 Task: Paycheck Budget Template.
Action: Mouse moved to (923, 143)
Screenshot: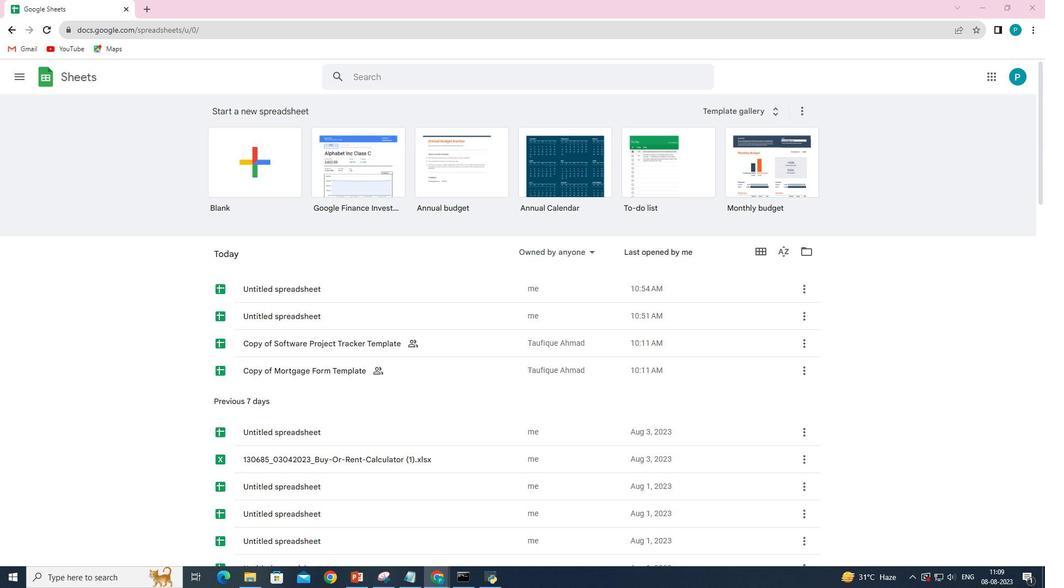 
Action: Mouse pressed left at (923, 143)
Screenshot: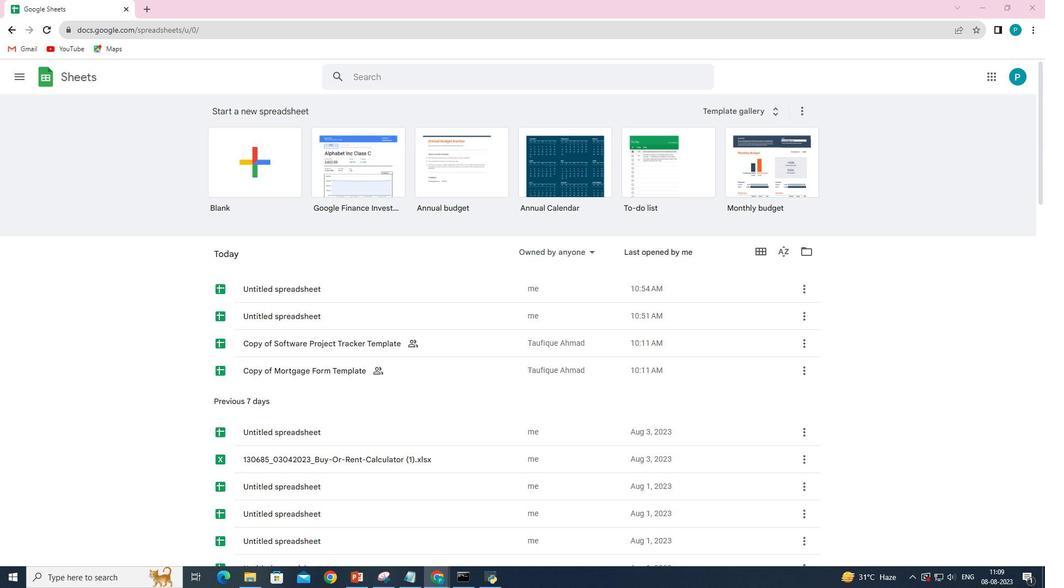 
Action: Mouse moved to (311, 141)
Screenshot: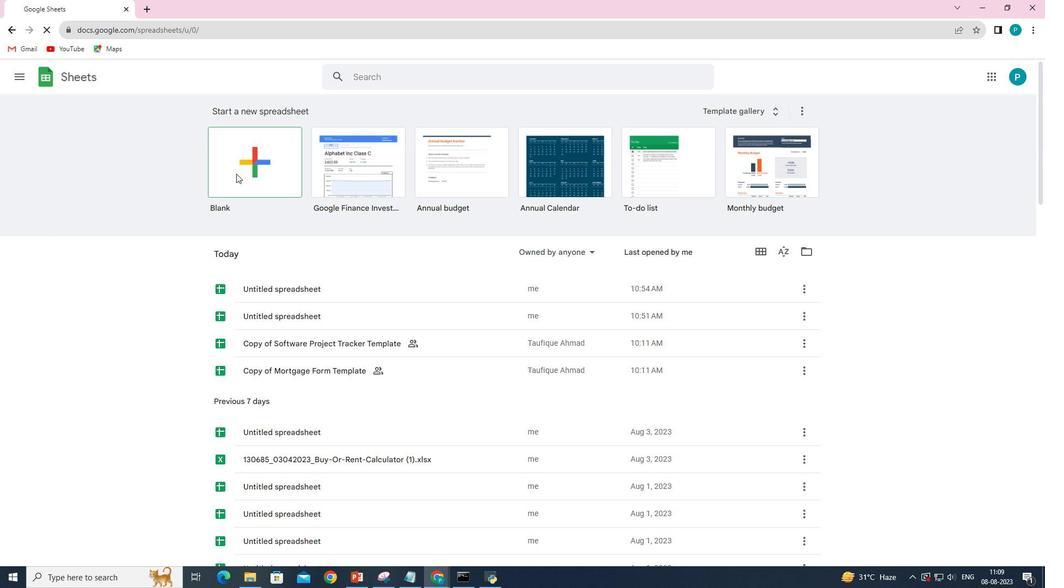 
Action: Mouse pressed left at (311, 141)
Screenshot: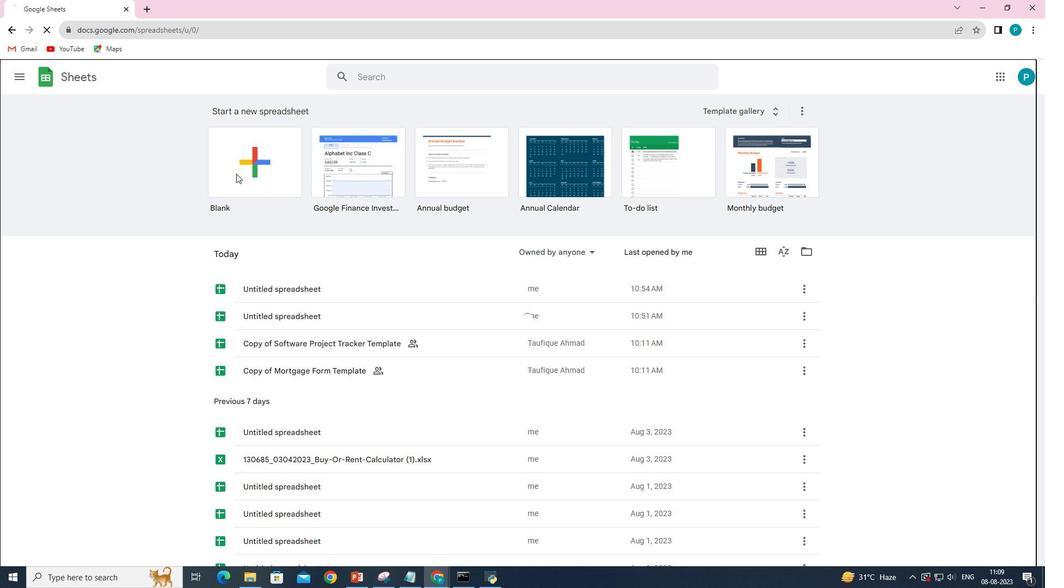 
Action: Mouse moved to (244, 120)
Screenshot: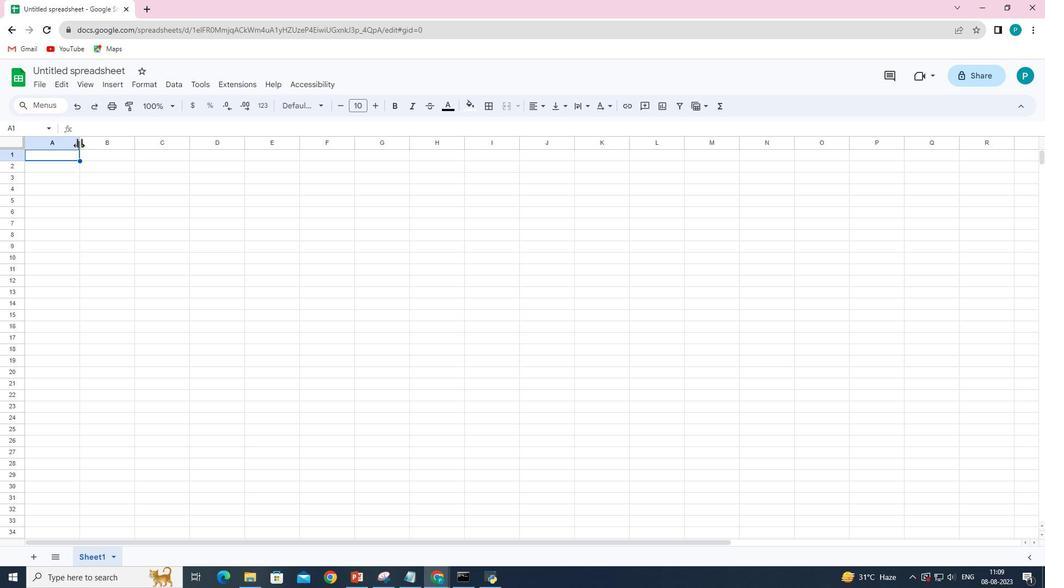 
Action: Mouse pressed left at (244, 120)
Screenshot: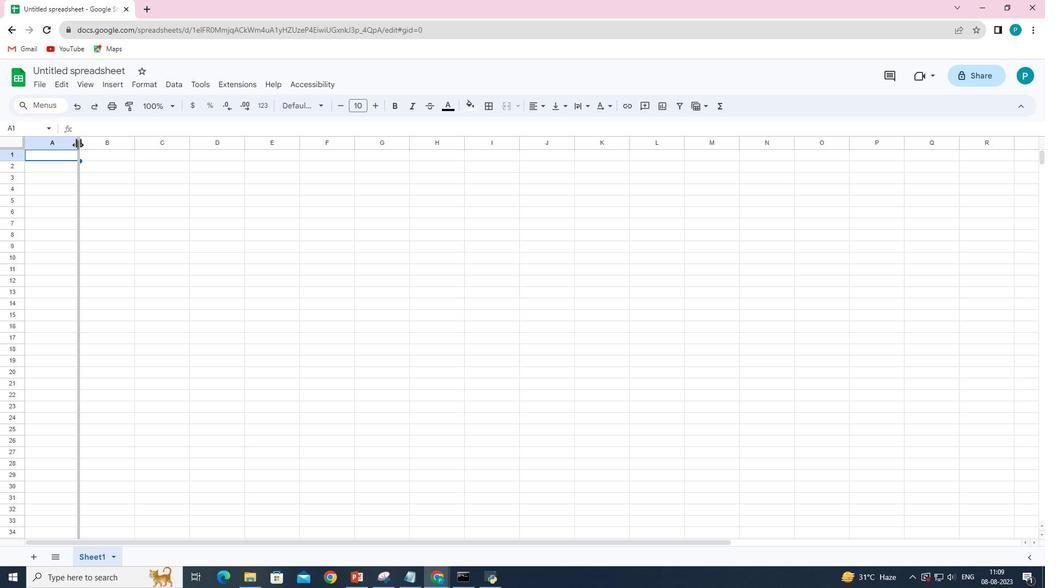 
Action: Mouse moved to (237, 114)
Screenshot: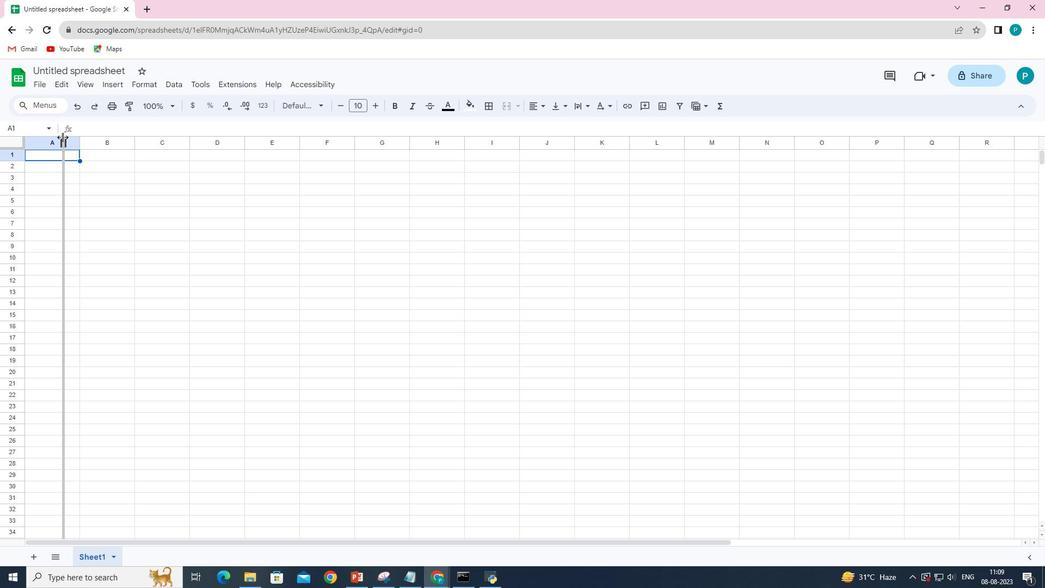 
Action: Mouse pressed left at (237, 114)
Screenshot: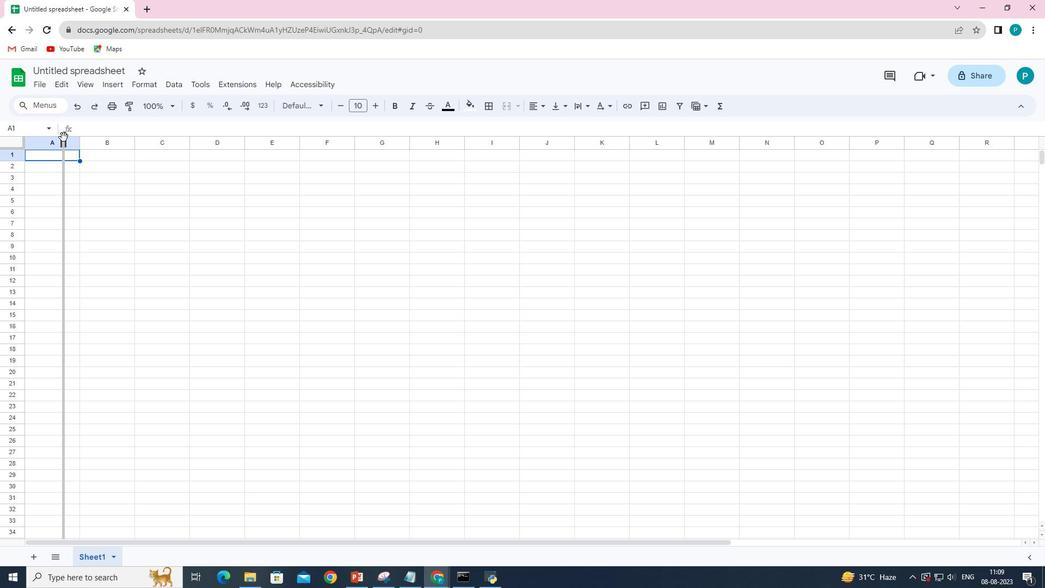 
Action: Mouse moved to (246, 75)
Screenshot: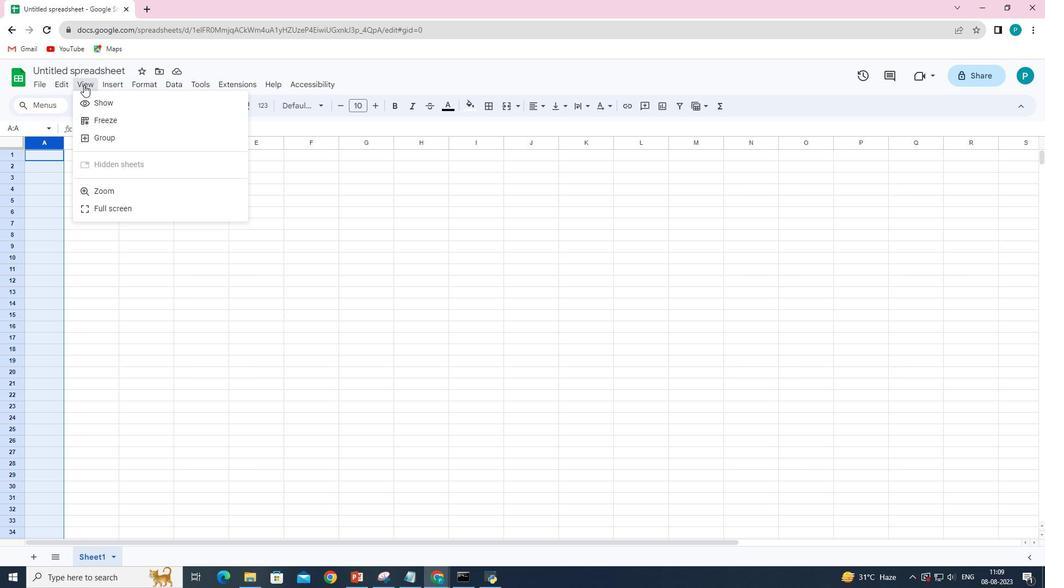 
Action: Mouse pressed left at (246, 75)
Screenshot: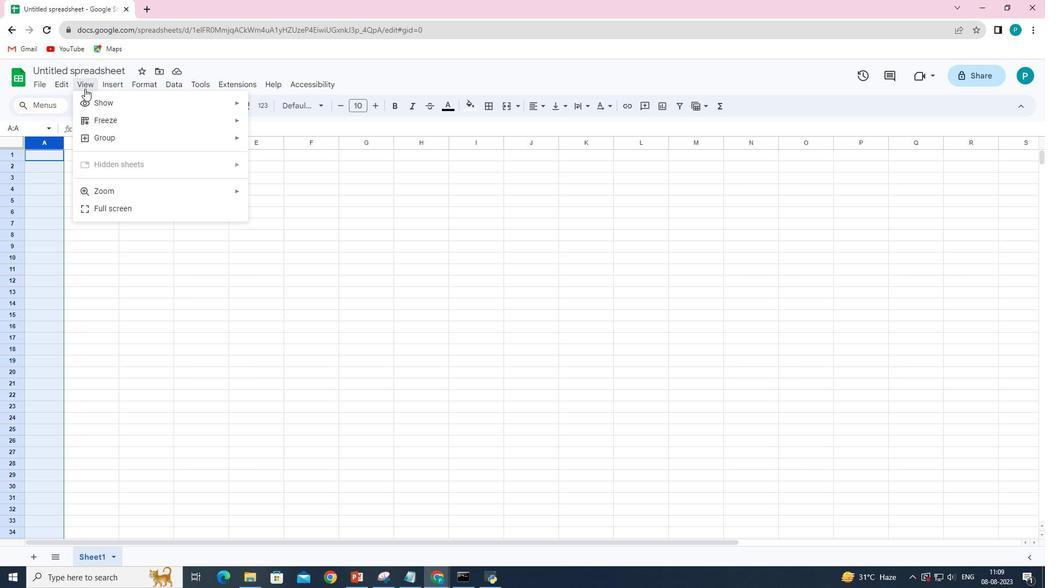 
Action: Mouse moved to (255, 89)
Screenshot: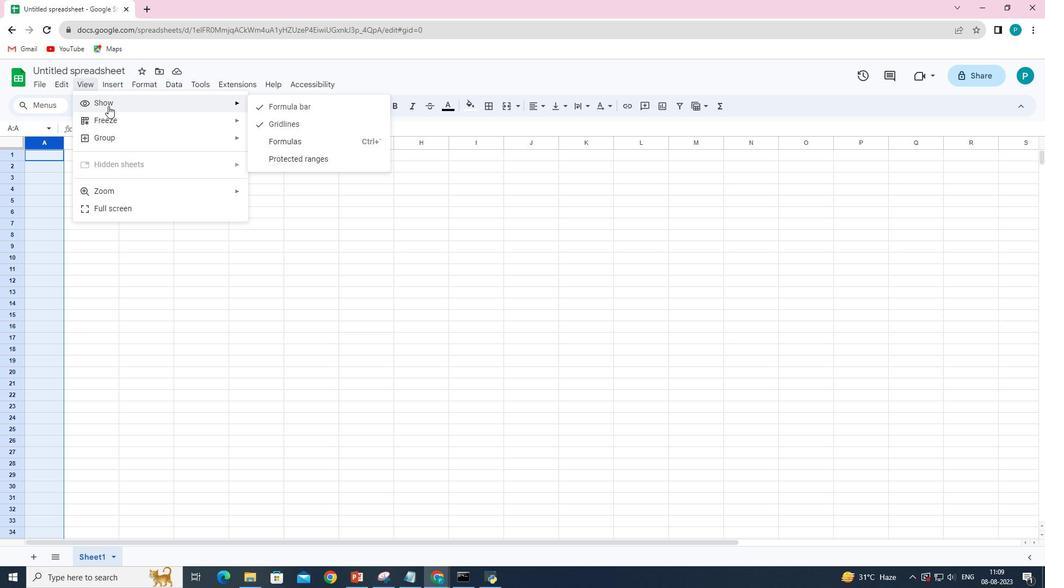 
Action: Mouse pressed left at (255, 89)
Screenshot: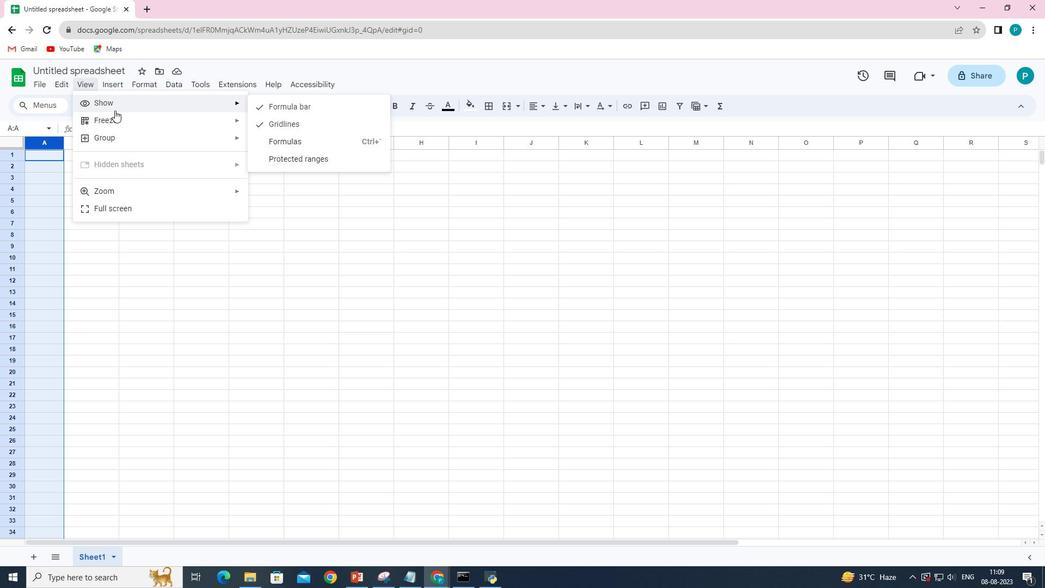 
Action: Mouse moved to (323, 101)
Screenshot: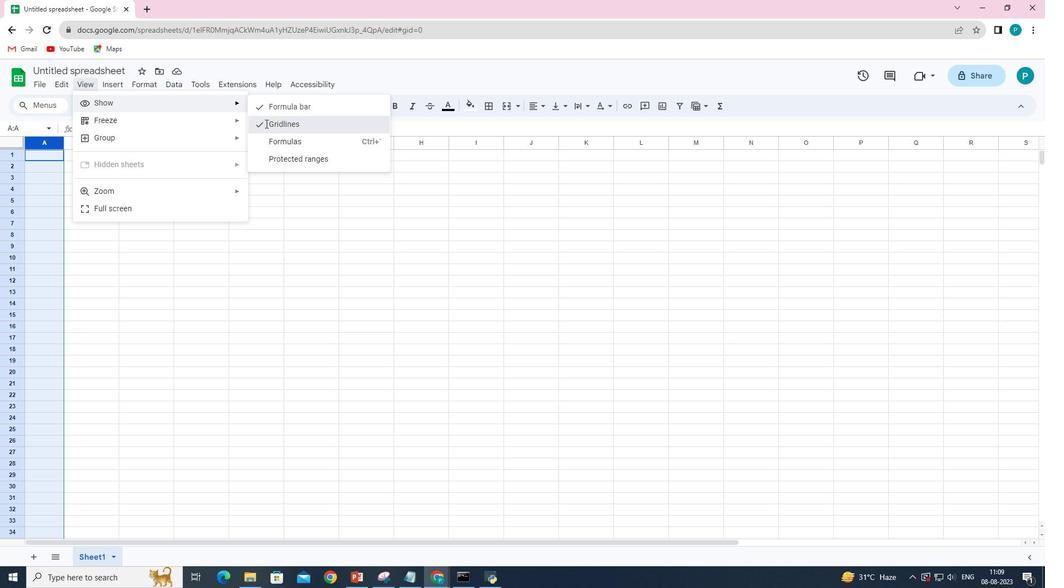 
Action: Mouse pressed left at (323, 101)
Screenshot: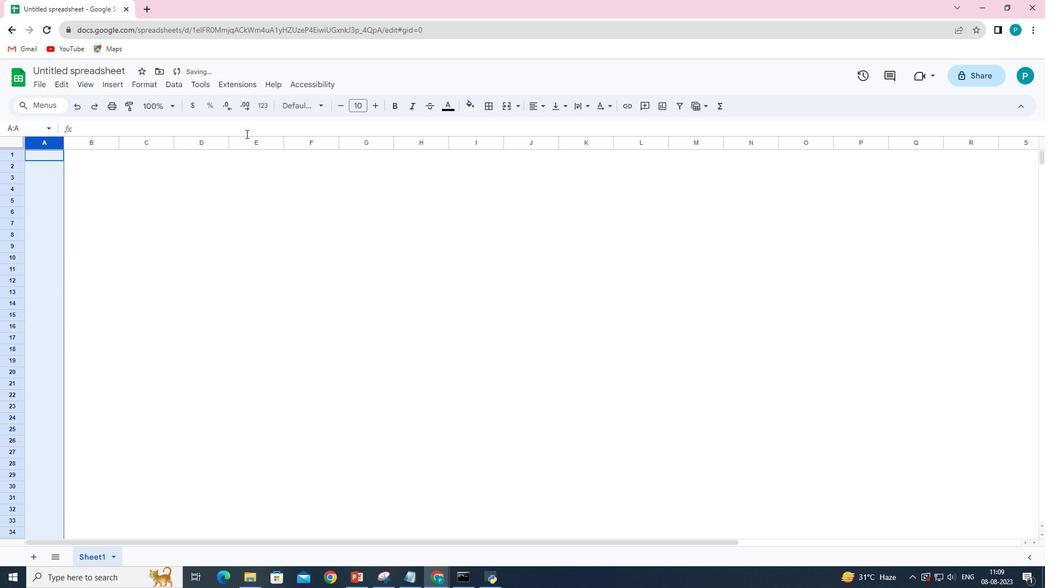 
Action: Mouse moved to (247, 131)
Screenshot: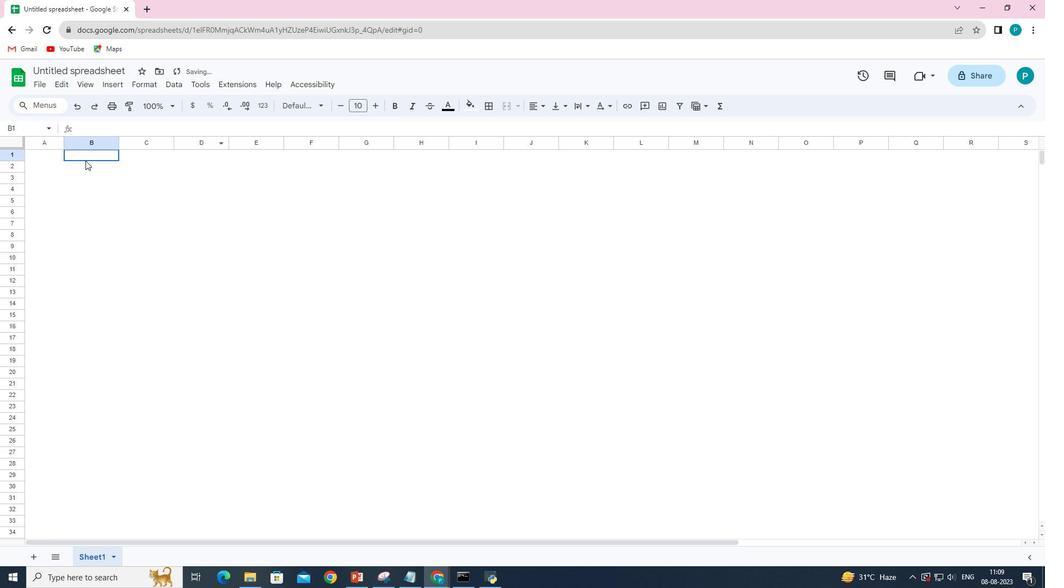 
Action: Mouse pressed left at (247, 131)
Screenshot: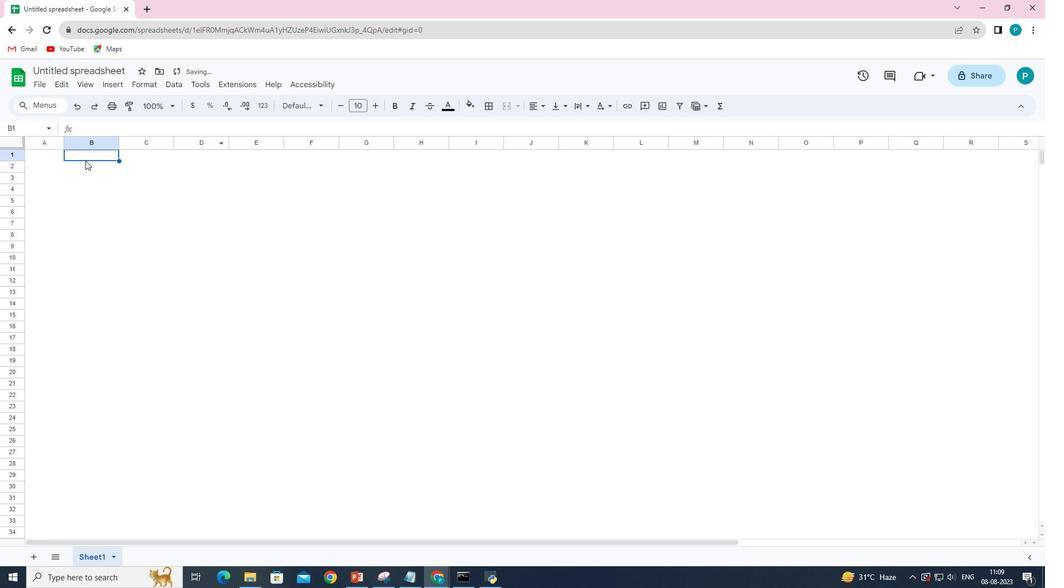 
Action: Mouse moved to (358, 135)
Screenshot: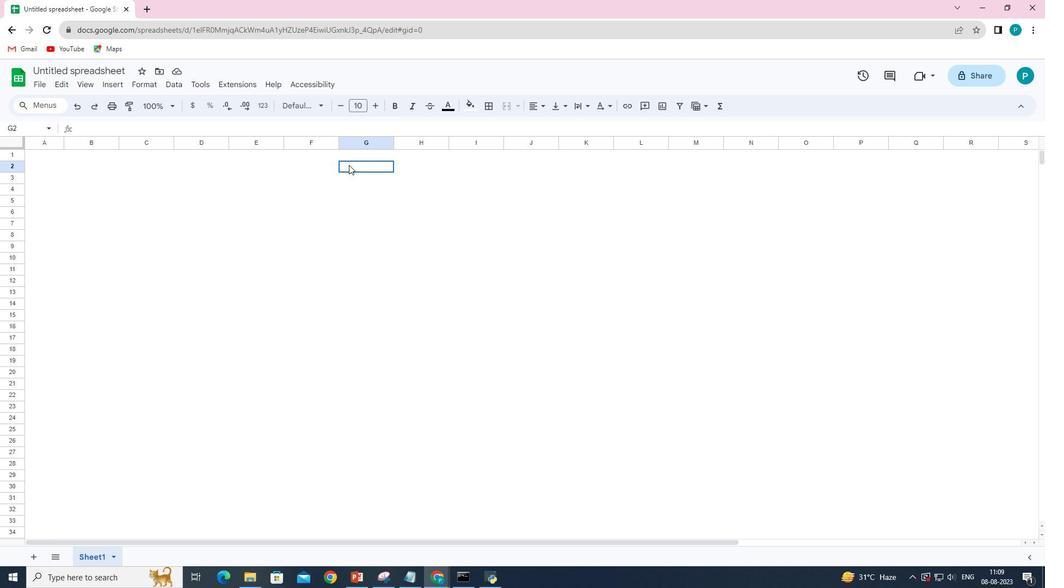 
Action: Mouse pressed left at (358, 135)
Screenshot: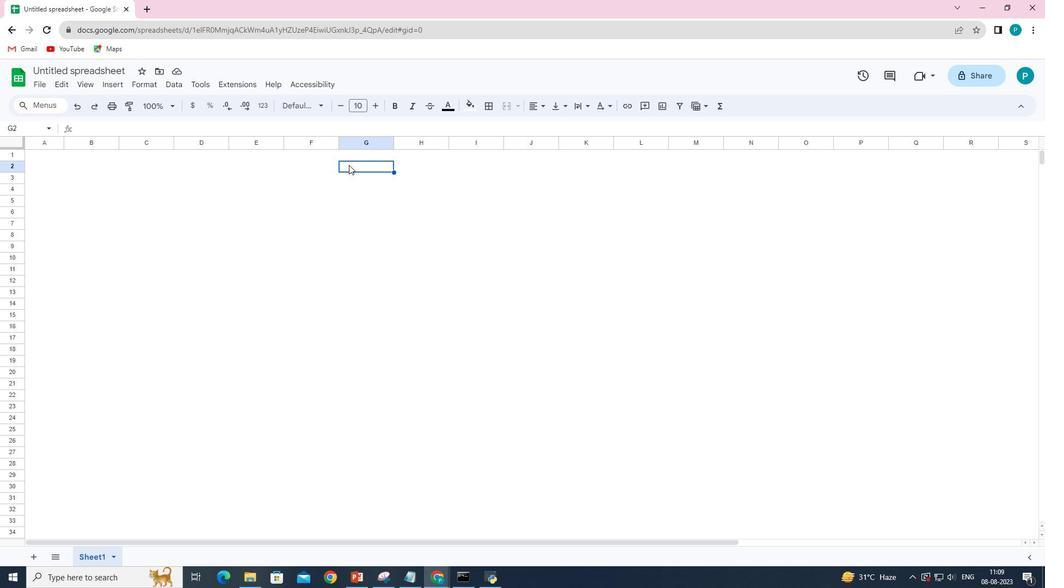 
Action: Mouse moved to (368, 143)
Screenshot: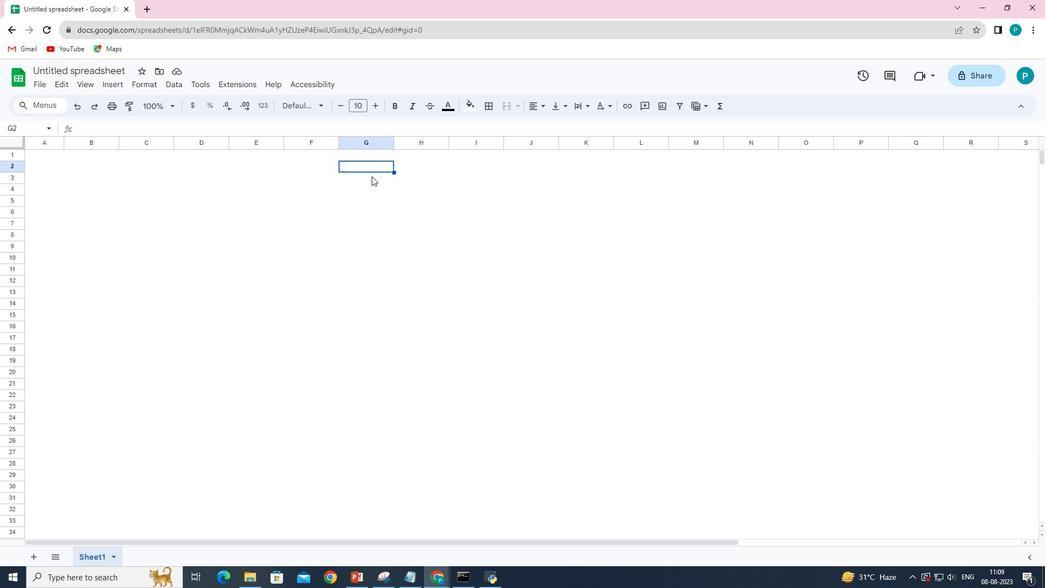 
Action: Key pressed <Key.caps_lock>D<Key.caps_lock>isc<Key.backspace>mount<Key.space><Key.caps_lock>L<Key.caps_lock>ab
Screenshot: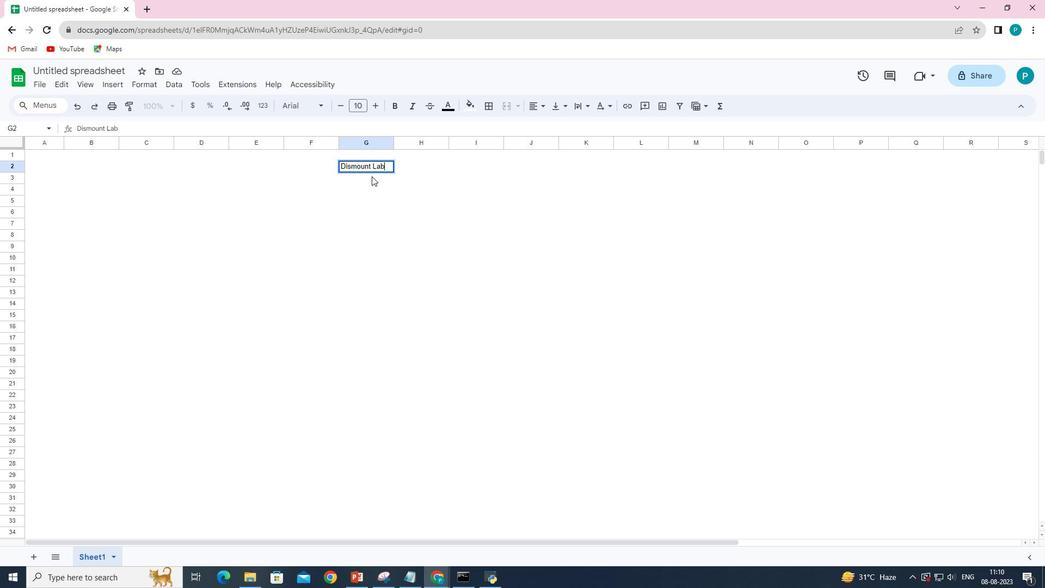 
Action: Mouse moved to (215, 139)
Screenshot: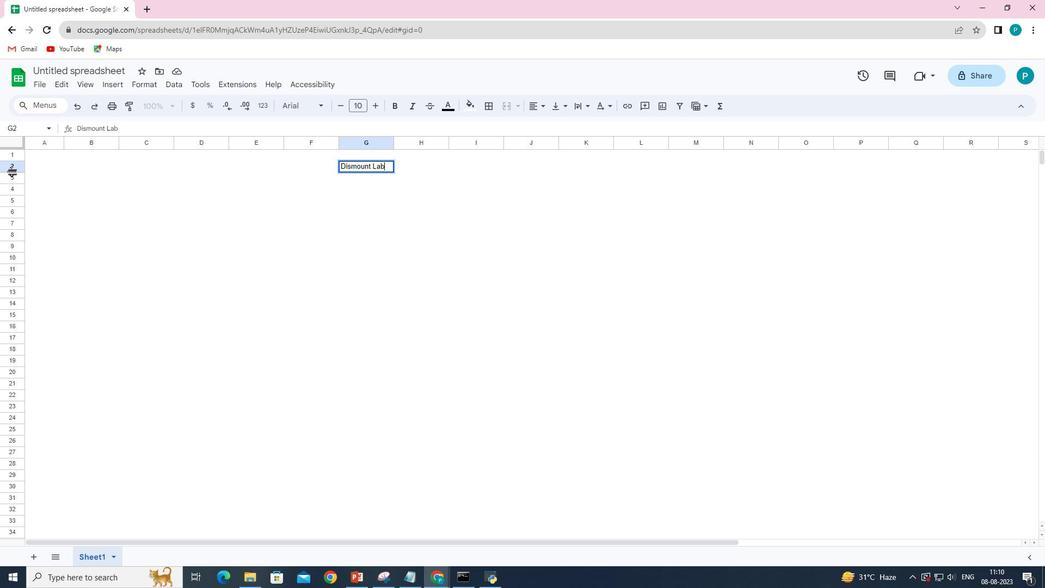 
Action: Mouse pressed left at (215, 139)
Screenshot: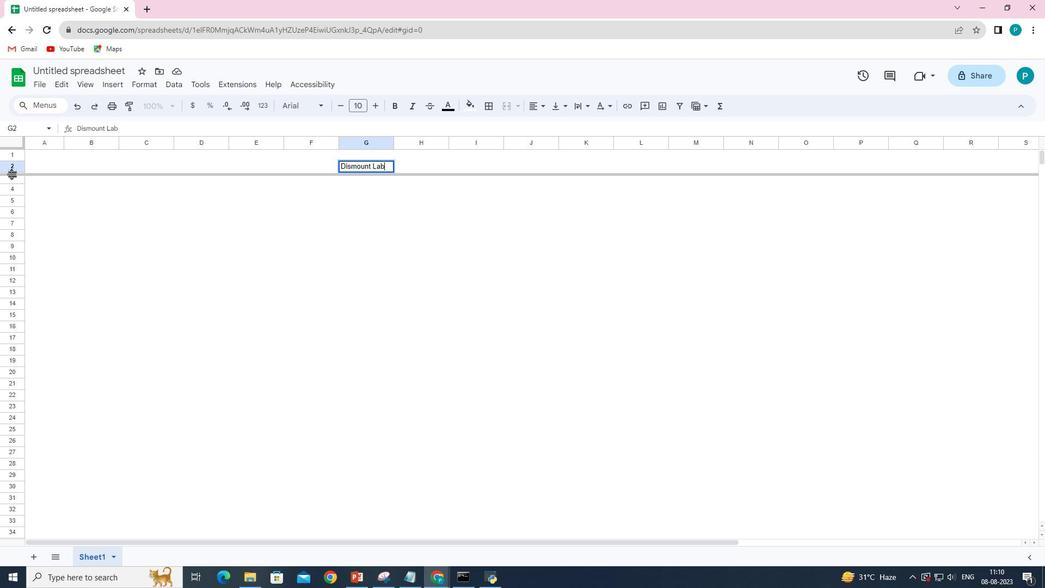 
Action: Mouse moved to (364, 145)
Screenshot: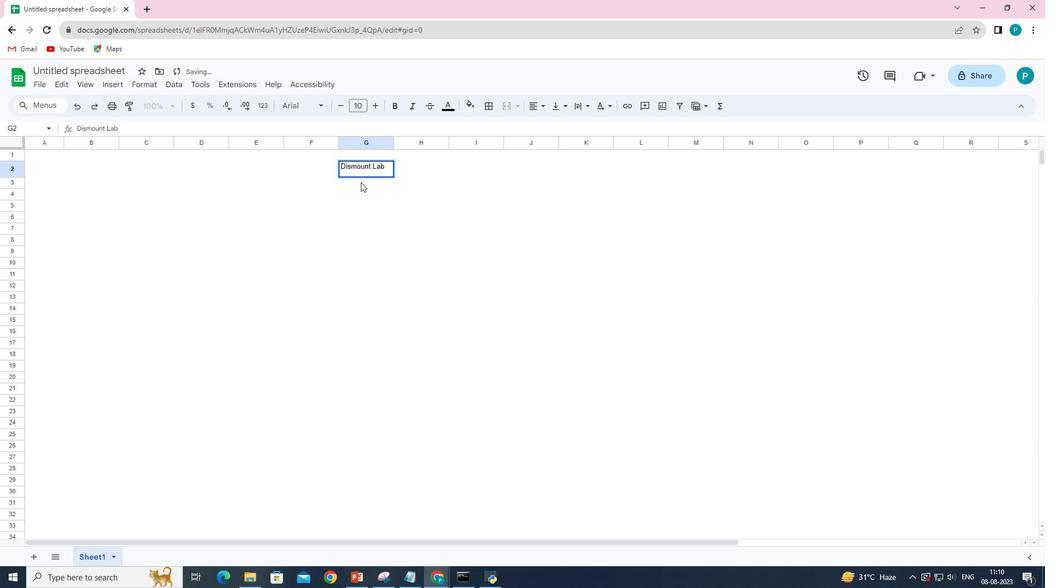 
Action: Mouse pressed left at (364, 145)
Screenshot: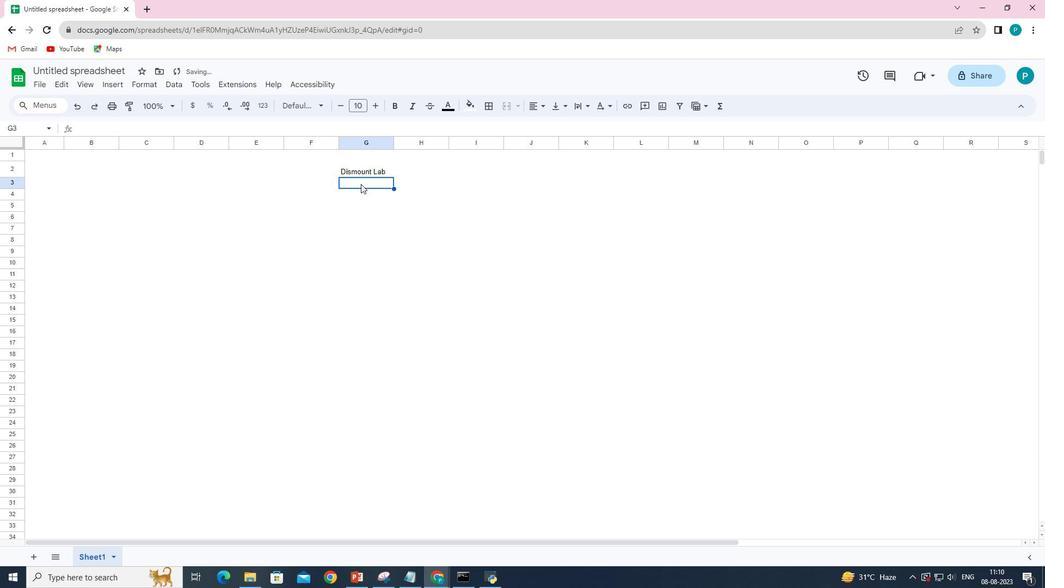 
Action: Mouse moved to (371, 138)
Screenshot: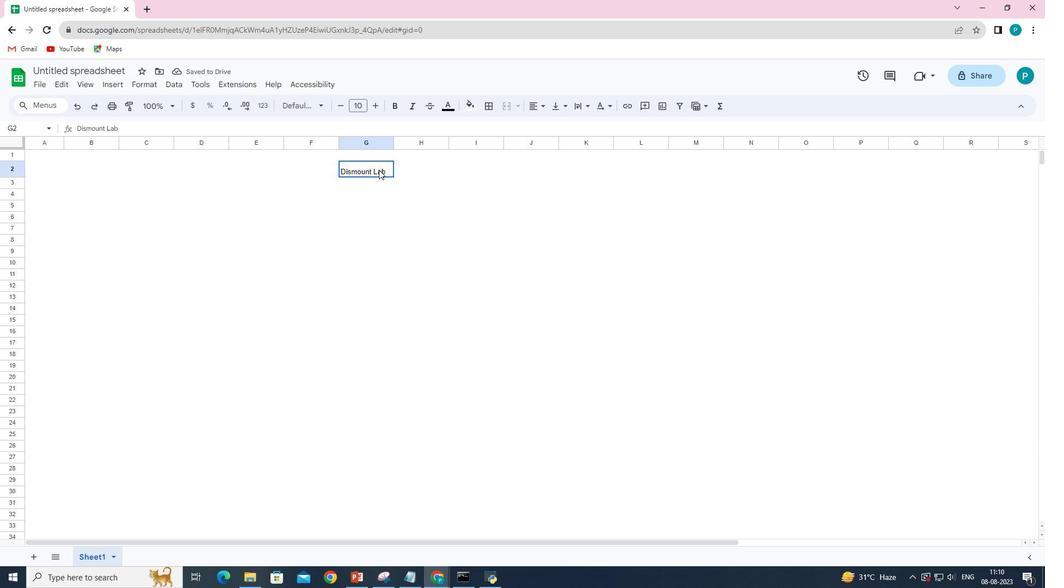 
Action: Mouse pressed left at (371, 138)
Screenshot: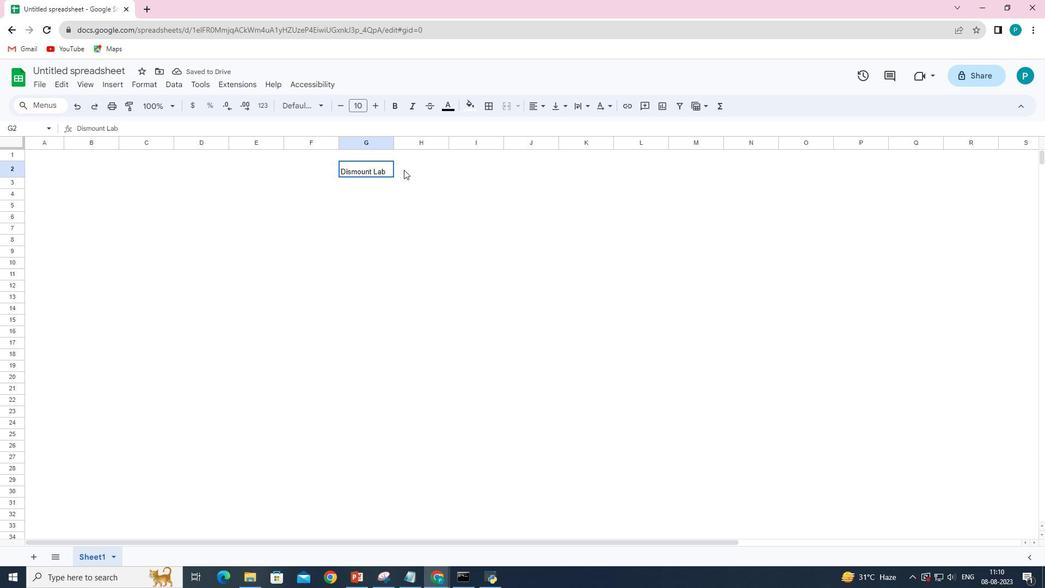 
Action: Mouse moved to (425, 92)
Screenshot: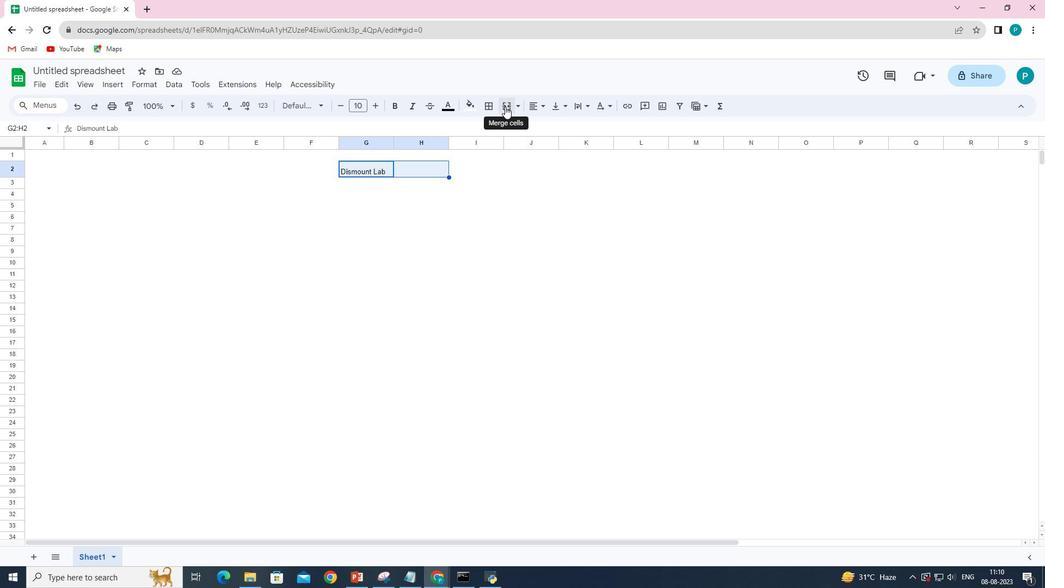
Action: Mouse pressed left at (425, 92)
Screenshot: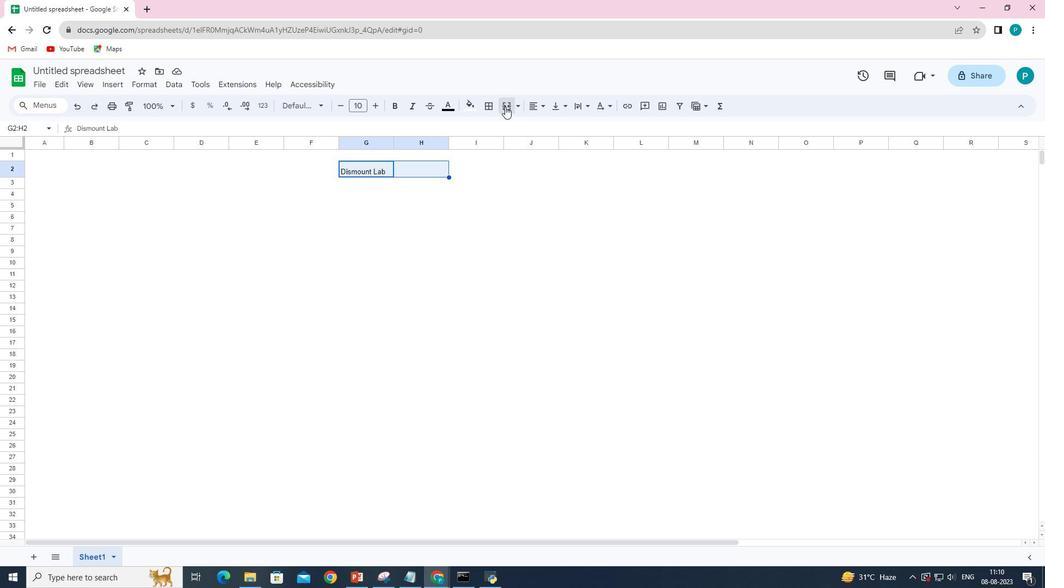 
Action: Mouse moved to (817, 260)
Screenshot: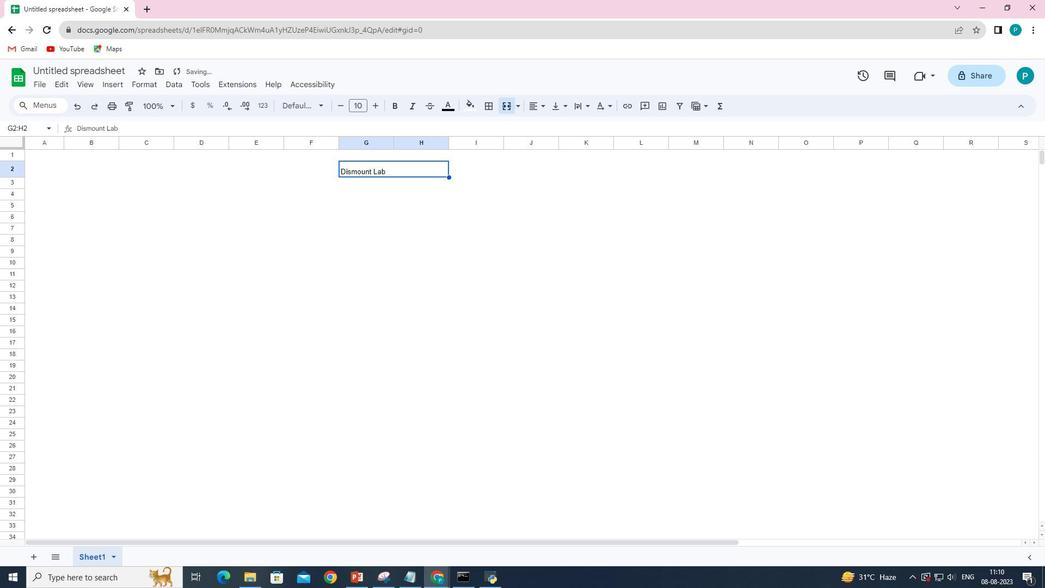 
Action: Mouse pressed left at (817, 260)
Screenshot: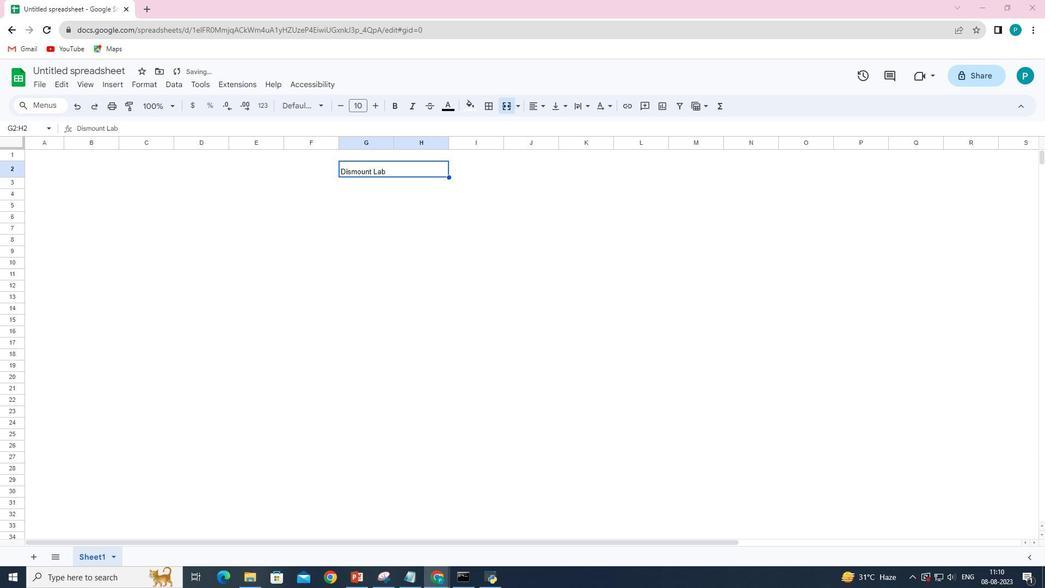 
Action: Mouse moved to (812, 260)
Screenshot: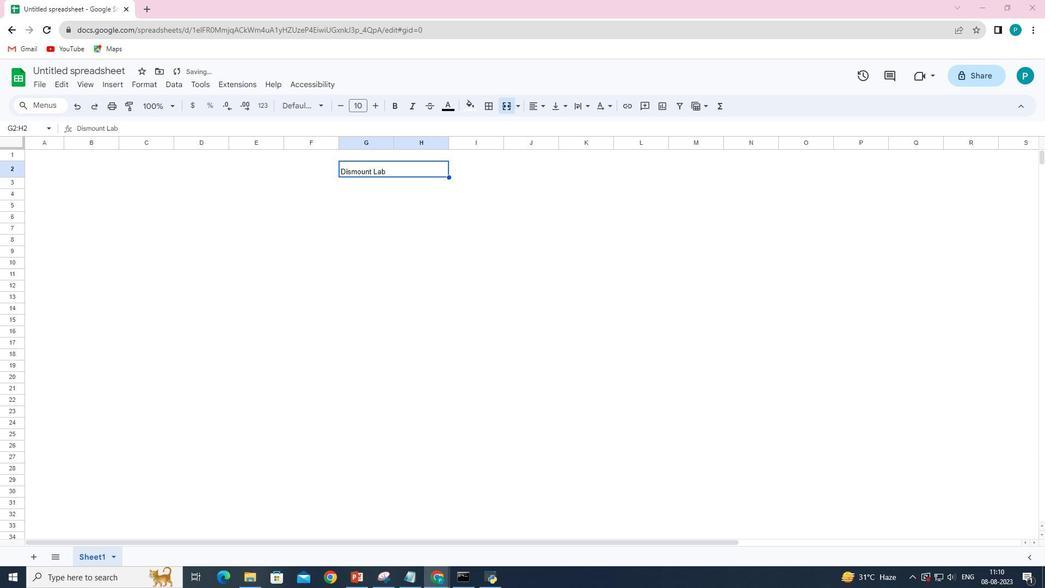 
Action: Mouse pressed left at (812, 260)
Screenshot: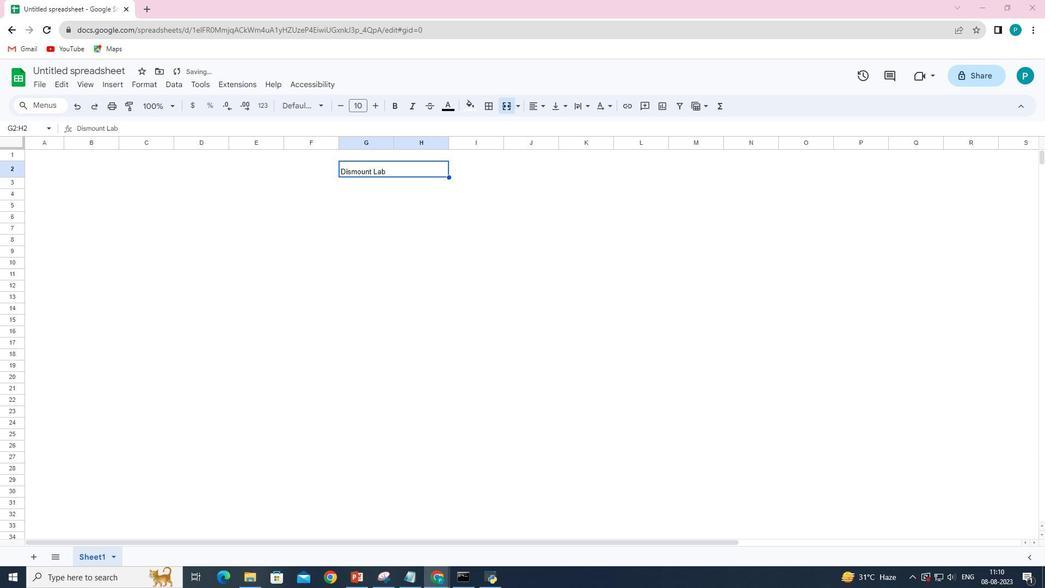 
Action: Mouse moved to (322, 137)
Screenshot: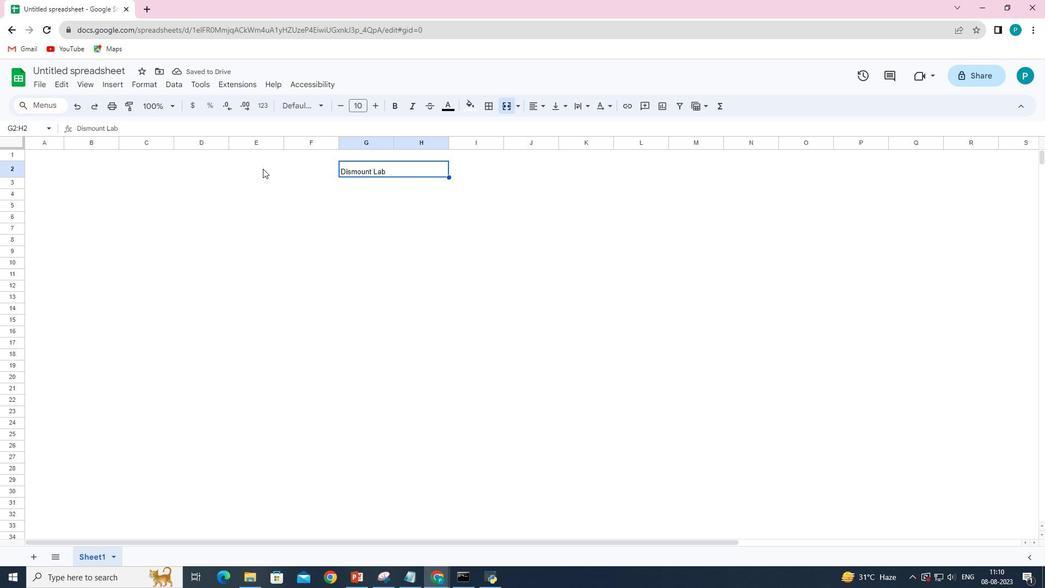 
Action: Mouse pressed left at (322, 137)
Screenshot: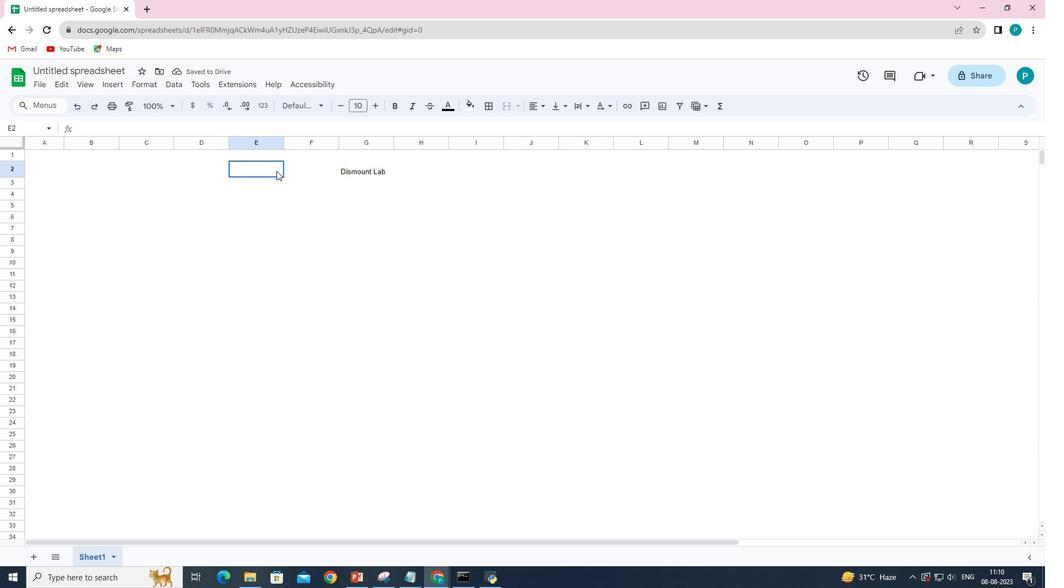 
Action: Mouse moved to (331, 139)
Screenshot: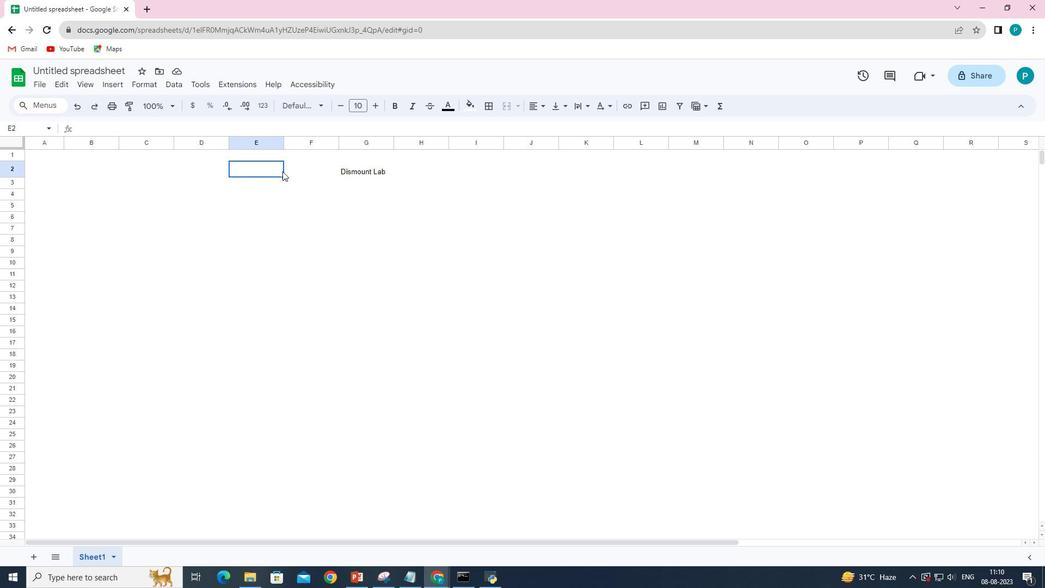 
Action: Mouse pressed left at (331, 139)
Screenshot: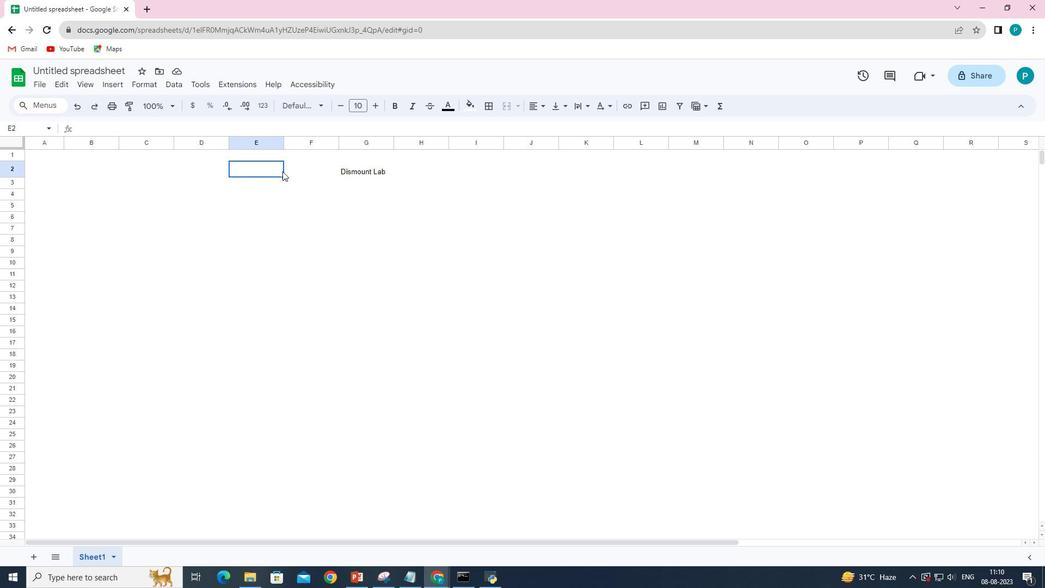 
Action: Mouse moved to (326, 138)
Screenshot: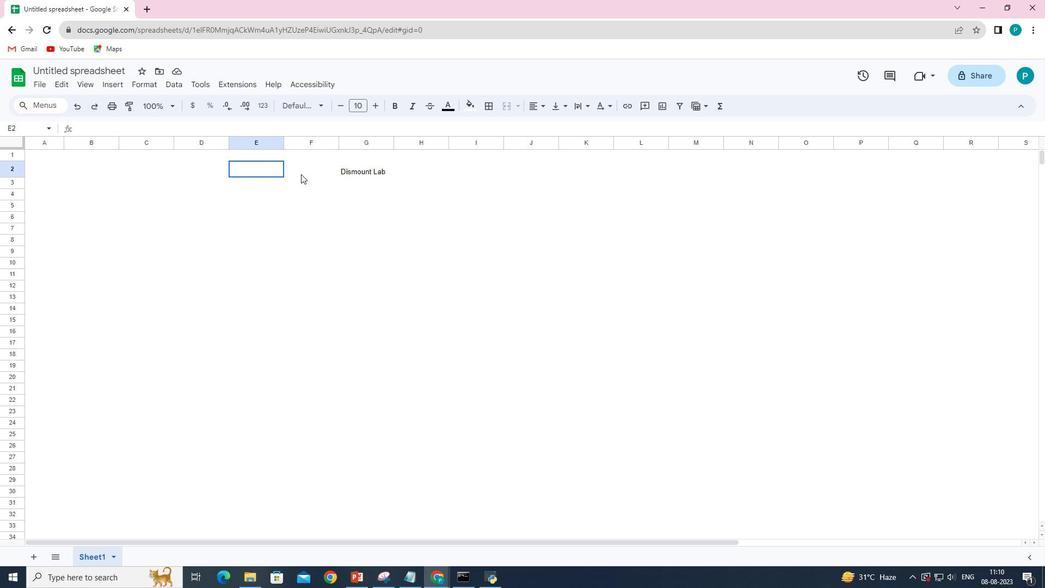 
Action: Mouse pressed left at (326, 138)
Screenshot: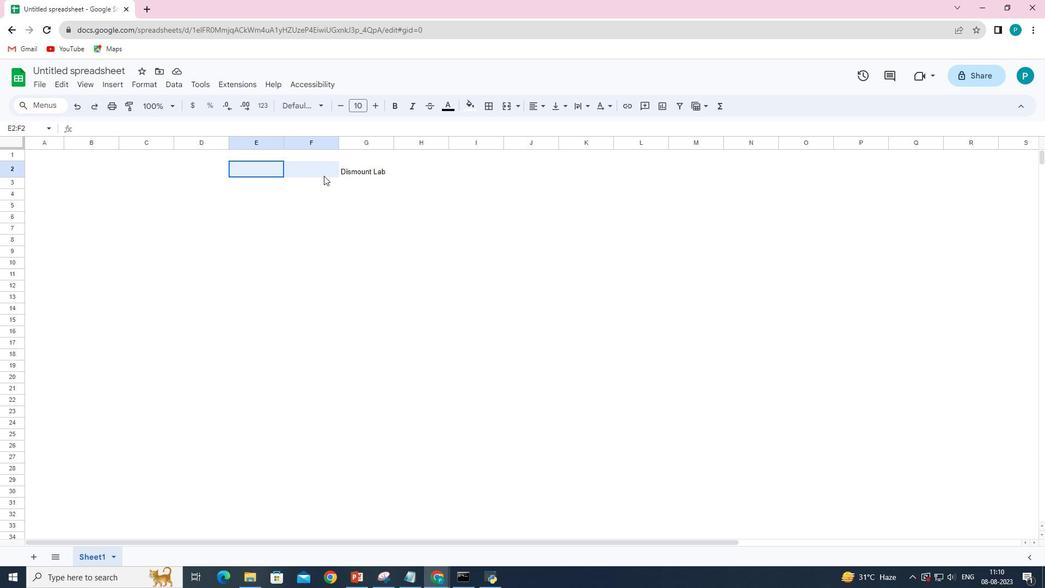 
Action: Mouse moved to (425, 91)
Screenshot: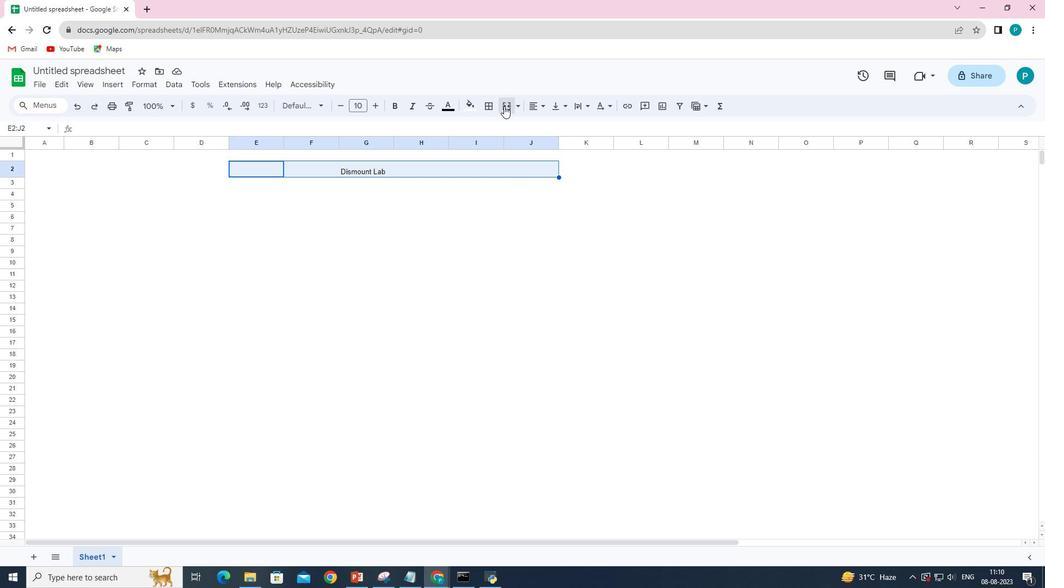 
Action: Mouse pressed left at (425, 91)
Screenshot: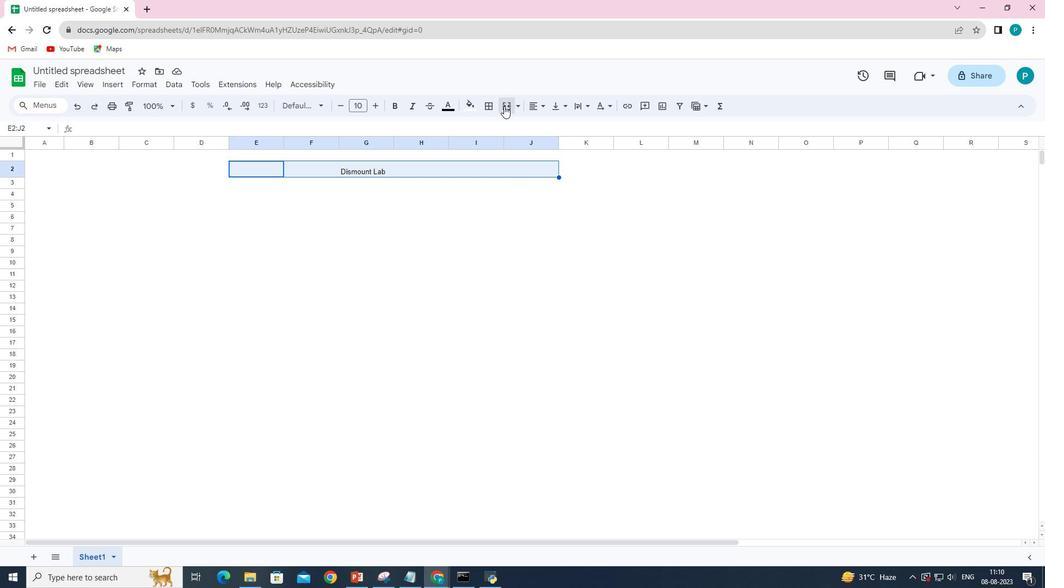 
Action: Mouse moved to (441, 90)
Screenshot: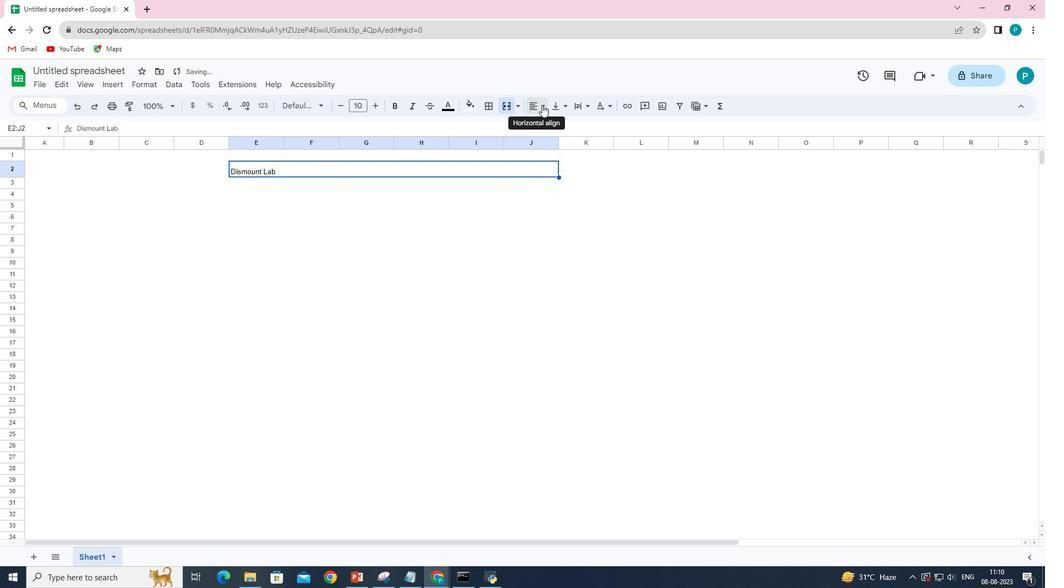 
Action: Mouse pressed left at (441, 90)
Screenshot: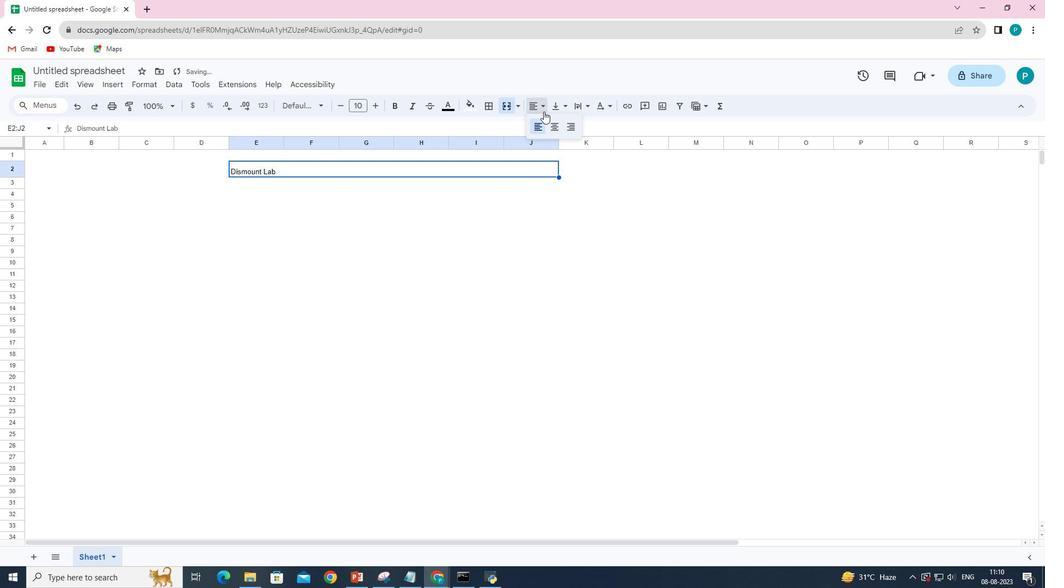 
Action: Mouse moved to (444, 106)
Screenshot: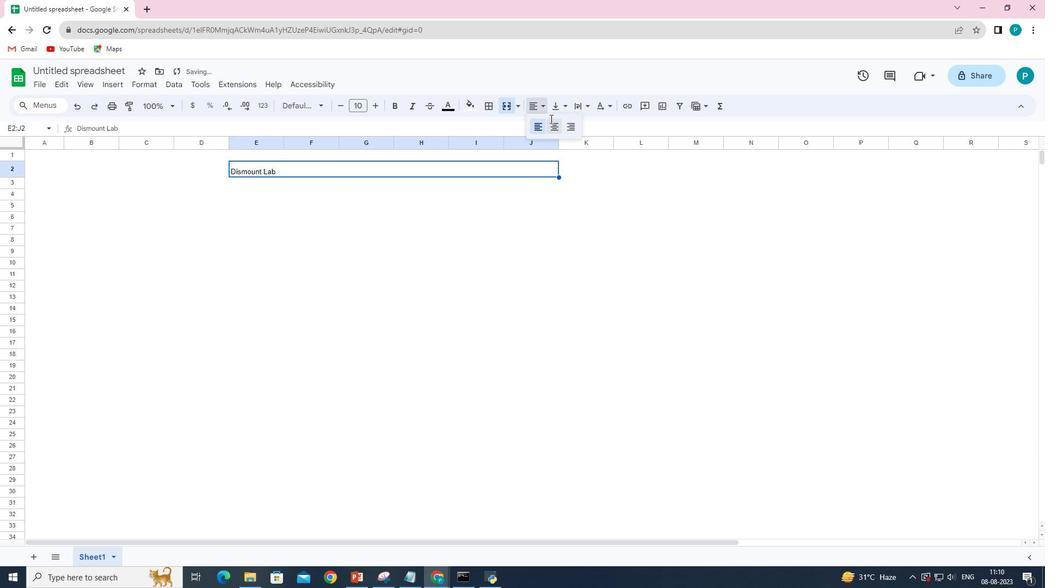 
Action: Mouse pressed left at (444, 106)
Screenshot: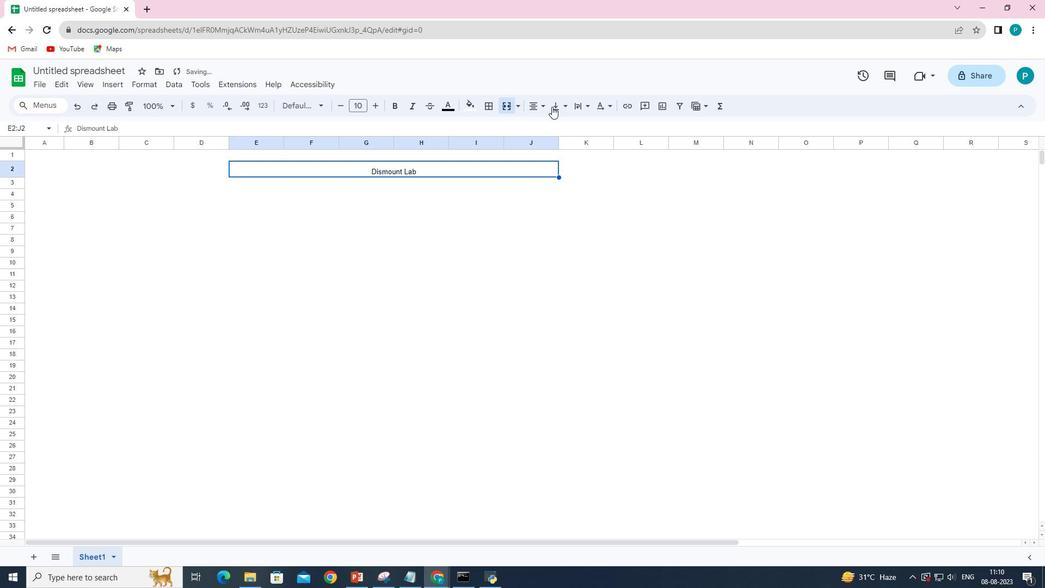 
Action: Mouse moved to (451, 85)
Screenshot: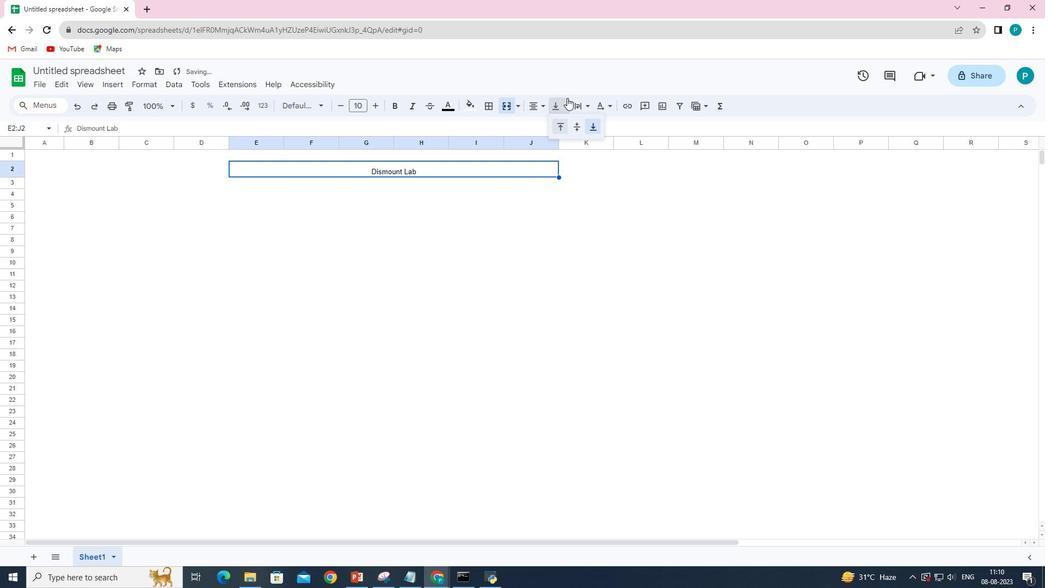 
Action: Mouse pressed left at (451, 85)
Screenshot: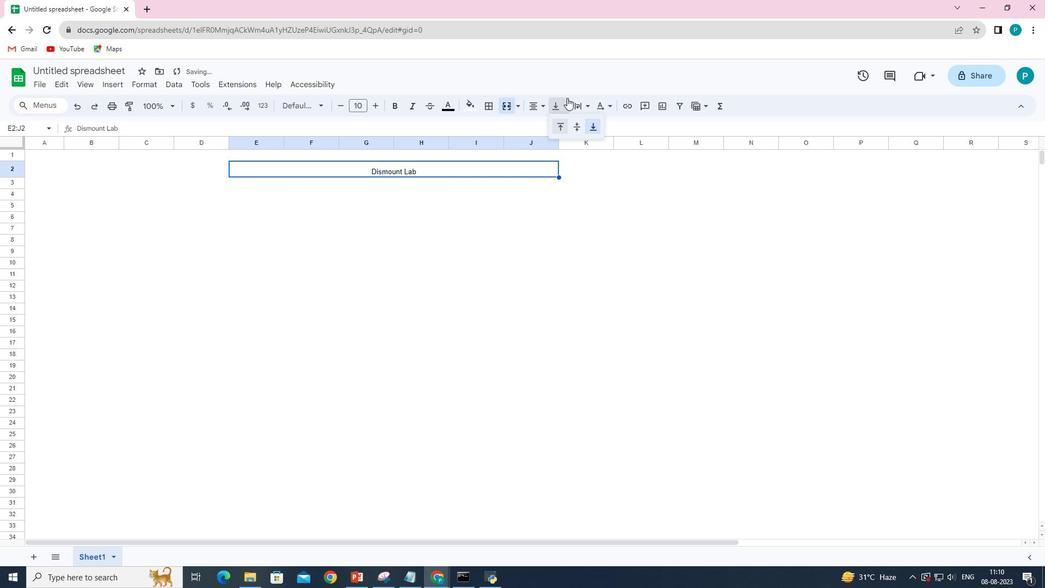 
Action: Mouse moved to (454, 108)
Screenshot: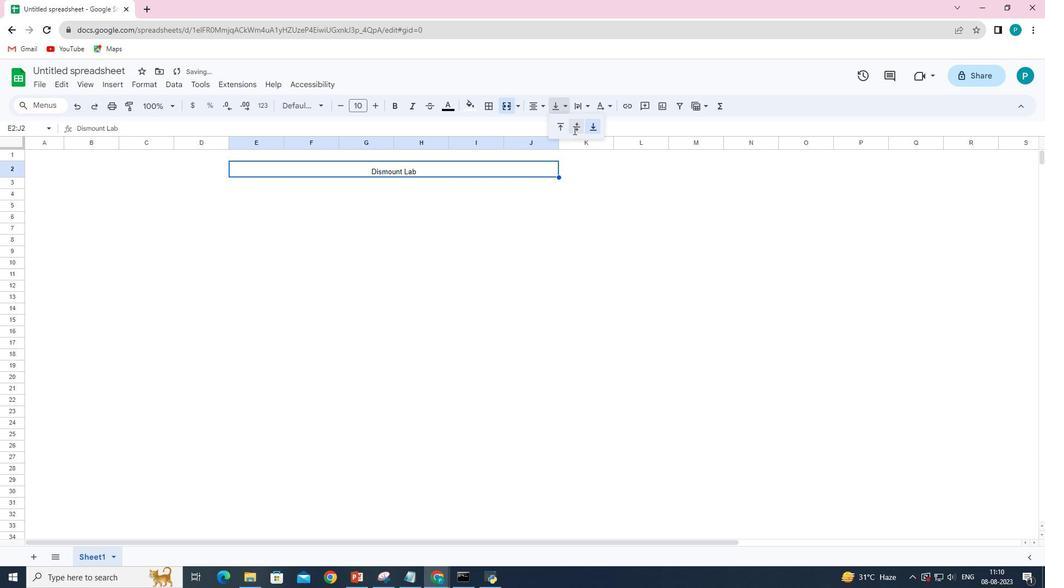
Action: Mouse pressed left at (454, 108)
Screenshot: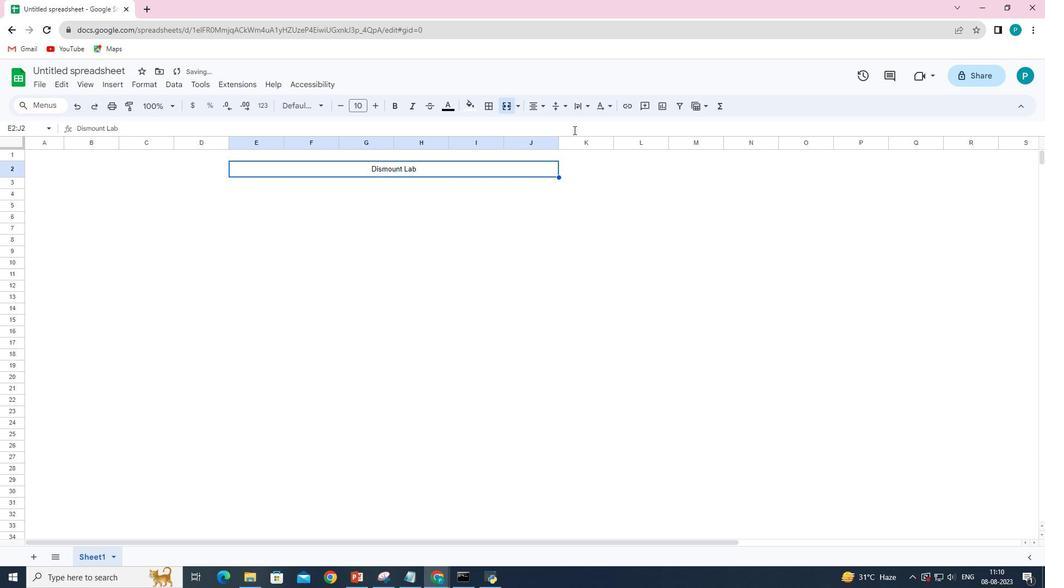 
Action: Mouse moved to (361, 138)
Screenshot: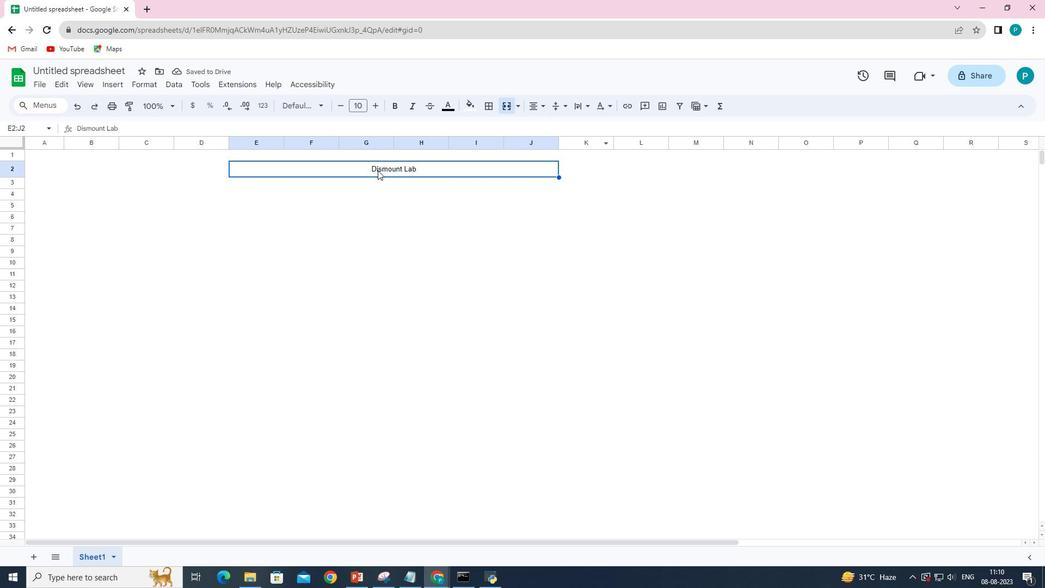 
Action: Mouse pressed left at (361, 138)
Screenshot: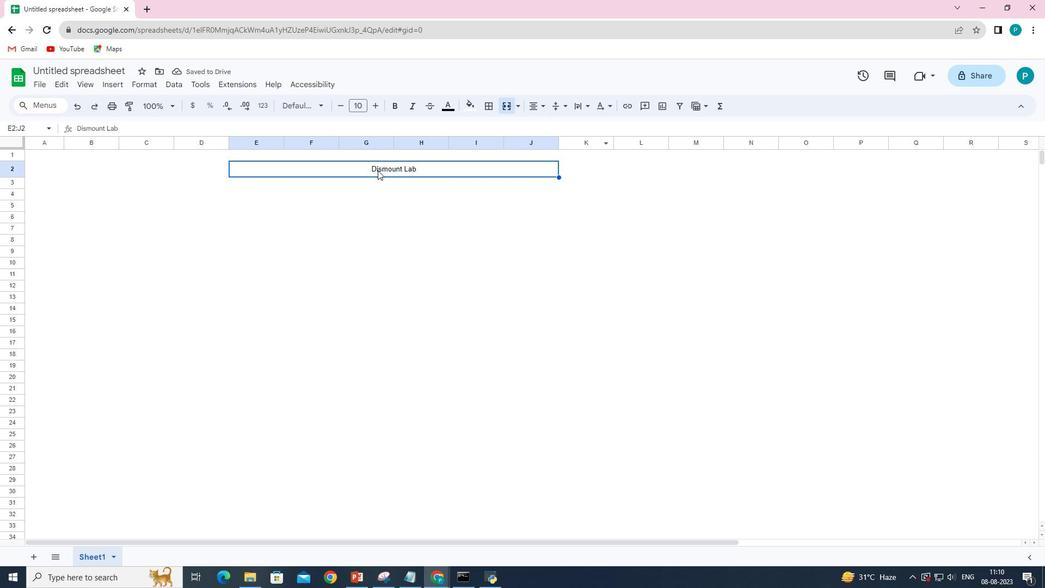 
Action: Mouse moved to (370, 136)
Screenshot: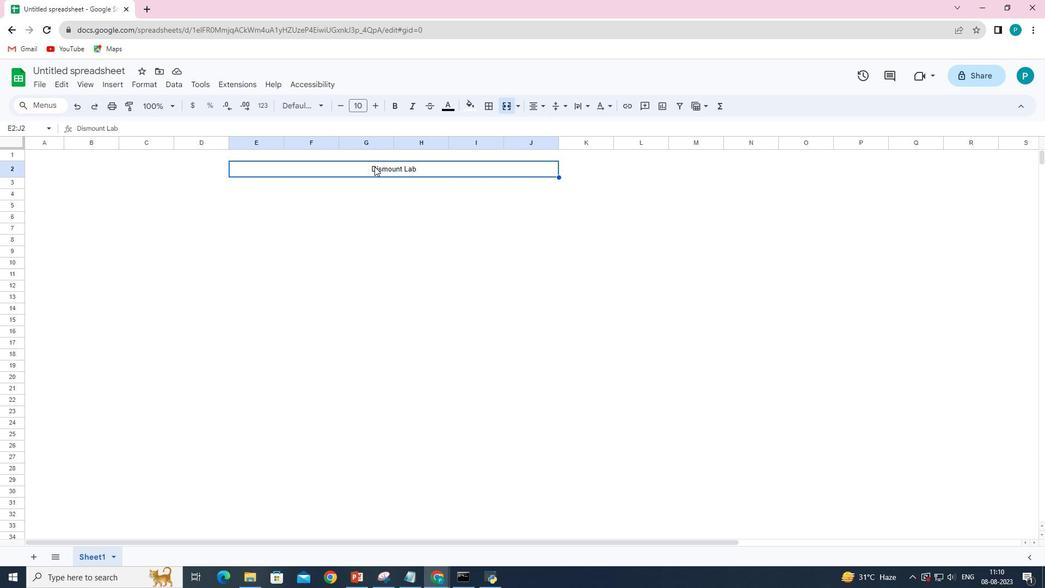 
Action: Mouse pressed left at (370, 136)
Screenshot: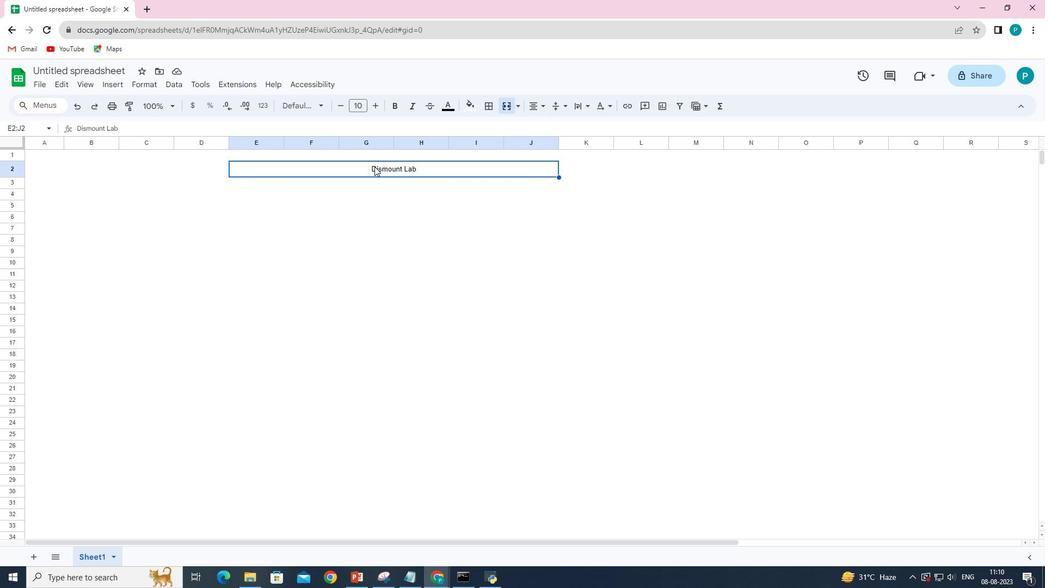 
Action: Mouse moved to (369, 136)
Screenshot: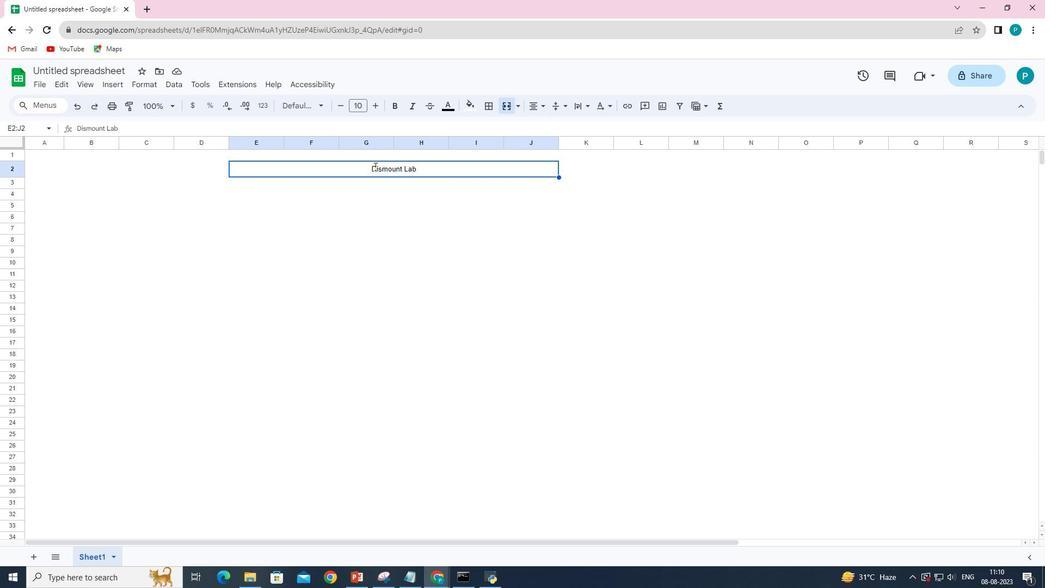 
Action: Mouse pressed left at (369, 136)
Screenshot: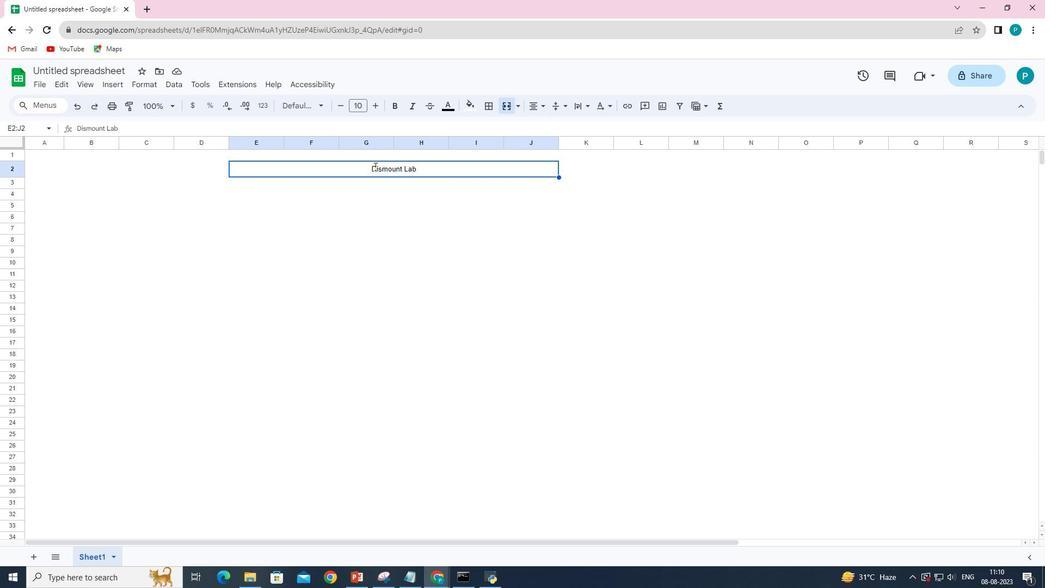 
Action: Mouse pressed left at (369, 136)
Screenshot: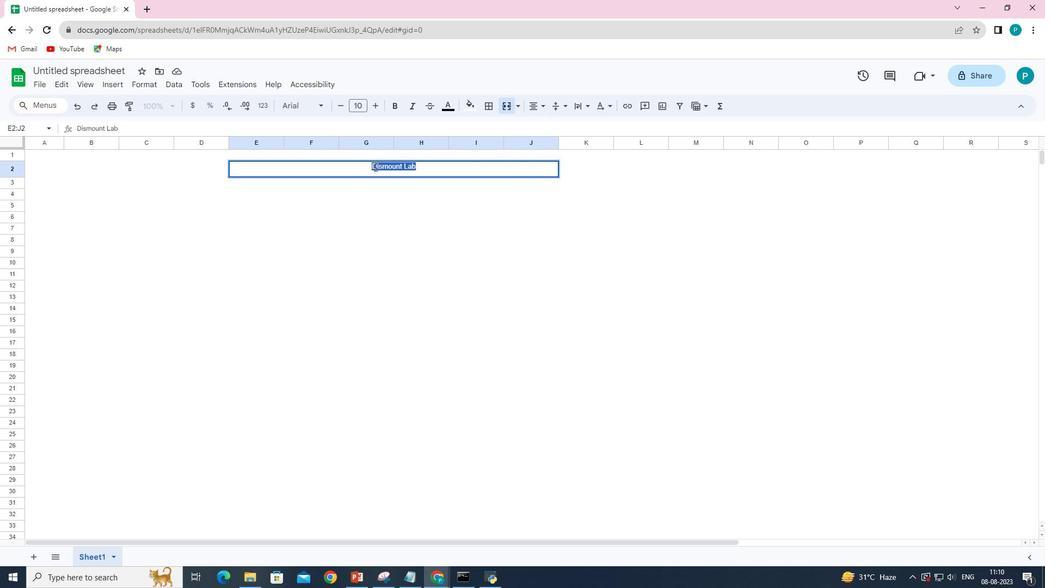 
Action: Mouse moved to (368, 90)
Screenshot: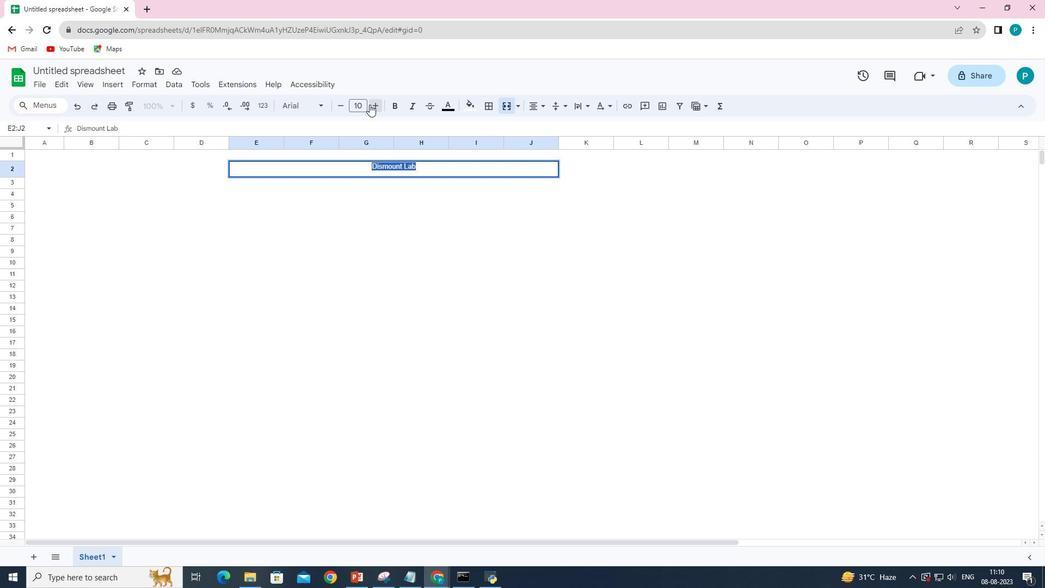 
Action: Mouse pressed left at (368, 90)
Screenshot: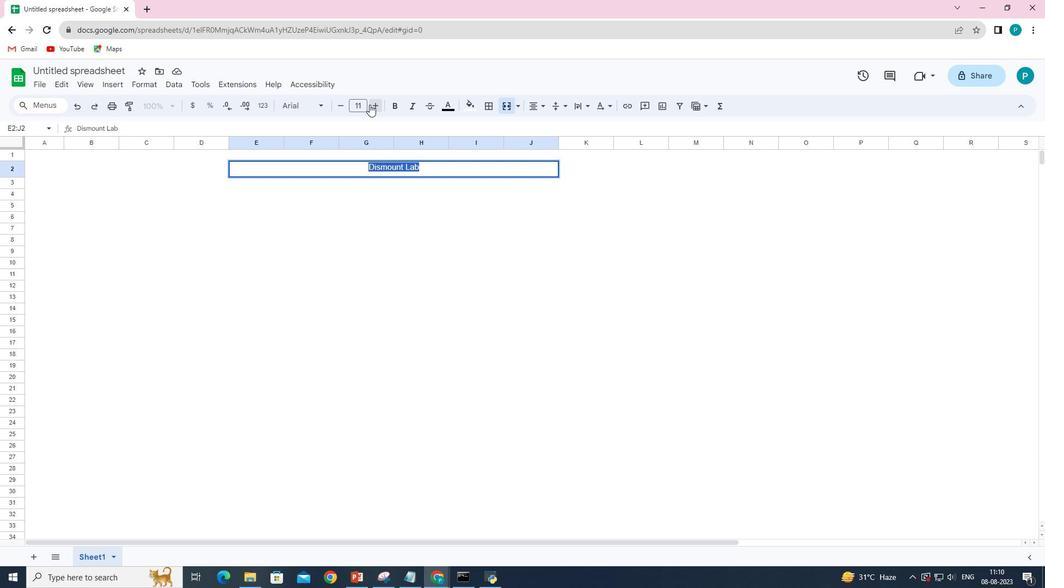 
Action: Mouse pressed left at (368, 90)
Screenshot: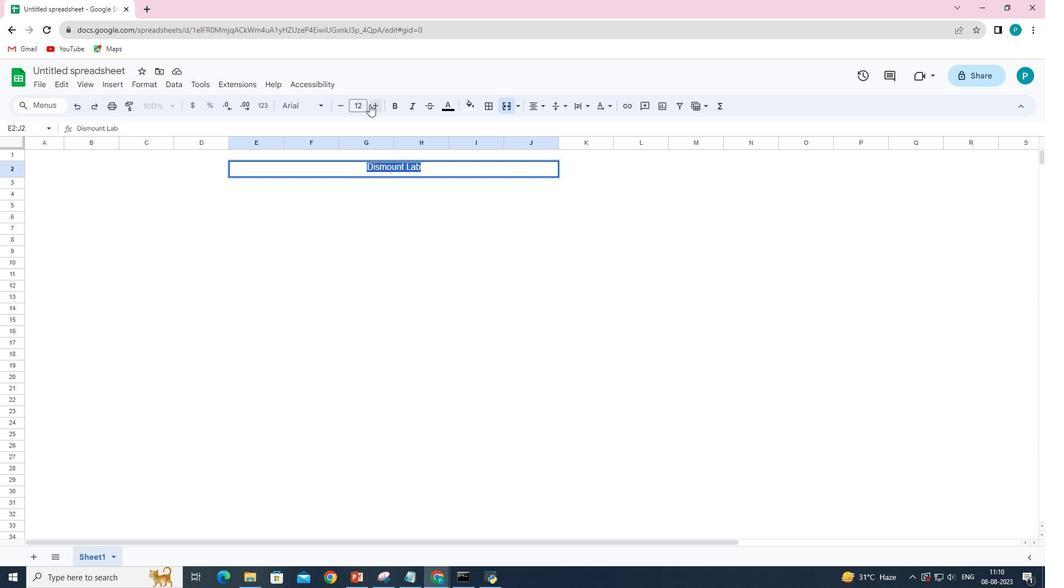
Action: Mouse pressed left at (368, 90)
Screenshot: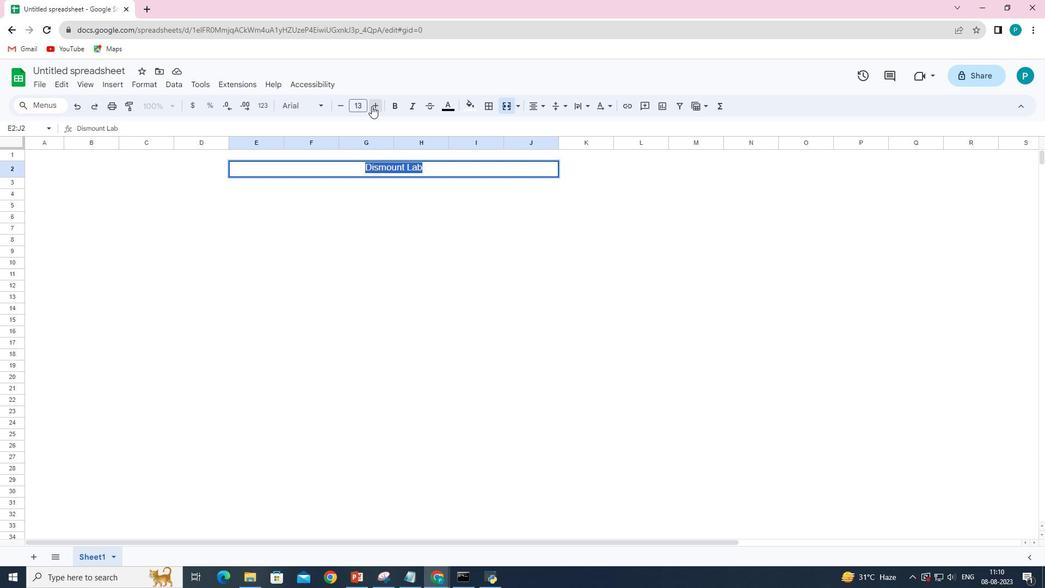 
Action: Mouse moved to (368, 90)
Screenshot: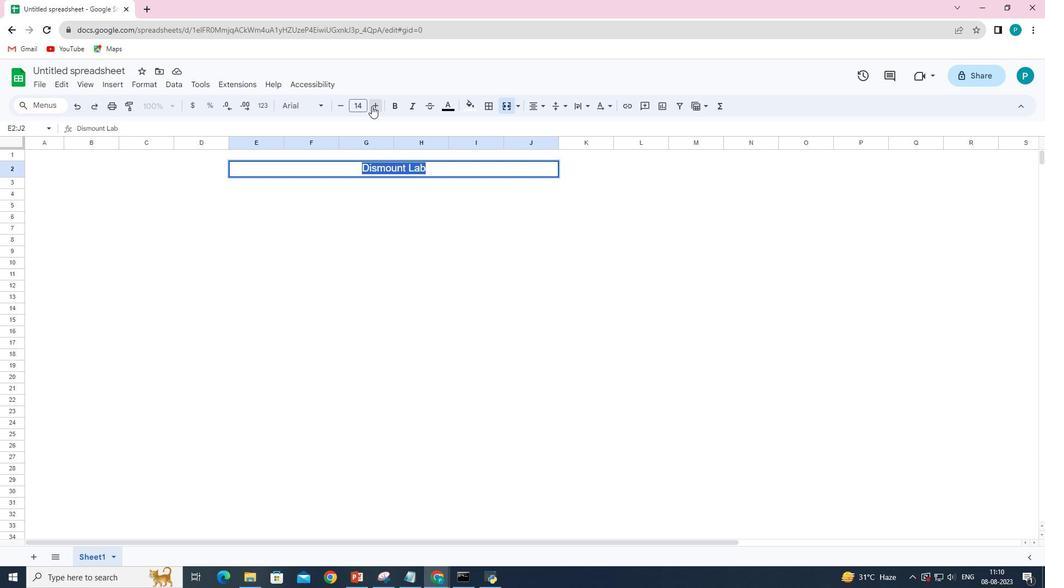 
Action: Mouse pressed left at (368, 90)
Screenshot: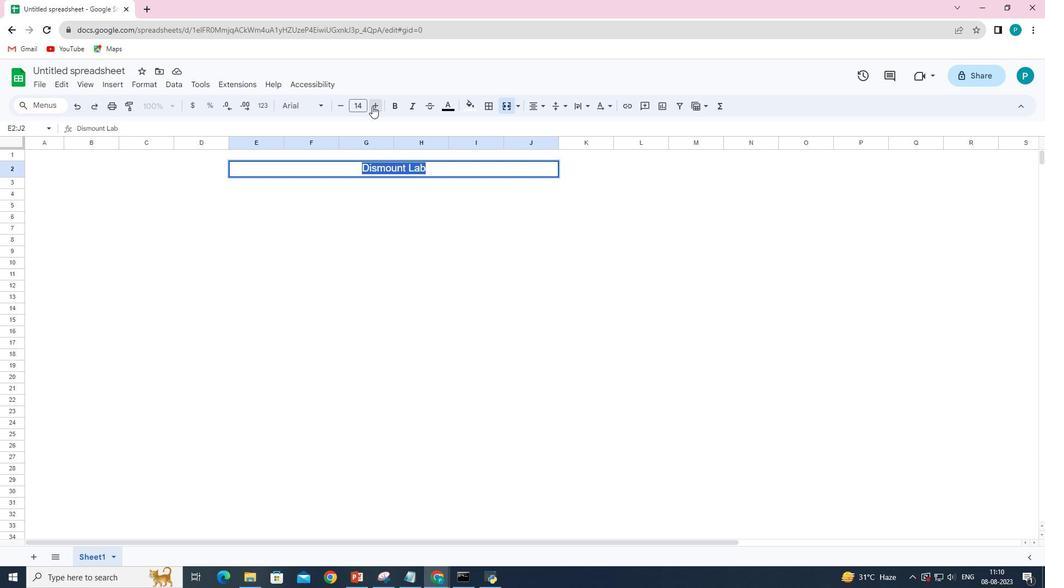 
Action: Mouse moved to (368, 91)
Screenshot: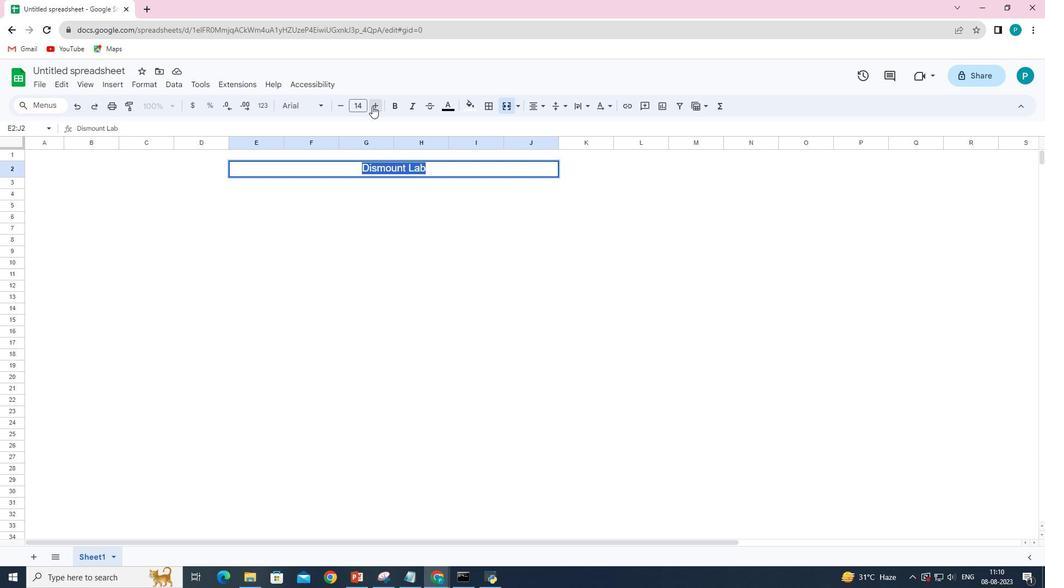 
Action: Mouse pressed left at (368, 91)
Screenshot: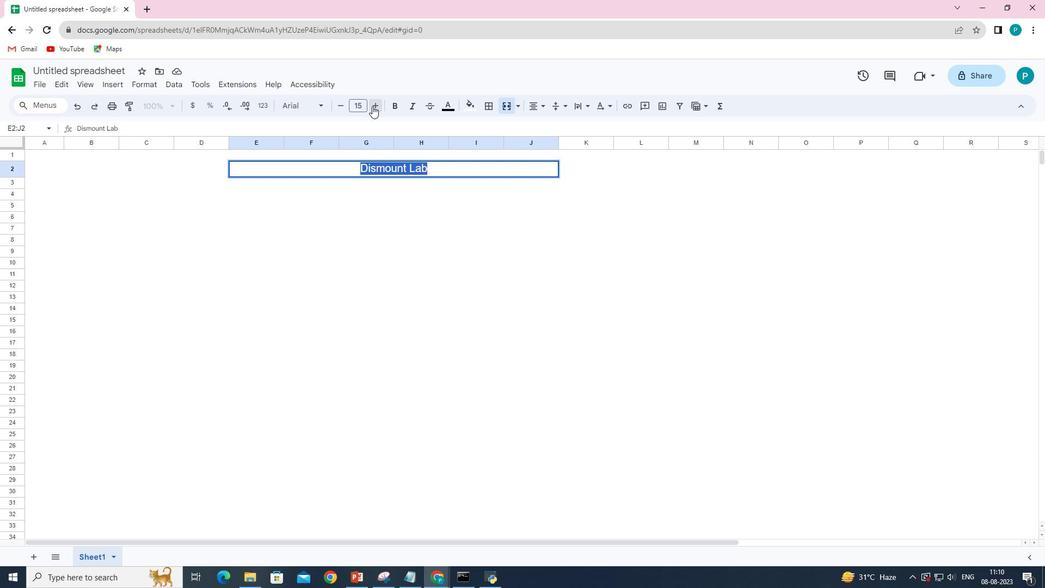 
Action: Mouse moved to (369, 91)
Screenshot: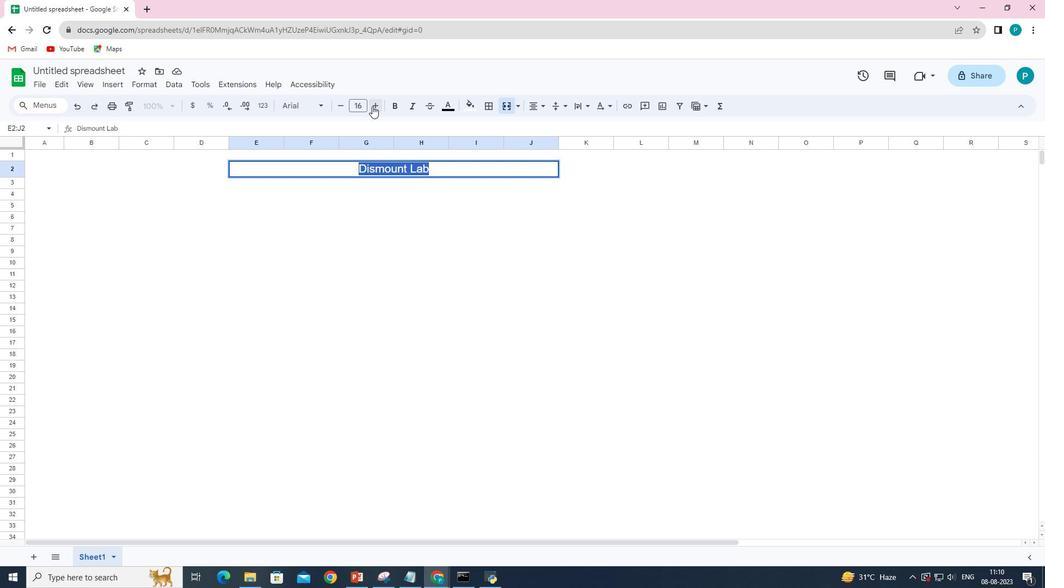 
Action: Mouse pressed left at (369, 91)
Screenshot: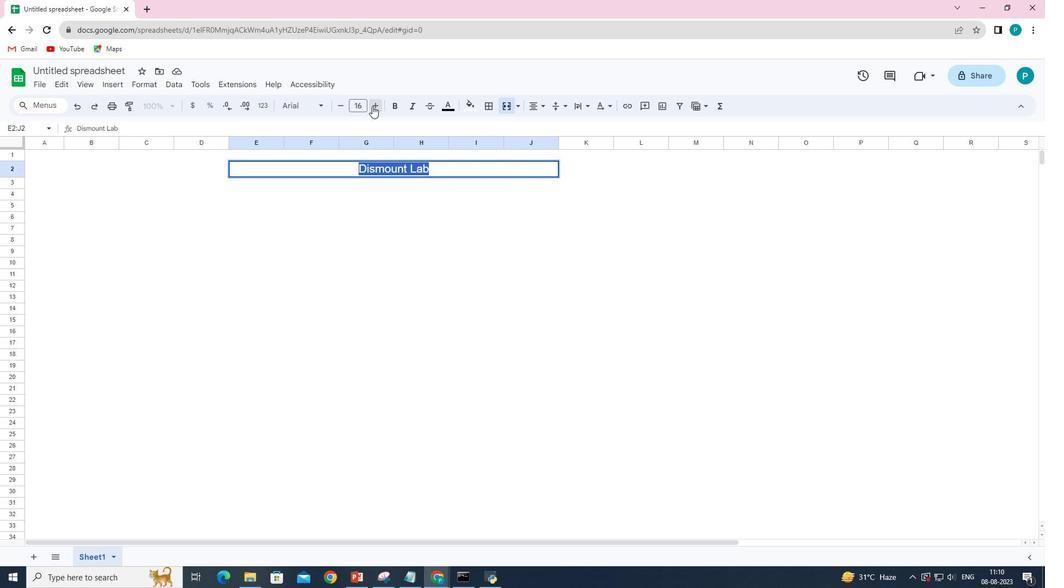 
Action: Mouse pressed left at (369, 91)
Screenshot: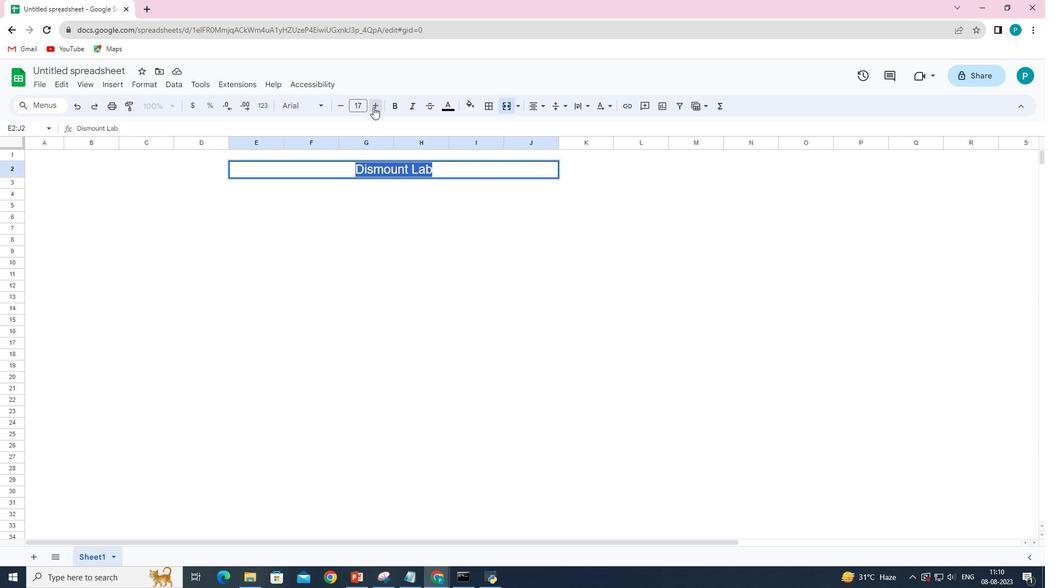 
Action: Mouse pressed left at (369, 91)
Screenshot: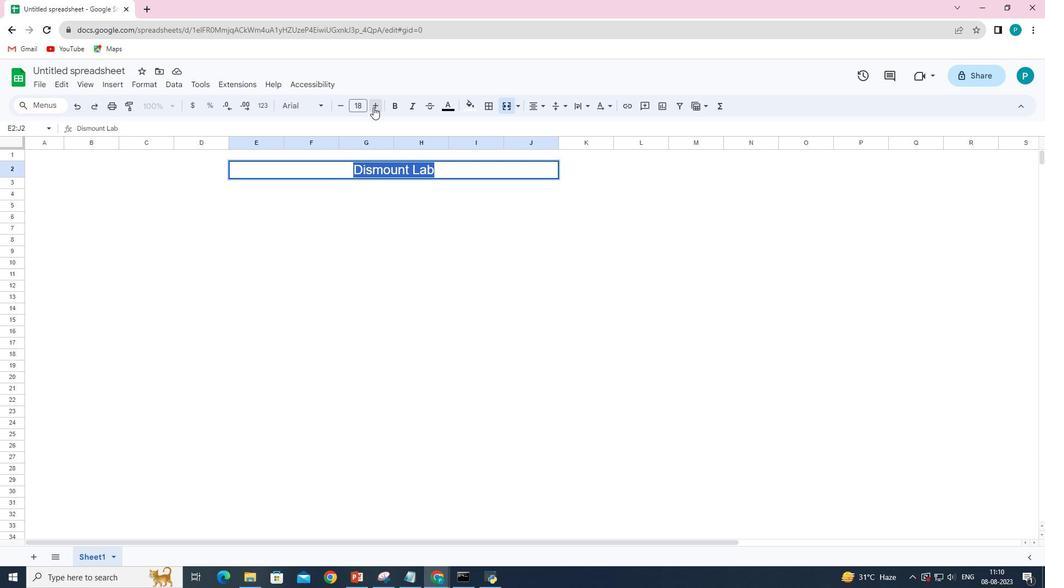 
Action: Mouse moved to (369, 92)
Screenshot: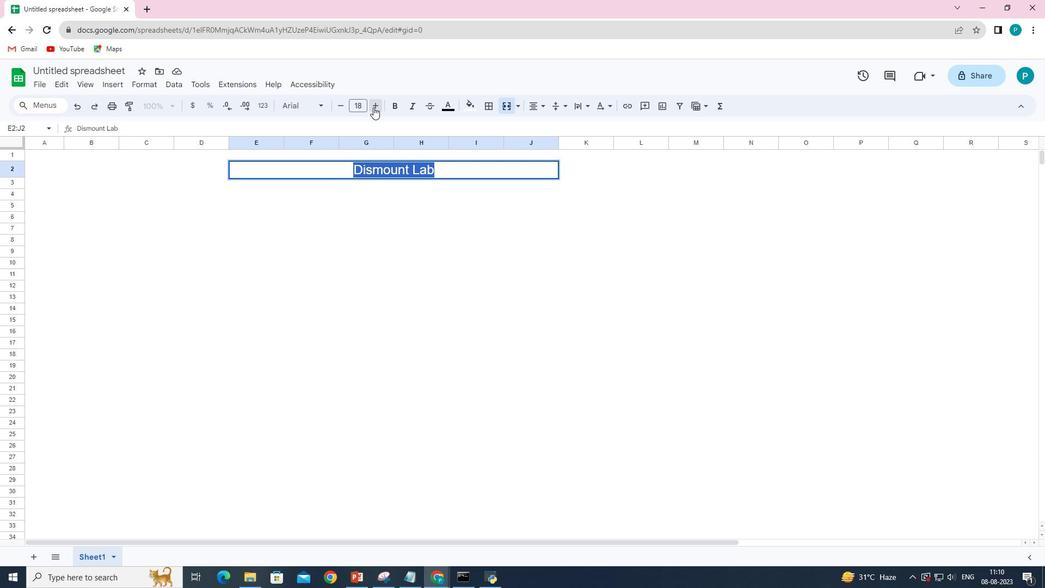 
Action: Mouse pressed left at (369, 92)
Screenshot: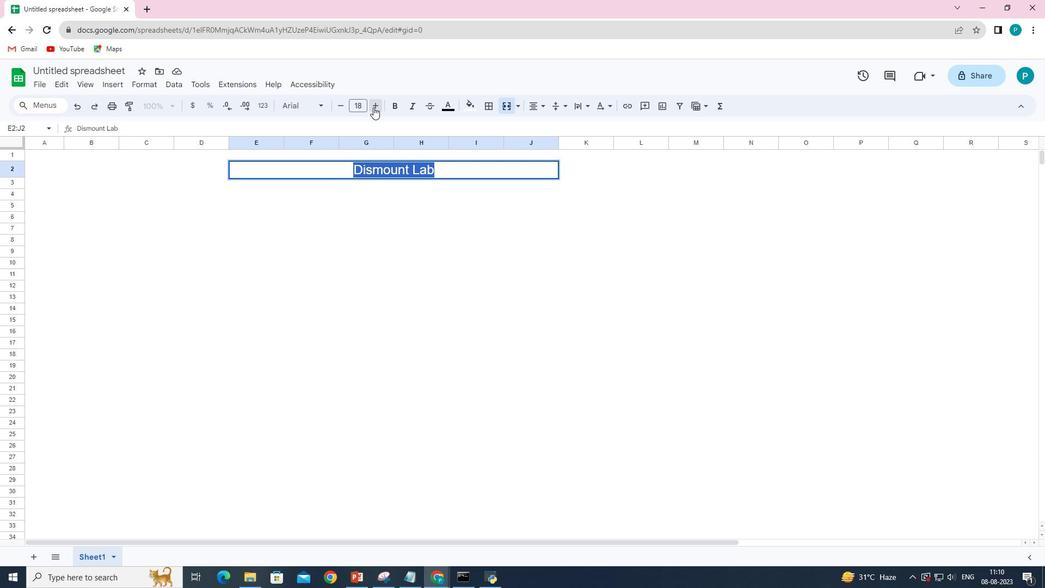
Action: Mouse pressed left at (369, 92)
Screenshot: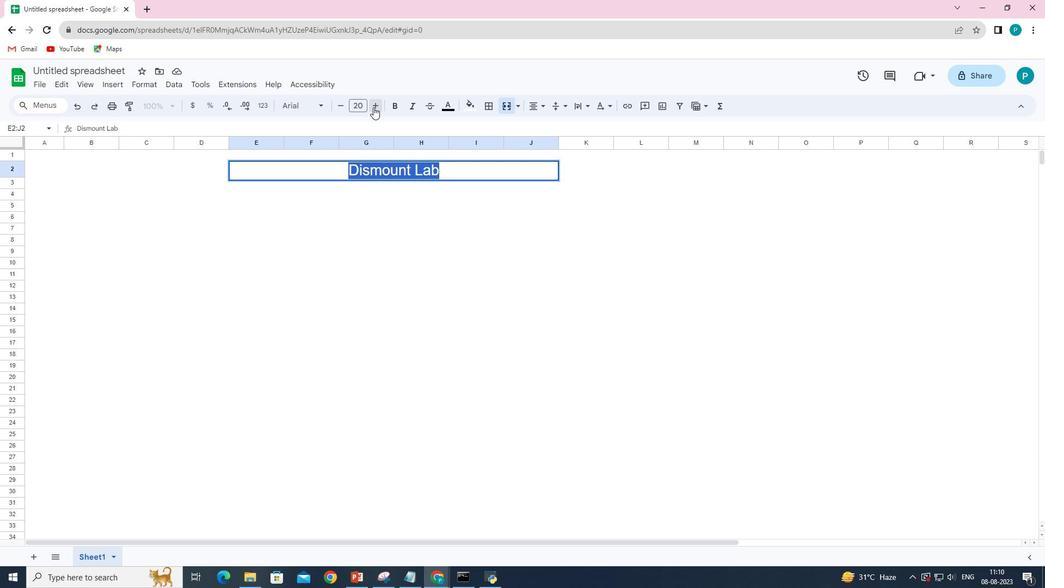 
Action: Mouse pressed left at (369, 92)
Screenshot: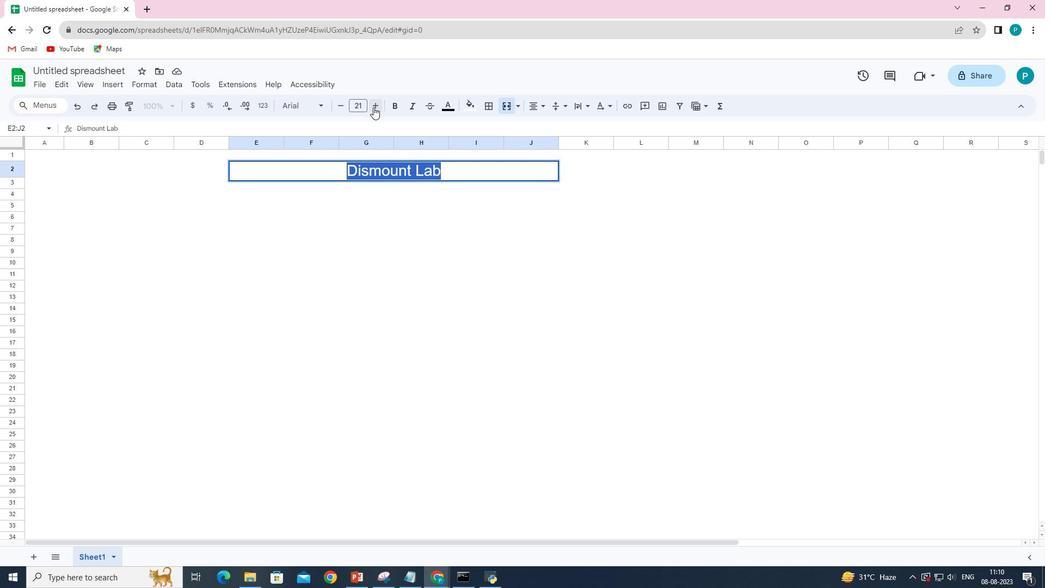 
Action: Mouse pressed left at (369, 92)
Screenshot: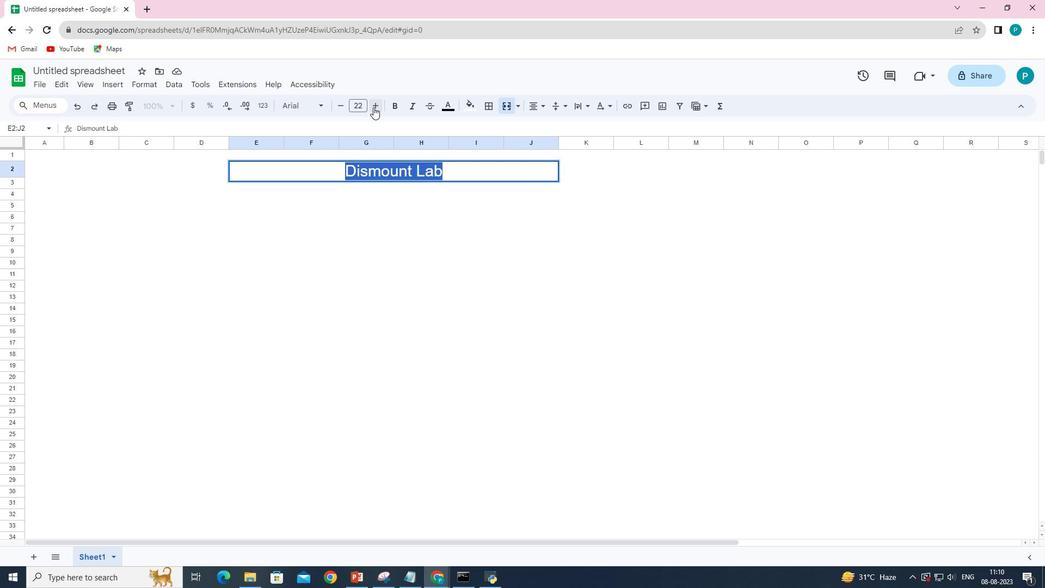 
Action: Mouse moved to (346, 90)
Screenshot: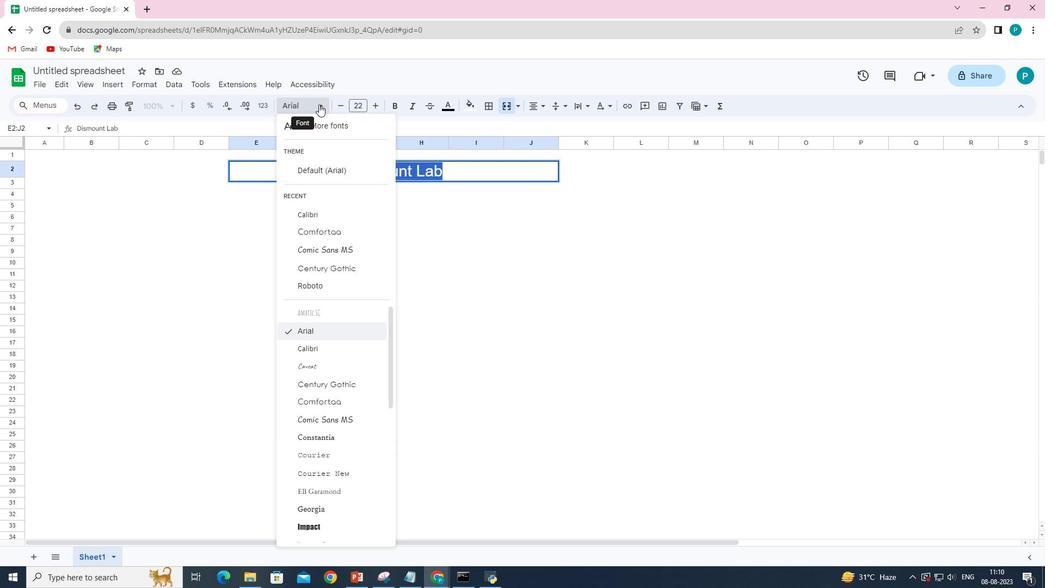 
Action: Mouse pressed left at (346, 90)
Screenshot: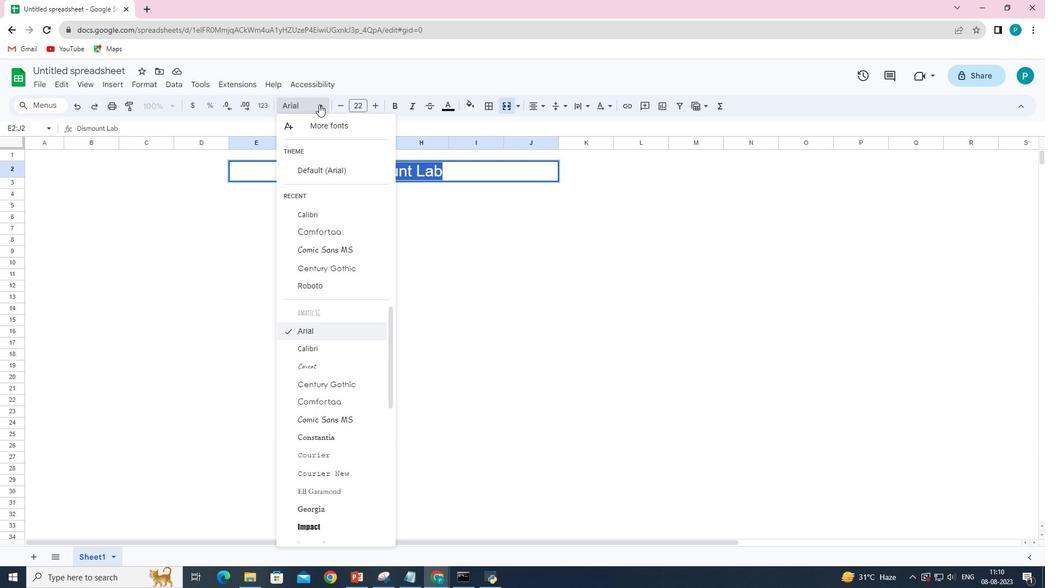 
Action: Mouse moved to (355, 222)
Screenshot: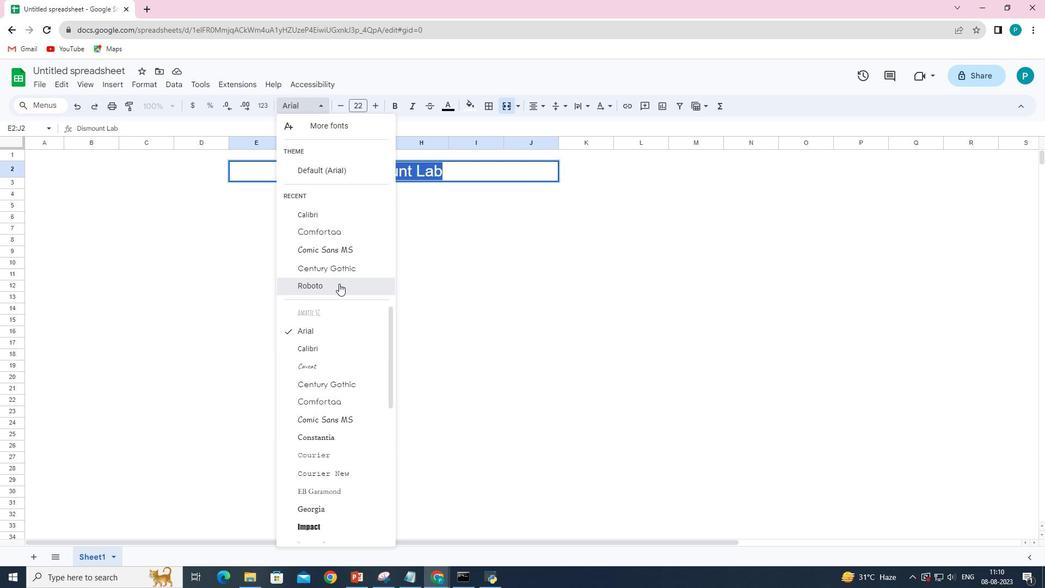 
Action: Mouse pressed left at (355, 222)
Screenshot: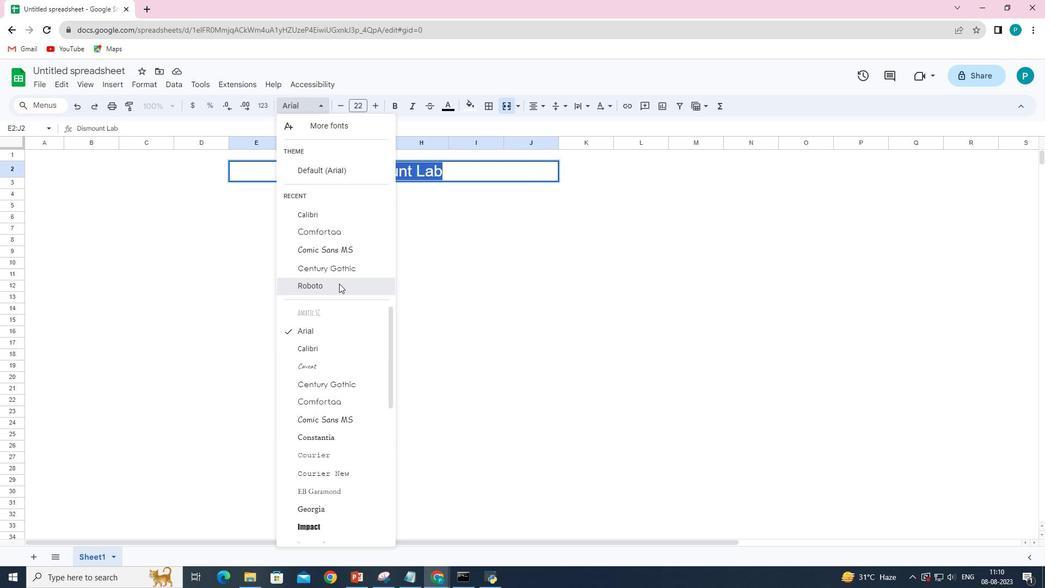 
Action: Mouse moved to (377, 94)
Screenshot: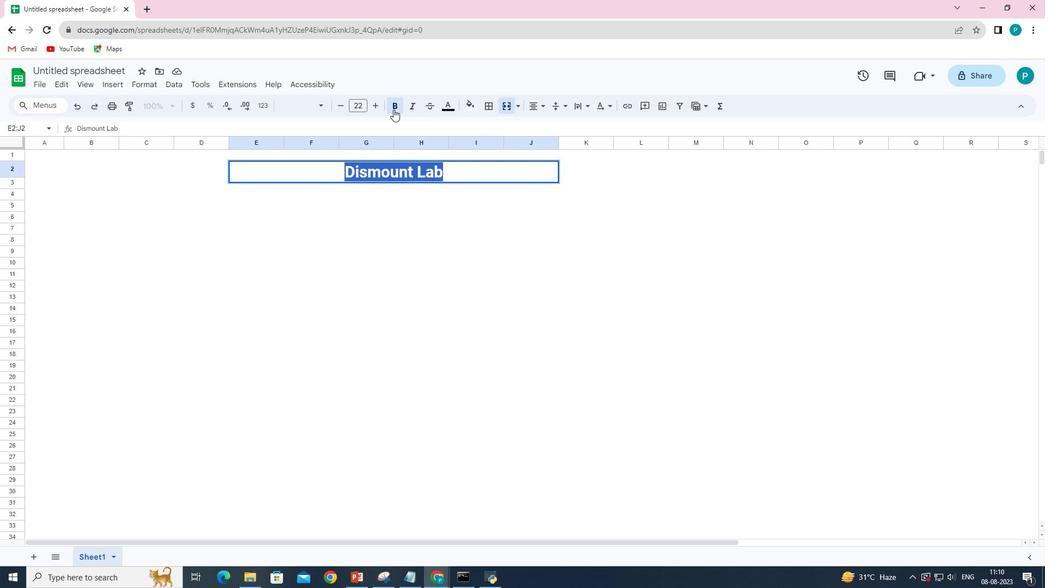 
Action: Mouse pressed left at (377, 94)
Screenshot: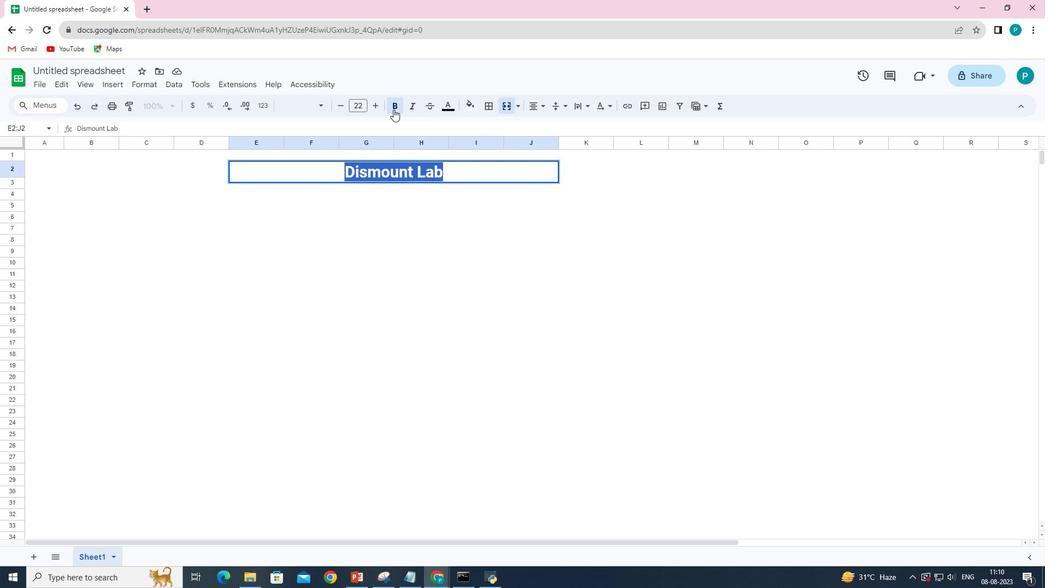 
Action: Mouse moved to (387, 149)
Screenshot: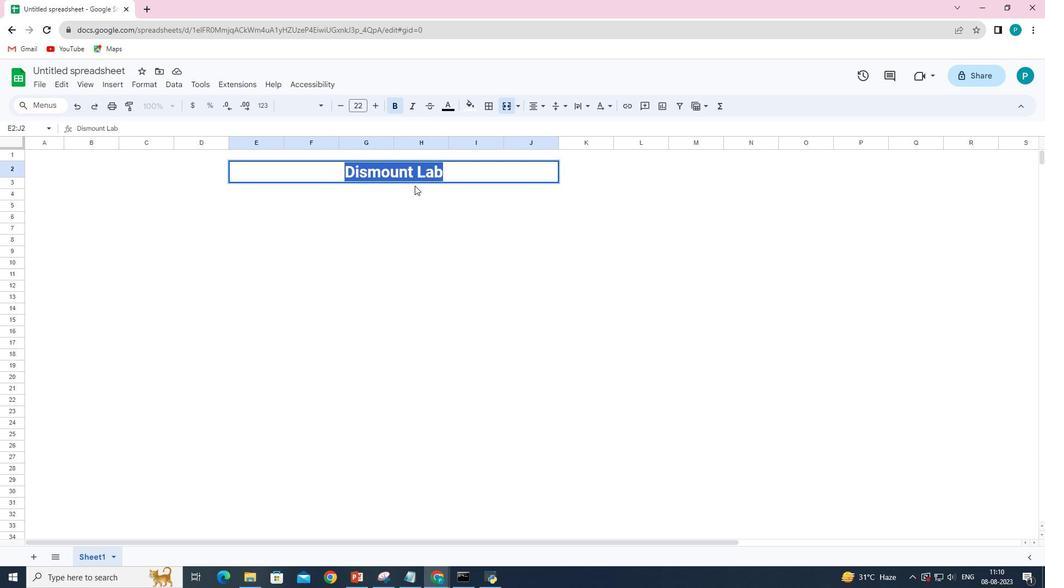 
Action: Mouse pressed left at (387, 149)
Screenshot: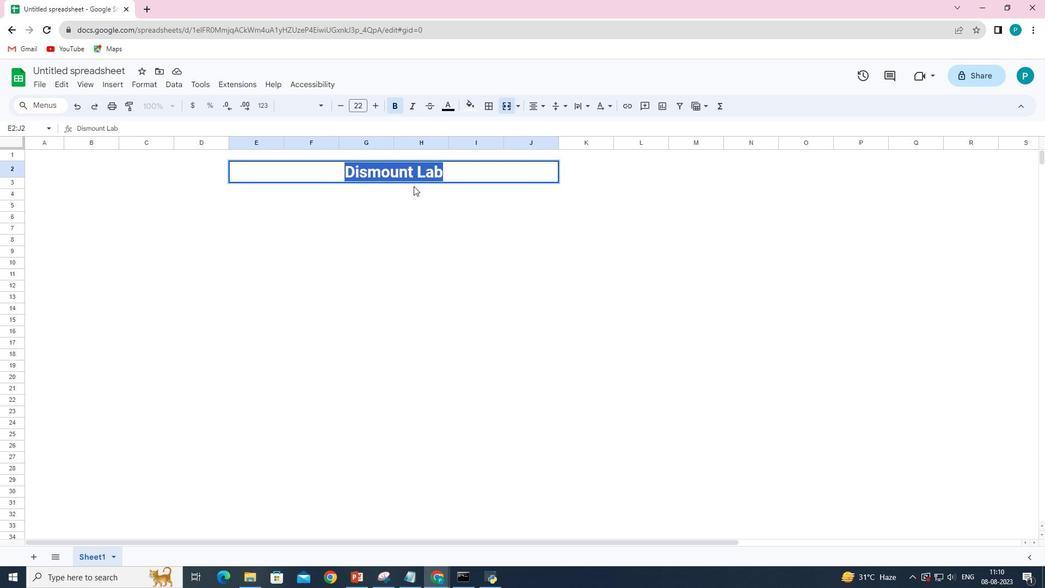 
Action: Mouse moved to (349, 145)
Screenshot: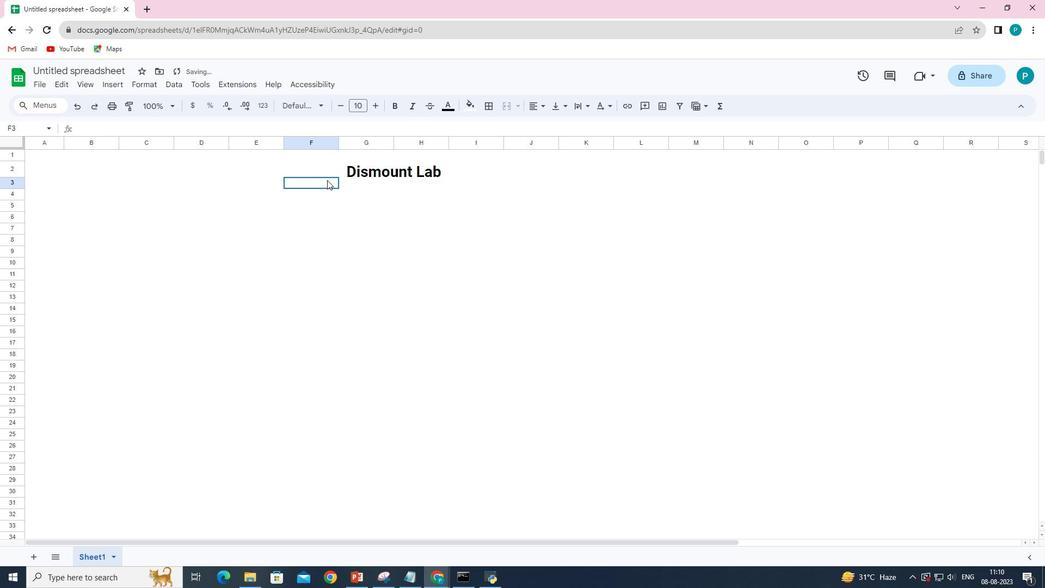 
Action: Mouse pressed left at (349, 145)
Screenshot: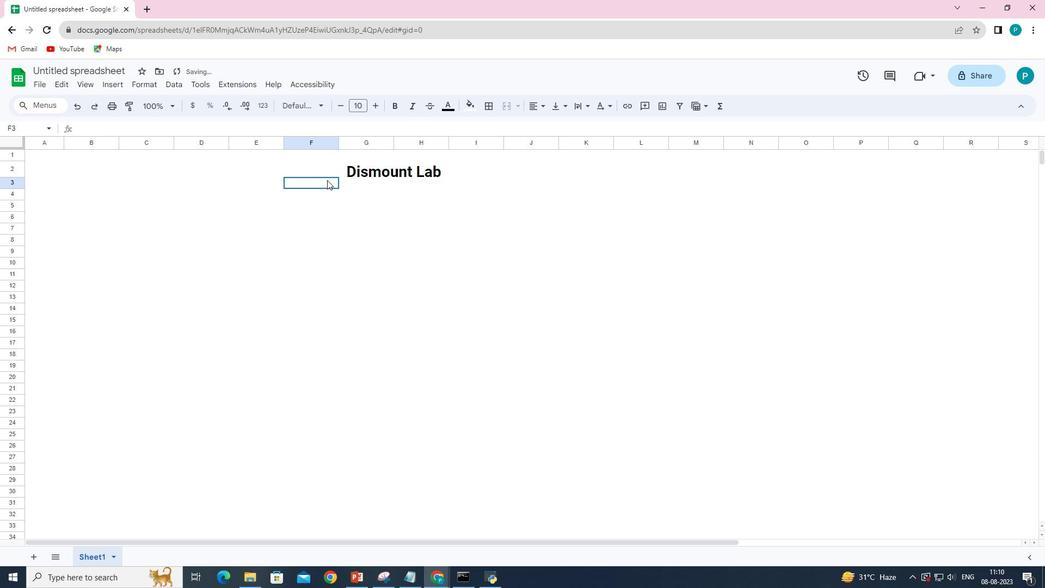 
Action: Mouse moved to (365, 149)
Screenshot: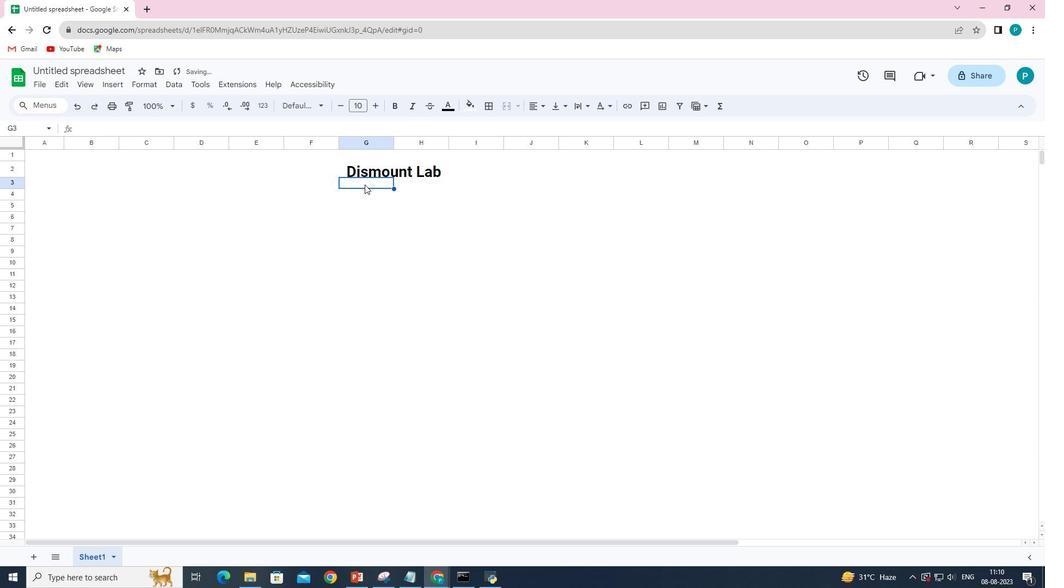 
Action: Mouse pressed left at (365, 149)
Screenshot: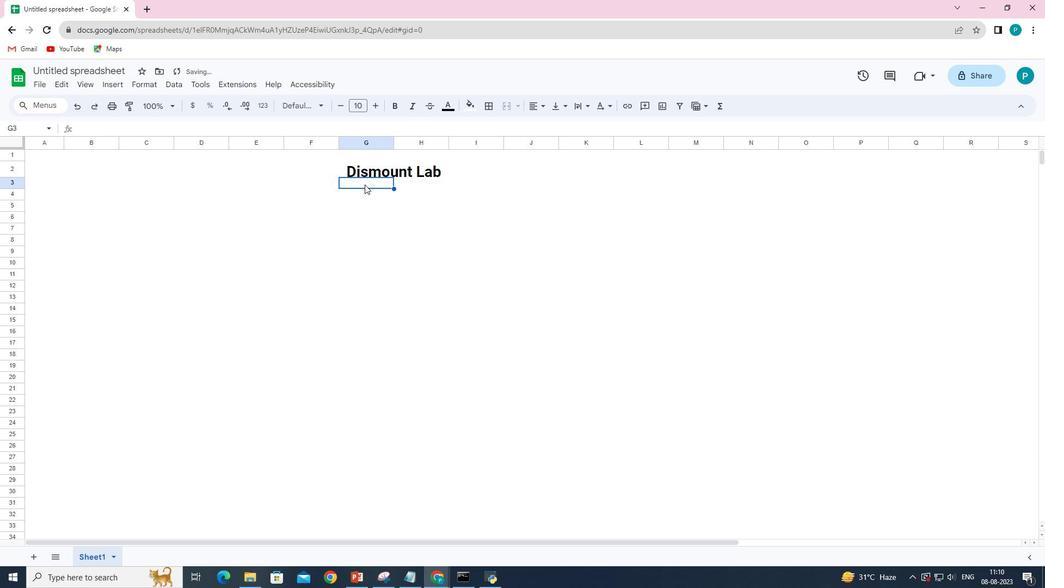 
Action: Mouse moved to (365, 149)
Screenshot: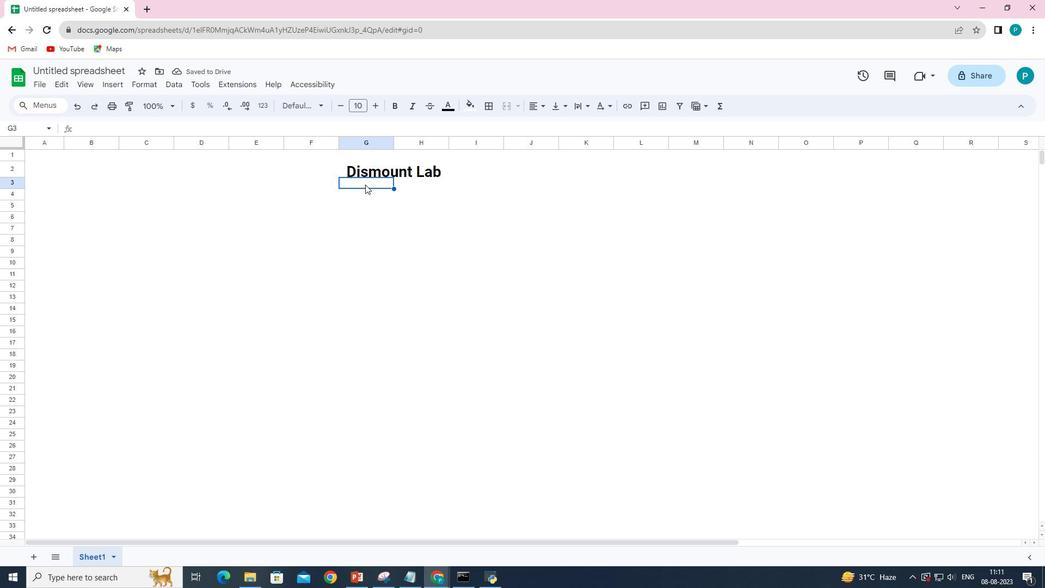 
Action: Mouse pressed left at (365, 149)
Screenshot: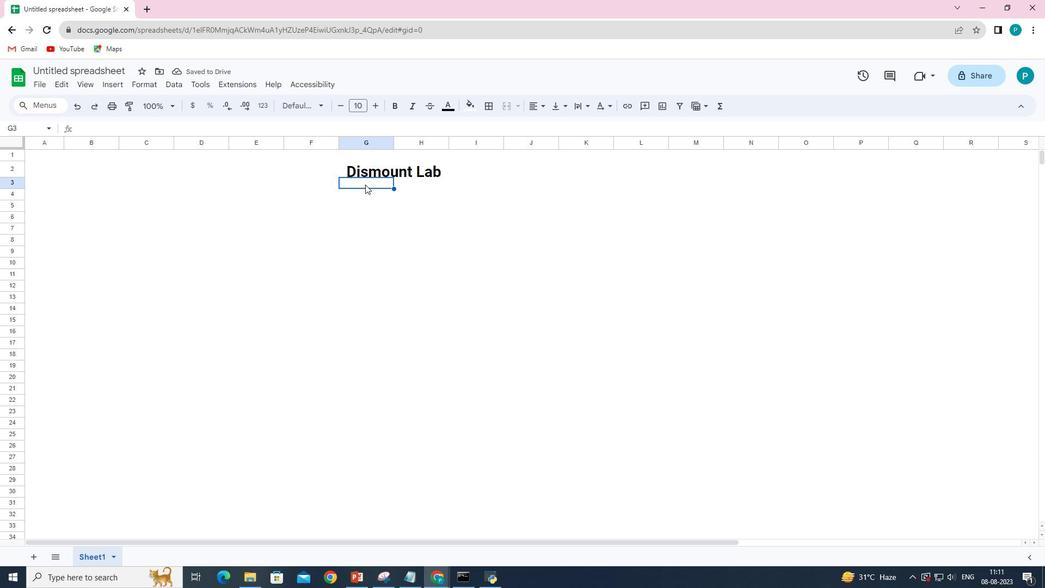 
Action: Mouse moved to (374, 149)
Screenshot: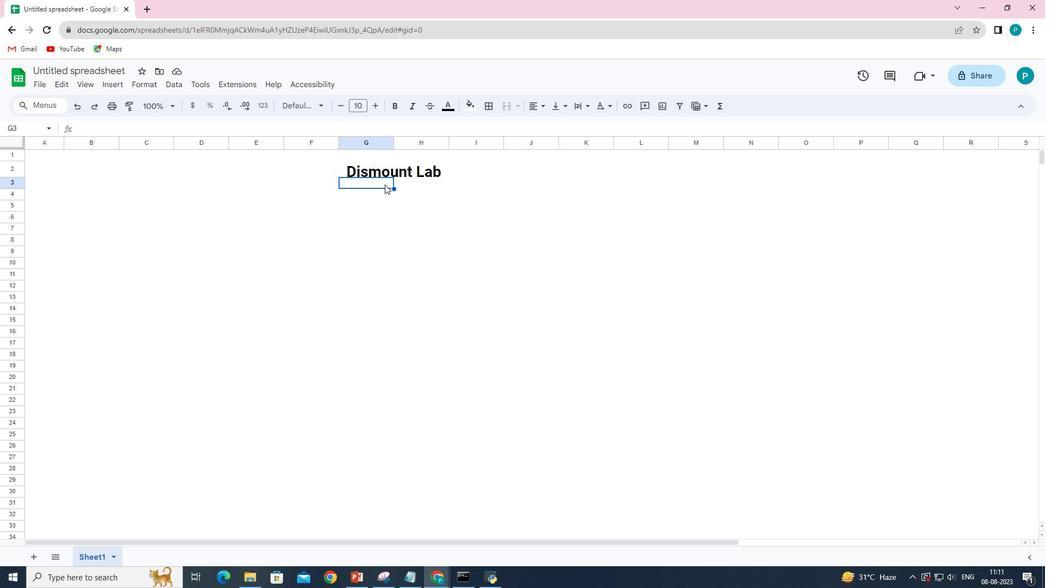 
Action: Key pressed 15235<Key.f11>ctrl+Z<'\x1a'><'\x1a'>
Screenshot: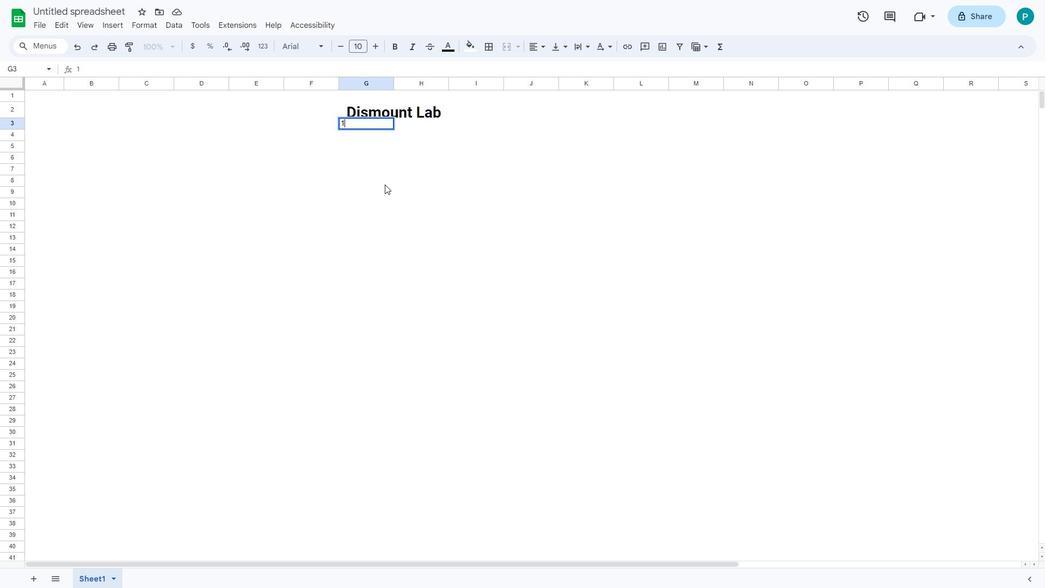 
Action: Mouse scrolled (374, 149) with delta (0, 0)
Screenshot: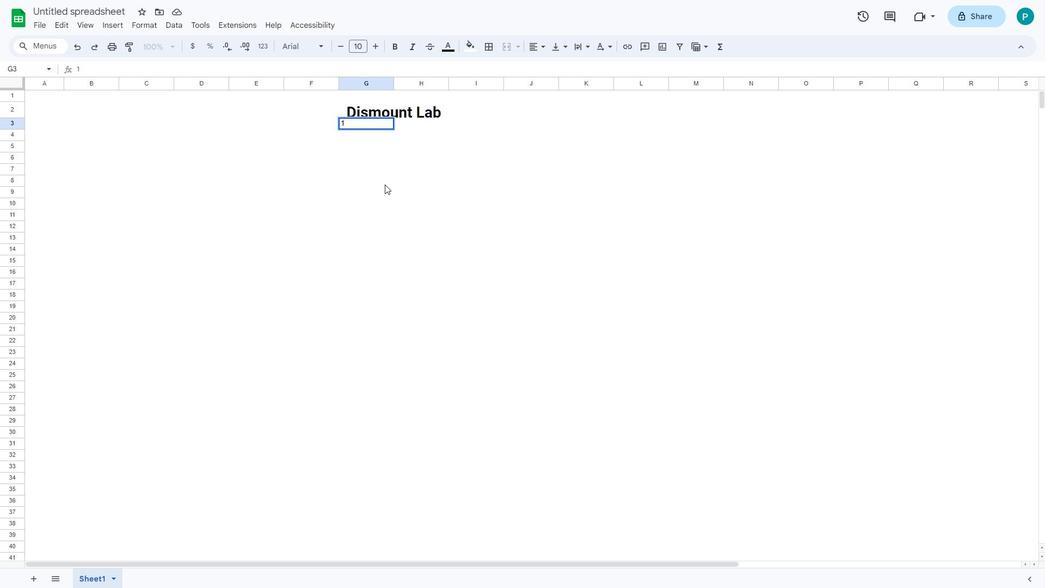 
Action: Key pressed ctrl+X<'\x18'>
Screenshot: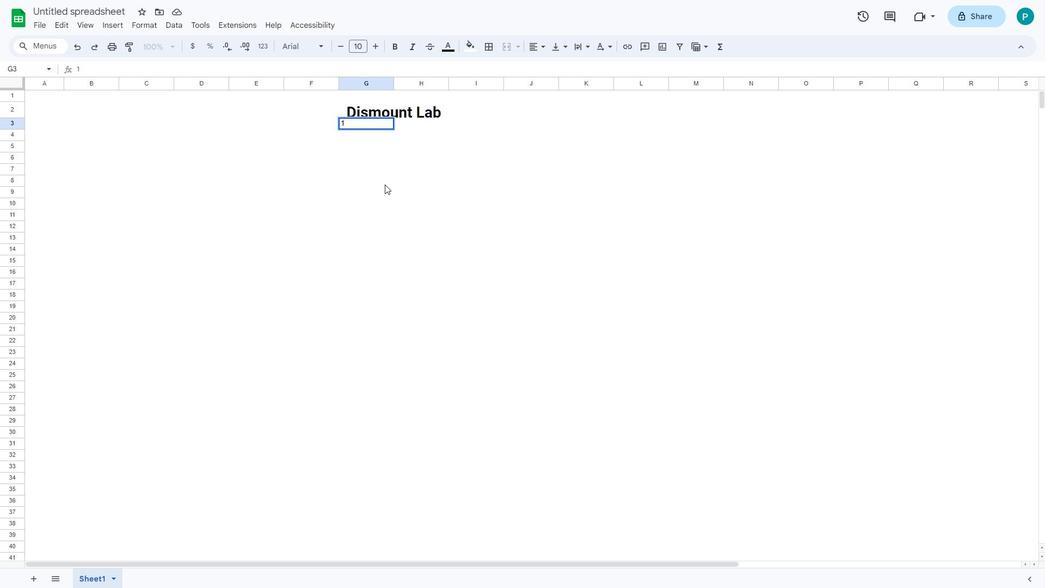 
Action: Mouse scrolled (374, 149) with delta (0, 0)
Screenshot: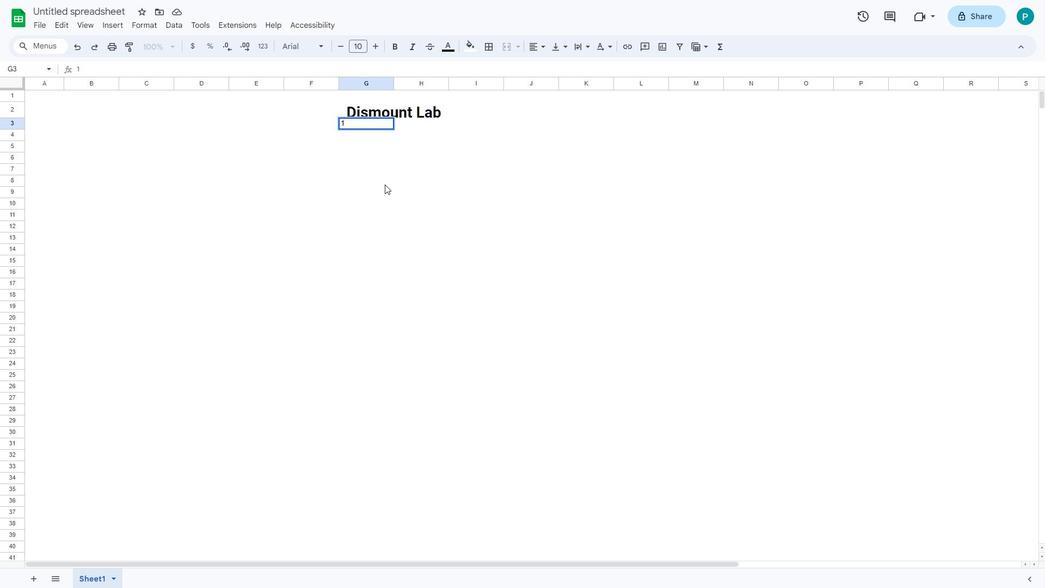 
Action: Mouse scrolled (374, 149) with delta (0, 0)
Screenshot: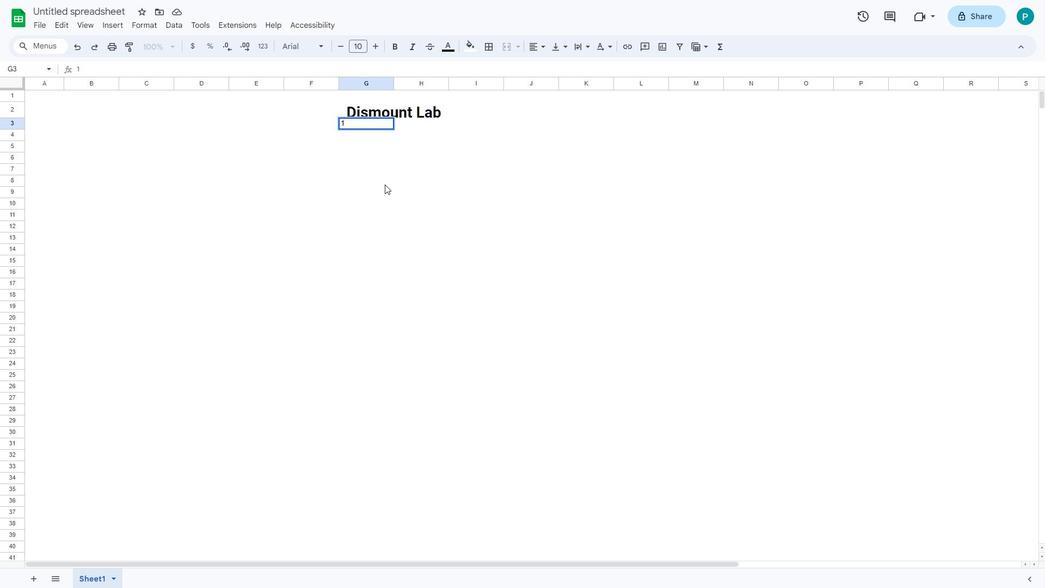 
Action: Mouse moved to (364, 106)
Screenshot: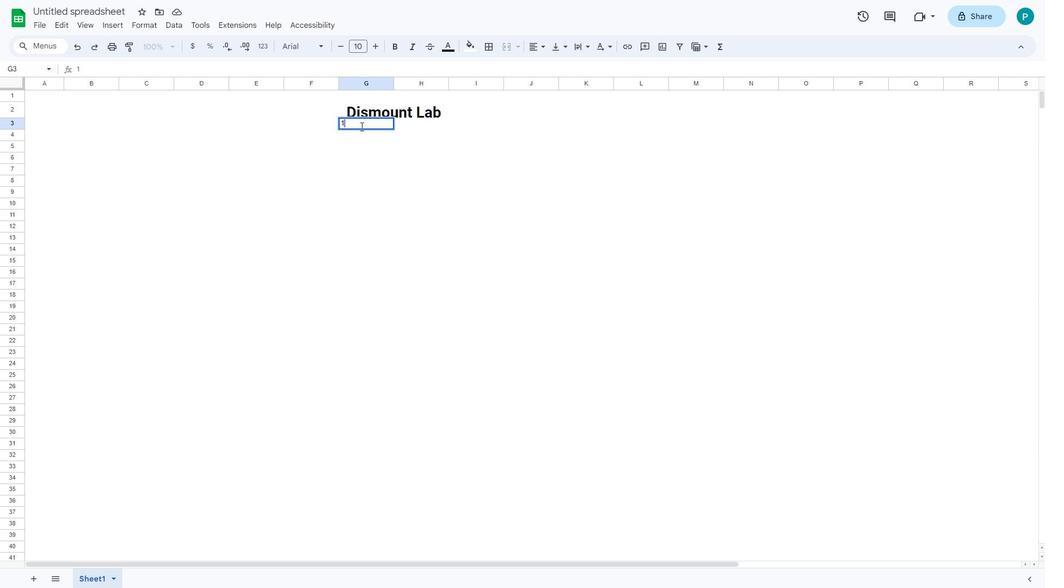 
Action: Mouse pressed left at (364, 106)
Screenshot: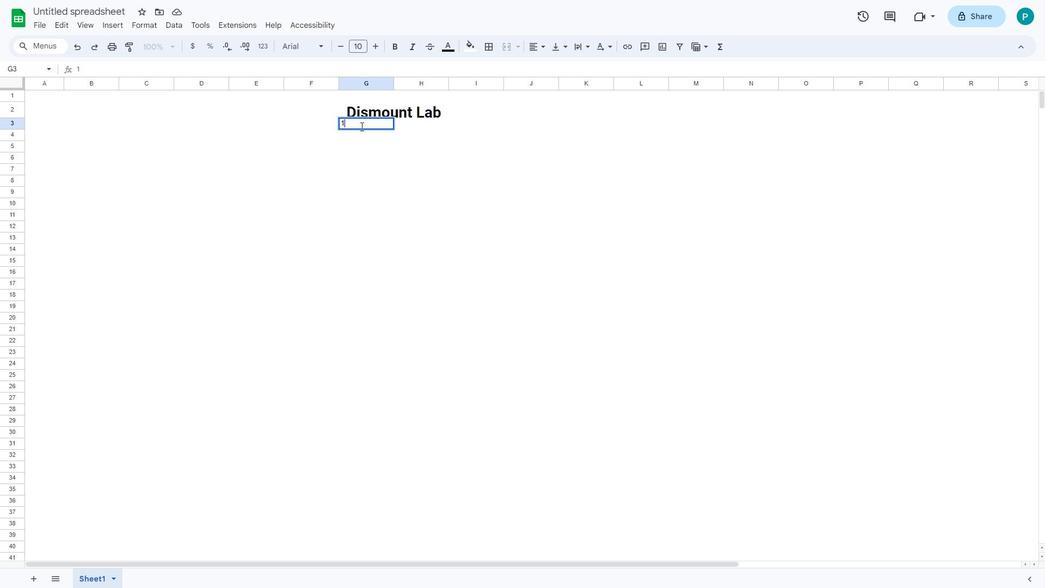 
Action: Key pressed ctrl+Z
Screenshot: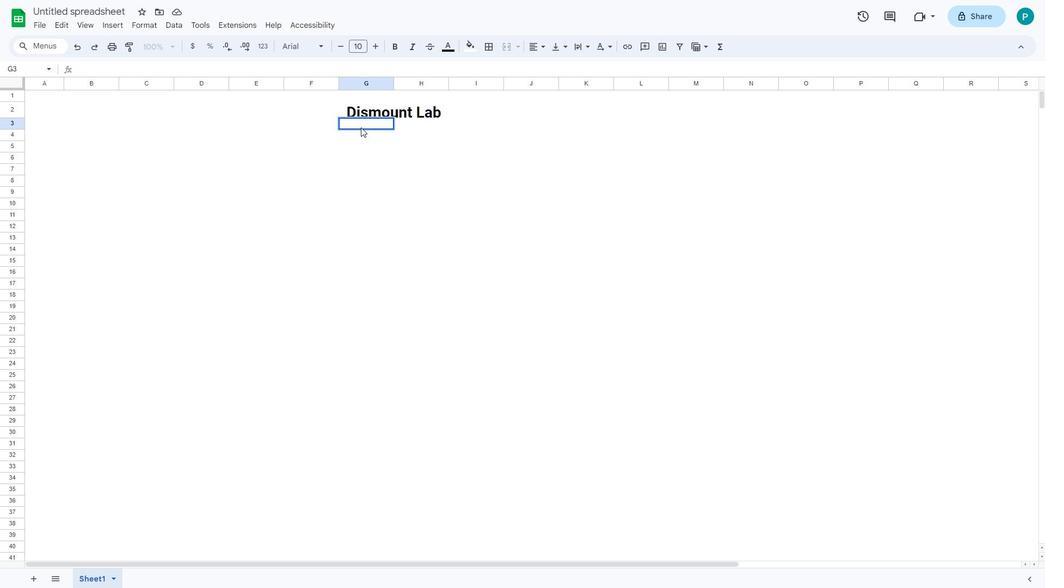 
Action: Mouse moved to (411, 117)
Screenshot: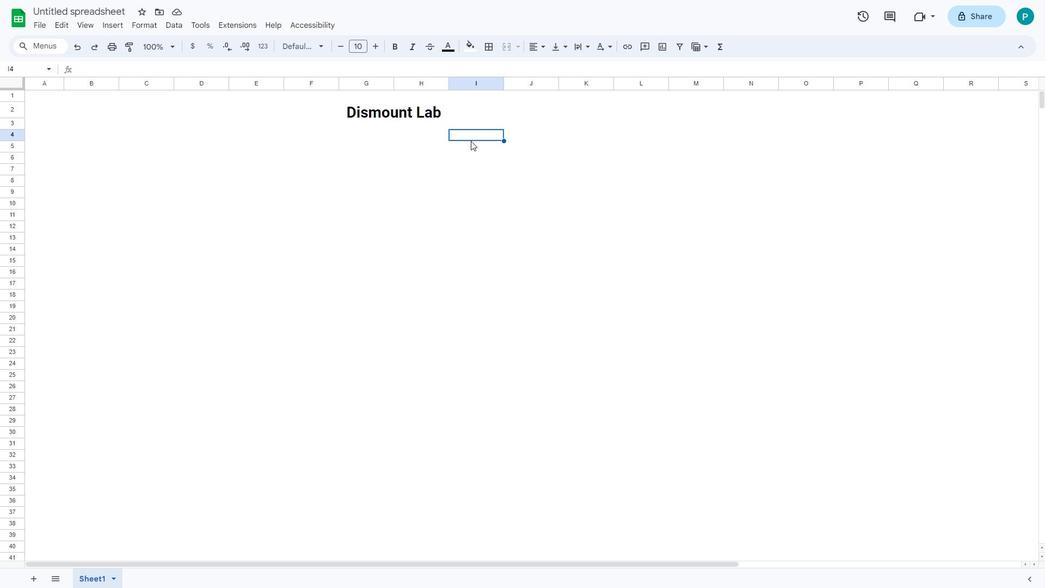 
Action: Mouse pressed left at (411, 117)
Screenshot: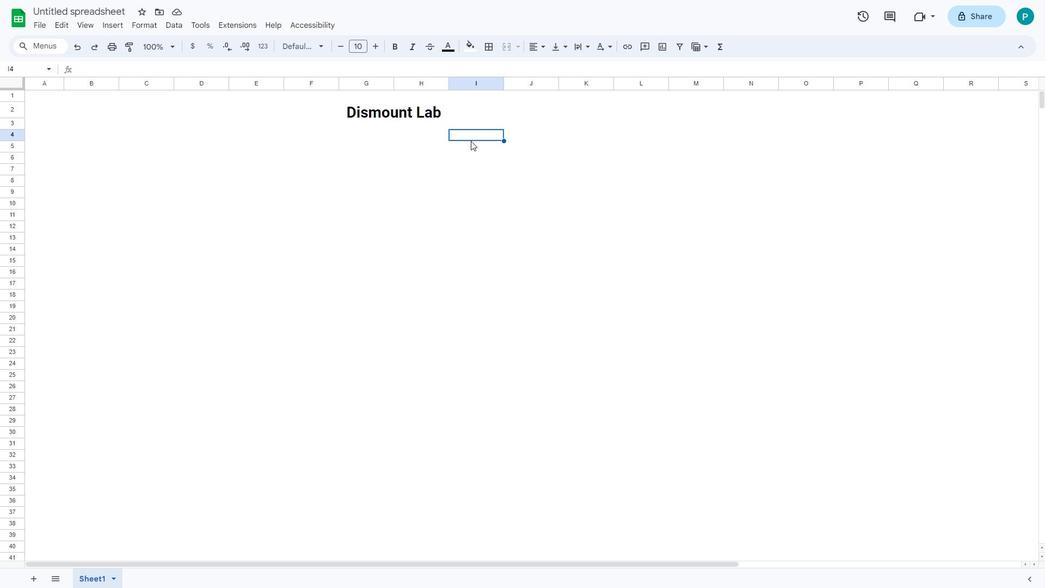 
Action: Key pressed z
Screenshot: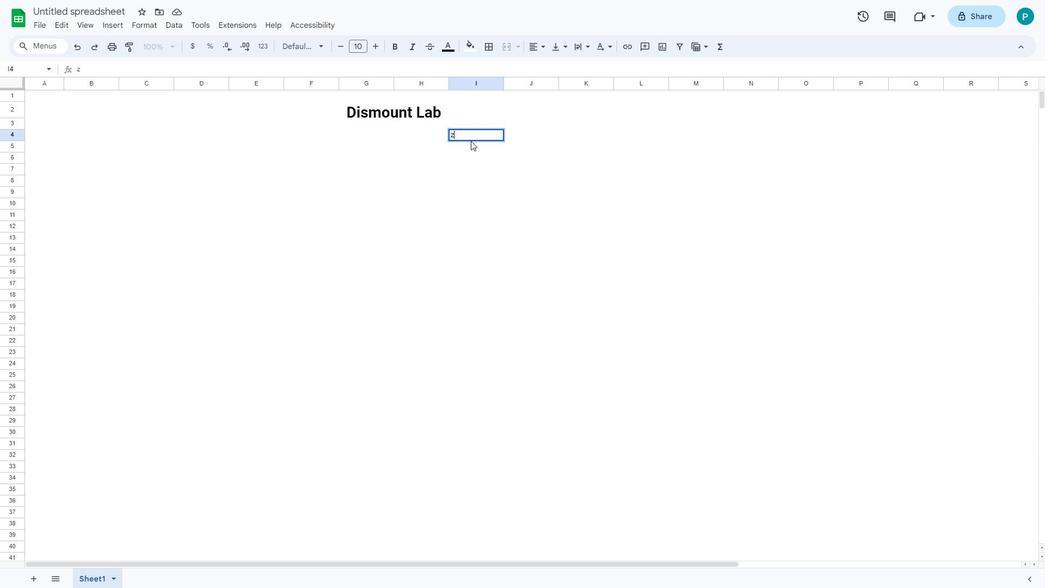 
Action: Mouse moved to (409, 115)
Screenshot: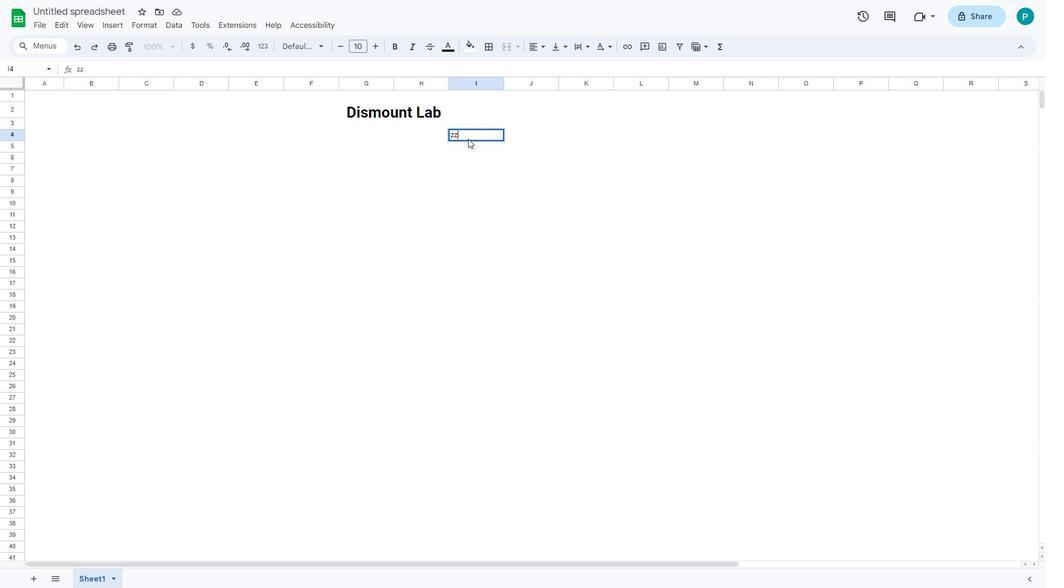 
Action: Key pressed z
Screenshot: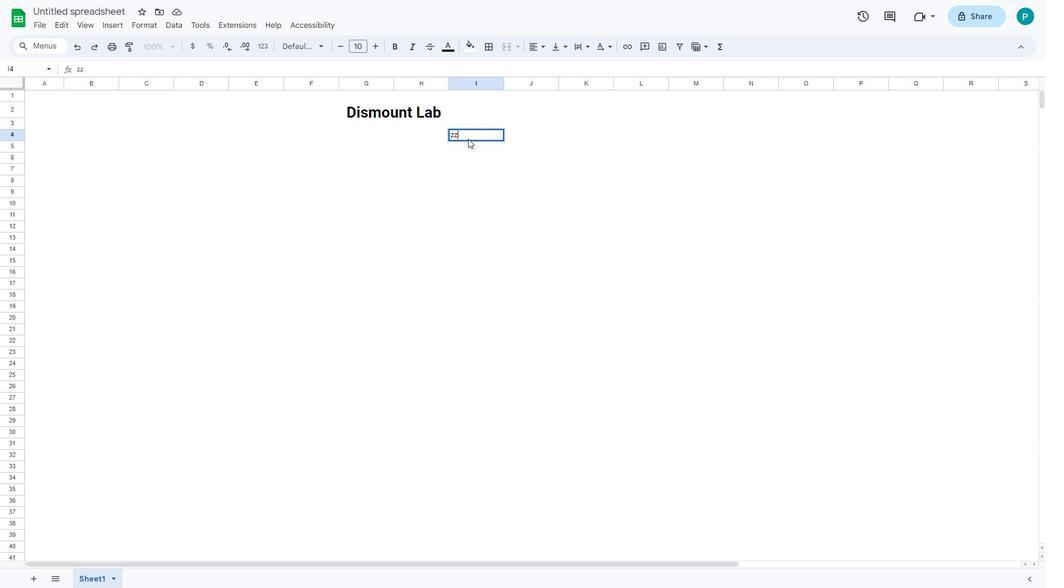 
Action: Mouse moved to (401, 125)
Screenshot: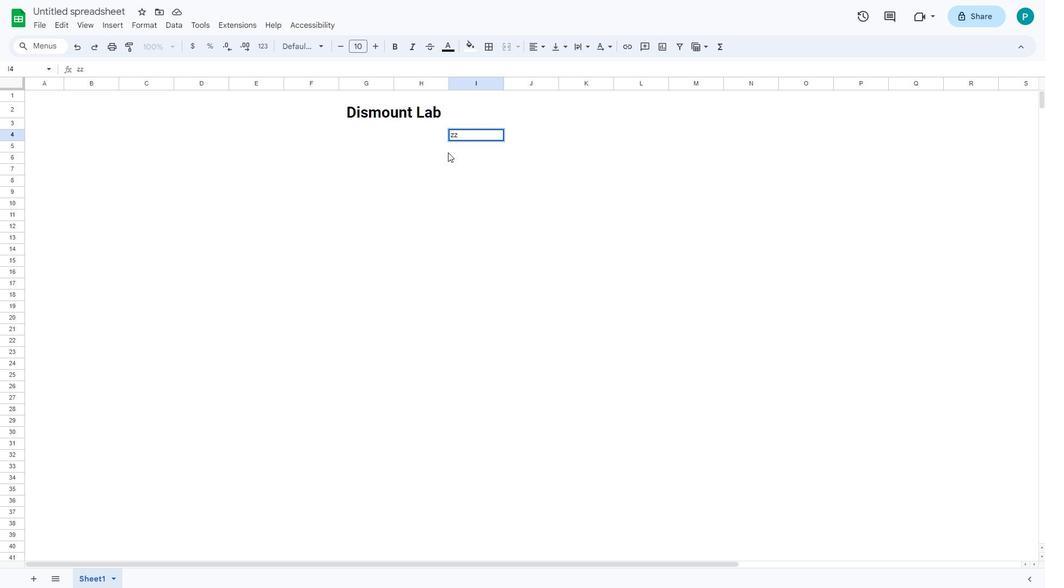 
Action: Key pressed <Key.backspace><Key.backspace>ctrl+Z<'\x1a'><'\x1a'>
Screenshot: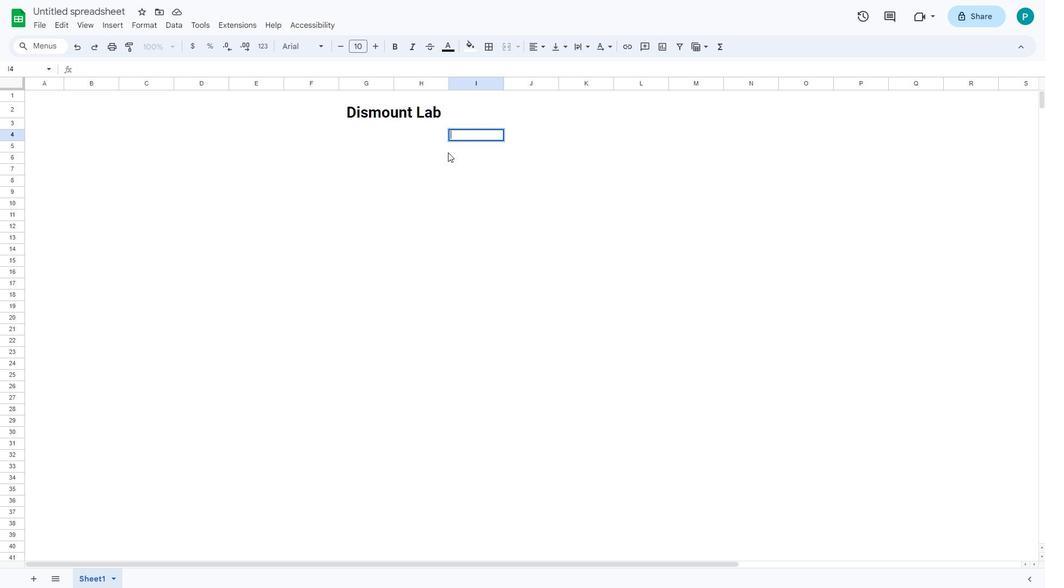 
Action: Mouse moved to (365, 107)
Screenshot: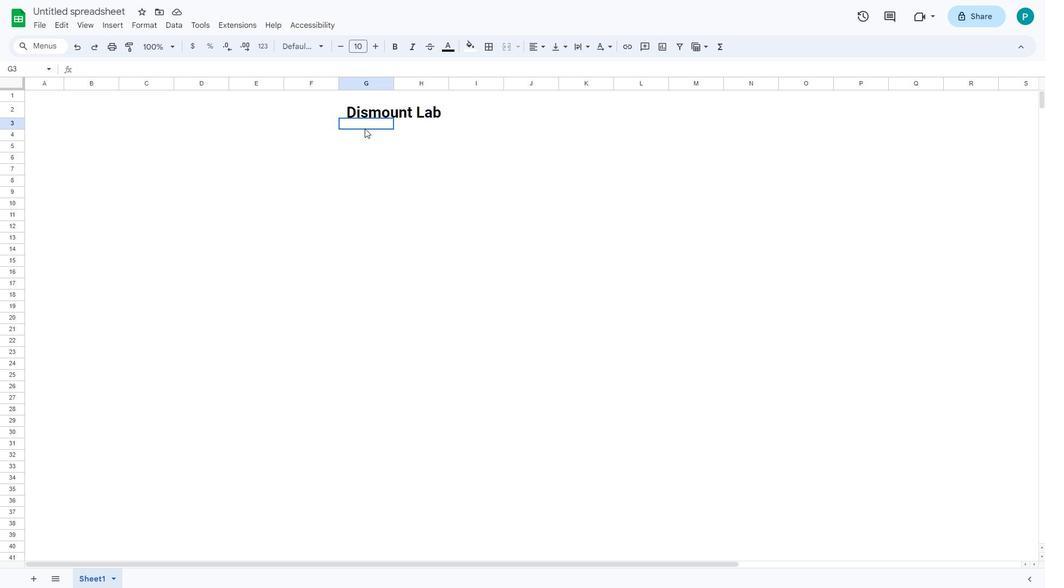 
Action: Mouse pressed left at (365, 107)
Screenshot: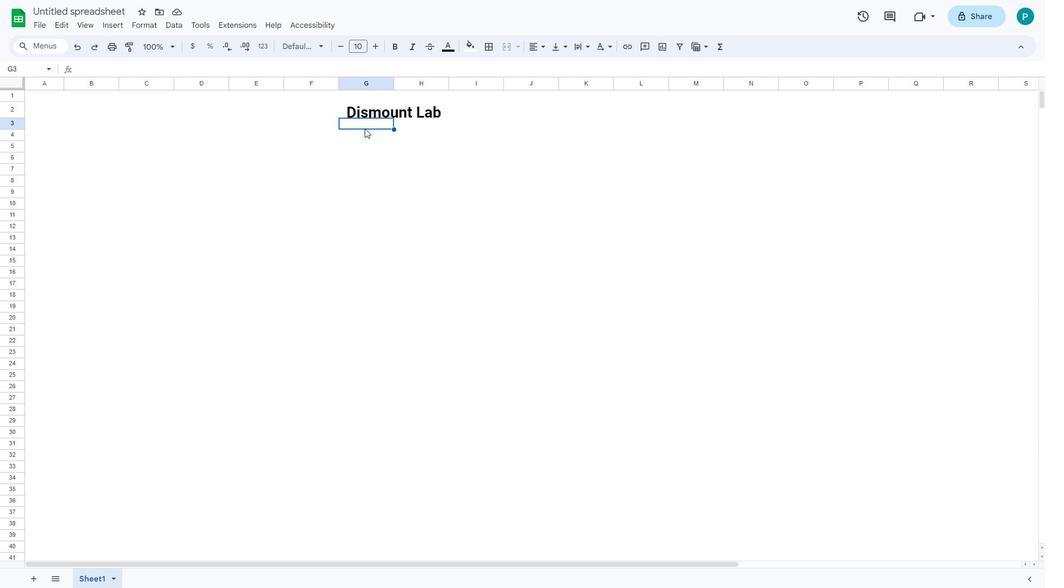 
Action: Key pressed 15236<Key.space><Key.caps_lock>W,<Key.space>B<Key.caps_lock>oco<Key.backspace>a<Key.space><Key.caps_lock>R<Key.caps_lock>atan<Key.space><Key.caps_lock>R<Key.caps_lock>oad,<Key.space><Key.caps_lock>S<Key.caps_lock>urprise,<Key.space><Key.caps_lock>AZ<Key.space><Key.caps_lock>85379<Key.enter>dismoun
Screenshot: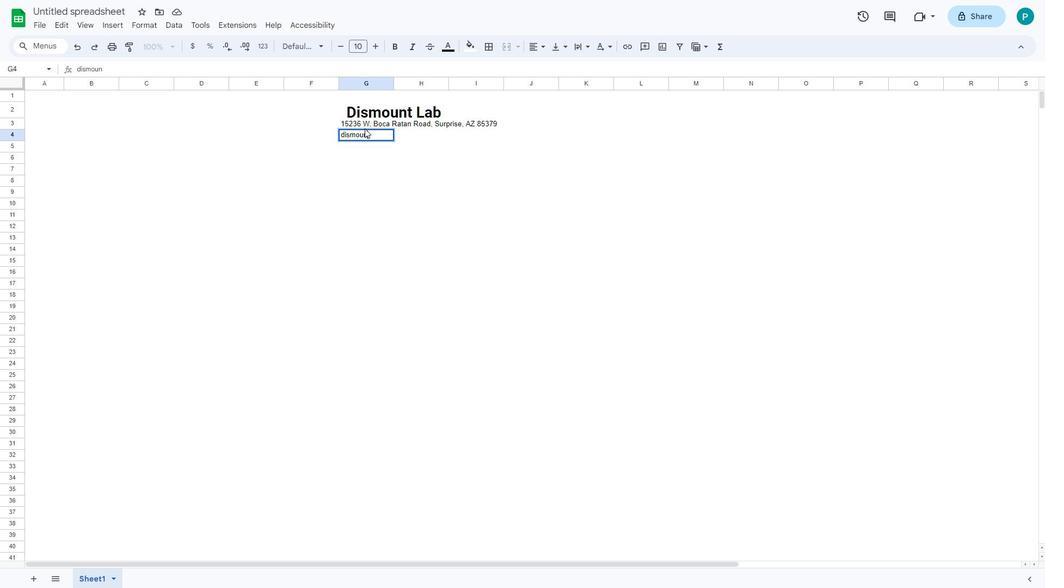 
Action: Mouse moved to (367, 121)
Screenshot: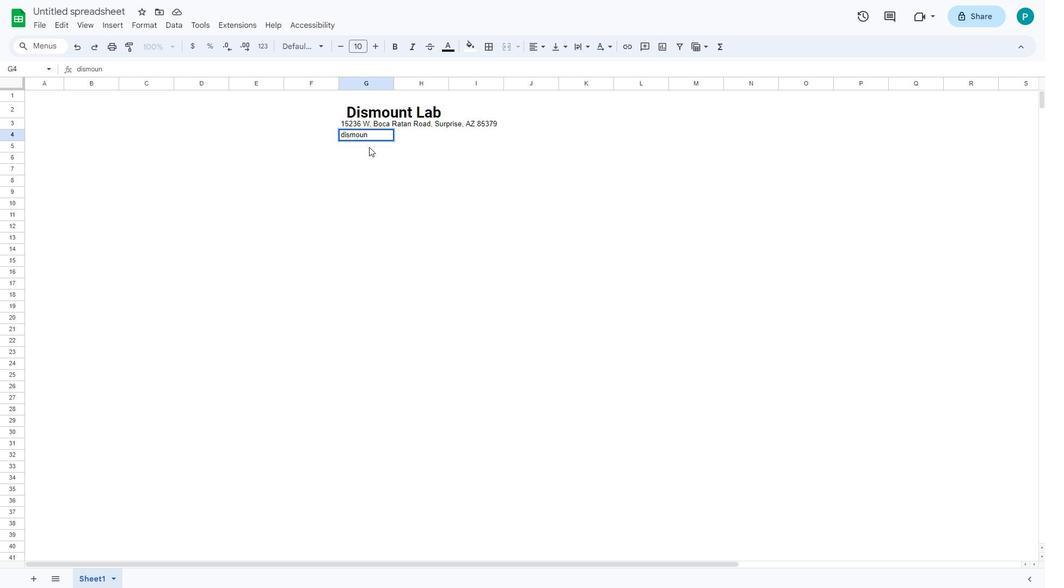 
Action: Key pressed tab<Key.shift>@email.co<Key.backspace>om<Key.shift_r>|<Key.space>222<Key.space>555<Key.space>7777<Key.enter>
Screenshot: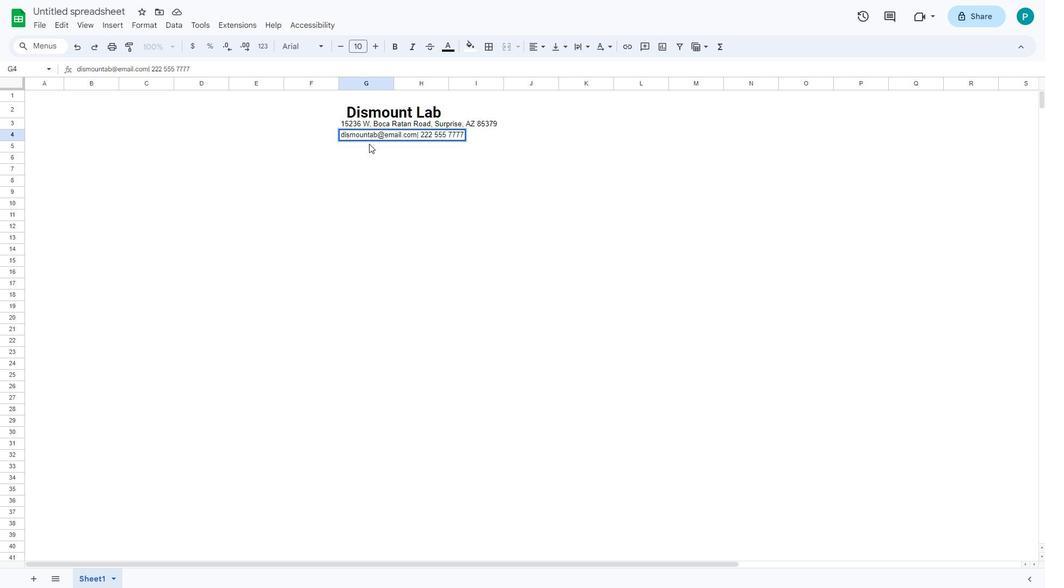 
Action: Mouse moved to (216, 104)
Screenshot: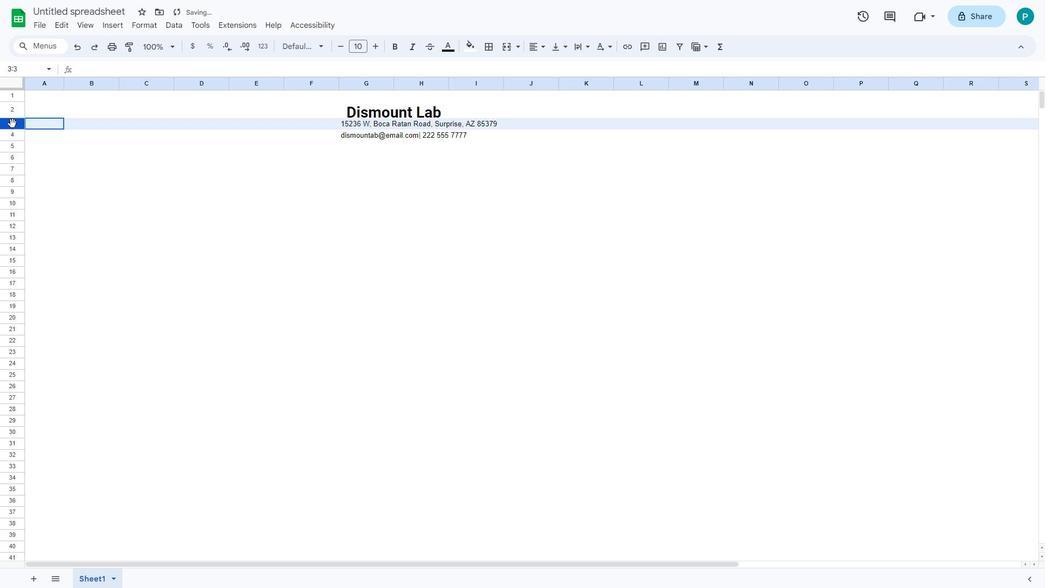 
Action: Mouse pressed left at (216, 104)
Screenshot: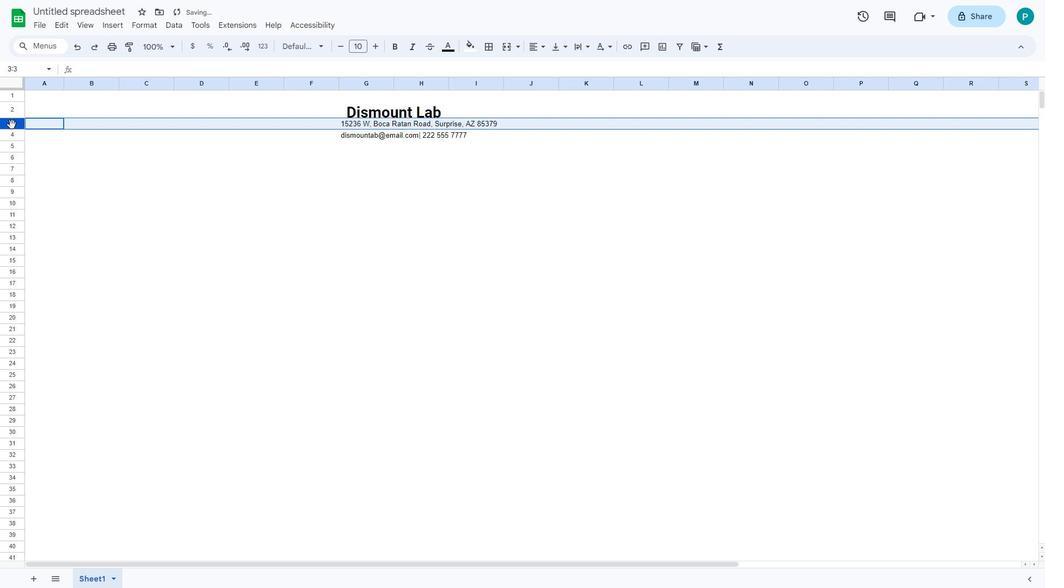 
Action: Mouse moved to (215, 107)
Screenshot: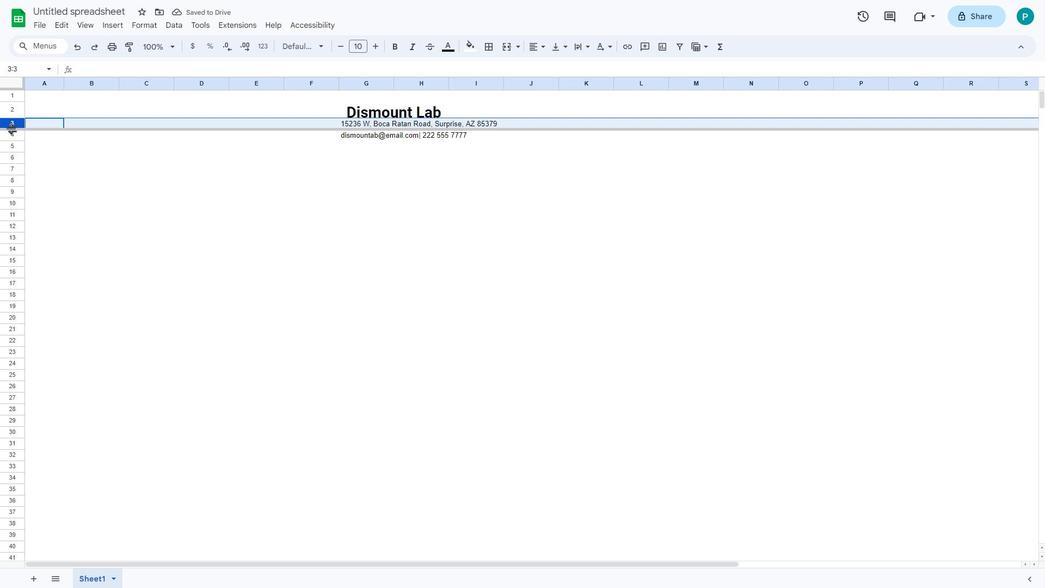 
Action: Mouse pressed left at (215, 107)
Screenshot: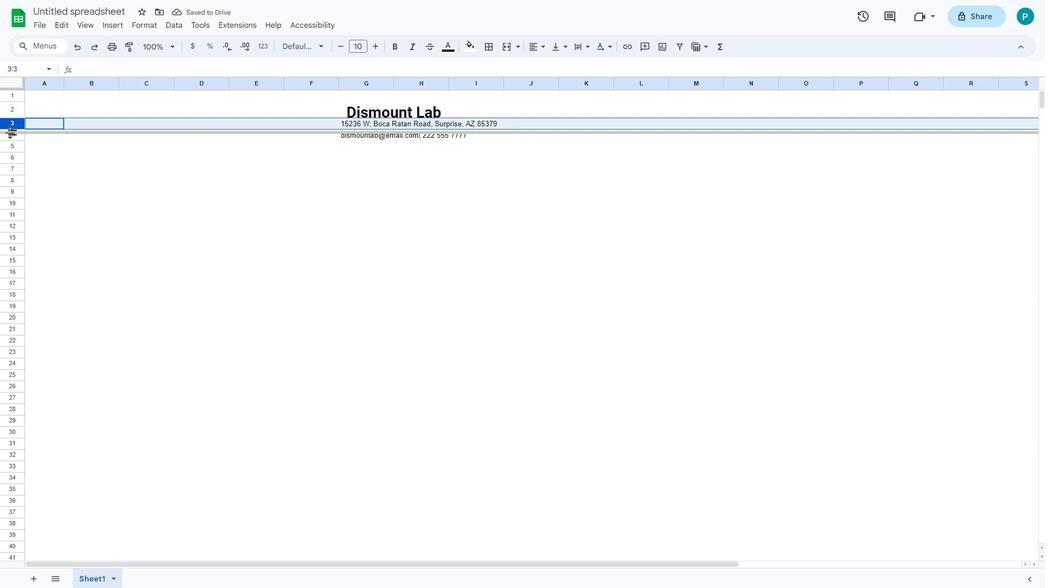 
Action: Mouse moved to (214, 114)
Screenshot: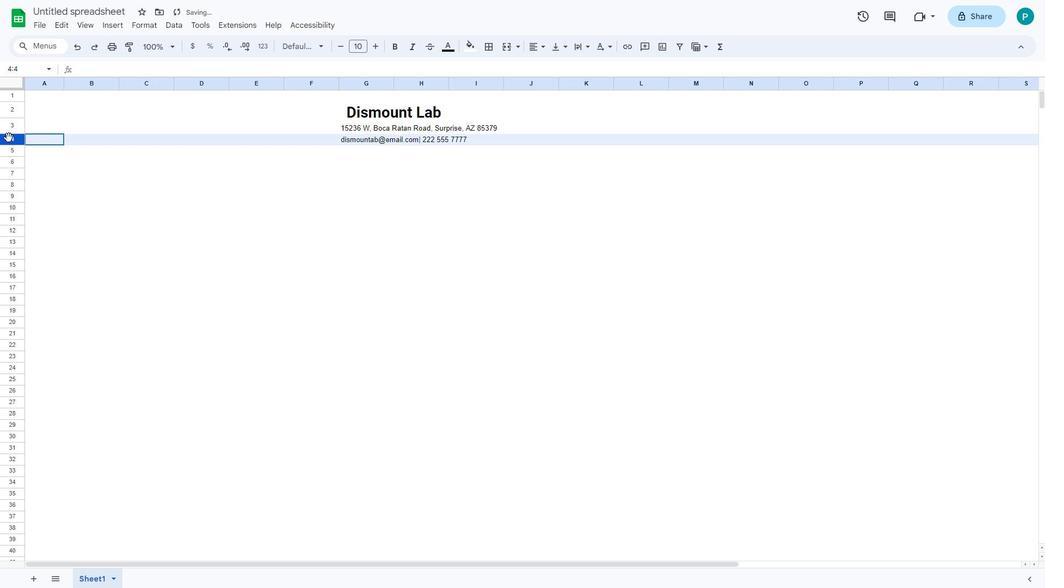 
Action: Mouse pressed left at (214, 114)
Screenshot: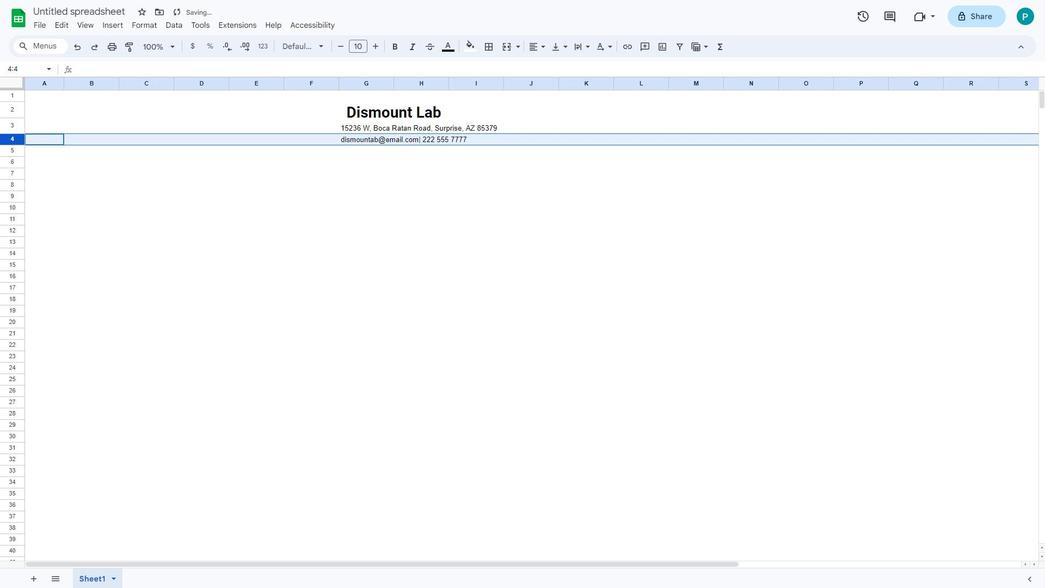 
Action: Mouse moved to (216, 119)
Screenshot: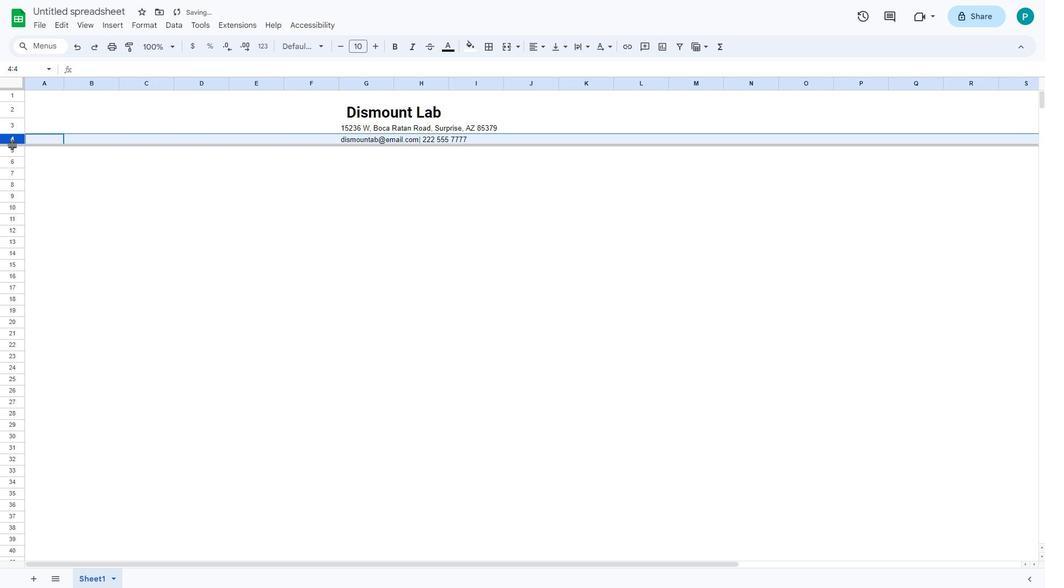 
Action: Mouse pressed left at (216, 119)
Screenshot: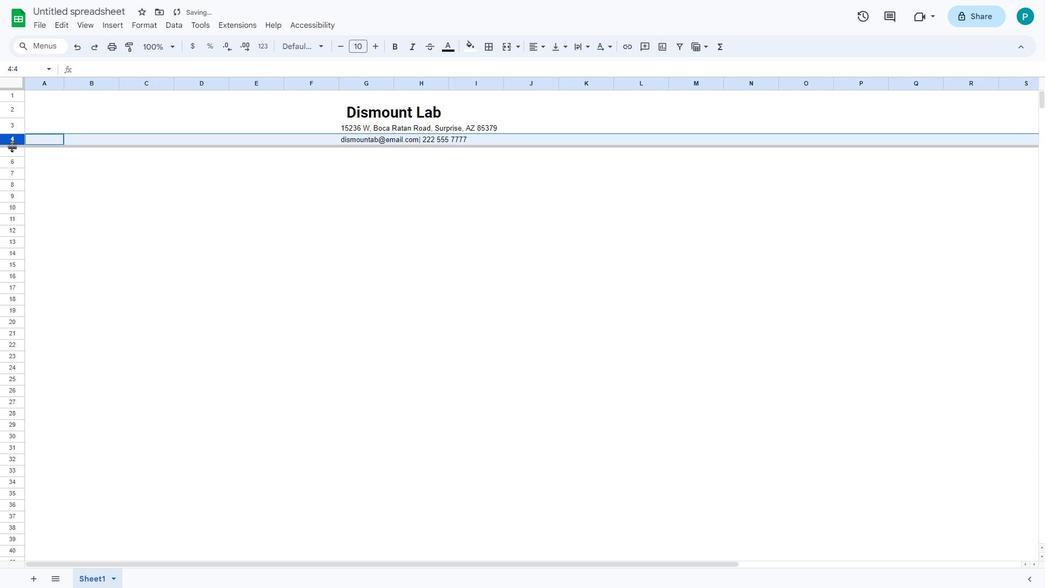 
Action: Mouse moved to (215, 125)
Screenshot: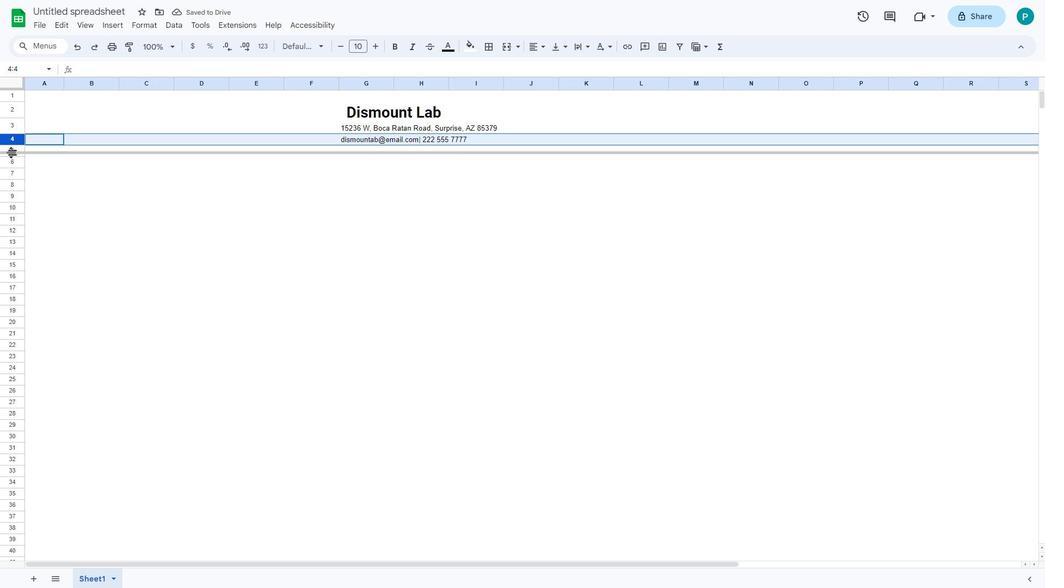 
Action: Mouse pressed left at (215, 125)
Screenshot: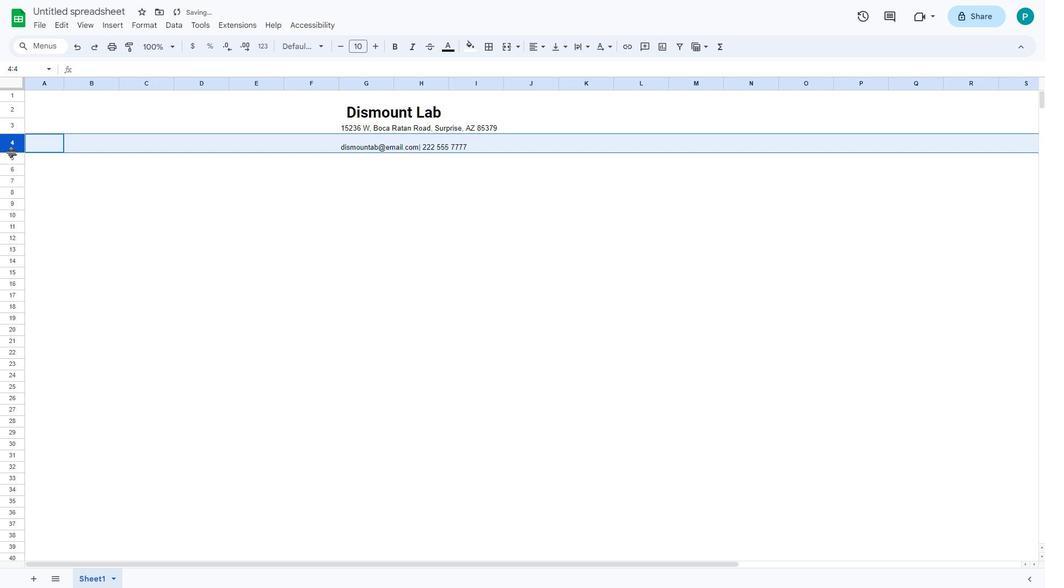 
Action: Mouse moved to (349, 106)
Screenshot: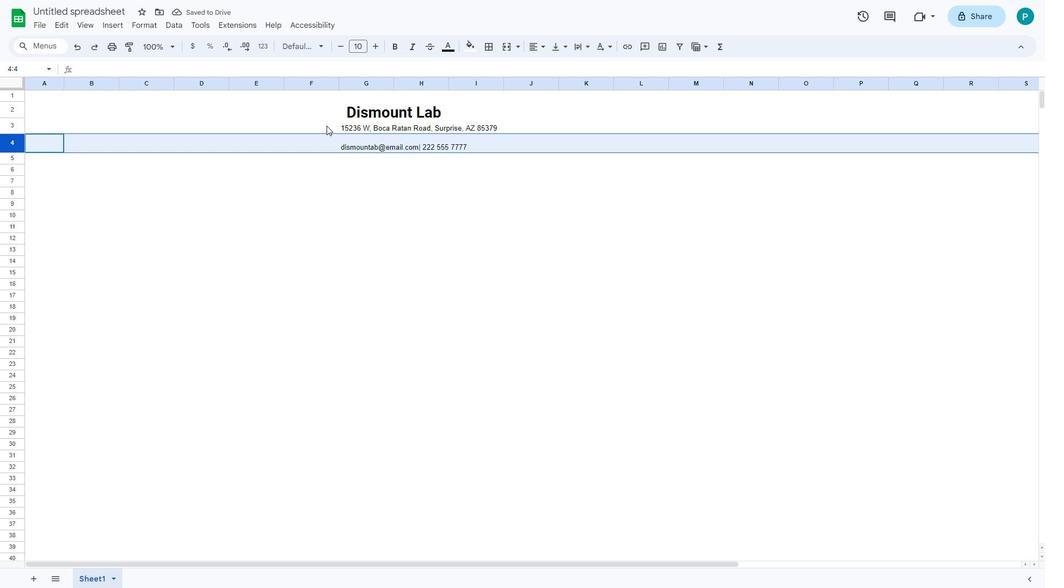 
Action: Mouse pressed left at (349, 106)
Screenshot: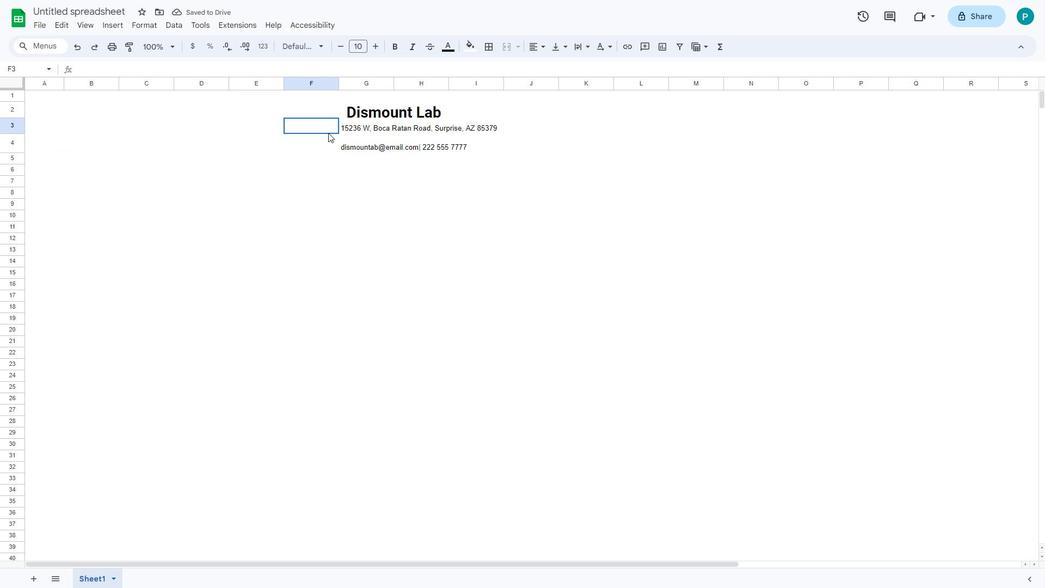 
Action: Mouse moved to (356, 104)
Screenshot: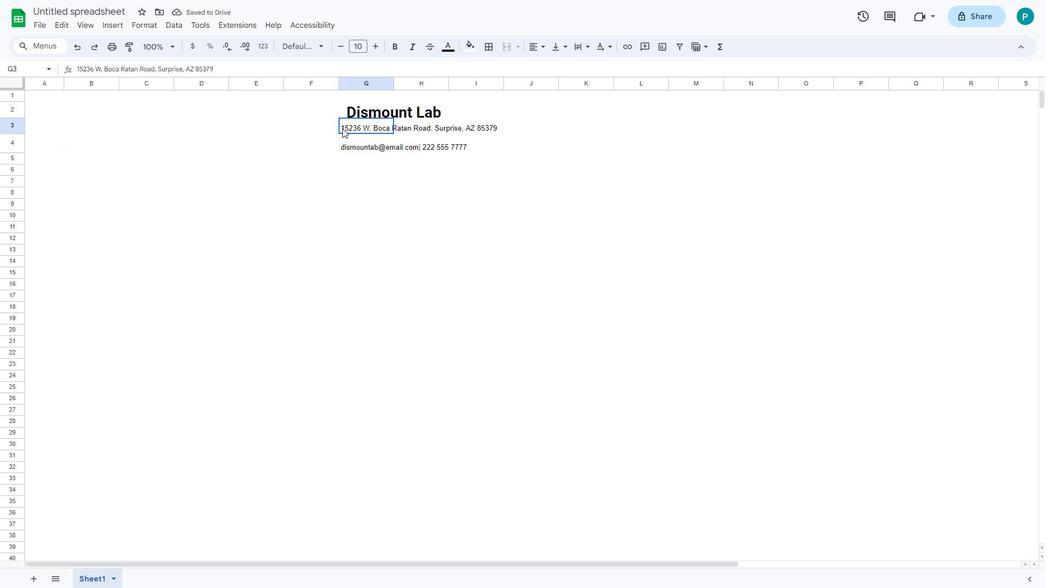 
Action: Mouse pressed left at (356, 104)
Screenshot: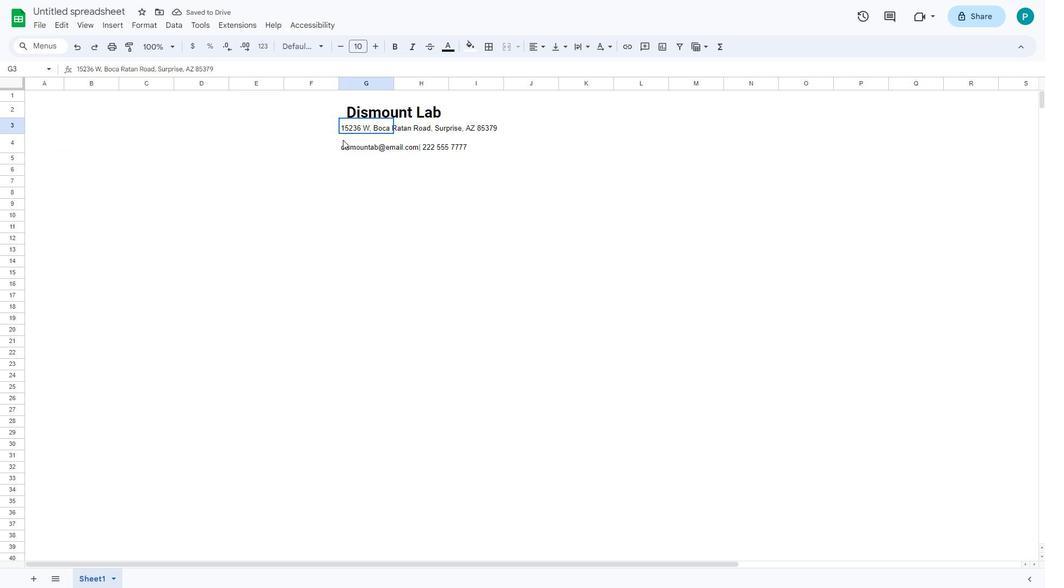 
Action: Mouse moved to (452, 45)
Screenshot: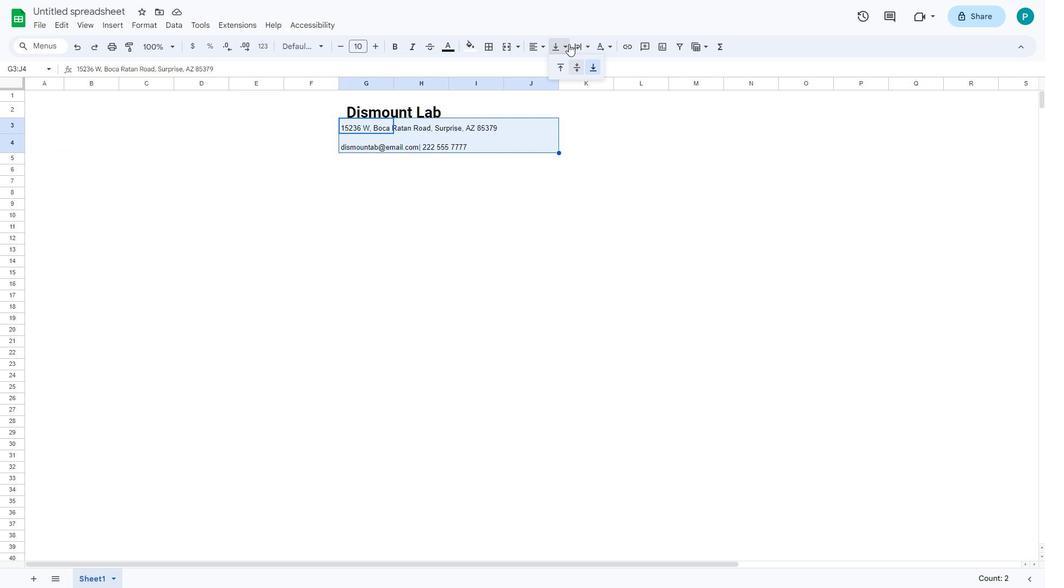 
Action: Mouse pressed left at (452, 45)
Screenshot: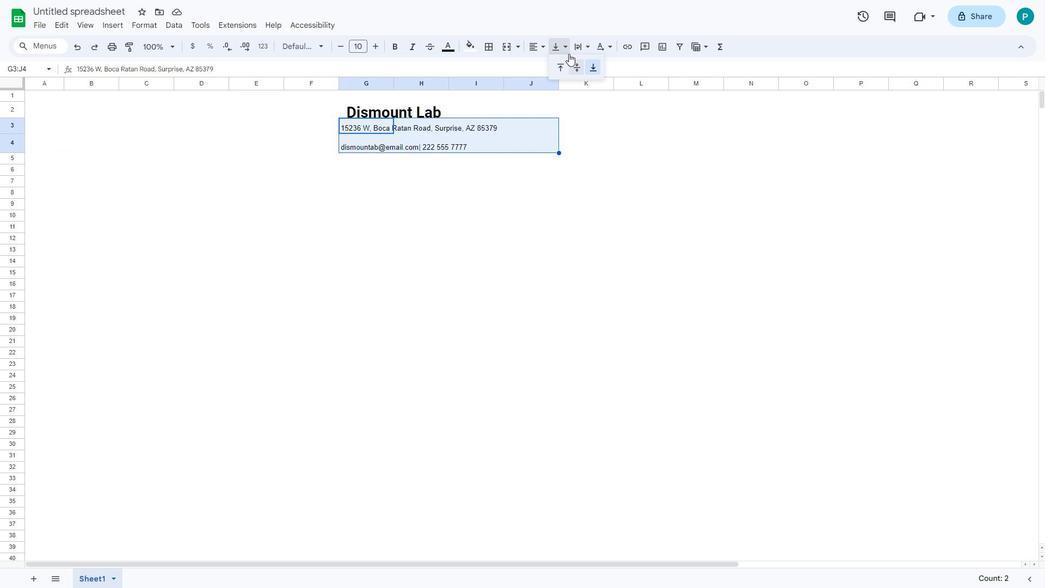 
Action: Mouse moved to (456, 65)
Screenshot: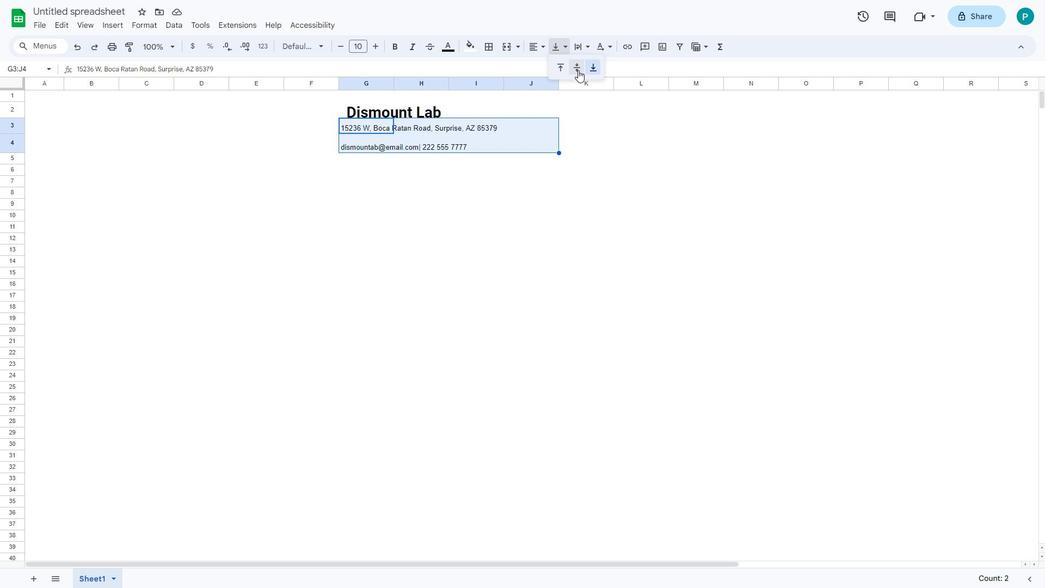 
Action: Mouse pressed left at (456, 65)
Screenshot: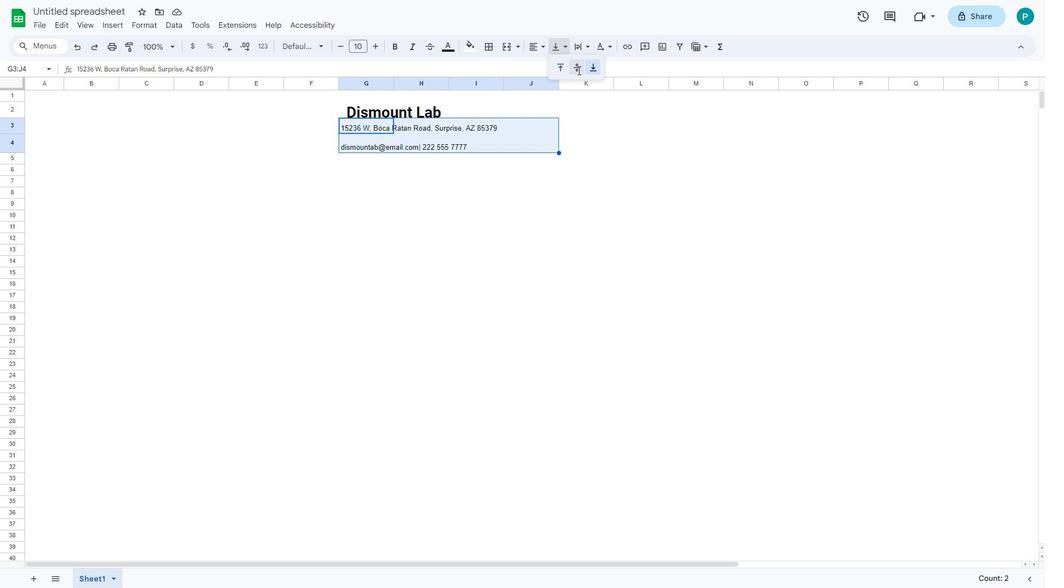 
Action: Mouse moved to (328, 104)
Screenshot: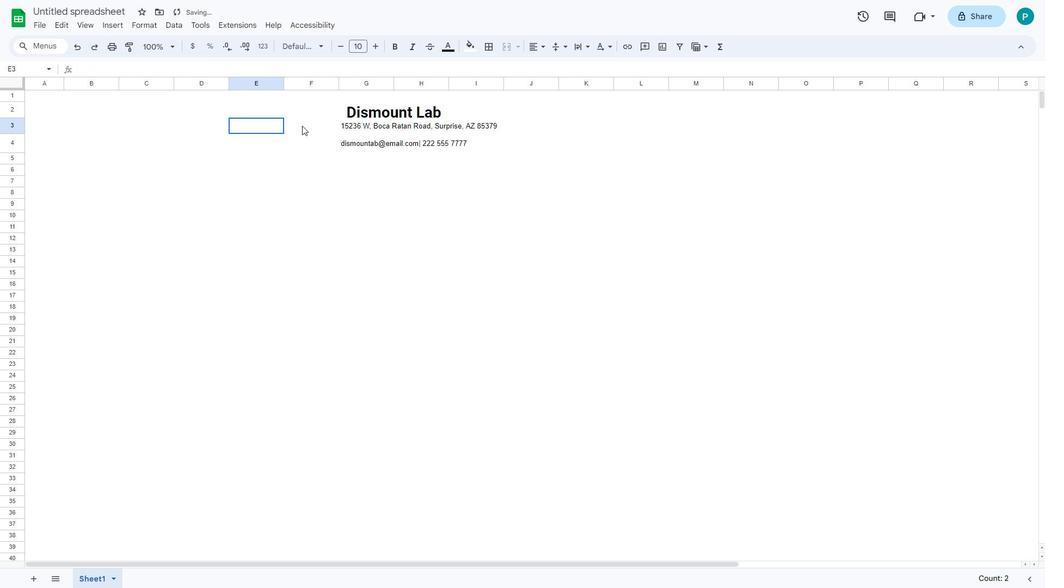 
Action: Mouse pressed left at (328, 104)
Screenshot: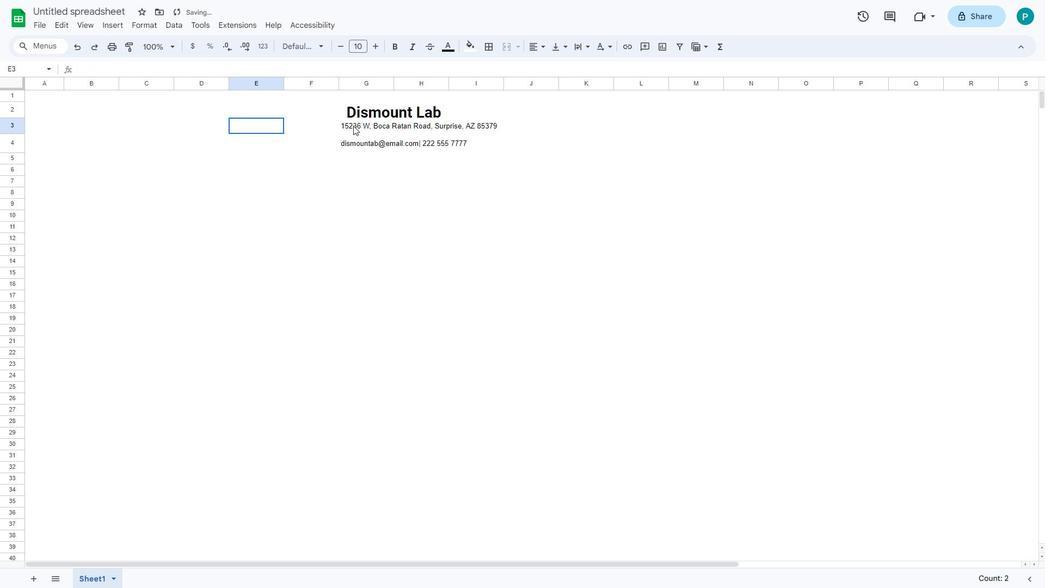 
Action: Mouse moved to (440, 46)
Screenshot: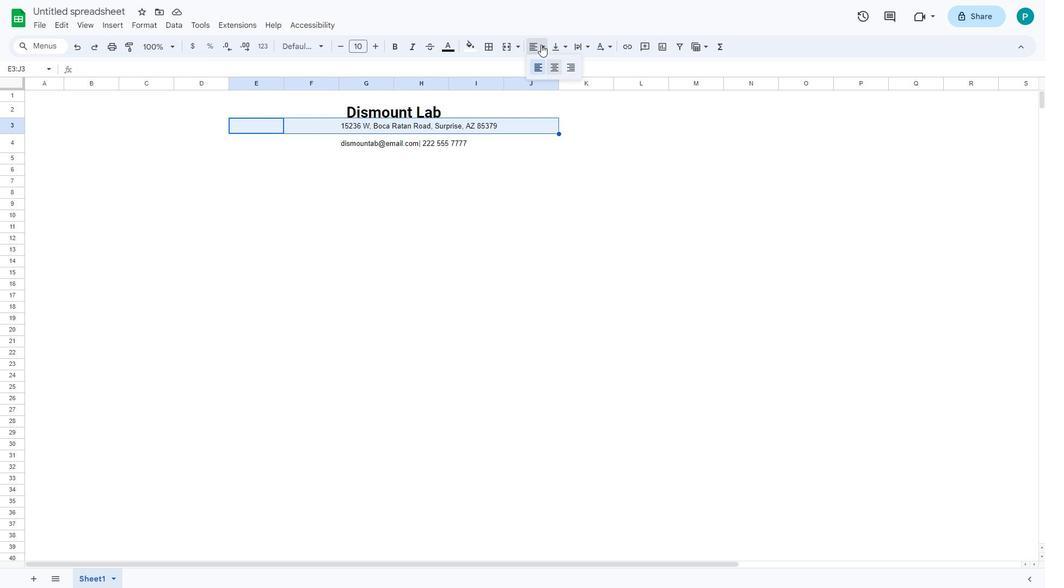 
Action: Mouse pressed left at (440, 46)
Screenshot: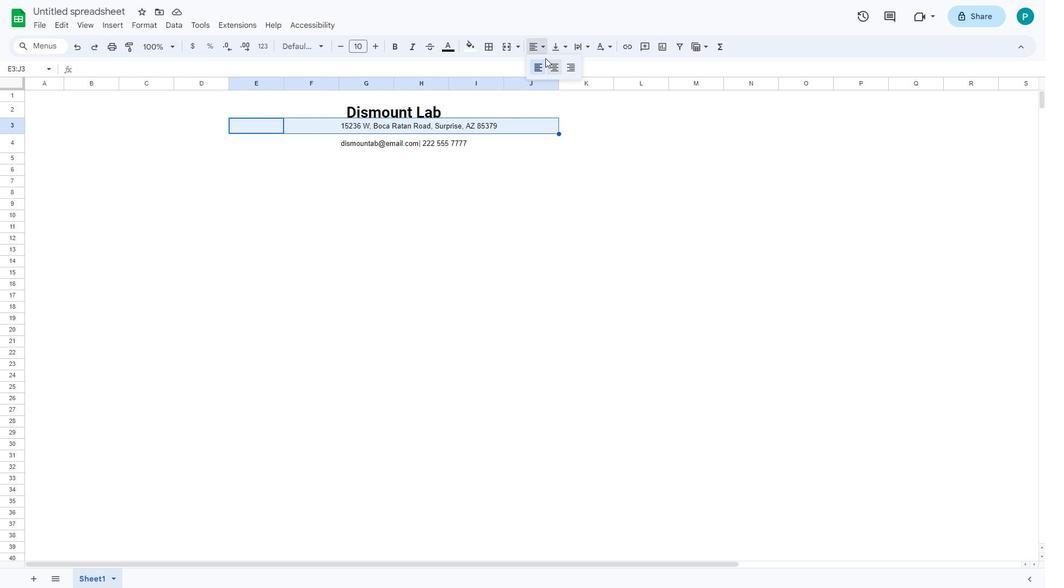 
Action: Mouse moved to (446, 59)
Screenshot: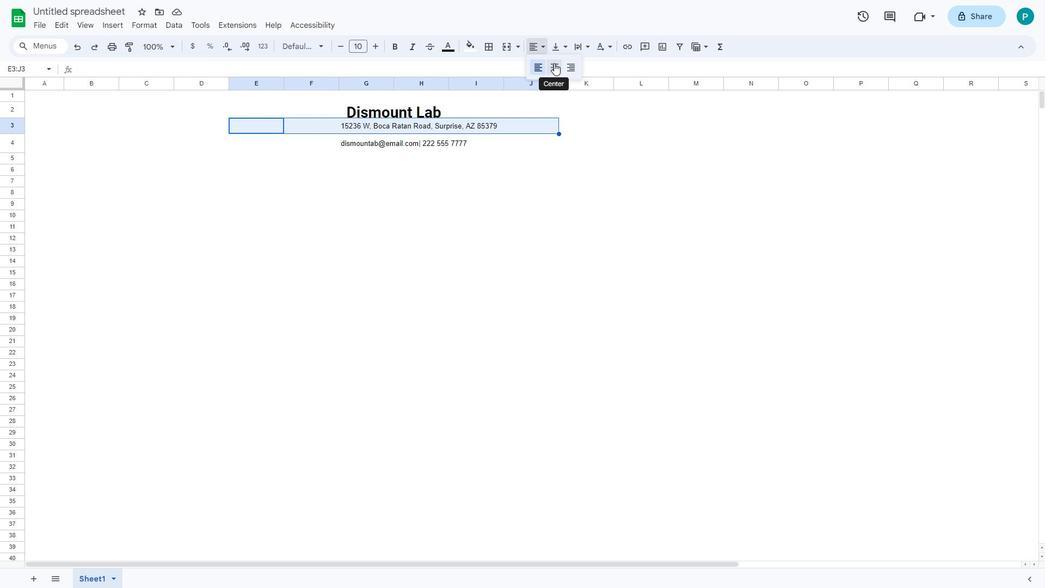
Action: Mouse pressed left at (446, 59)
Screenshot: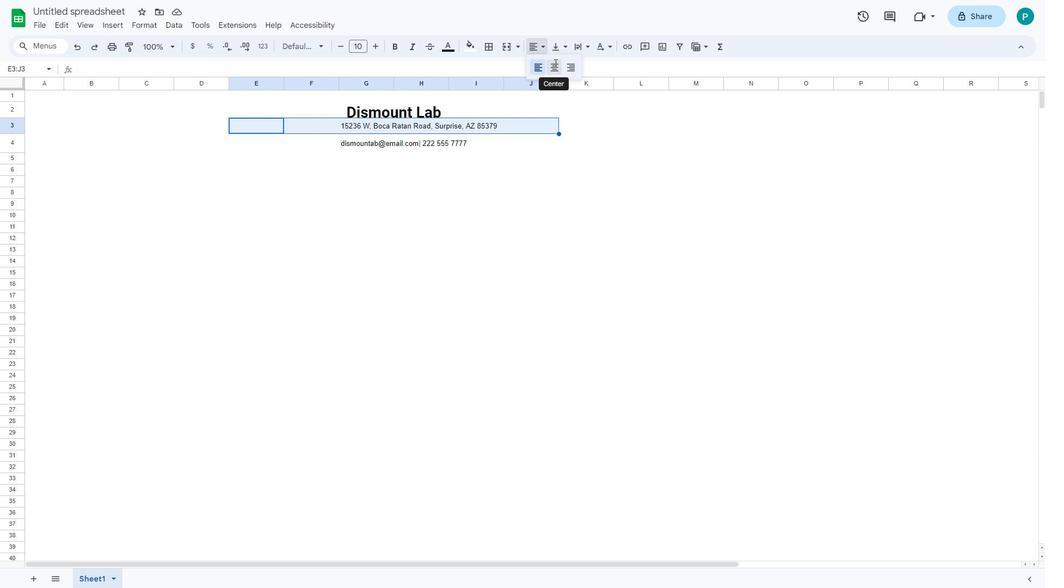 
Action: Mouse moved to (428, 48)
Screenshot: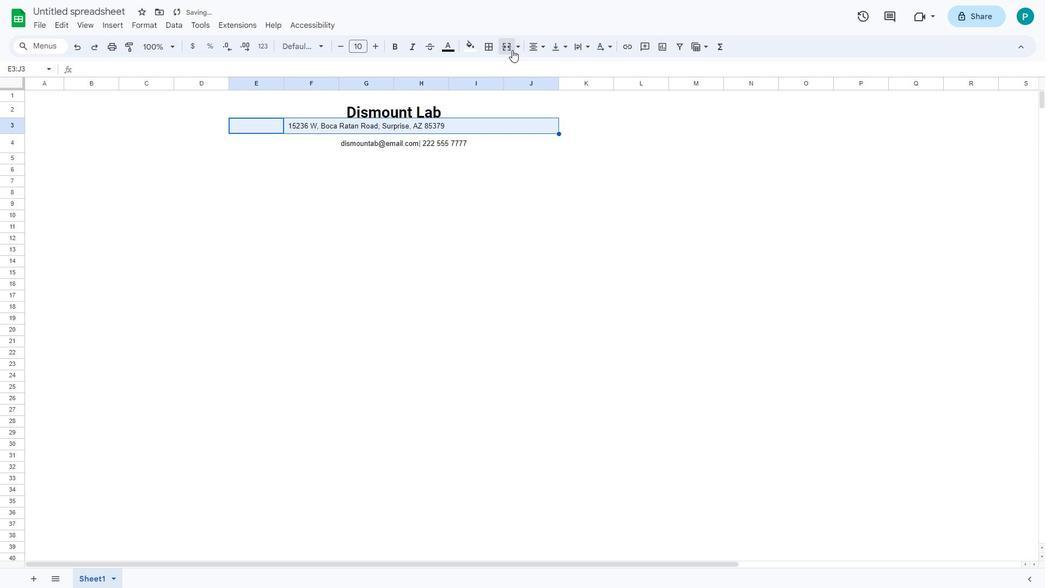 
Action: Mouse pressed left at (428, 48)
Screenshot: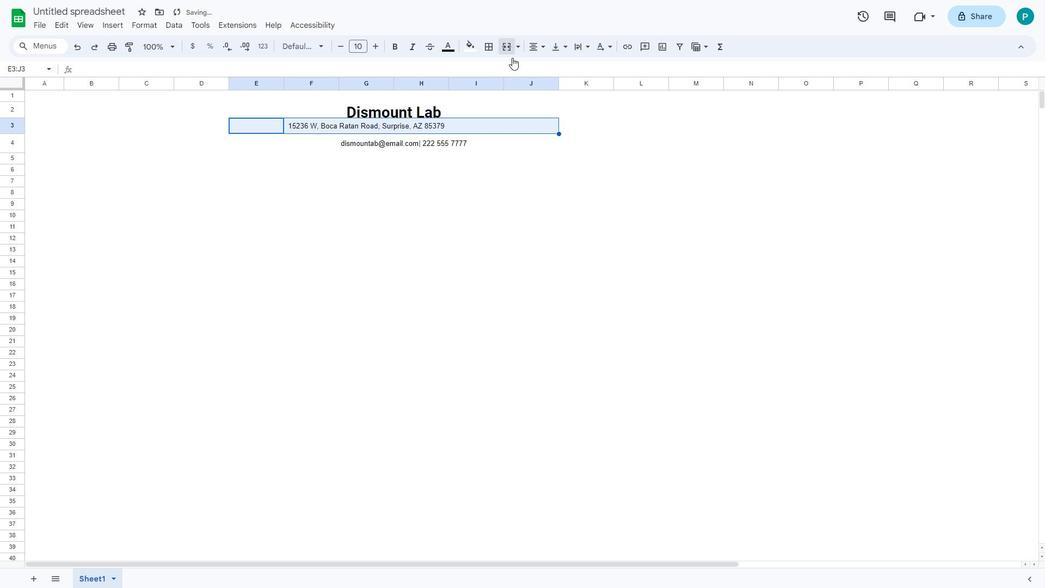 
Action: Mouse moved to (320, 117)
Screenshot: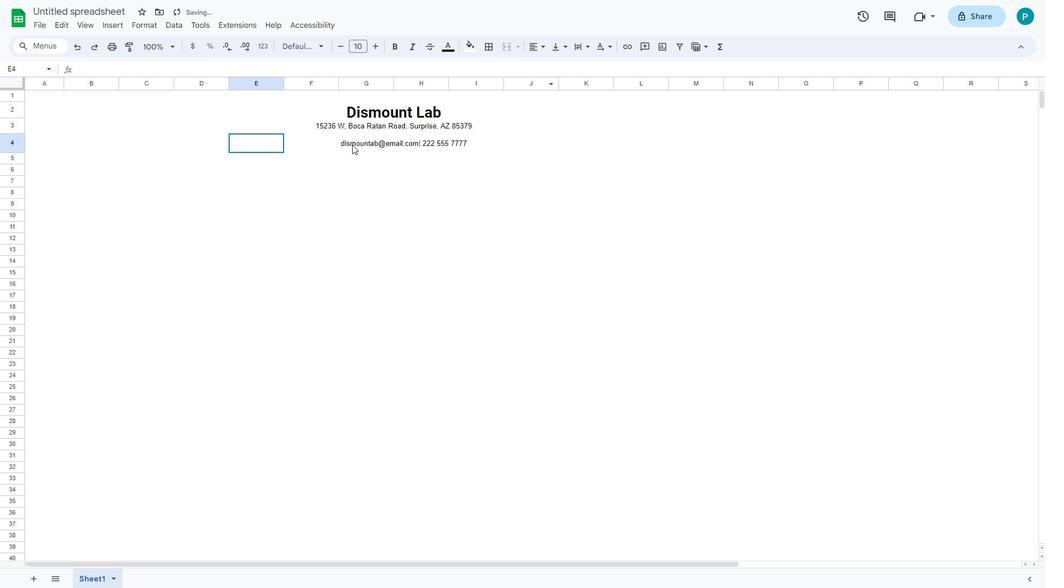 
Action: Mouse pressed left at (320, 117)
Screenshot: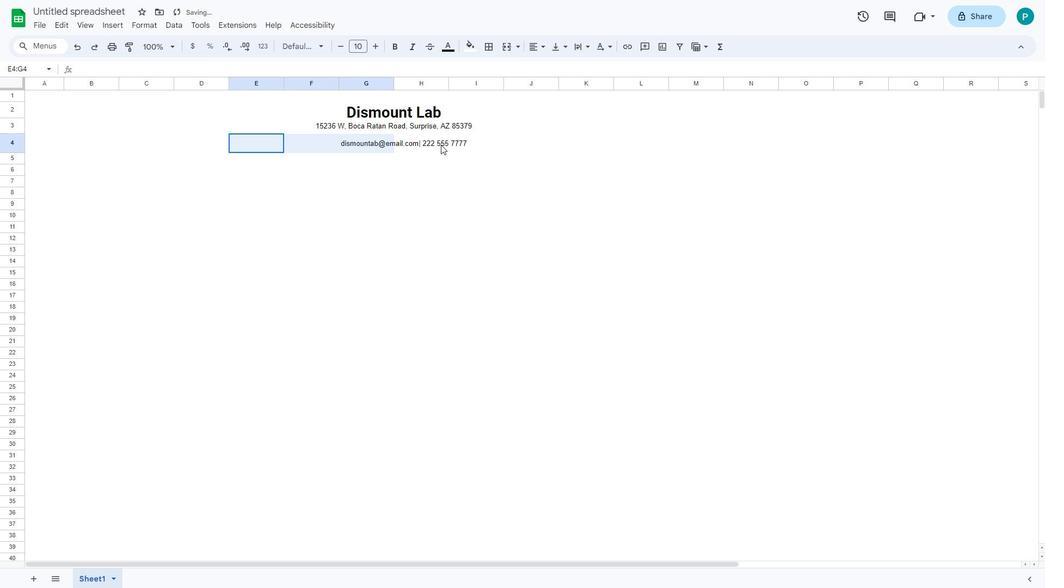 
Action: Mouse moved to (427, 47)
Screenshot: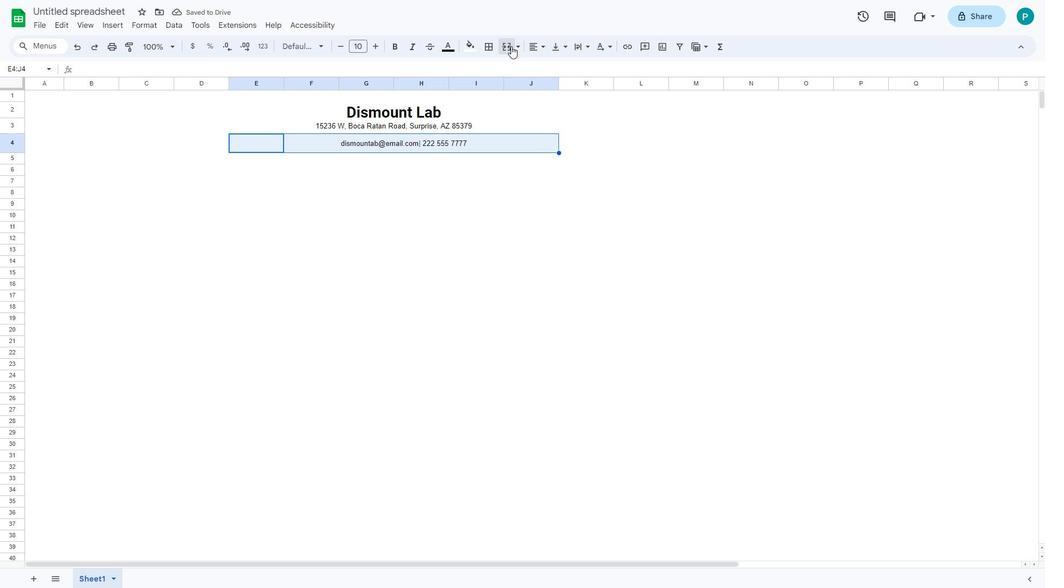 
Action: Mouse pressed left at (427, 47)
Screenshot: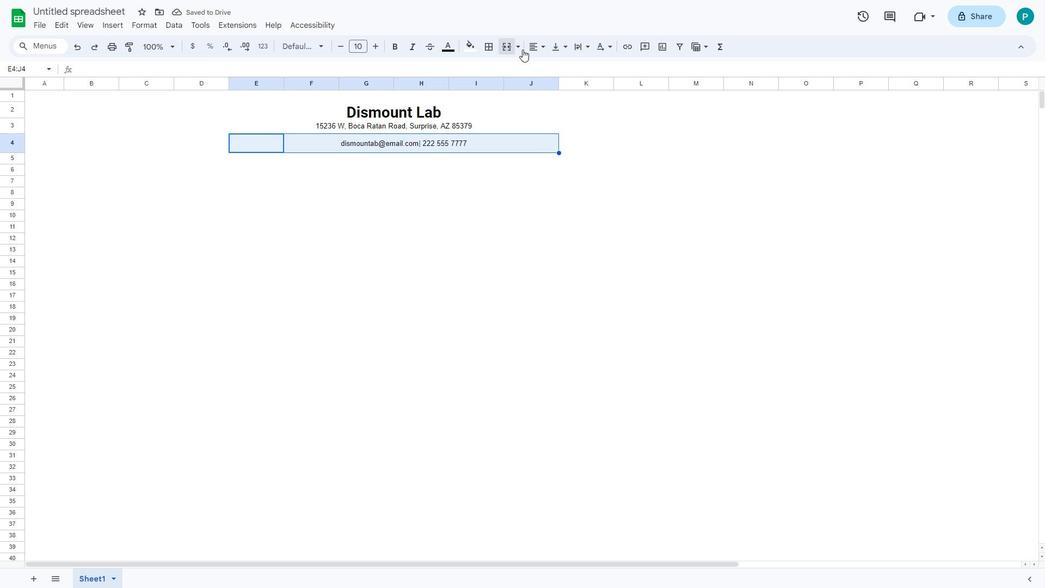 
Action: Mouse moved to (440, 48)
Screenshot: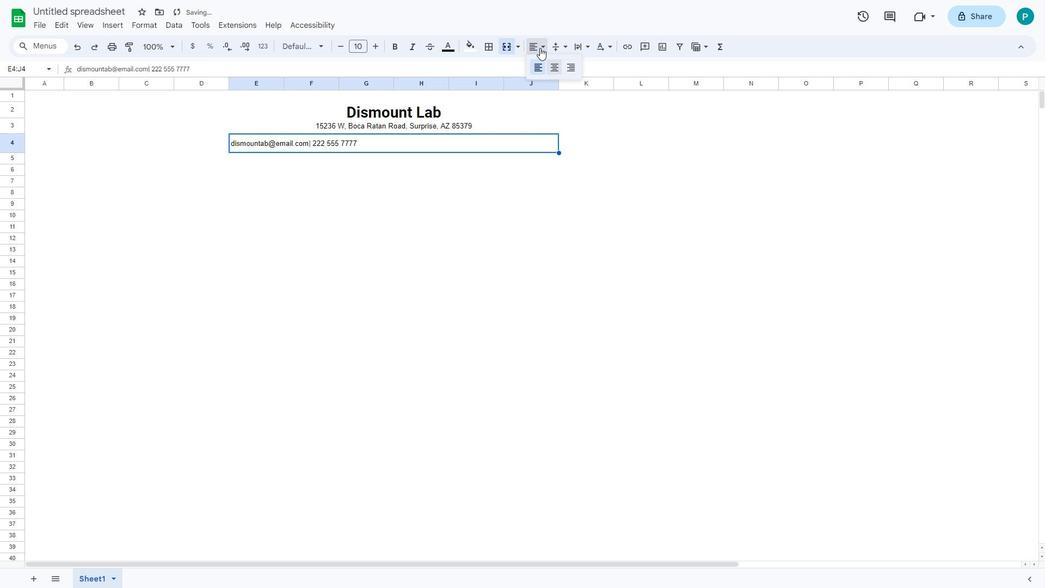 
Action: Mouse pressed left at (440, 48)
Screenshot: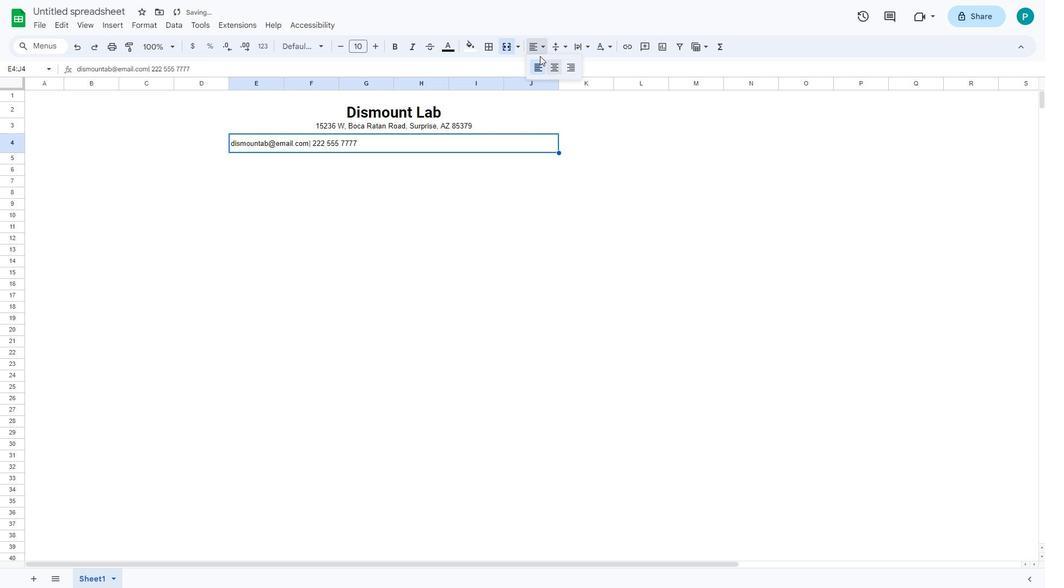 
Action: Mouse moved to (446, 62)
Screenshot: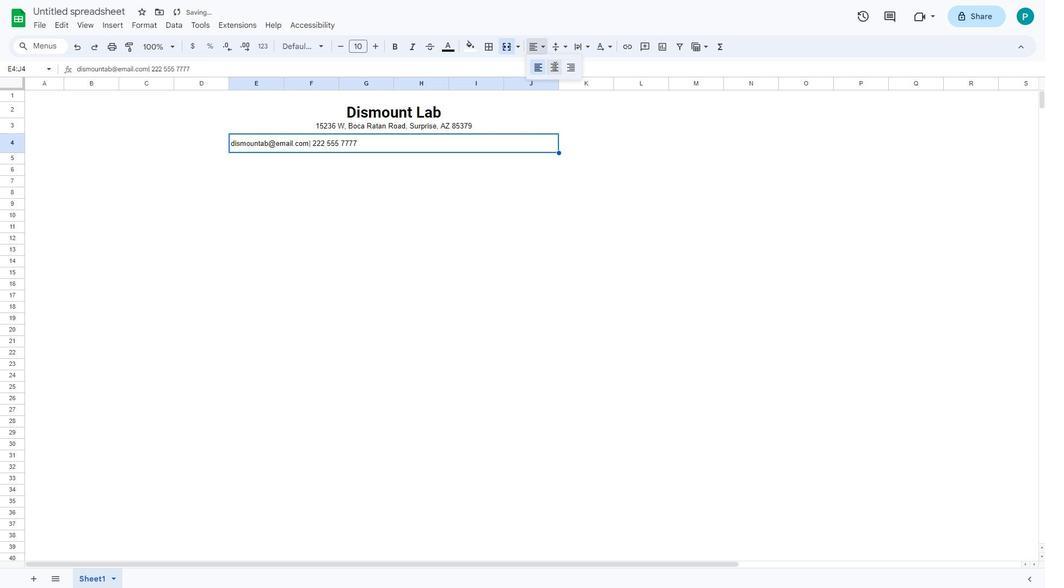 
Action: Mouse pressed left at (446, 62)
Screenshot: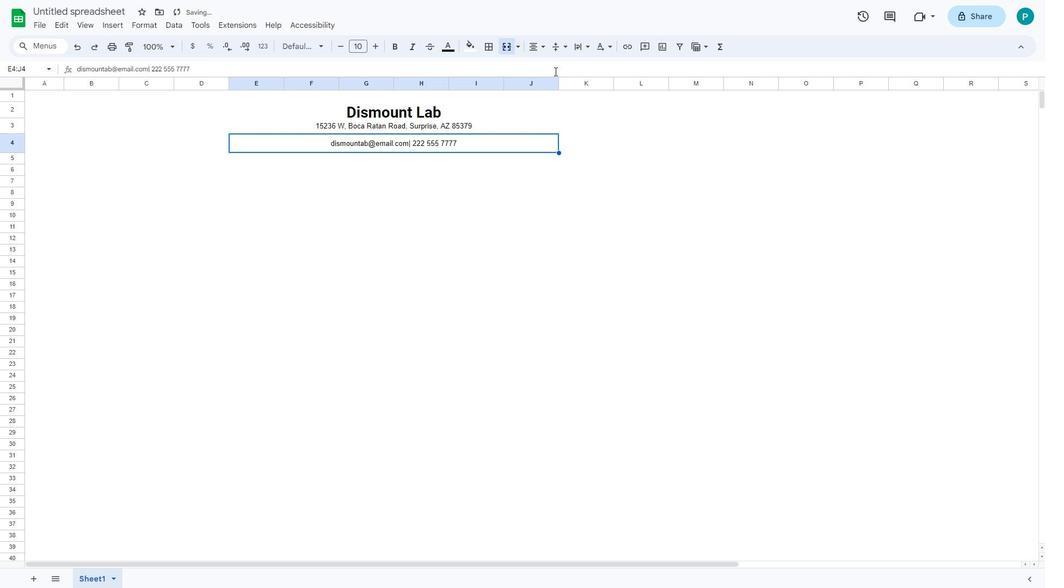 
Action: Mouse moved to (384, 135)
Screenshot: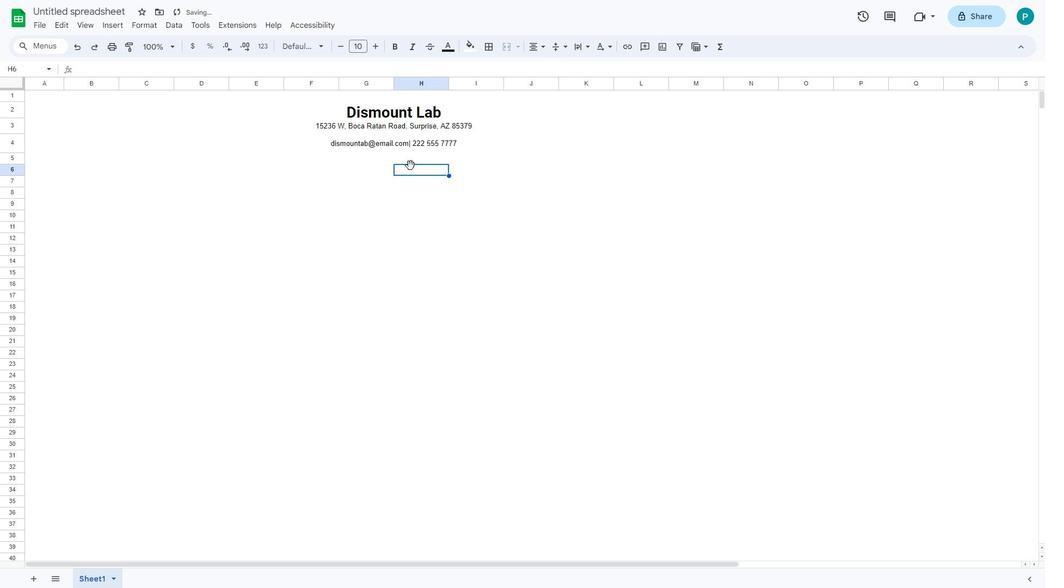 
Action: Mouse pressed left at (384, 135)
Screenshot: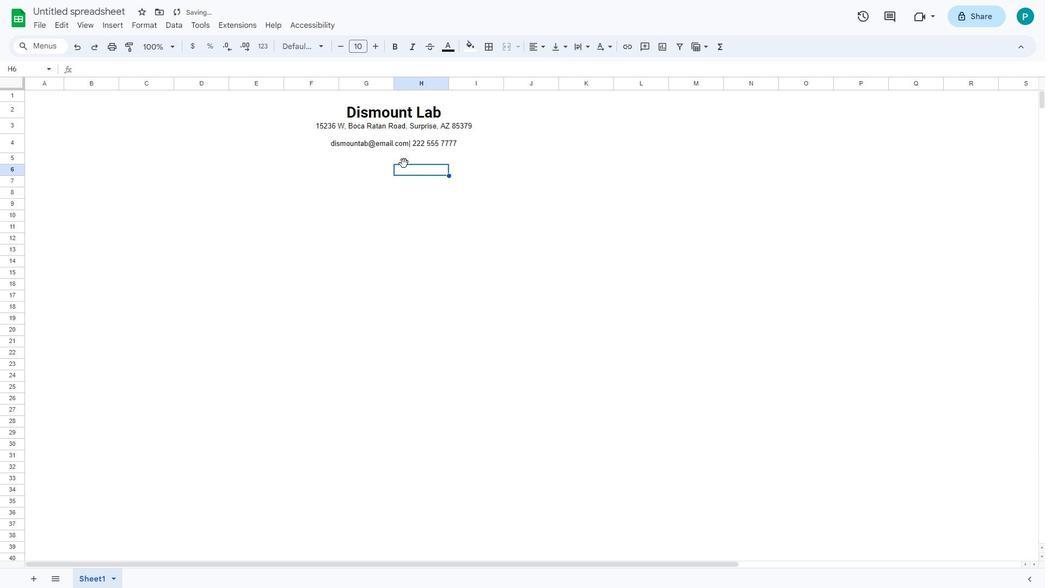 
Action: Mouse moved to (259, 32)
Screenshot: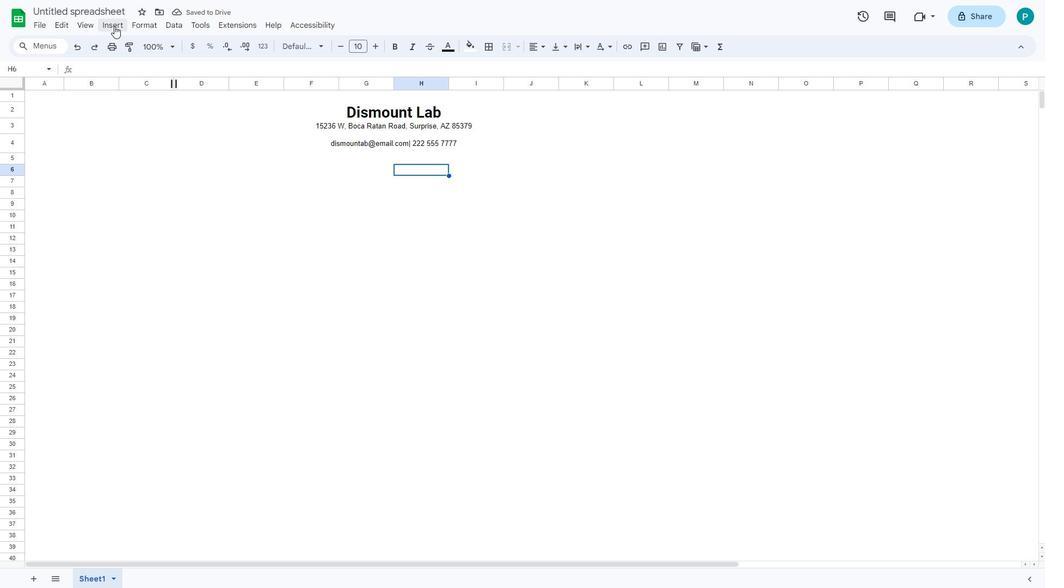 
Action: Mouse pressed left at (259, 32)
Screenshot: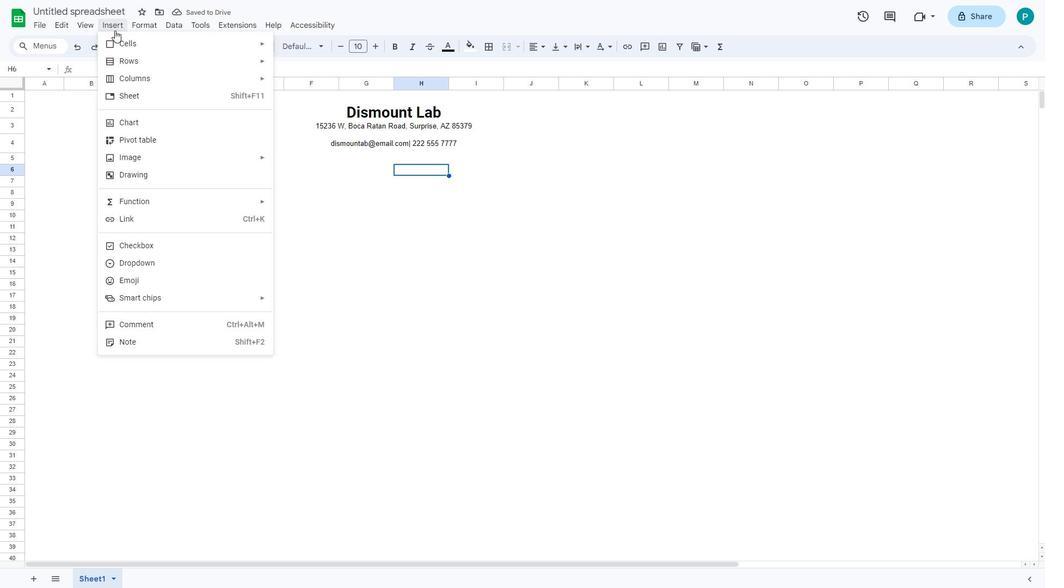 
Action: Mouse moved to (334, 98)
Screenshot: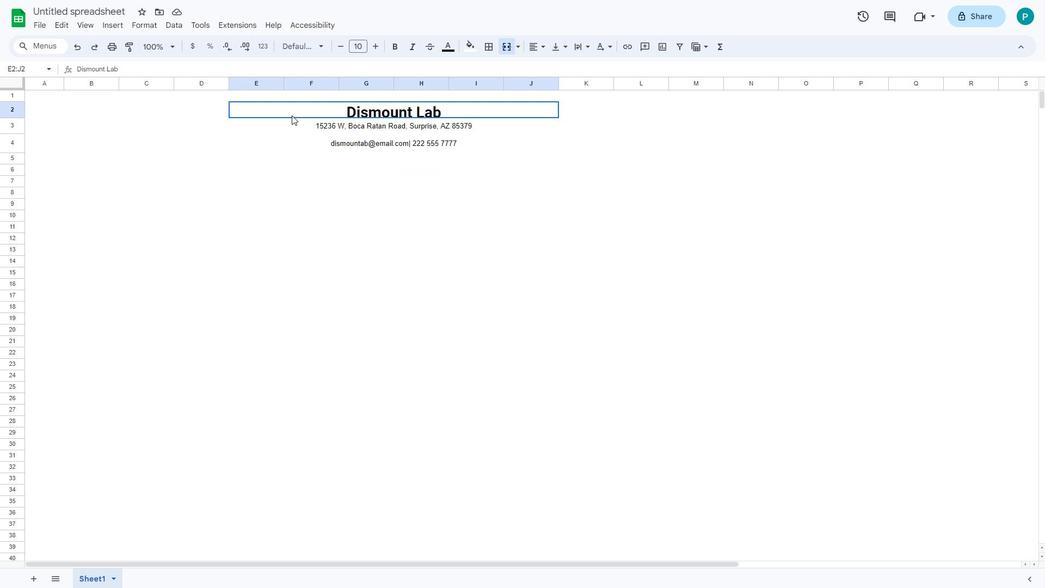 
Action: Mouse pressed left at (334, 98)
Screenshot: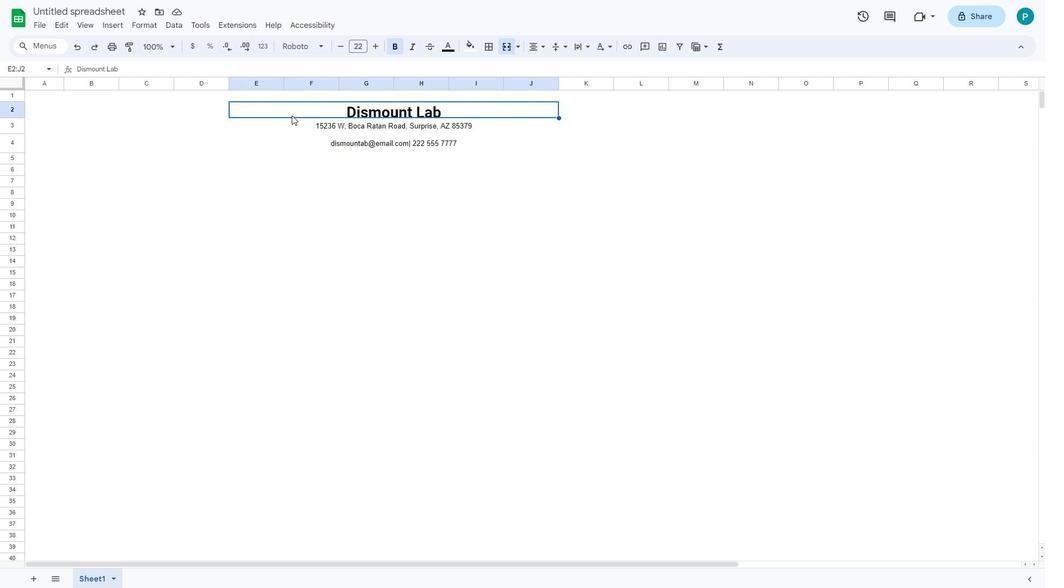 
Action: Mouse moved to (265, 94)
Screenshot: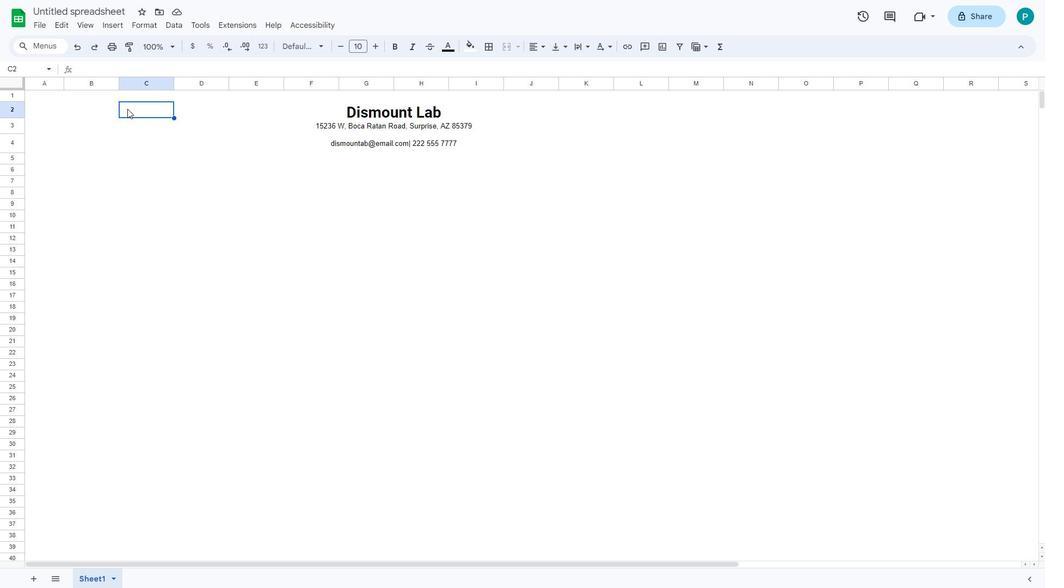
Action: Mouse pressed left at (265, 94)
Screenshot: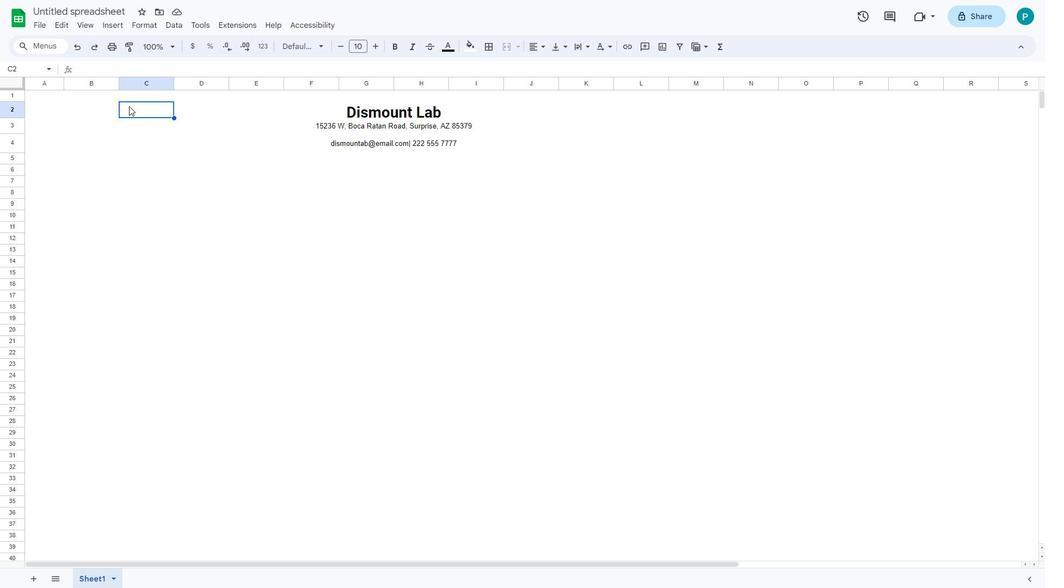 
Action: Mouse moved to (258, 31)
Screenshot: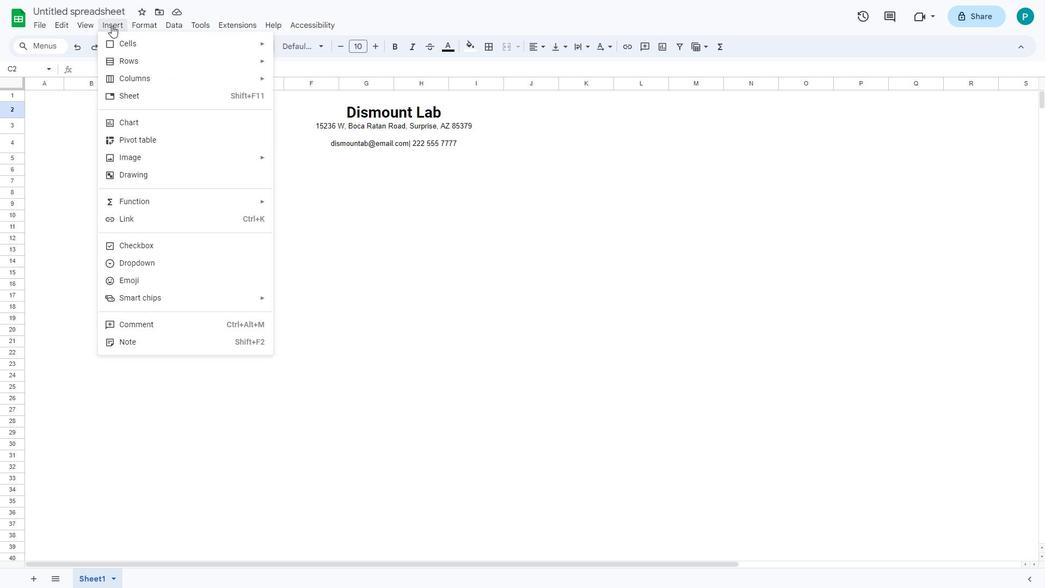 
Action: Mouse pressed left at (258, 31)
Screenshot: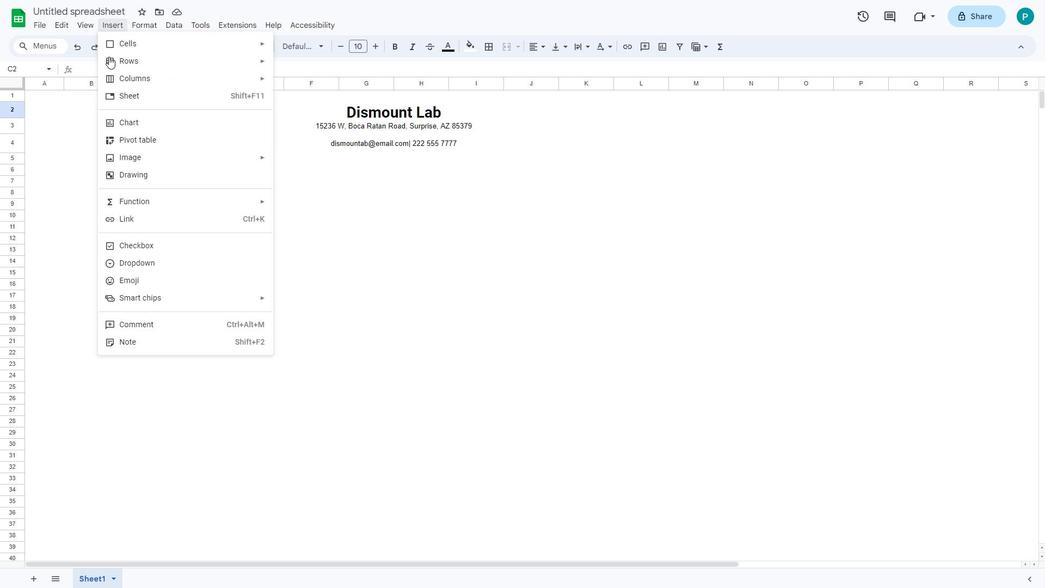 
Action: Mouse moved to (275, 139)
Screenshot: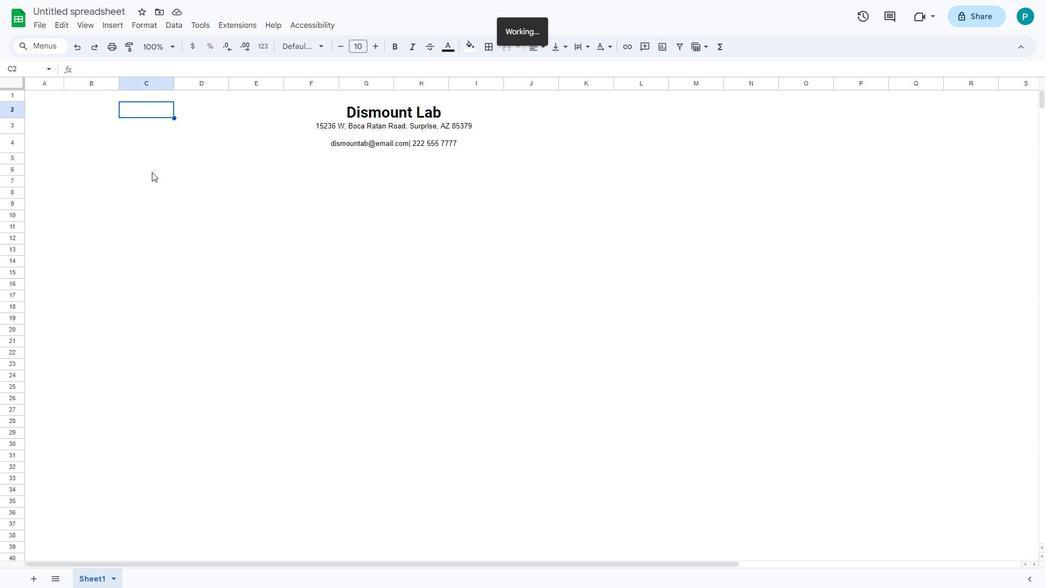 
Action: Mouse pressed left at (275, 139)
Screenshot: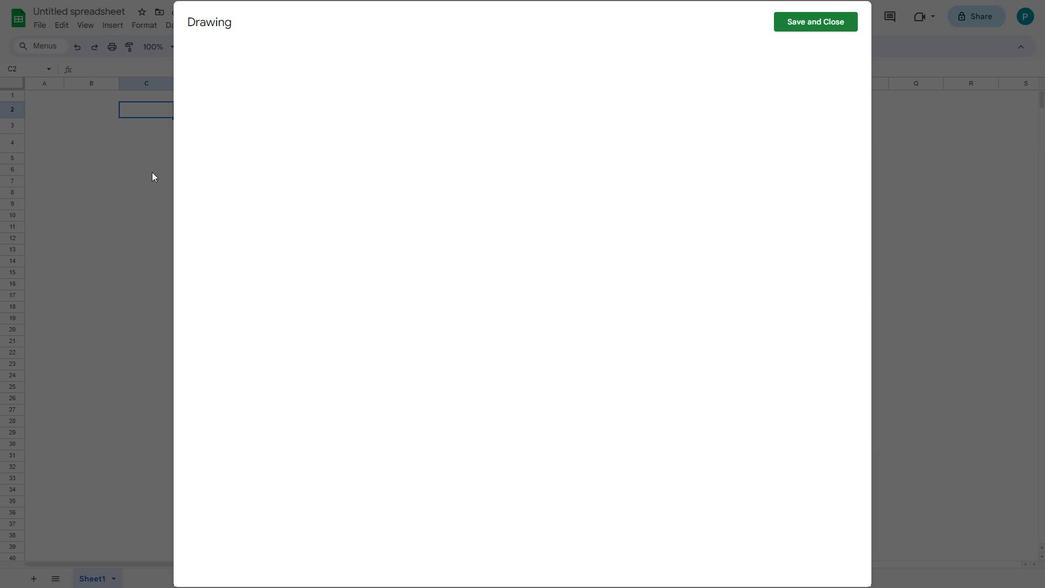 
Action: Mouse moved to (355, 55)
Screenshot: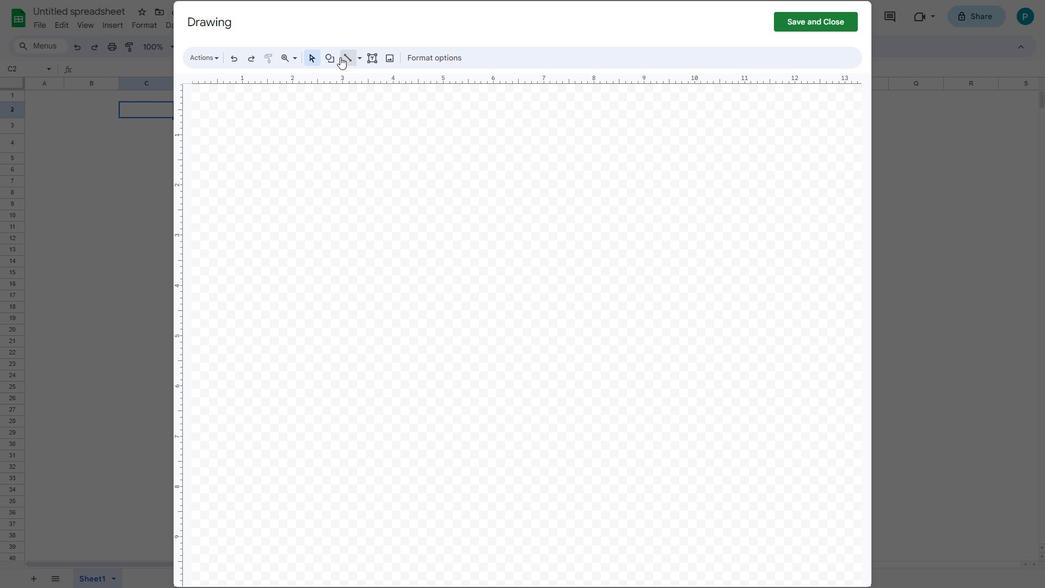 
Action: Mouse pressed left at (355, 55)
Screenshot: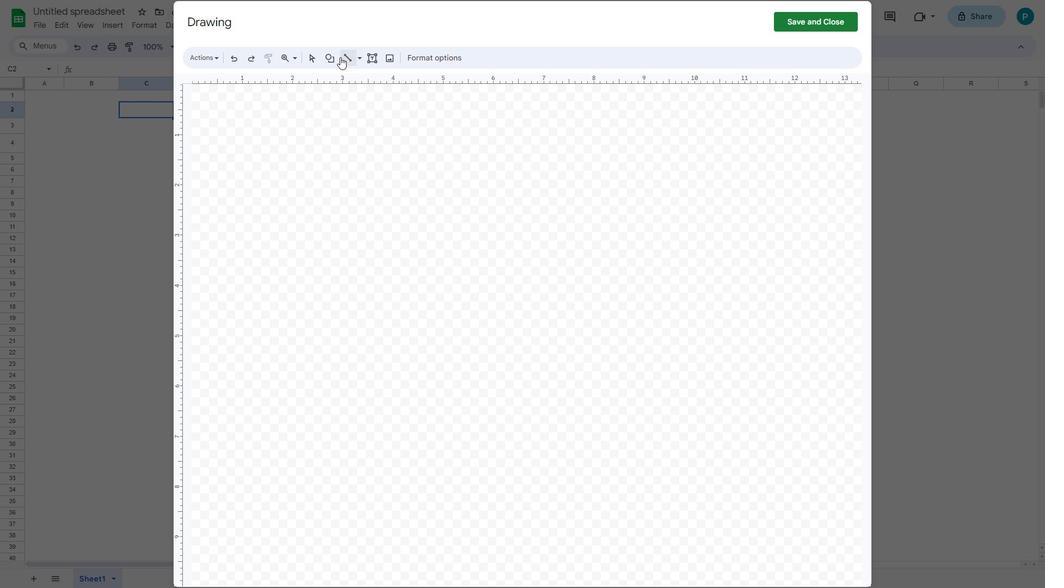 
Action: Mouse moved to (354, 55)
Screenshot: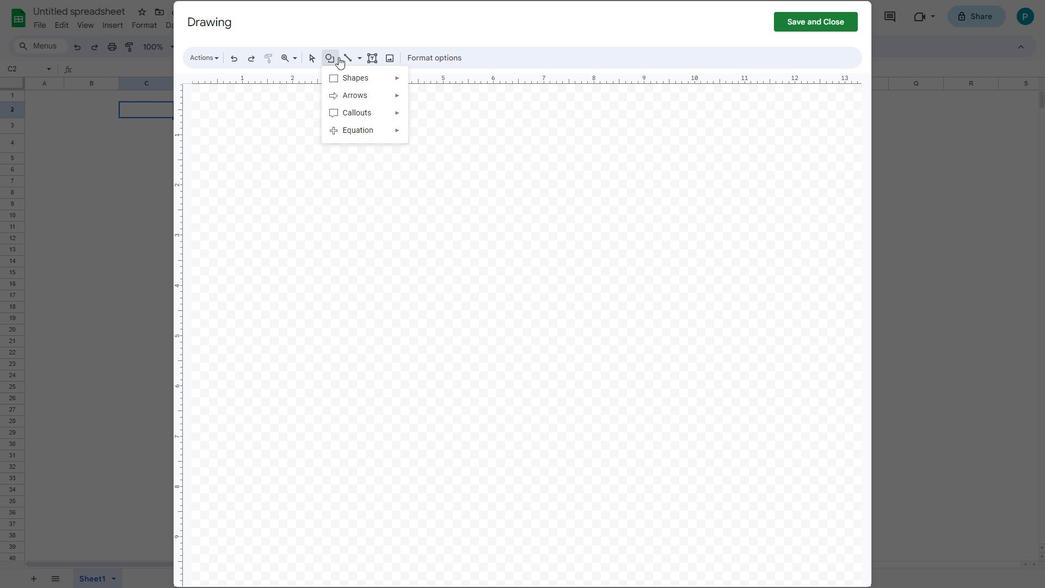 
Action: Mouse pressed left at (354, 55)
Screenshot: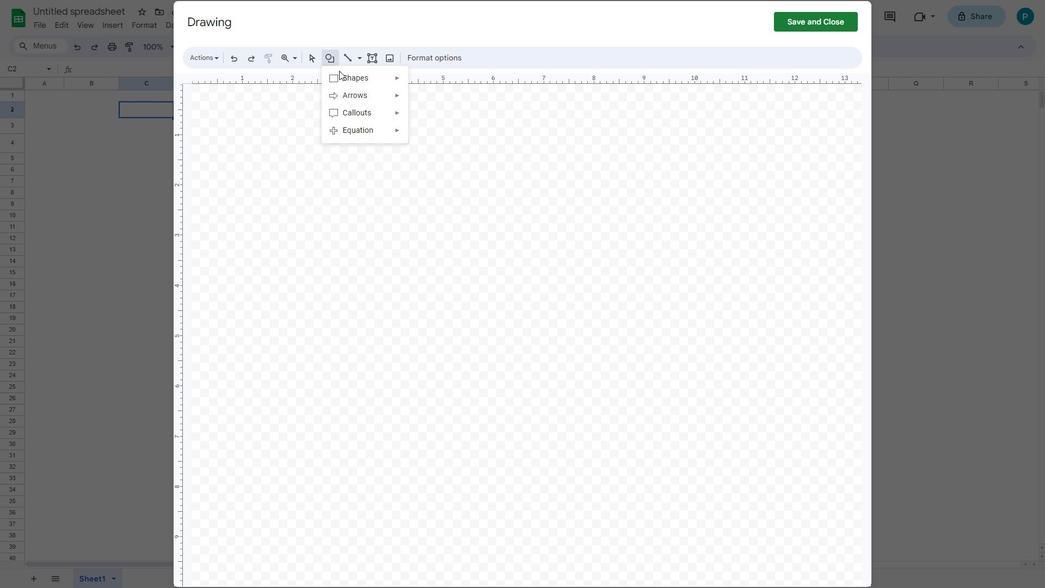 
Action: Mouse moved to (357, 74)
Screenshot: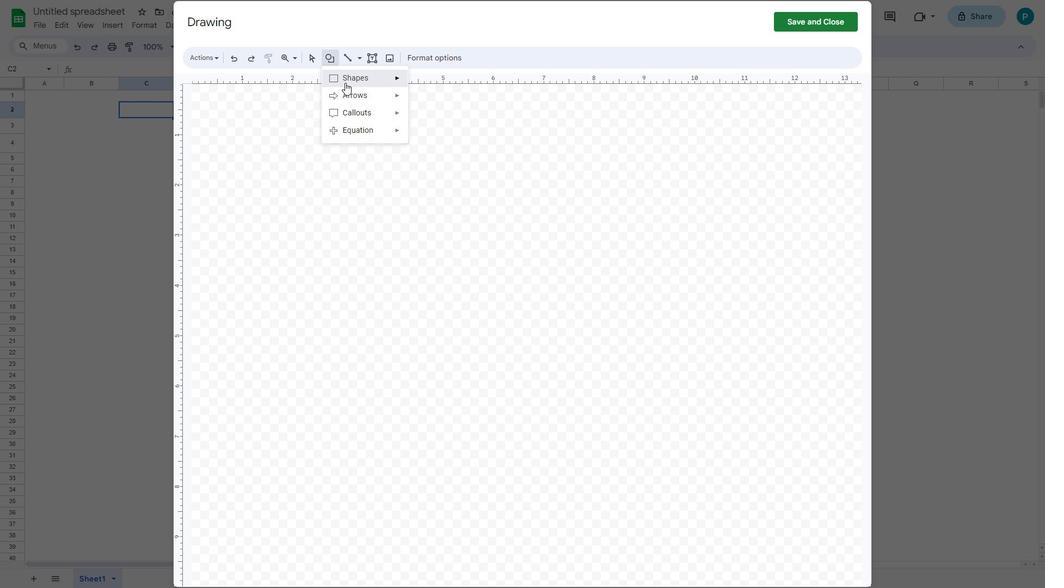 
Action: Mouse pressed left at (357, 74)
Screenshot: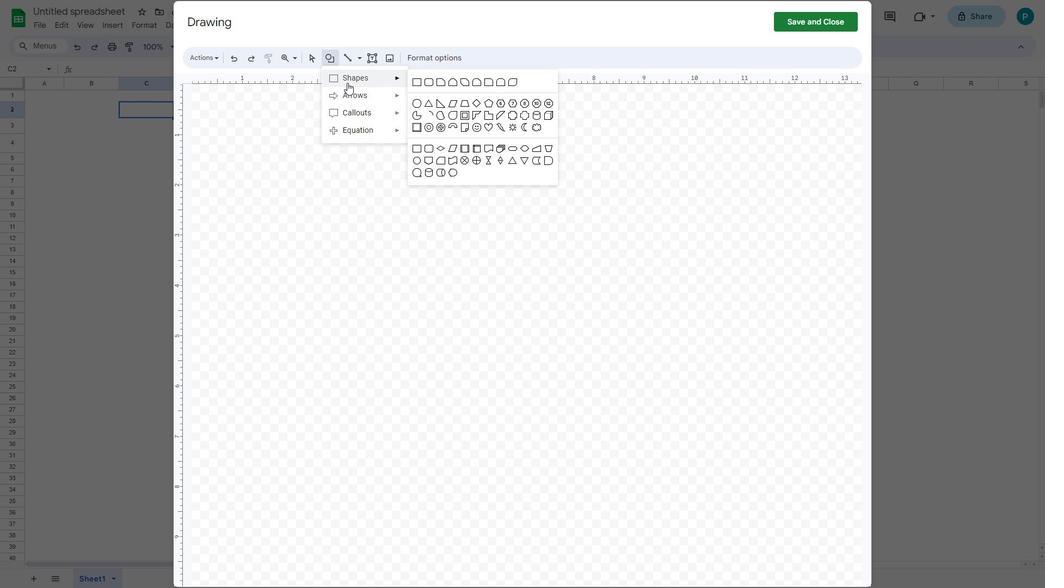 
Action: Mouse moved to (389, 89)
Screenshot: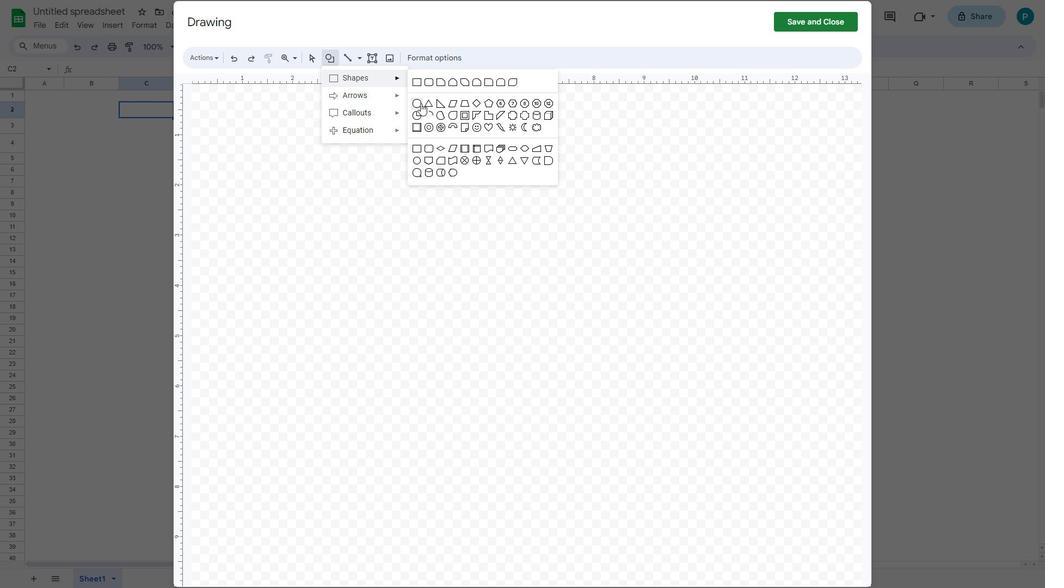 
Action: Mouse pressed left at (389, 89)
Screenshot: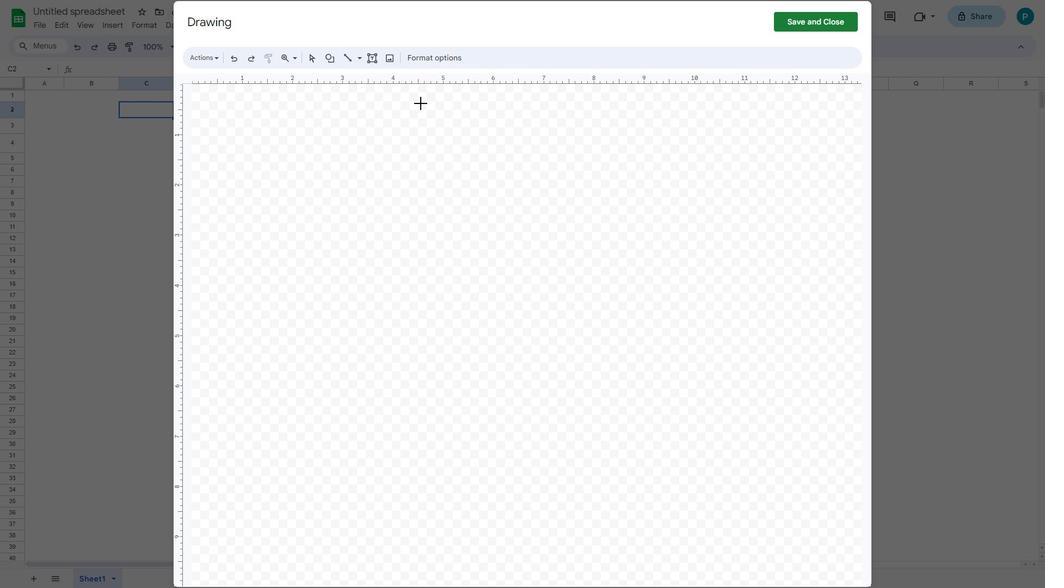
Action: Mouse moved to (396, 118)
Screenshot: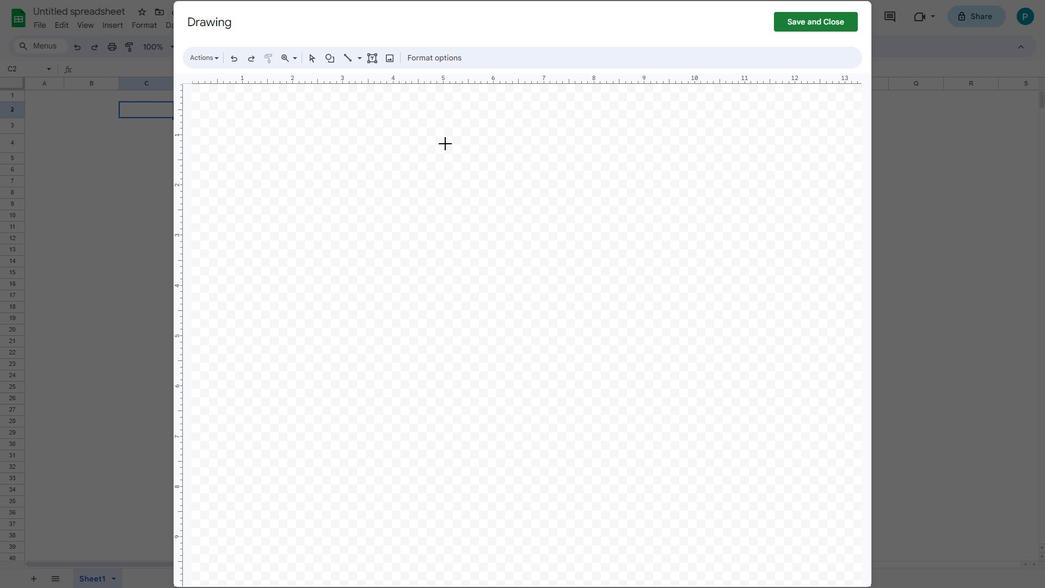 
Action: Mouse pressed left at (396, 118)
Screenshot: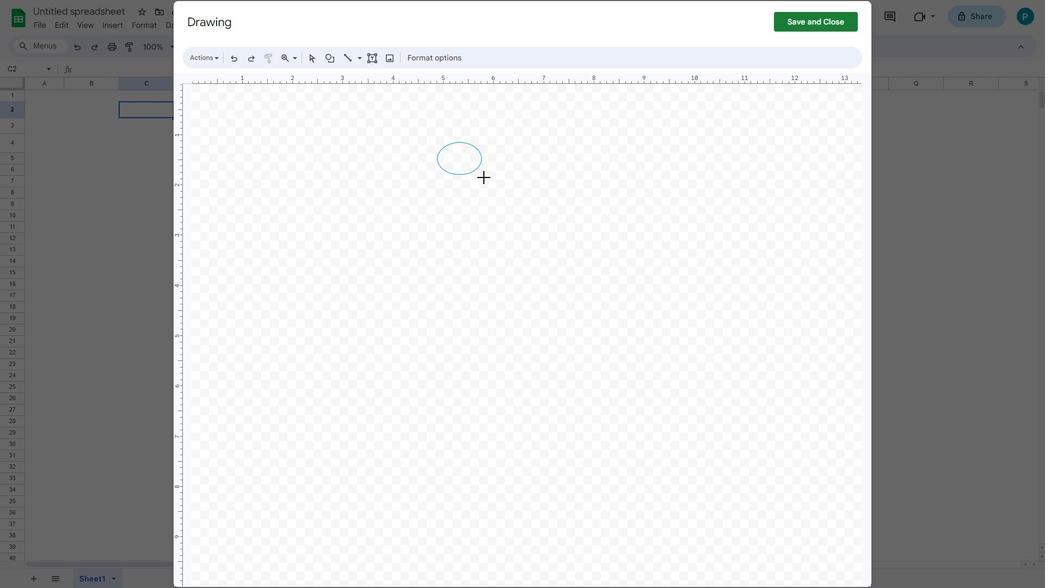 
Action: Mouse moved to (406, 136)
Screenshot: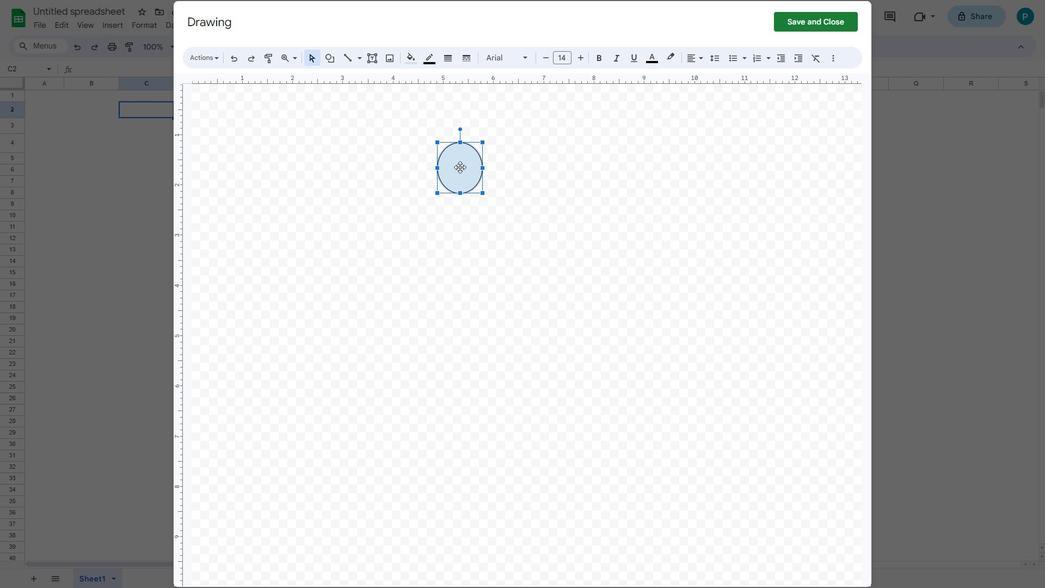 
Action: Mouse pressed left at (406, 136)
Screenshot: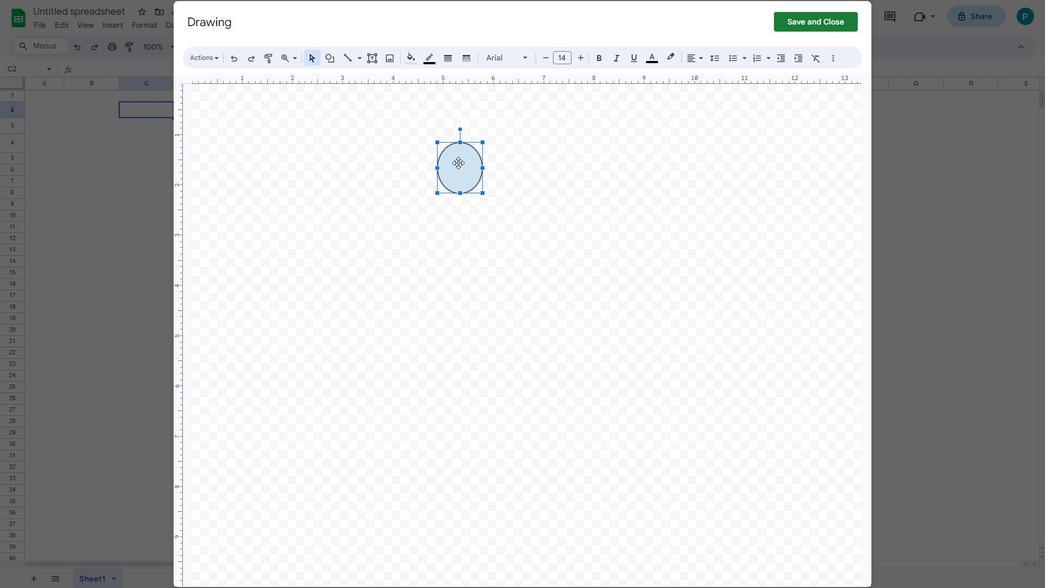 
Action: Mouse moved to (386, 54)
Screenshot: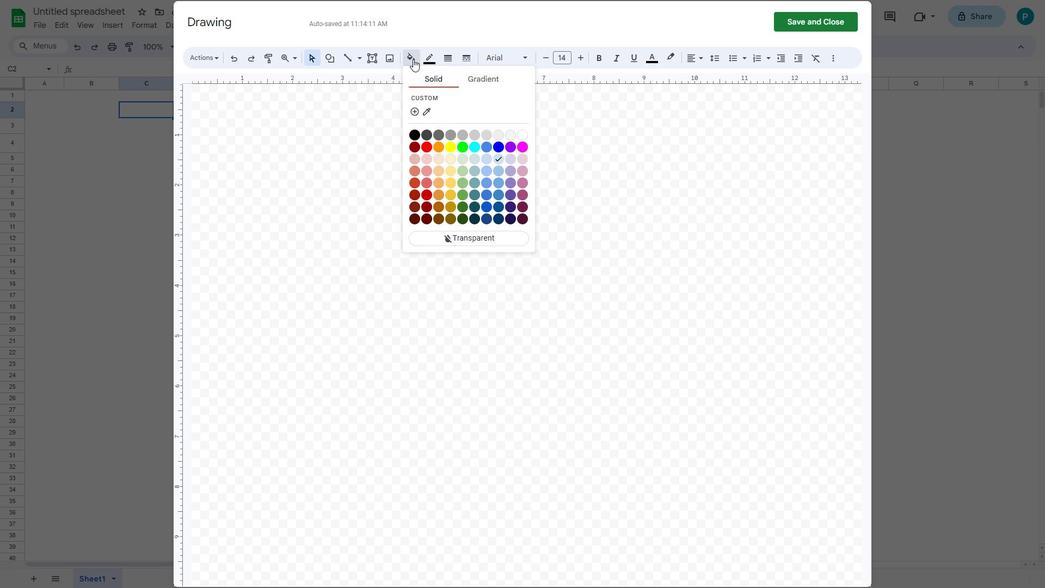 
Action: Mouse pressed left at (386, 54)
Screenshot: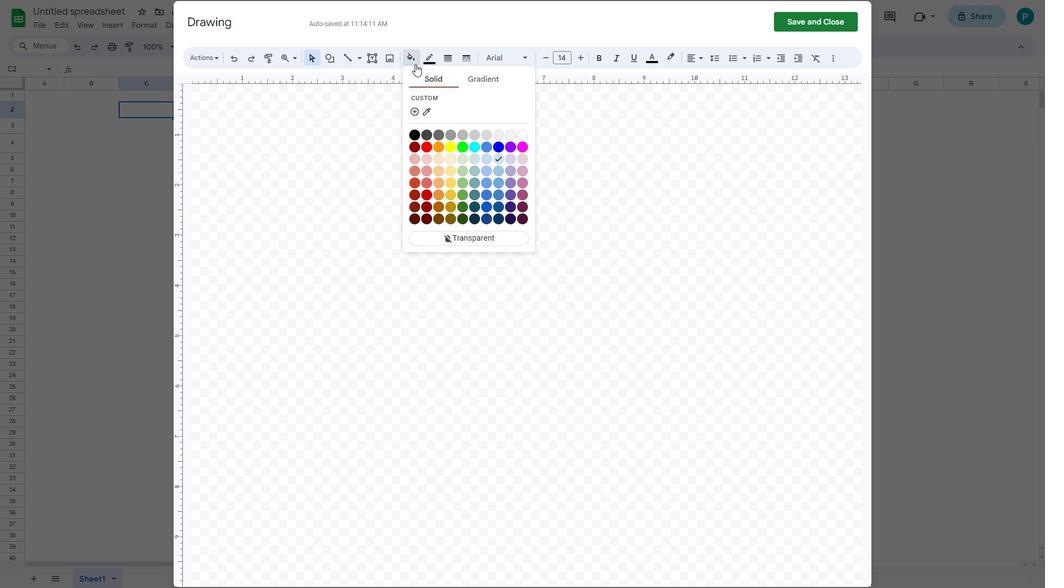 
Action: Mouse moved to (433, 112)
Screenshot: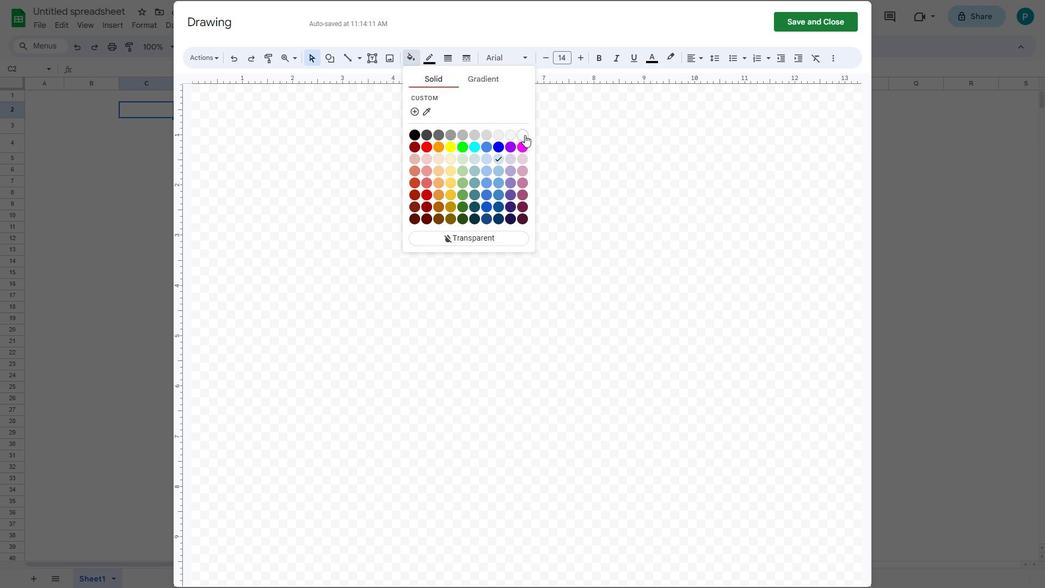 
Action: Mouse pressed left at (433, 112)
Screenshot: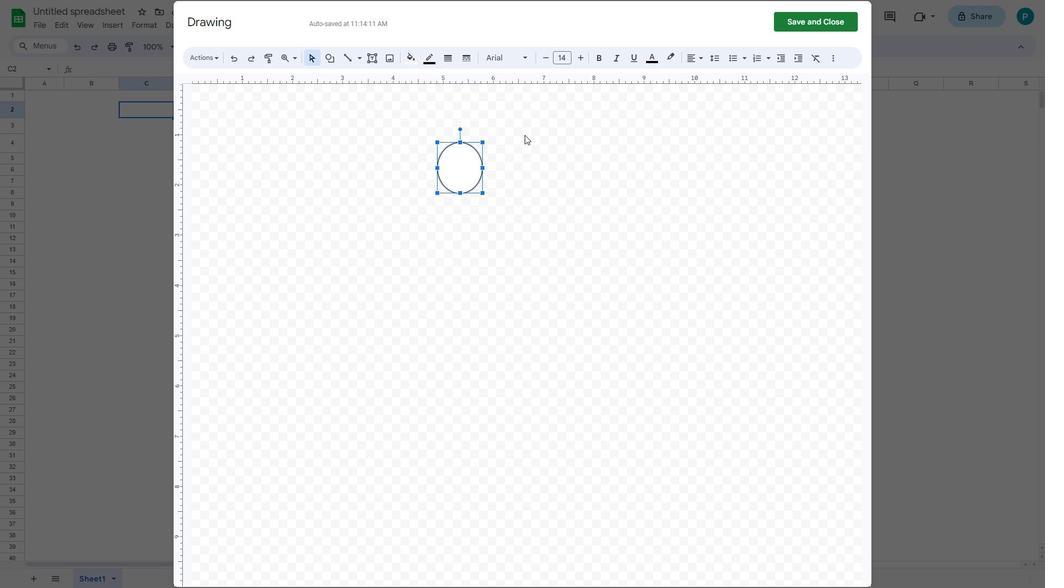 
Action: Mouse moved to (385, 56)
Screenshot: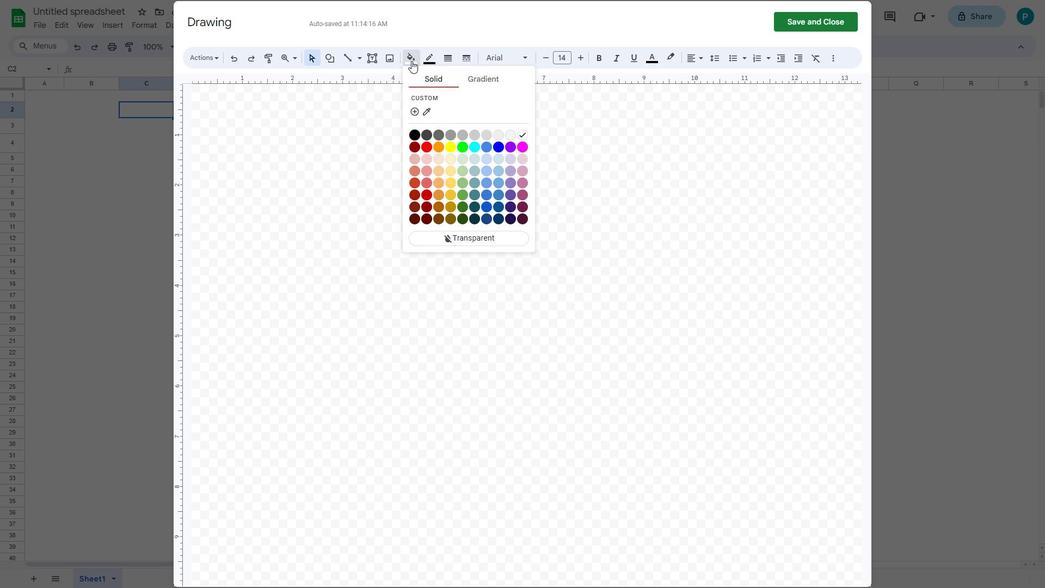 
Action: Mouse pressed left at (385, 56)
Screenshot: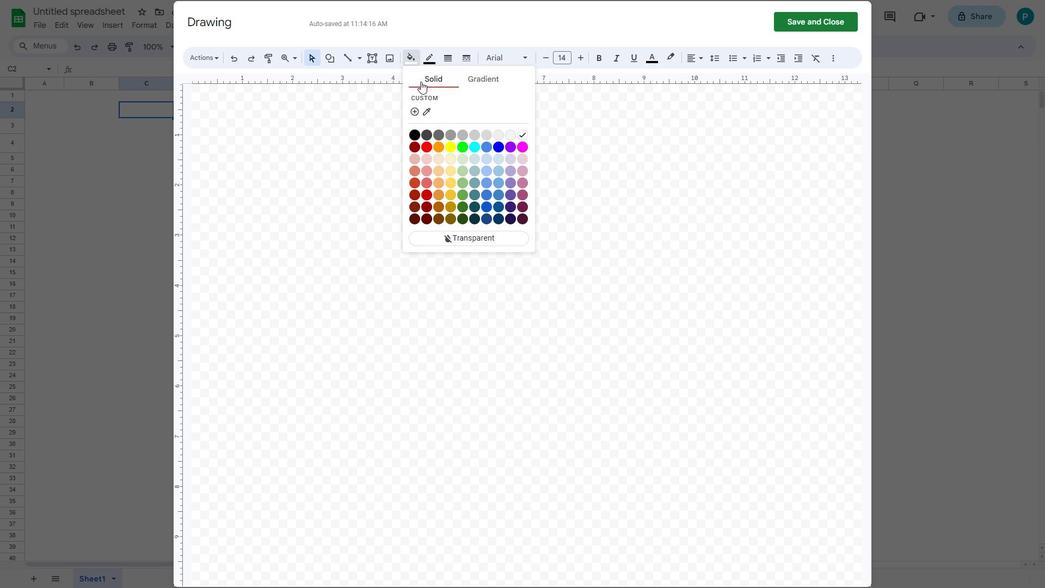 
Action: Mouse moved to (386, 111)
Screenshot: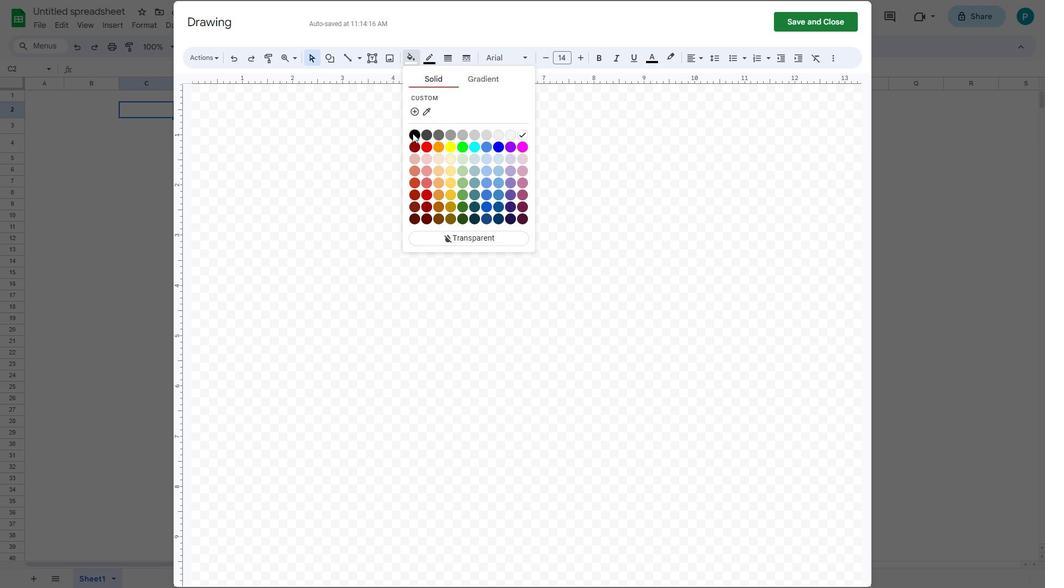 
Action: Mouse pressed left at (386, 111)
Screenshot: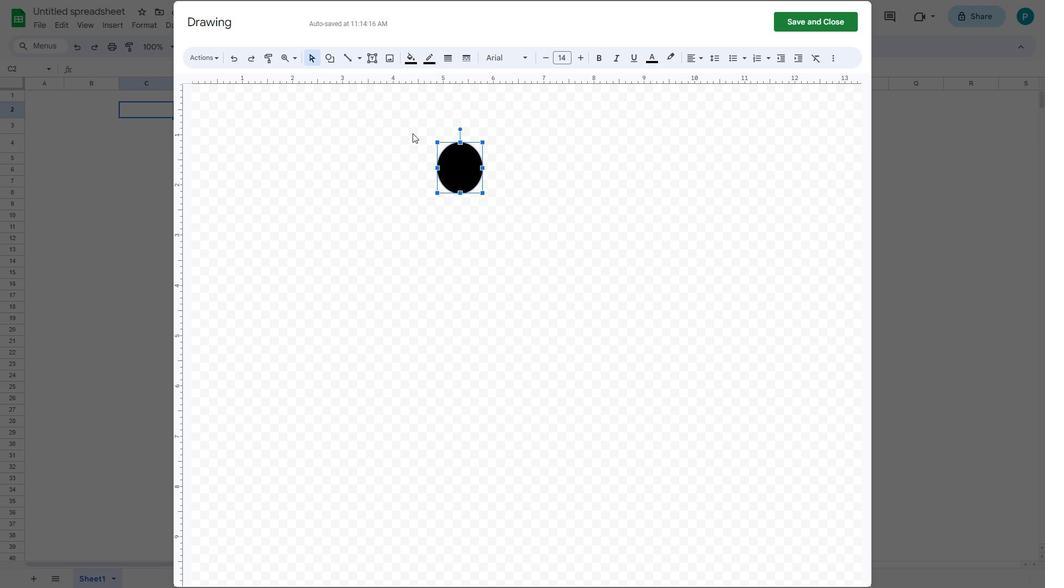 
Action: Mouse moved to (488, 58)
Screenshot: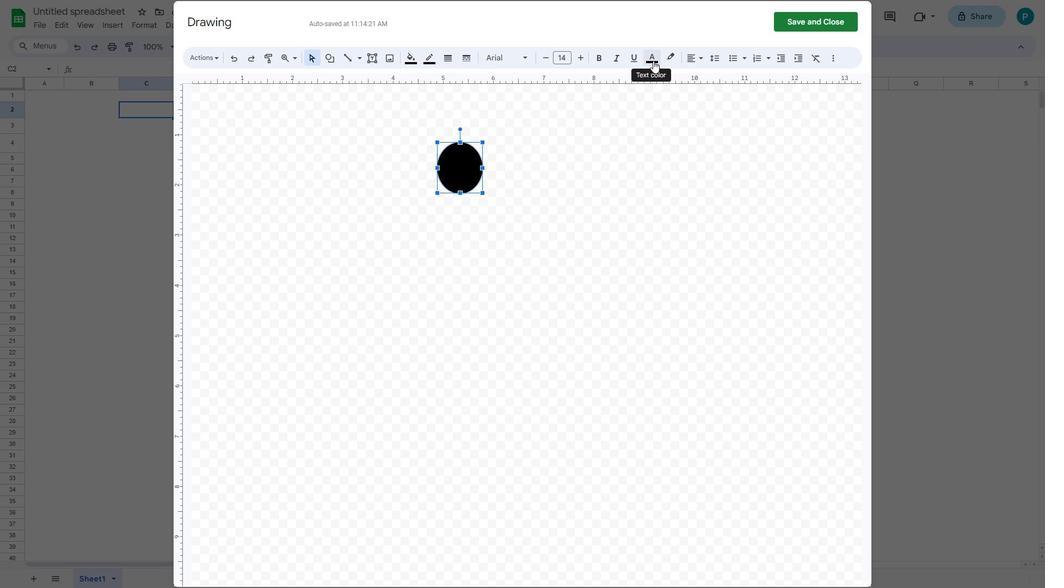 
Action: Mouse pressed left at (488, 58)
Screenshot: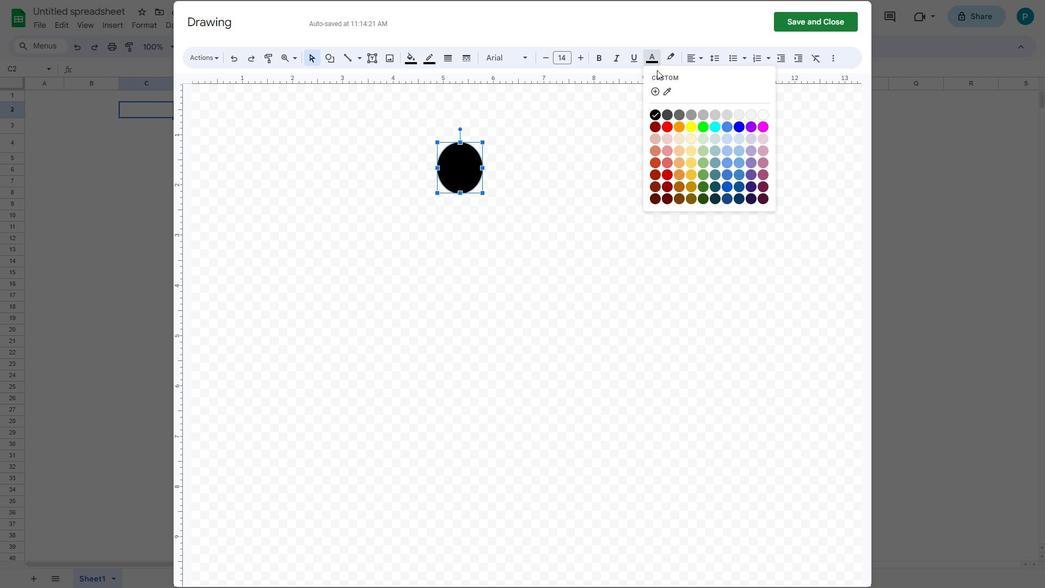 
Action: Mouse moved to (533, 95)
Screenshot: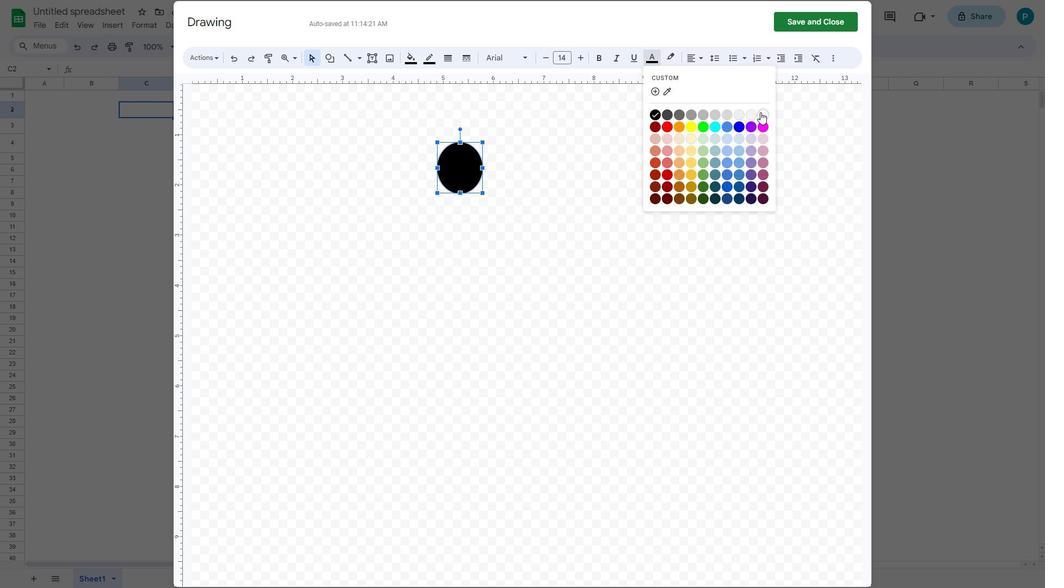 
Action: Mouse pressed left at (533, 95)
Screenshot: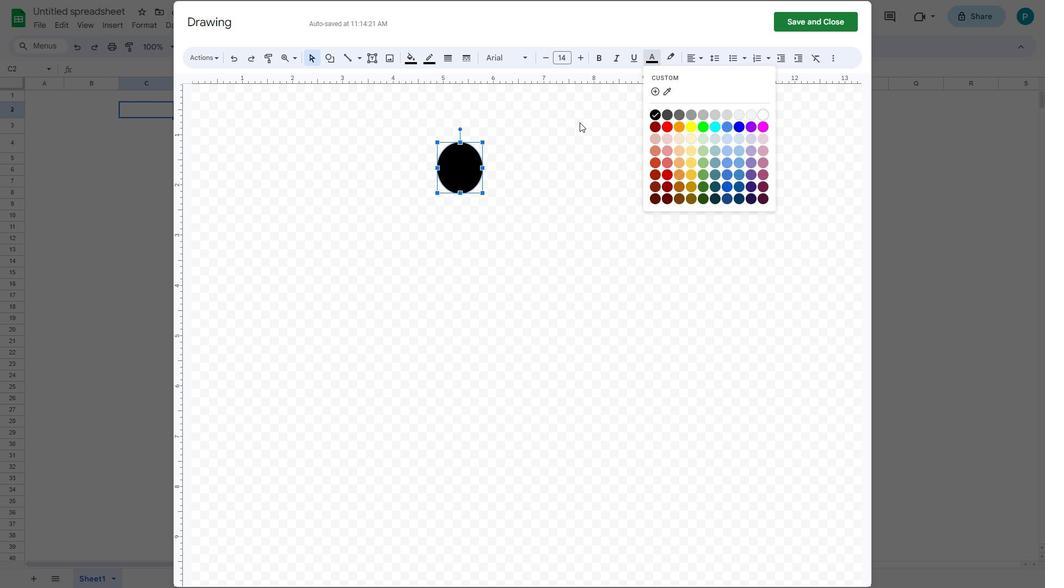 
Action: Mouse moved to (401, 125)
Screenshot: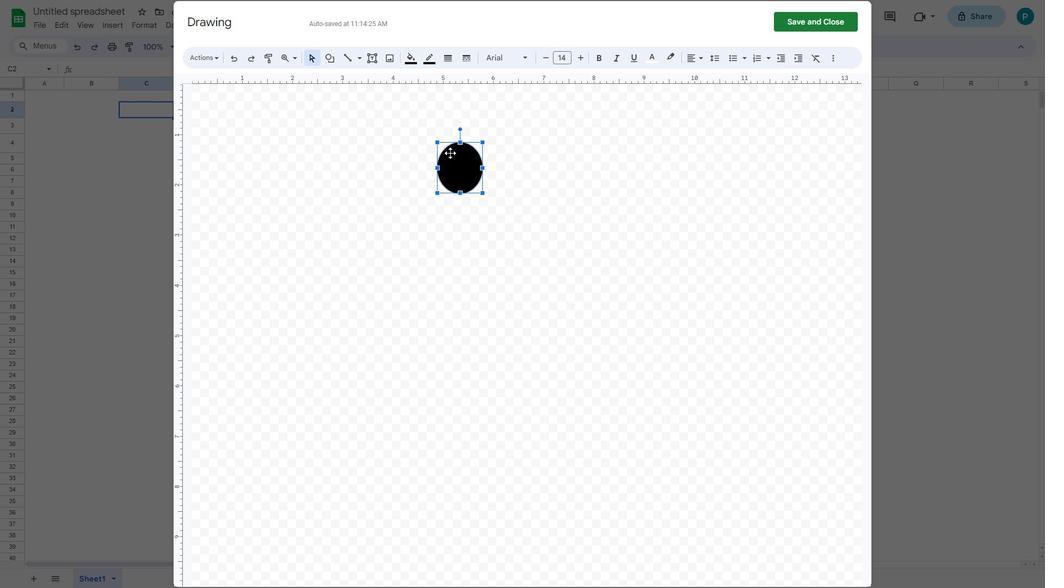 
Action: Mouse pressed left at (401, 125)
Screenshot: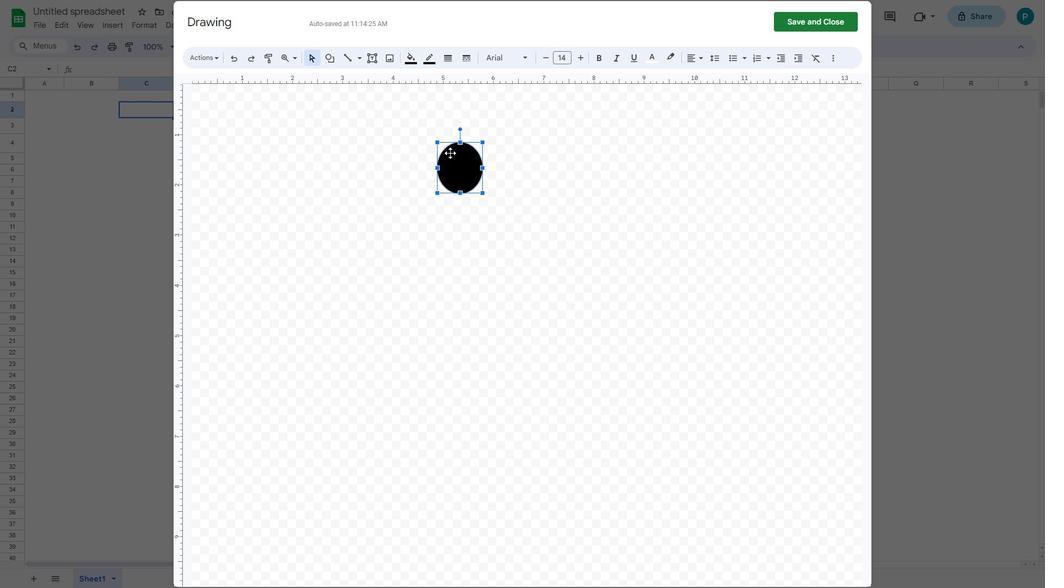
Action: Key pressed logo<Key.backspace><Key.backspace><Key.backspace><Key.backspace><Key.caps_lock>LO<Key.enter>GO
Screenshot: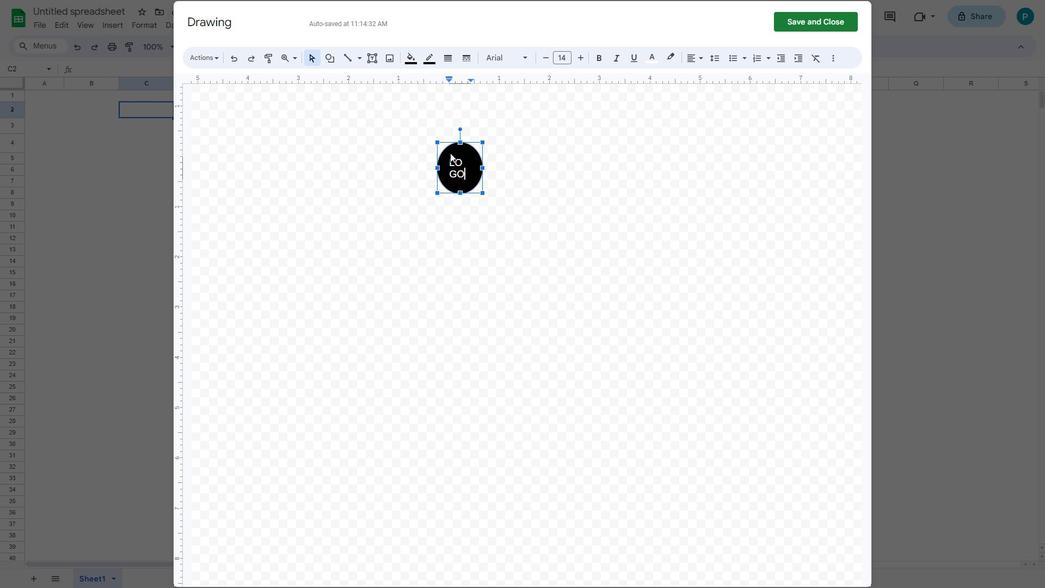 
Action: Mouse moved to (402, 130)
Screenshot: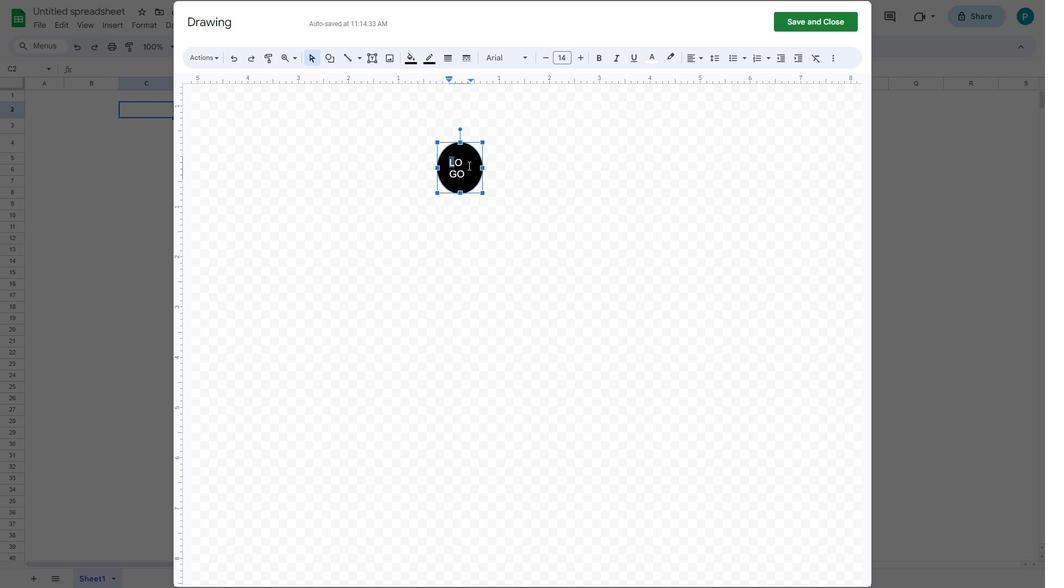 
Action: Mouse pressed left at (402, 130)
Screenshot: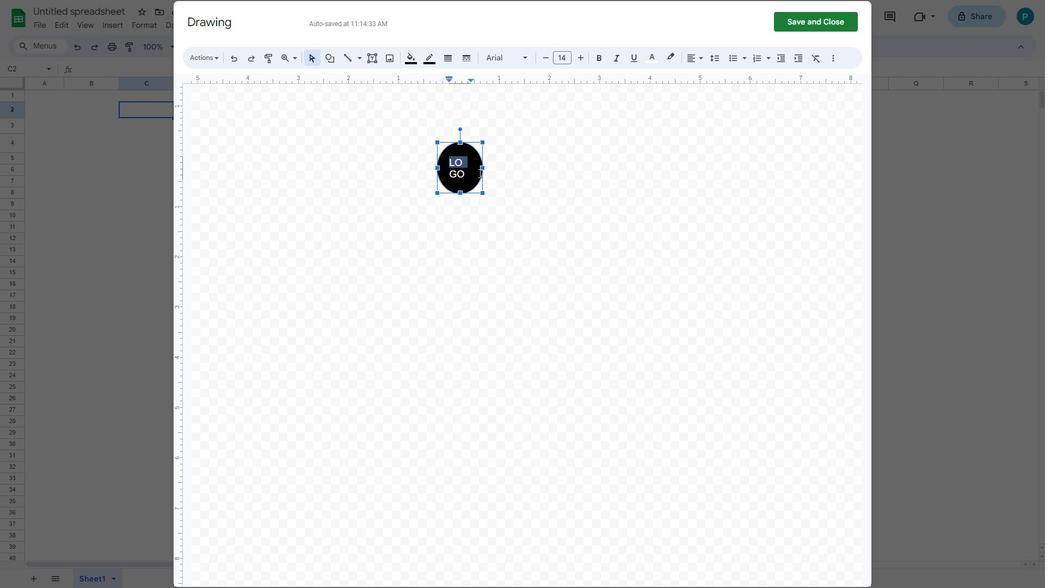 
Action: Mouse moved to (457, 54)
Screenshot: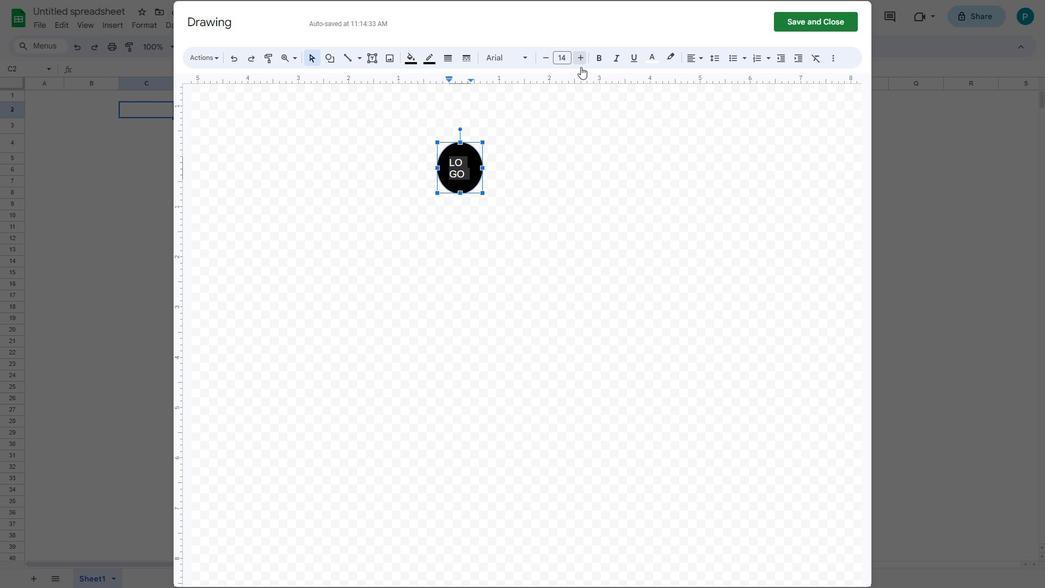
Action: Mouse pressed left at (457, 54)
Screenshot: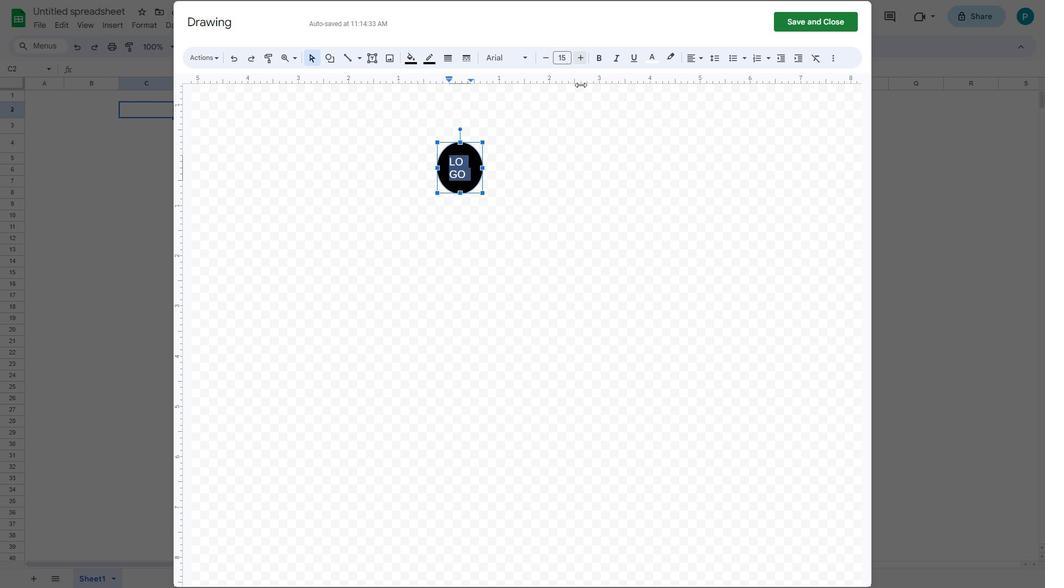 
Action: Mouse moved to (459, 52)
Screenshot: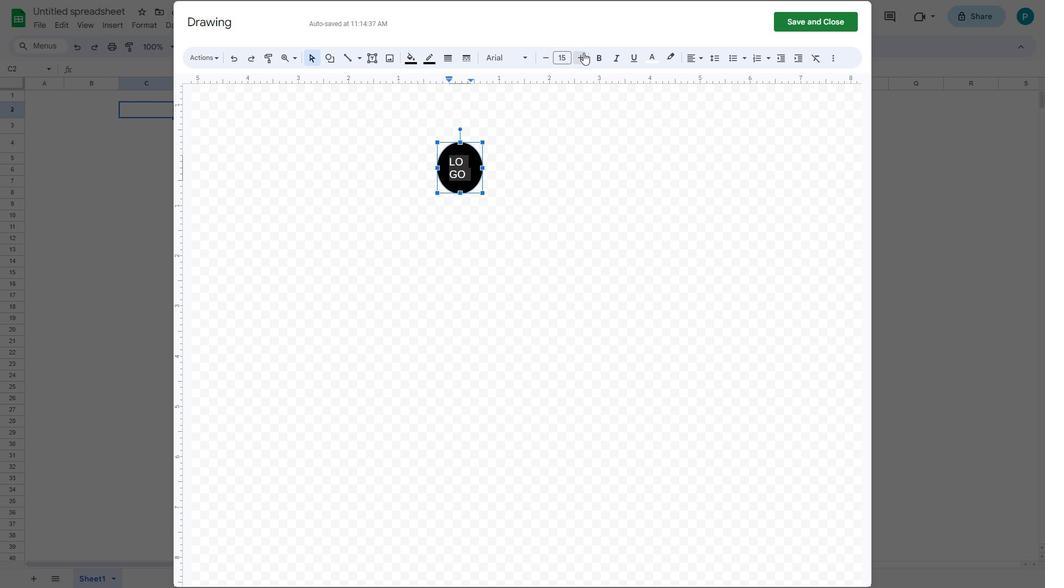 
Action: Mouse pressed left at (459, 52)
Screenshot: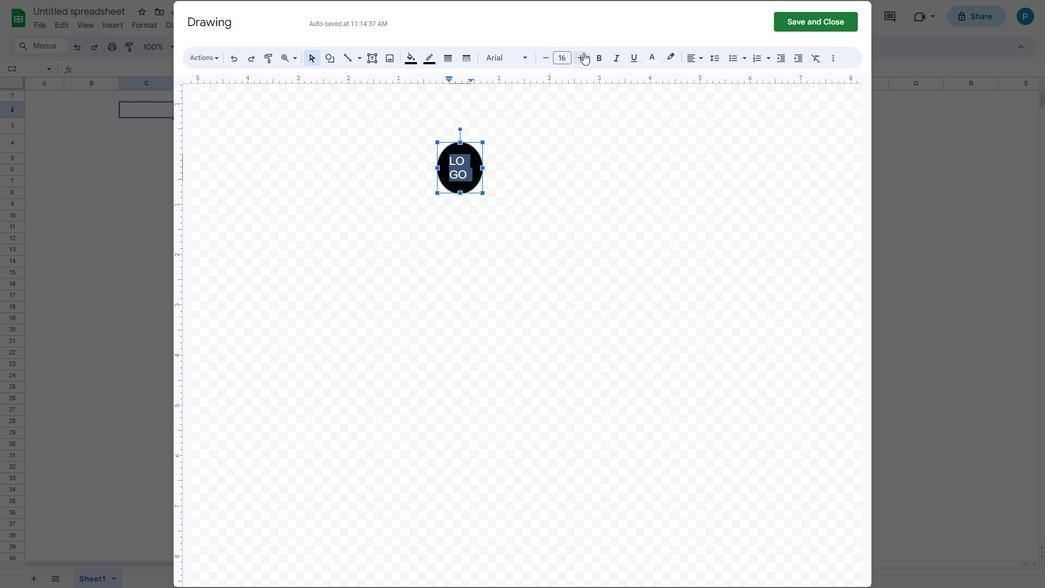 
Action: Mouse pressed left at (459, 52)
Screenshot: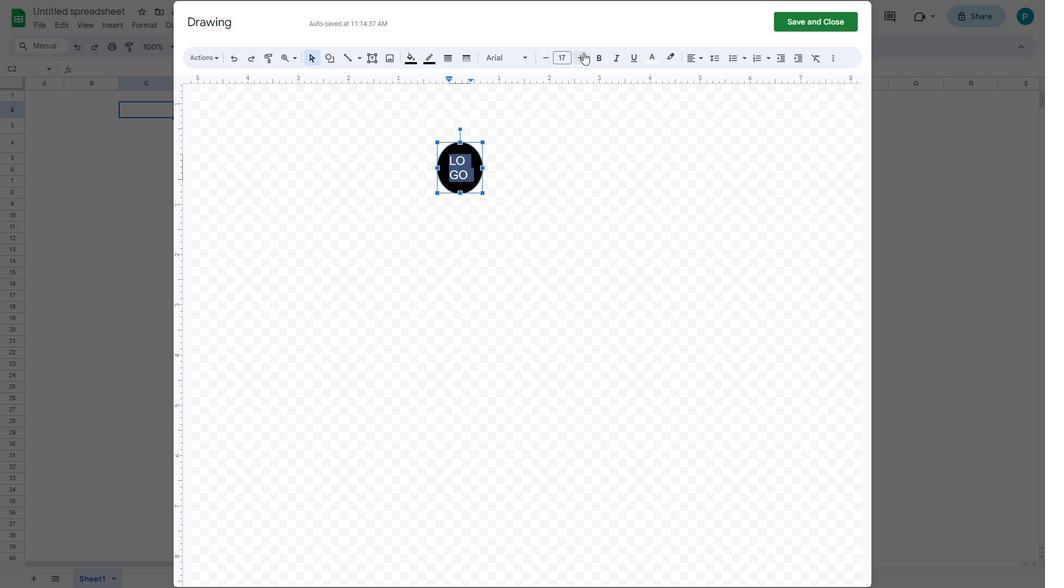 
Action: Mouse pressed left at (459, 52)
Screenshot: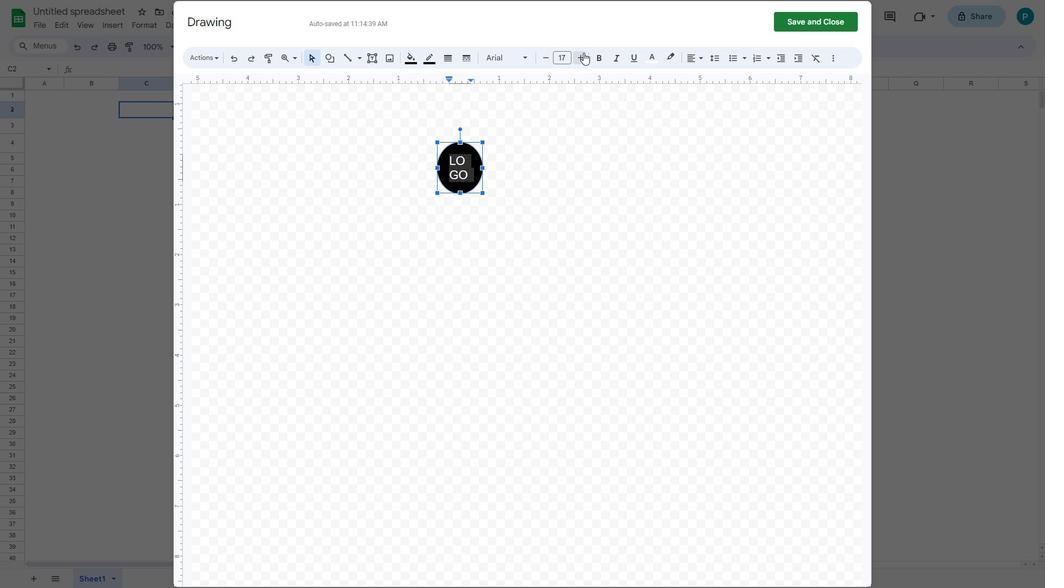 
Action: Mouse moved to (430, 54)
Screenshot: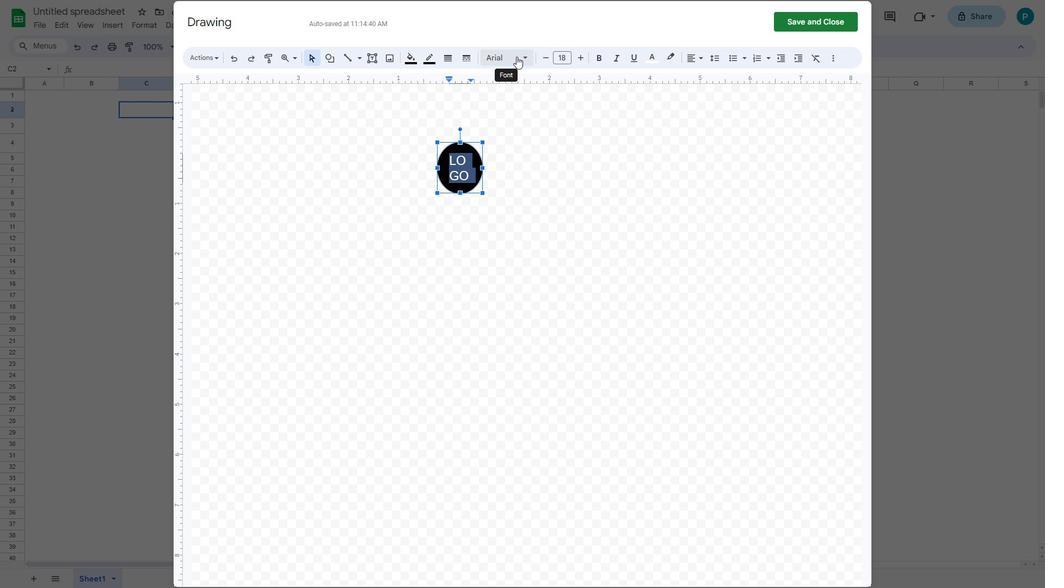 
Action: Mouse pressed left at (430, 54)
Screenshot: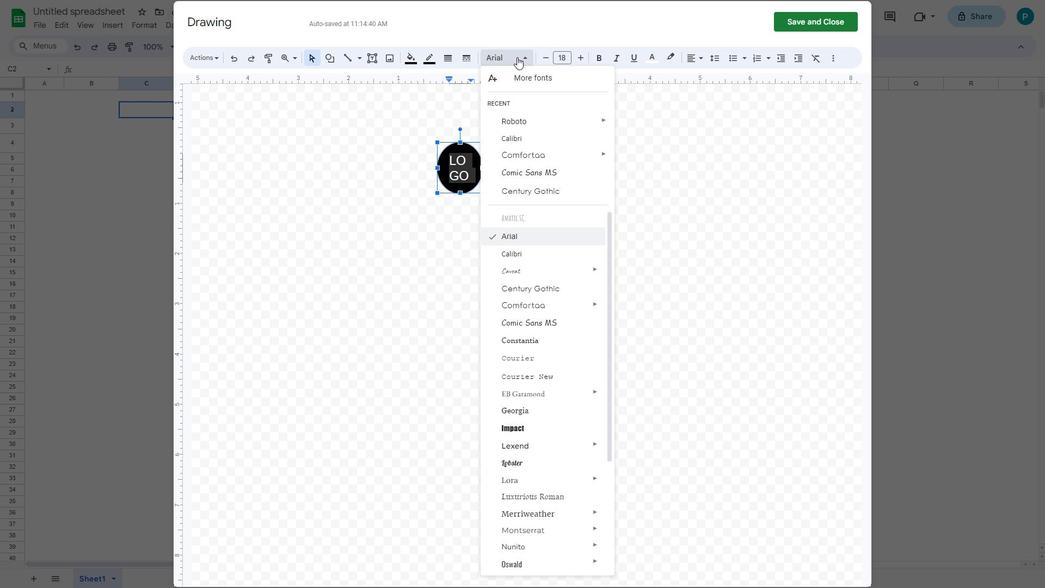
Action: Mouse moved to (433, 103)
Screenshot: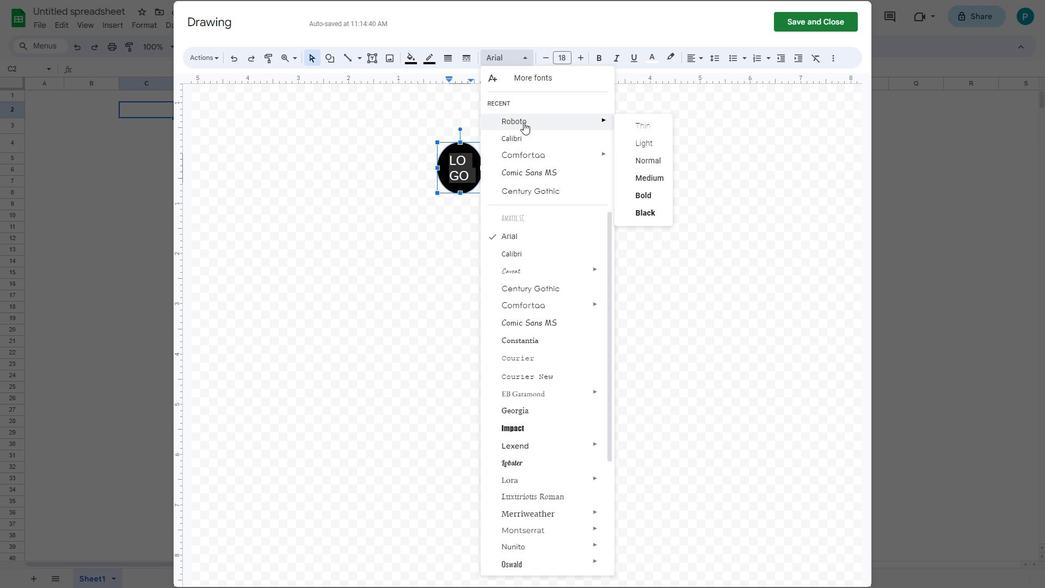 
Action: Mouse pressed left at (433, 103)
Screenshot: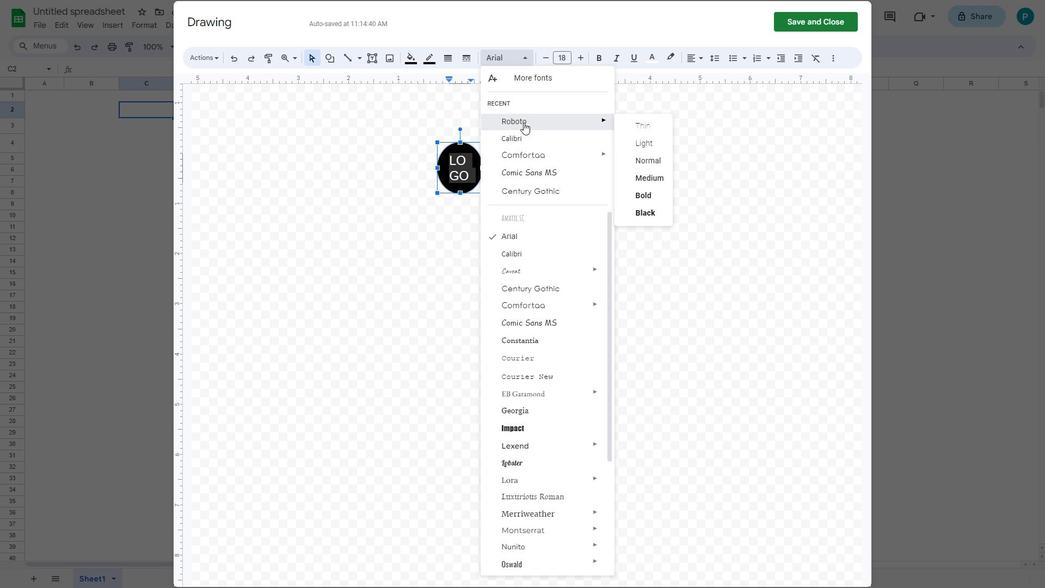 
Action: Mouse moved to (433, 123)
Screenshot: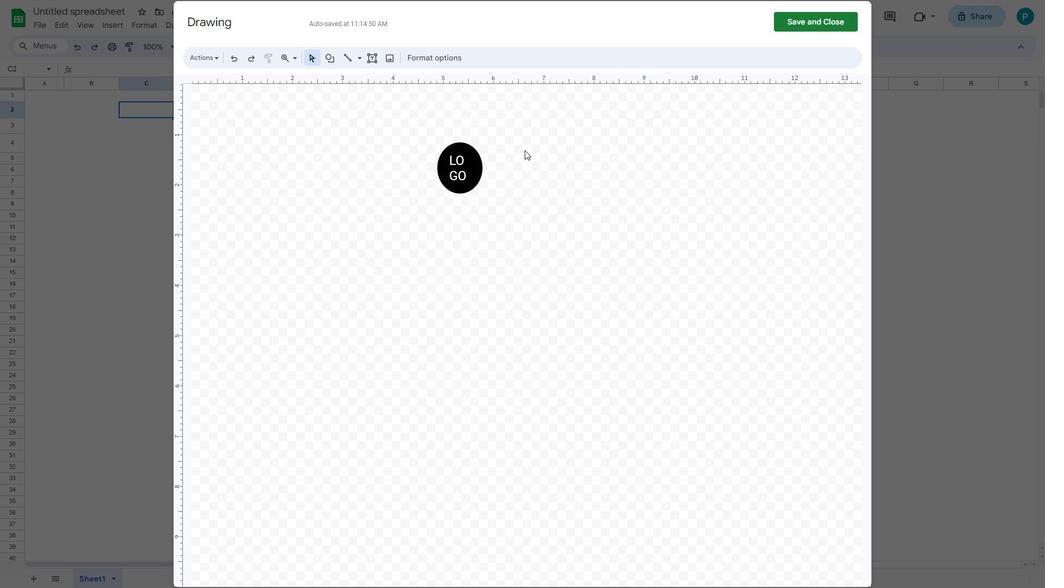 
Action: Mouse pressed left at (433, 123)
Screenshot: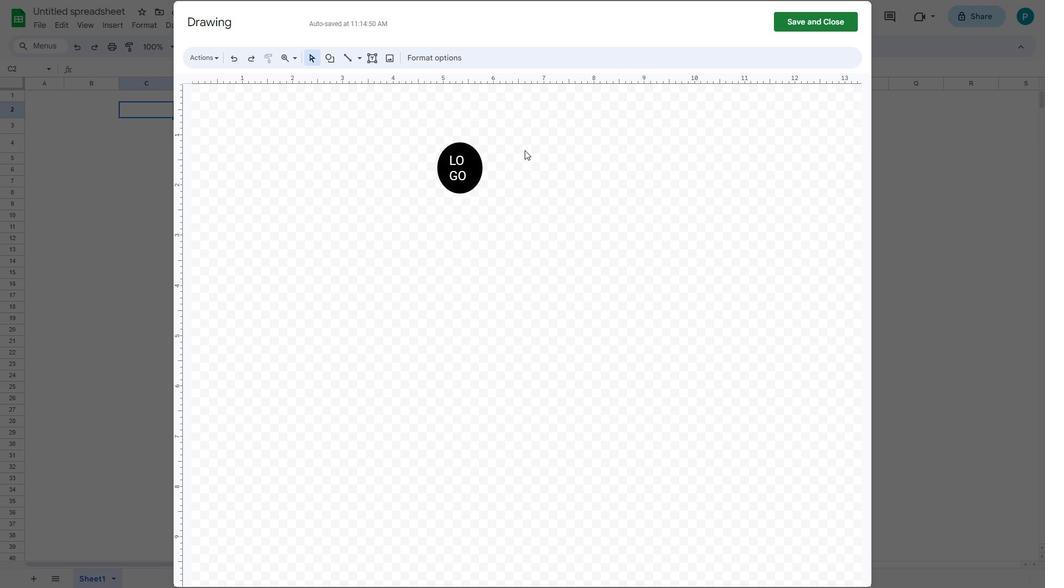 
Action: Mouse moved to (411, 137)
Screenshot: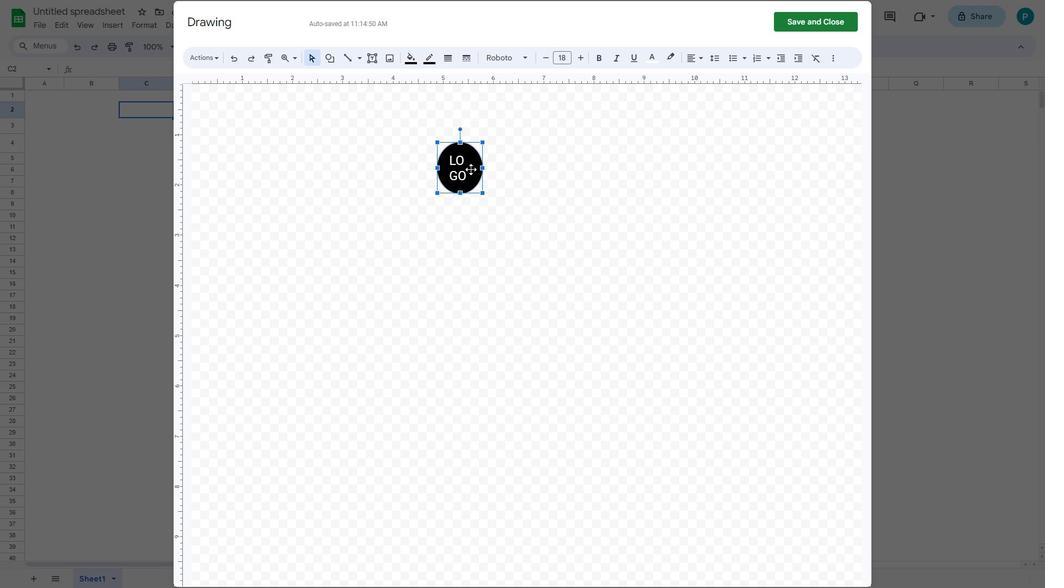 
Action: Mouse pressed left at (411, 137)
Screenshot: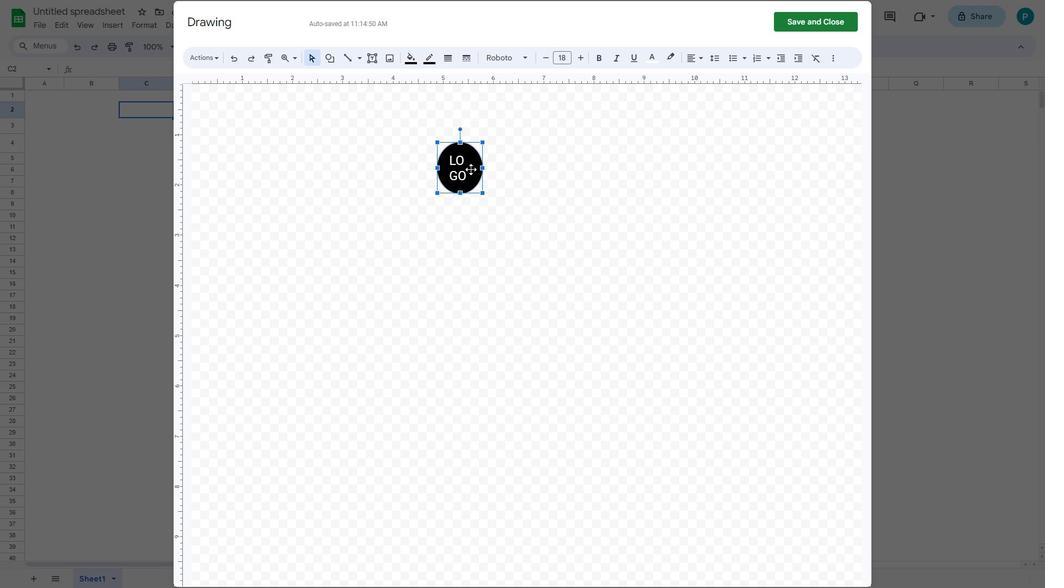 
Action: Mouse moved to (414, 137)
Screenshot: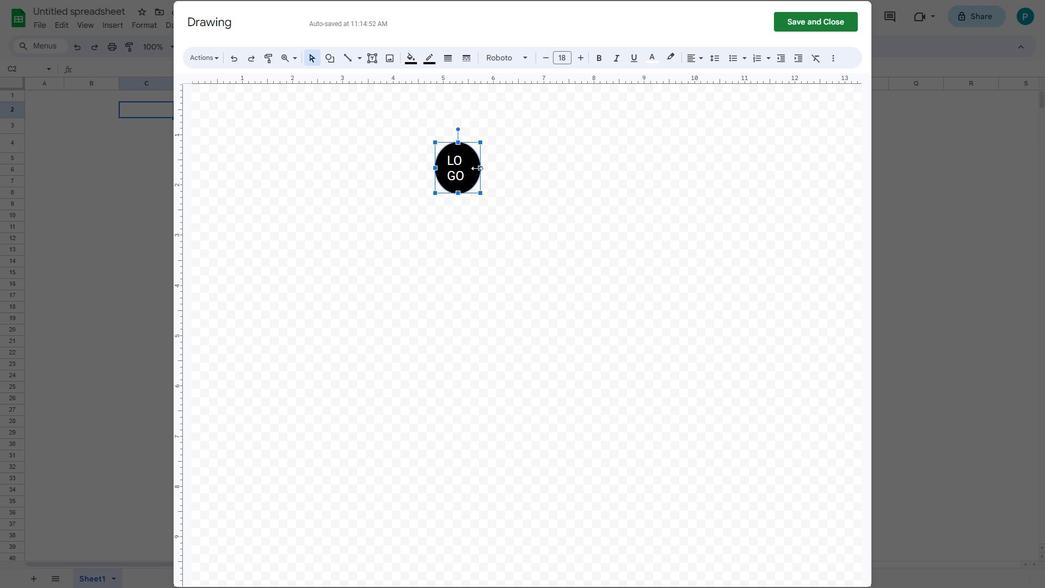 
Action: Mouse pressed left at (414, 137)
Screenshot: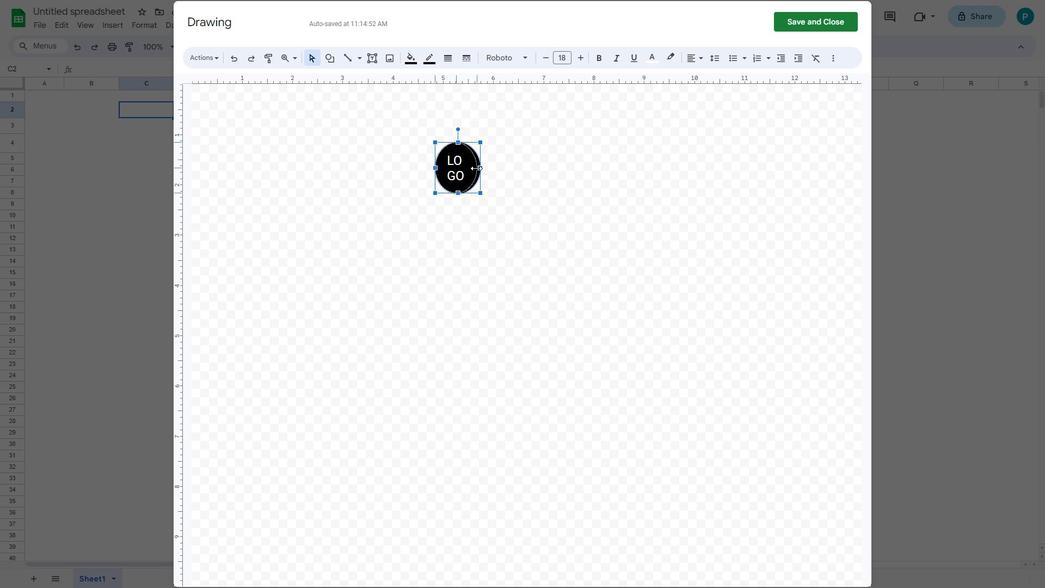 
Action: Mouse moved to (412, 137)
Screenshot: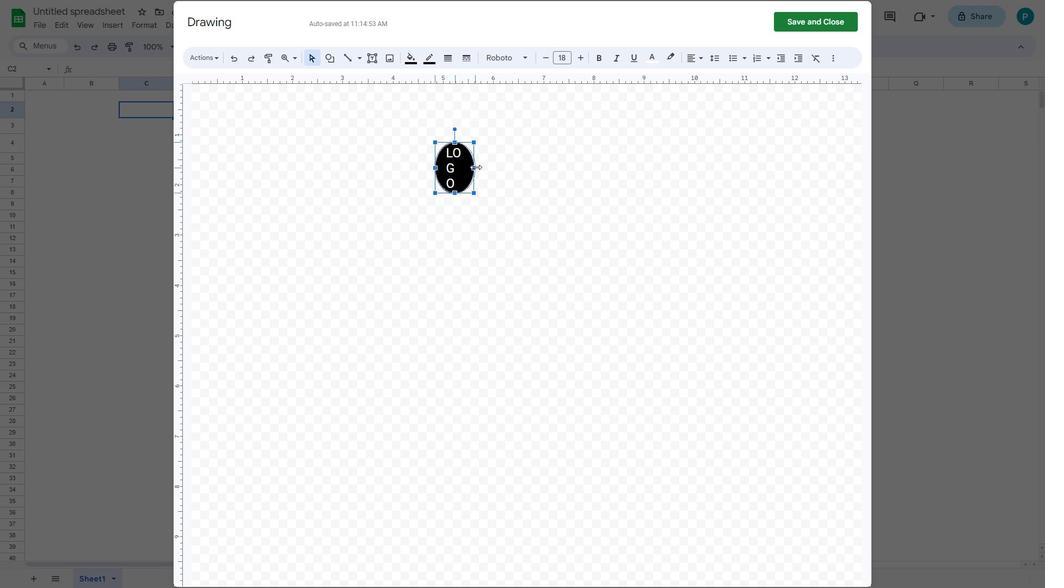 
Action: Mouse pressed left at (412, 137)
Screenshot: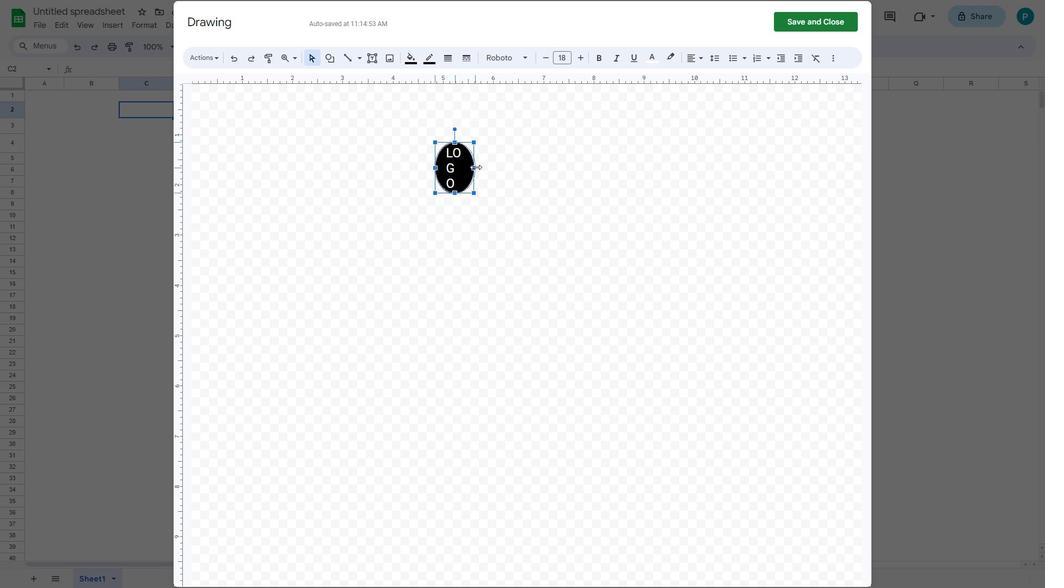 
Action: Mouse moved to (405, 118)
Screenshot: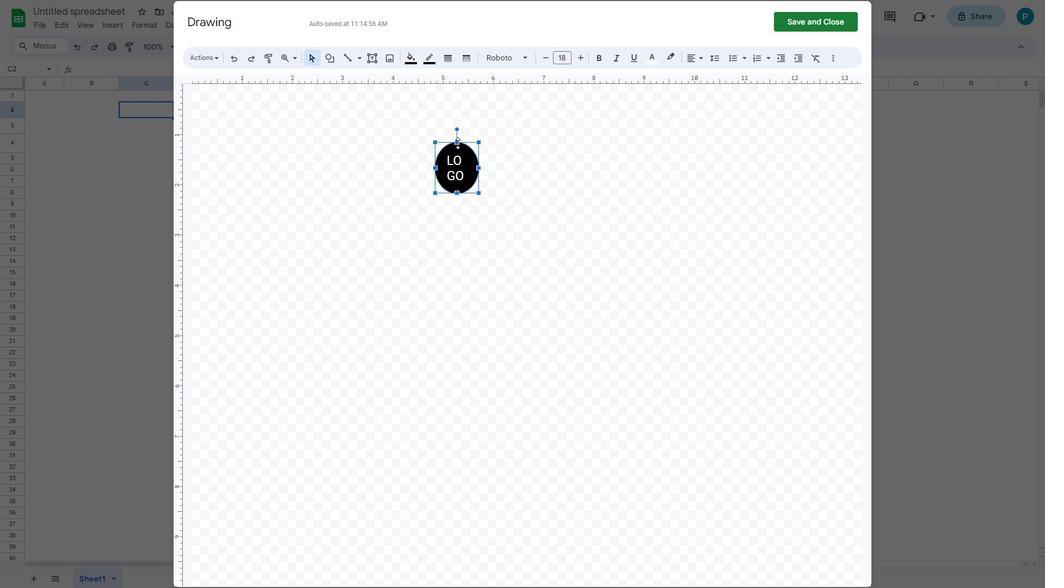 
Action: Mouse pressed left at (405, 118)
Screenshot: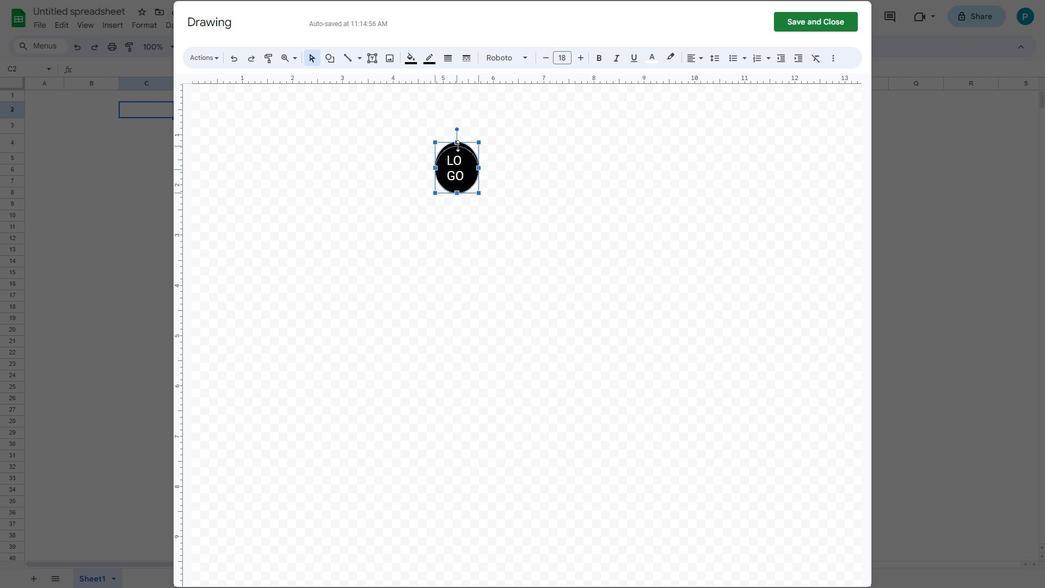 
Action: Mouse moved to (400, 129)
Screenshot: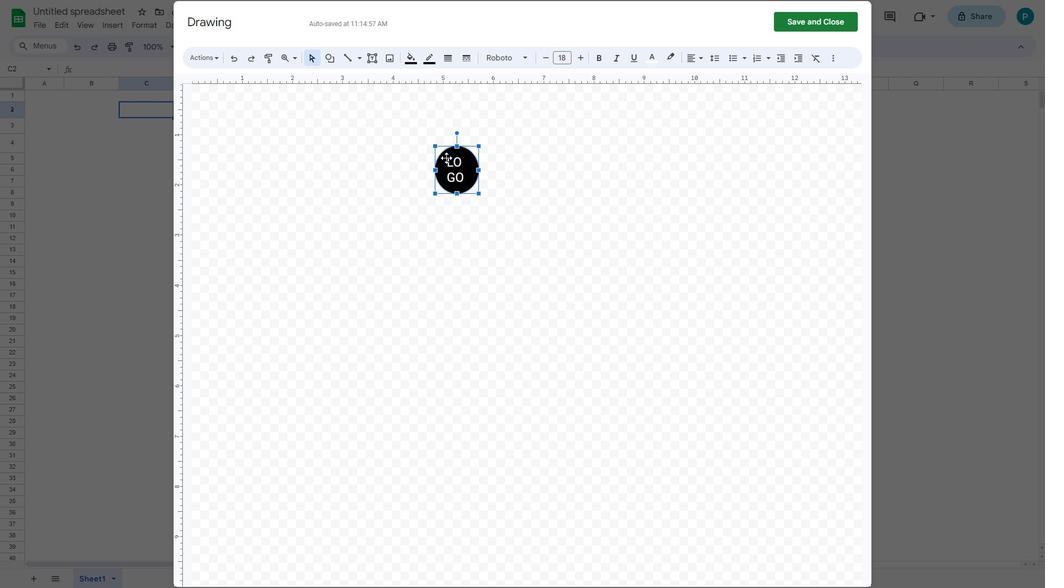 
Action: Mouse pressed left at (400, 129)
Screenshot: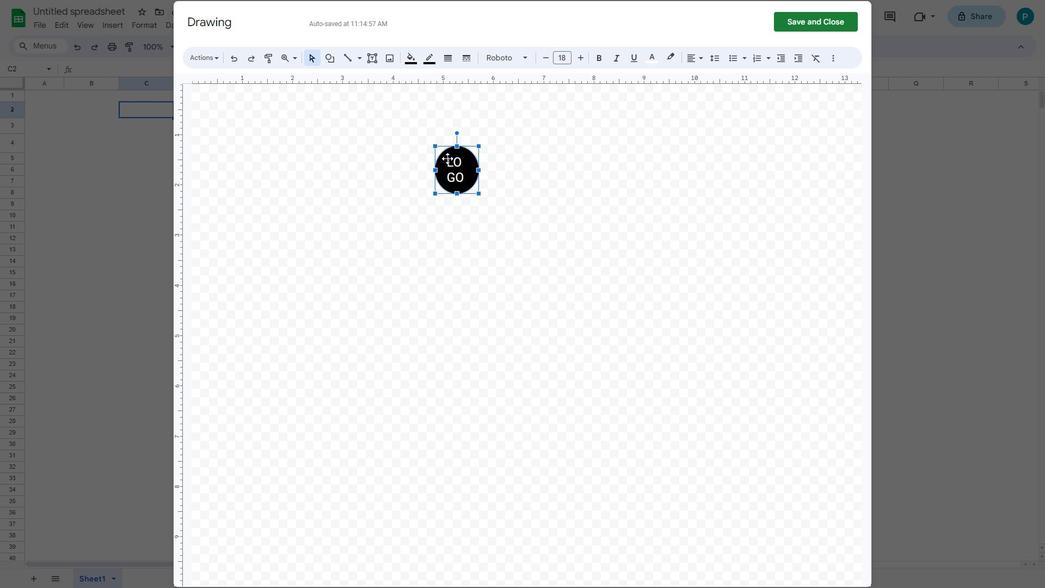 
Action: Mouse moved to (436, 135)
Screenshot: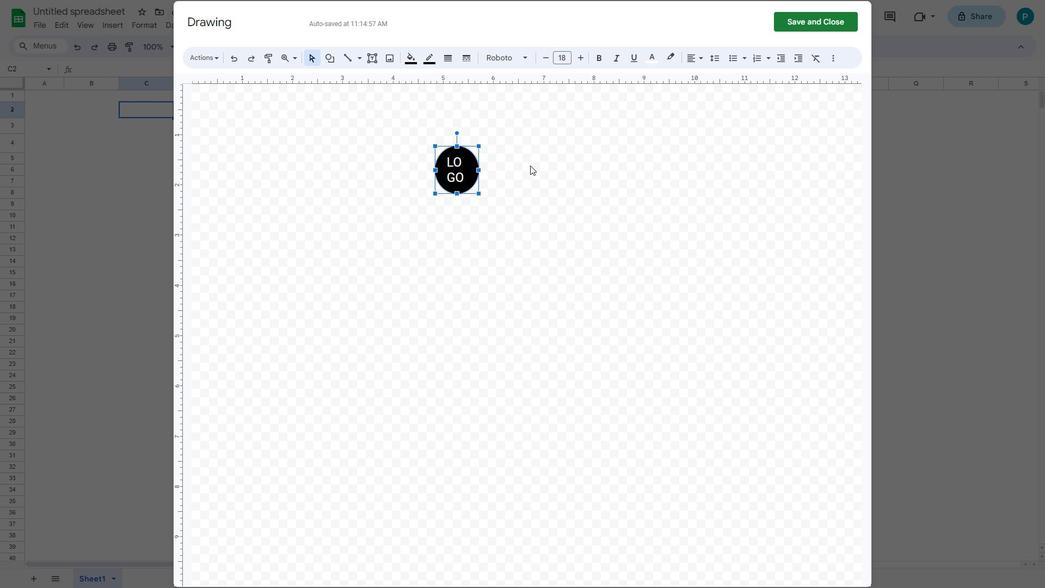 
Action: Mouse pressed left at (436, 135)
Screenshot: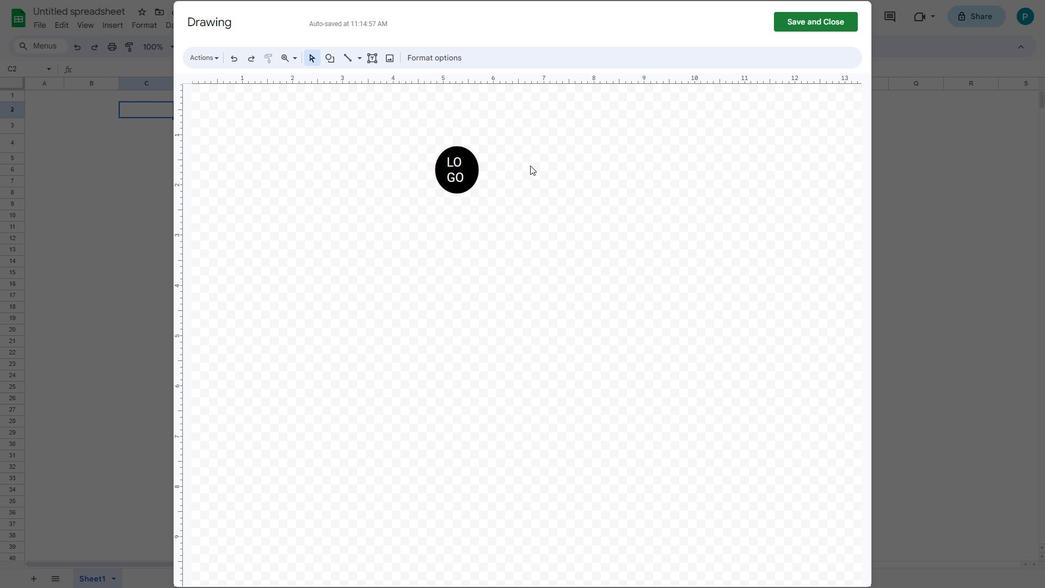 
Action: Mouse moved to (368, 57)
Screenshot: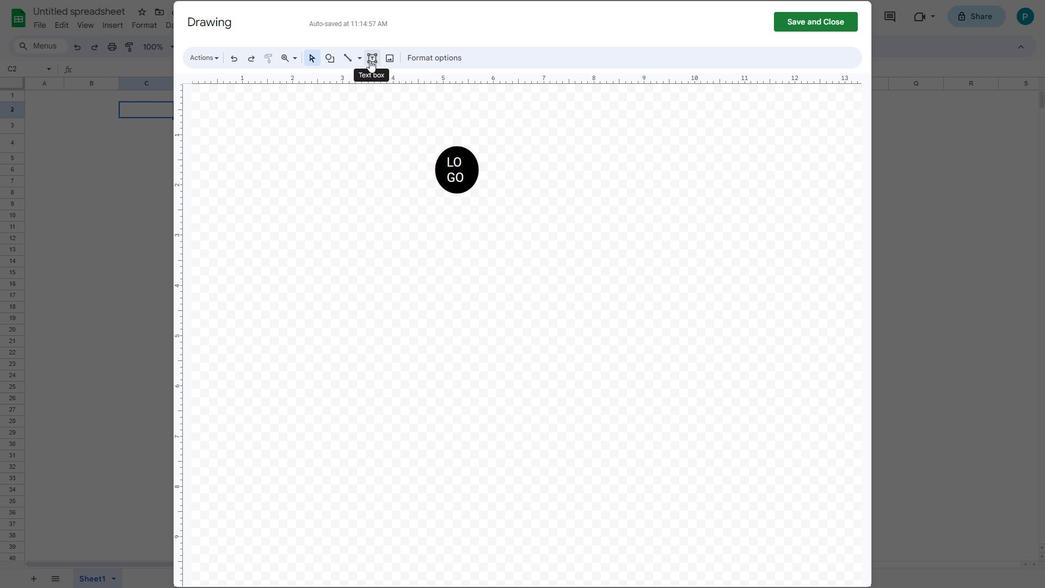 
Action: Mouse pressed left at (368, 57)
Screenshot: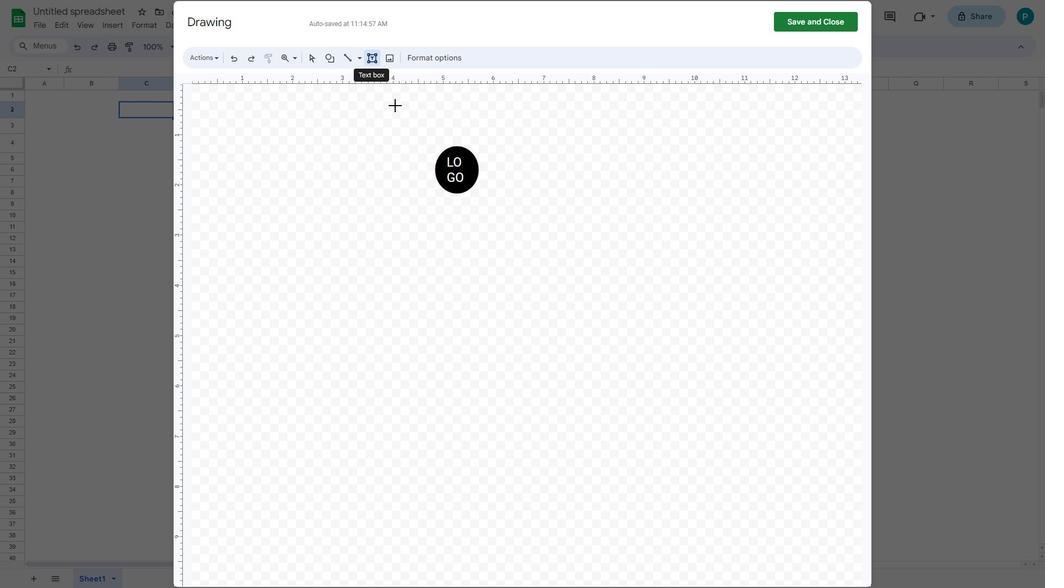 
Action: Mouse moved to (393, 156)
Screenshot: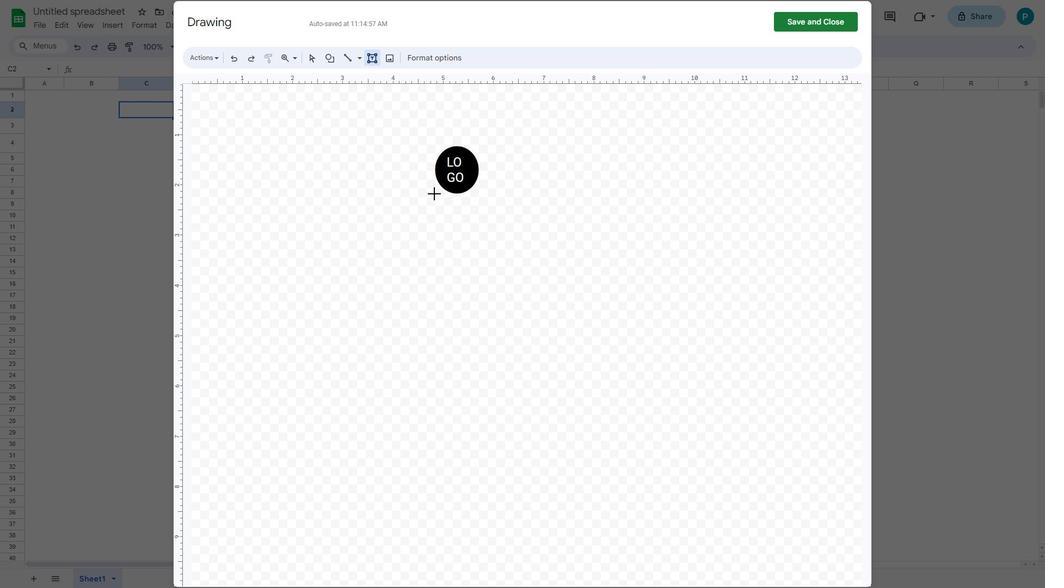 
Action: Mouse pressed left at (393, 156)
Screenshot: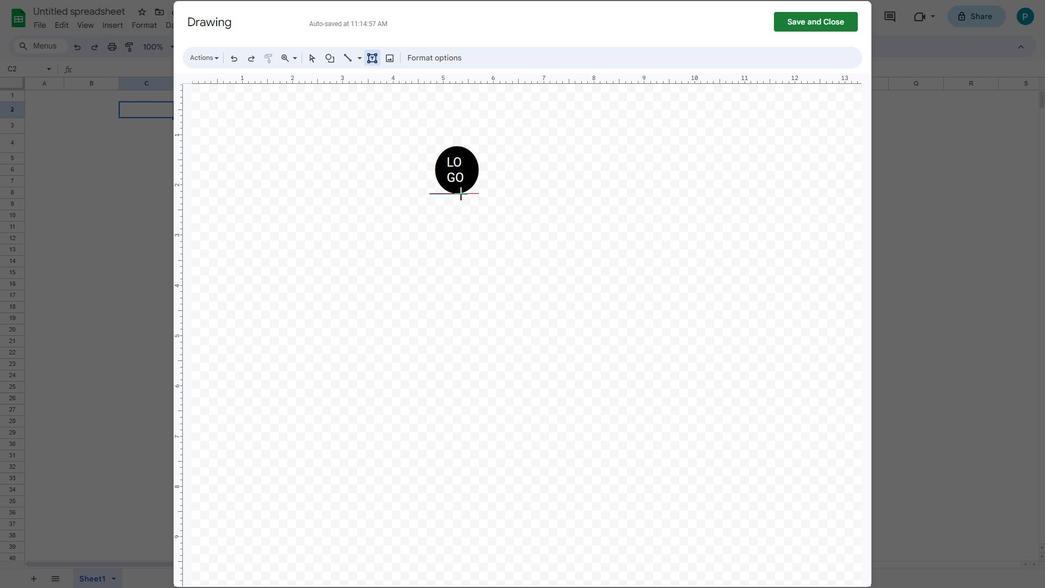 
Action: Mouse moved to (382, 151)
Screenshot: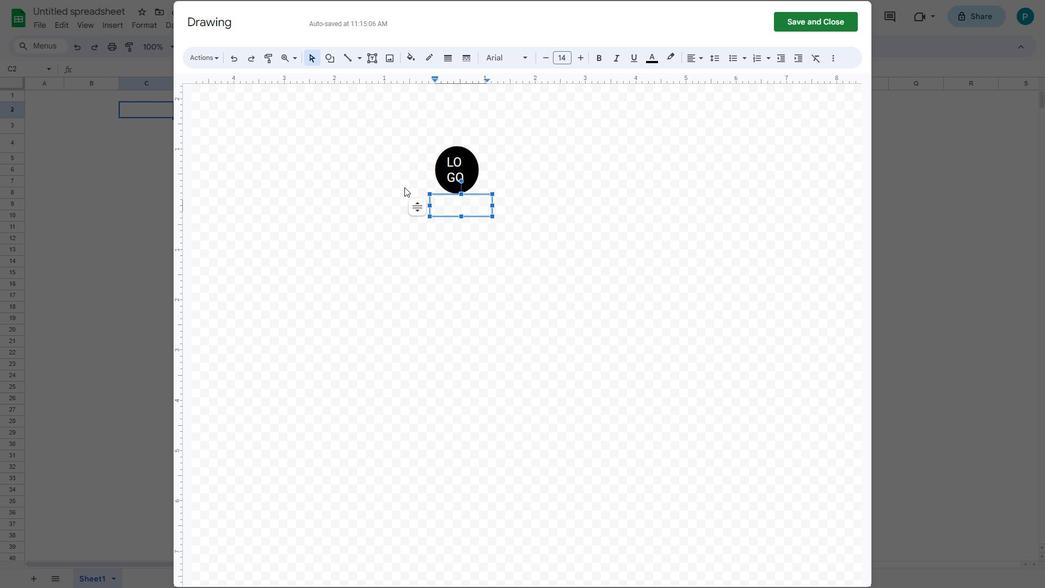 
Action: Key pressed LOGO<Key.space>COMPANY
Screenshot: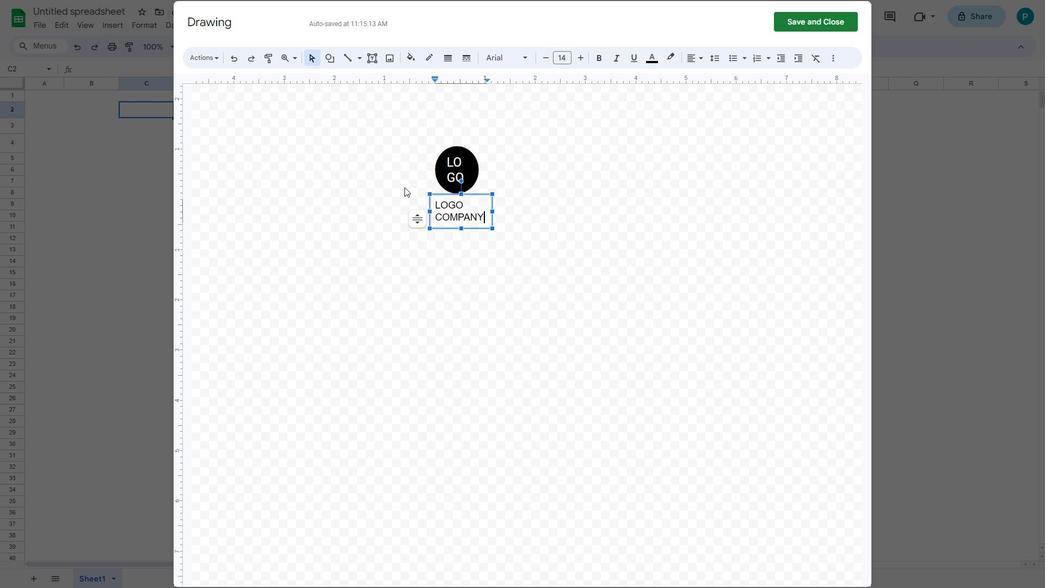 
Action: Mouse moved to (395, 166)
Screenshot: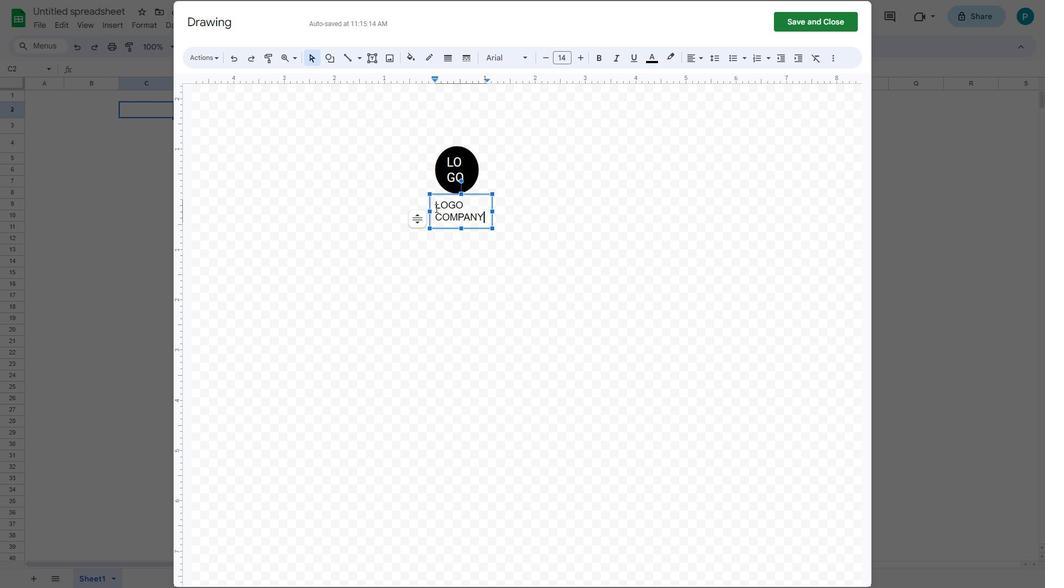 
Action: Mouse pressed left at (395, 166)
Screenshot: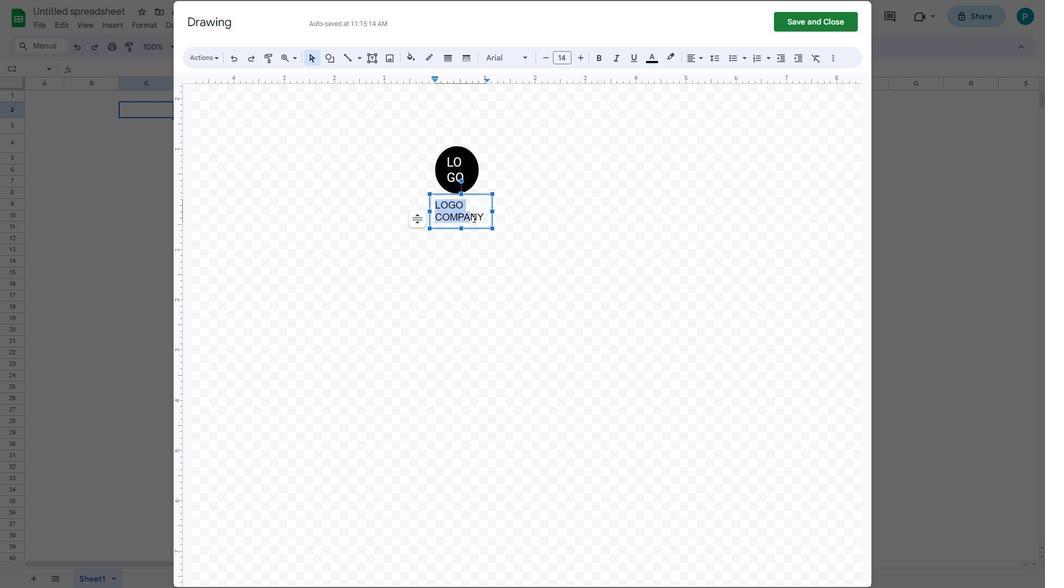 
Action: Mouse moved to (443, 58)
Screenshot: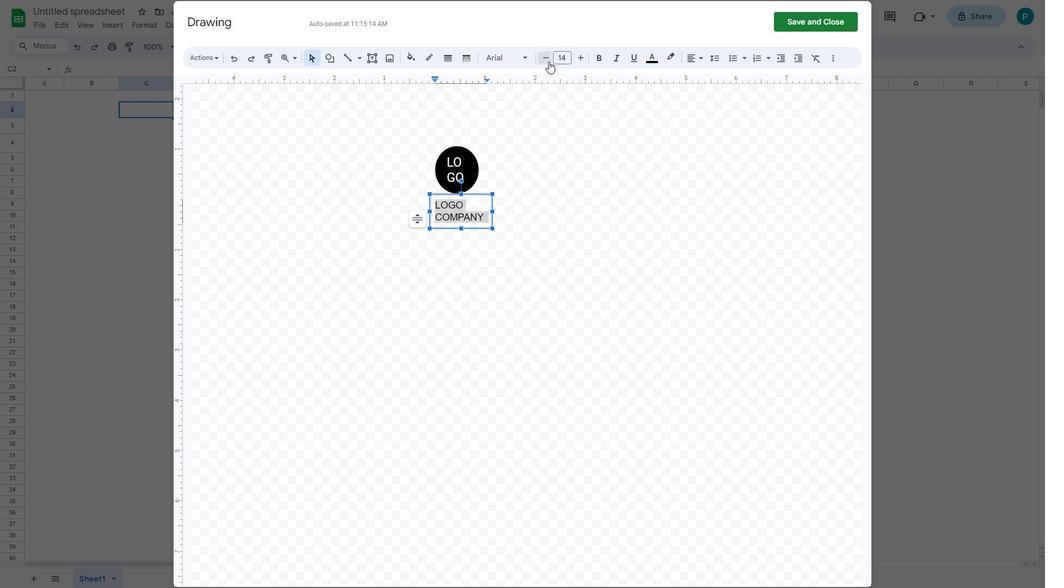 
Action: Mouse pressed left at (443, 58)
Screenshot: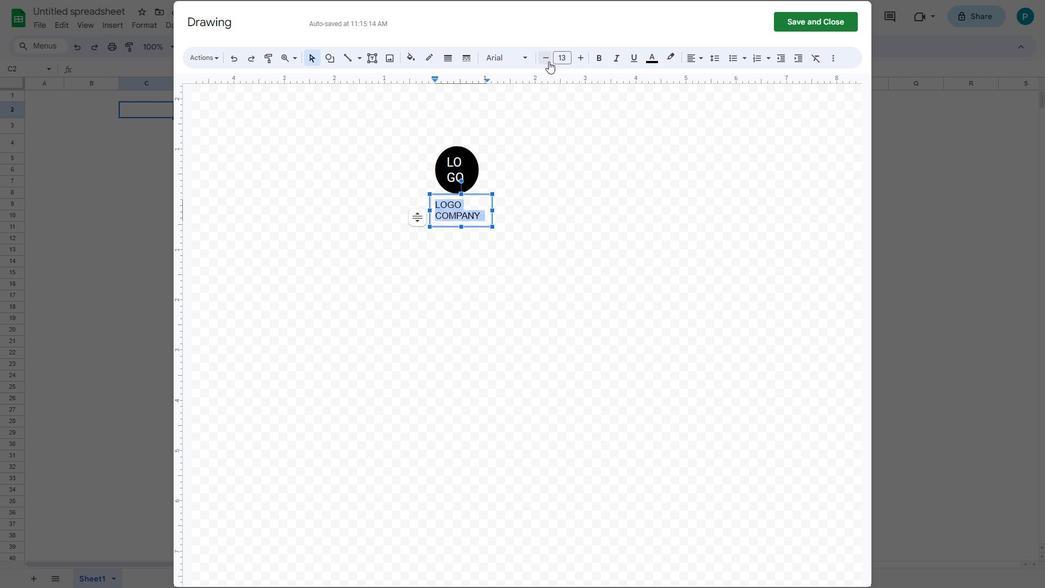 
Action: Mouse pressed left at (443, 58)
Screenshot: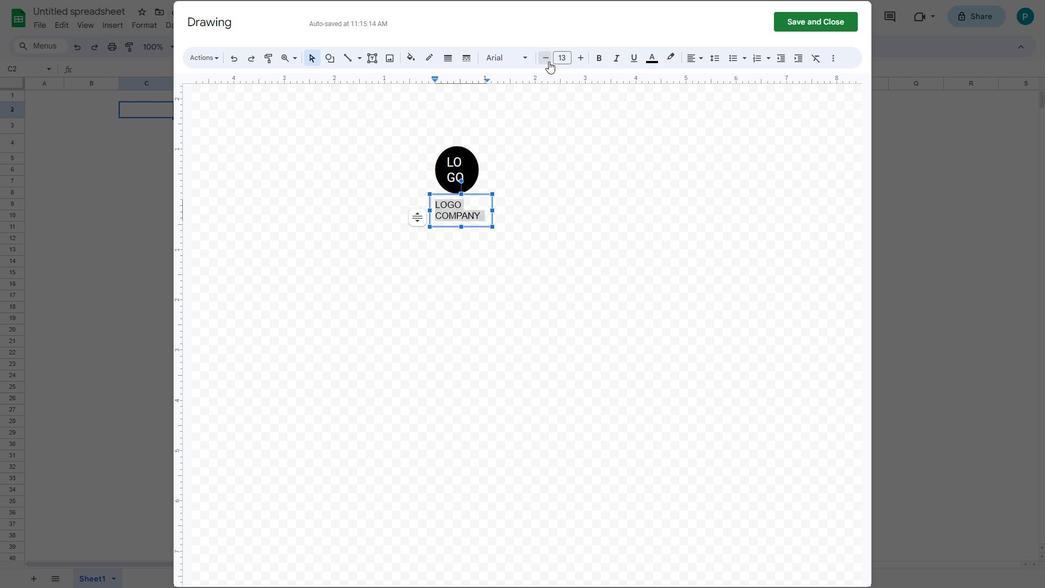 
Action: Mouse pressed left at (443, 58)
Screenshot: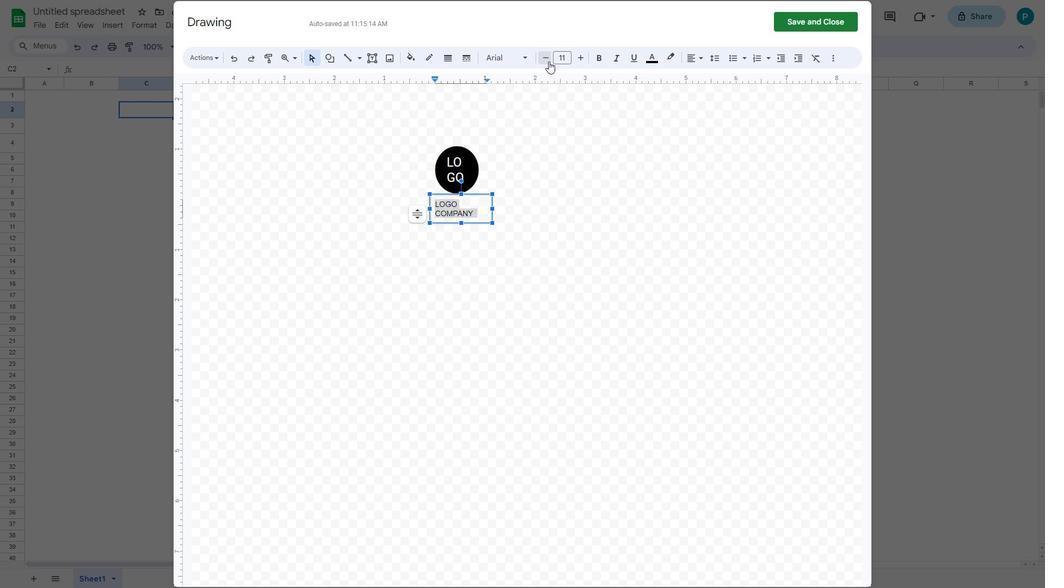 
Action: Mouse pressed left at (443, 58)
Screenshot: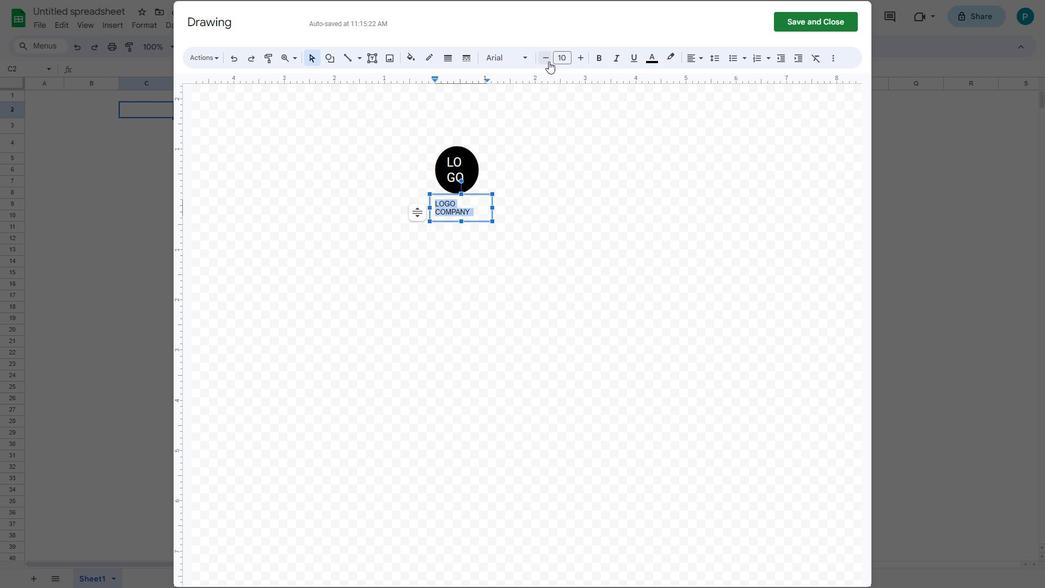 
Action: Mouse pressed left at (443, 58)
Screenshot: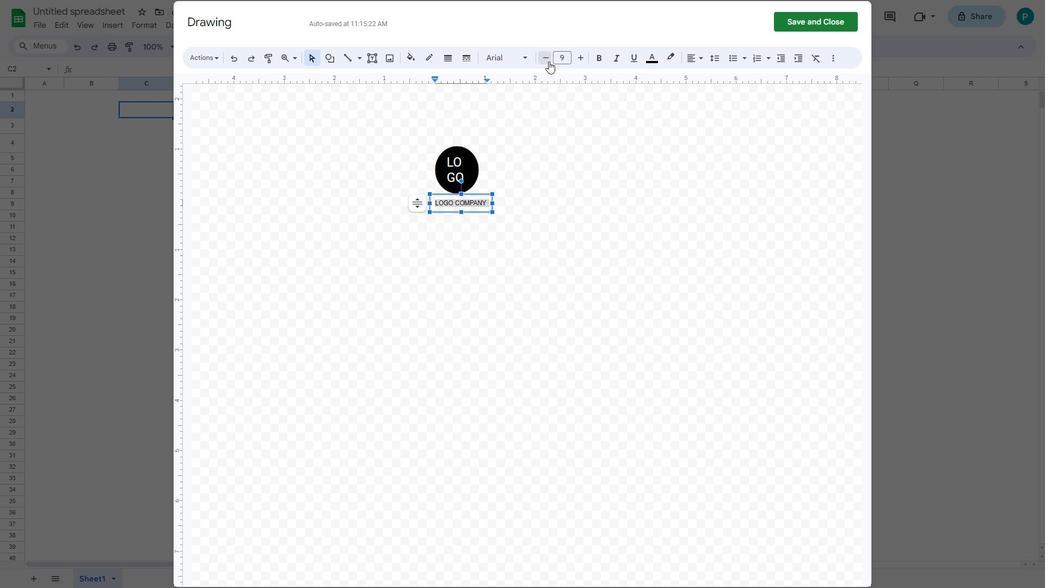 
Action: Mouse pressed left at (443, 58)
Screenshot: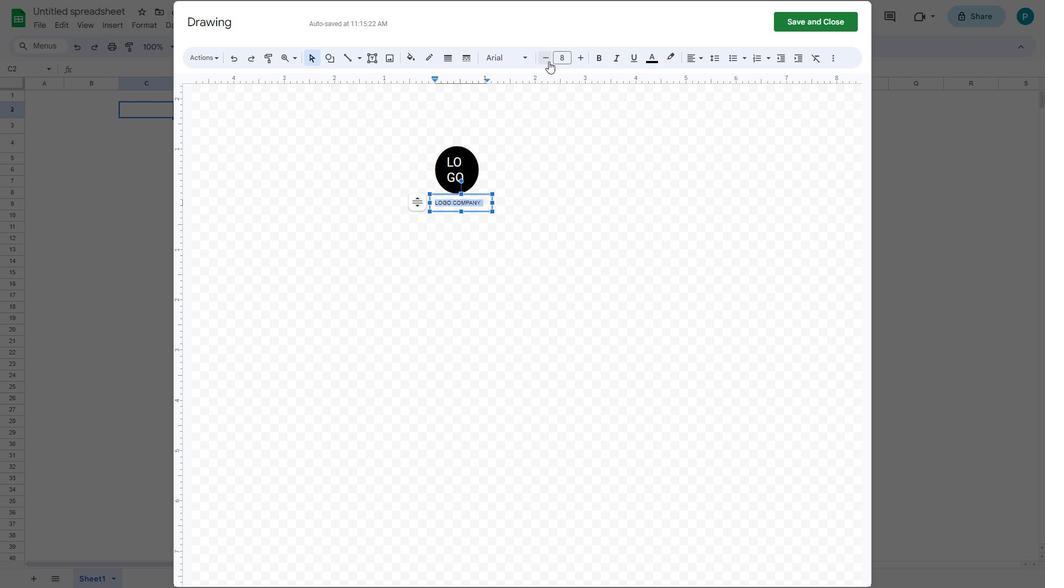 
Action: Mouse moved to (444, 59)
Screenshot: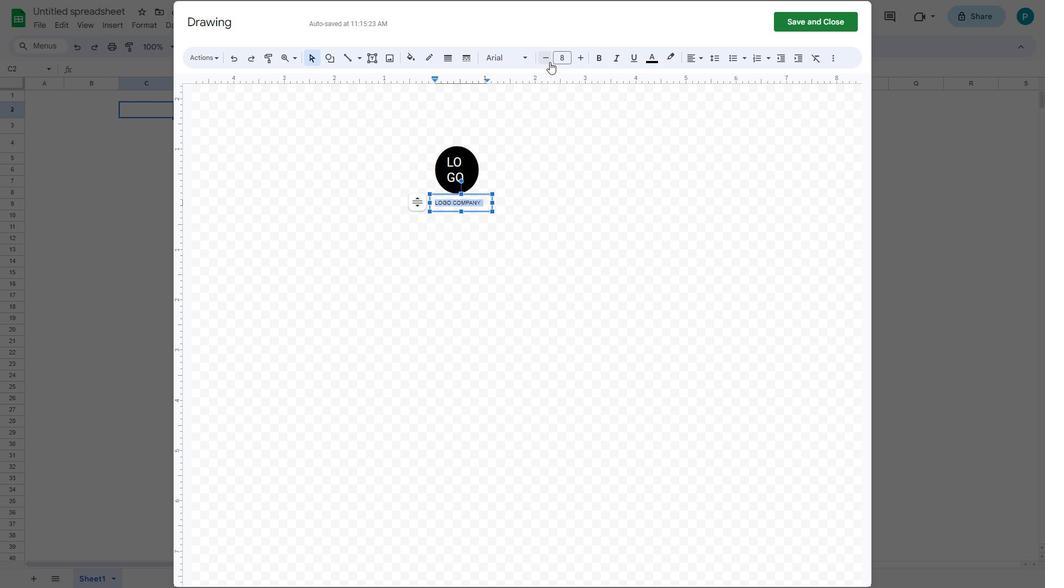 
Action: Mouse pressed left at (444, 59)
Screenshot: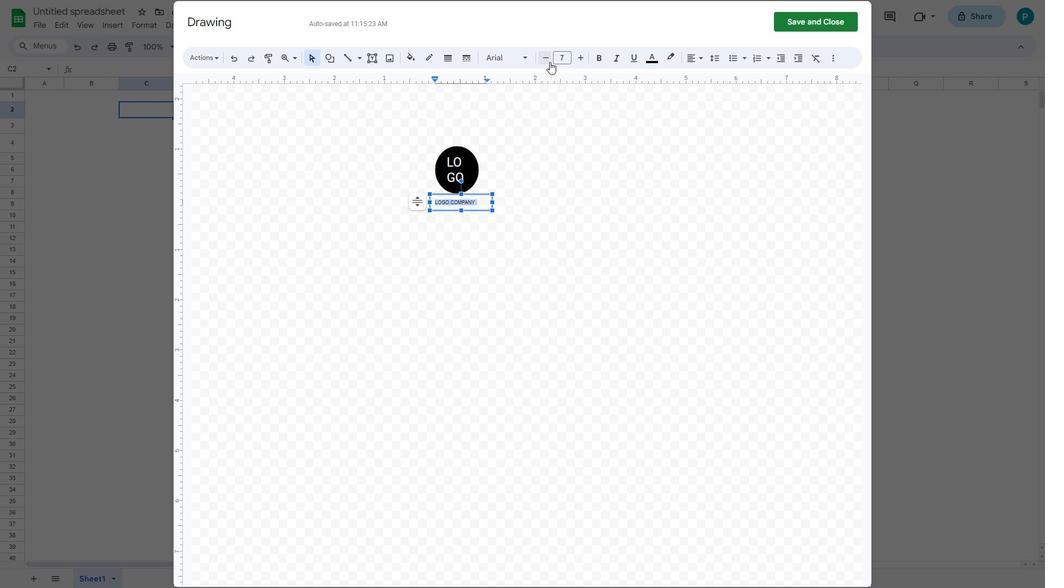 
Action: Mouse moved to (459, 53)
Screenshot: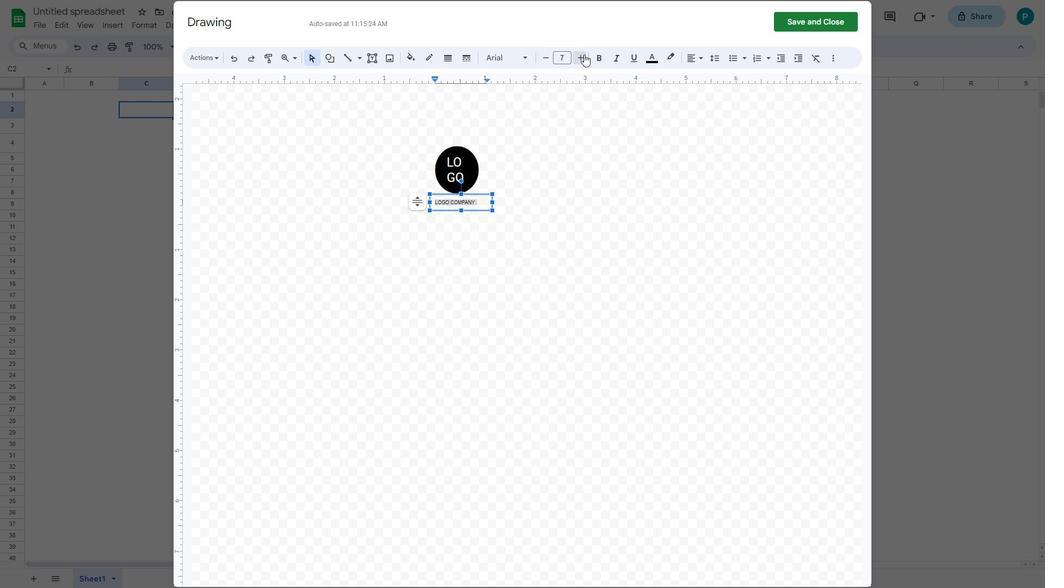 
Action: Mouse pressed left at (459, 53)
Screenshot: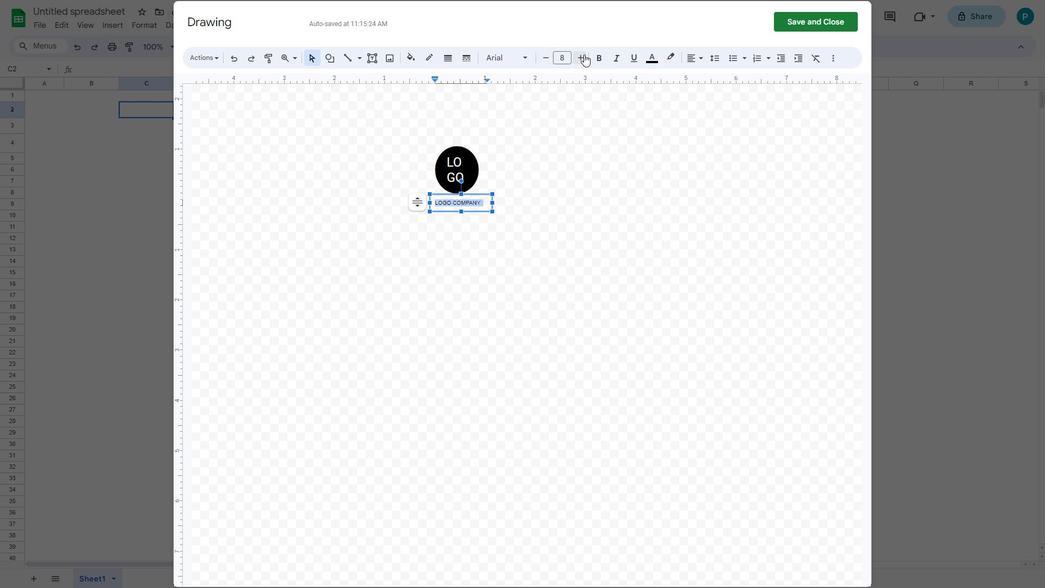 
Action: Mouse moved to (451, 86)
Screenshot: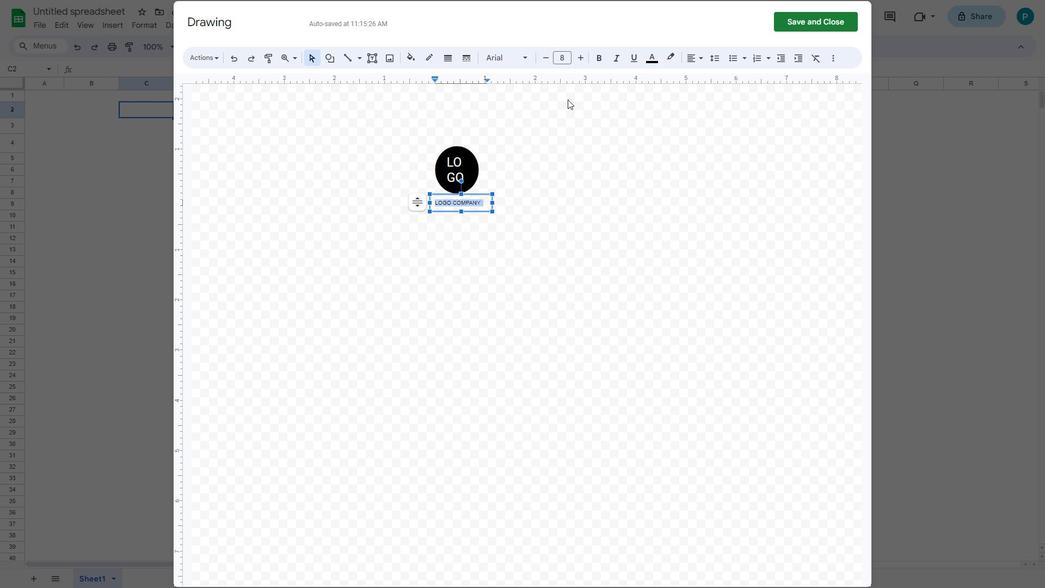 
Action: Mouse pressed left at (451, 86)
Screenshot: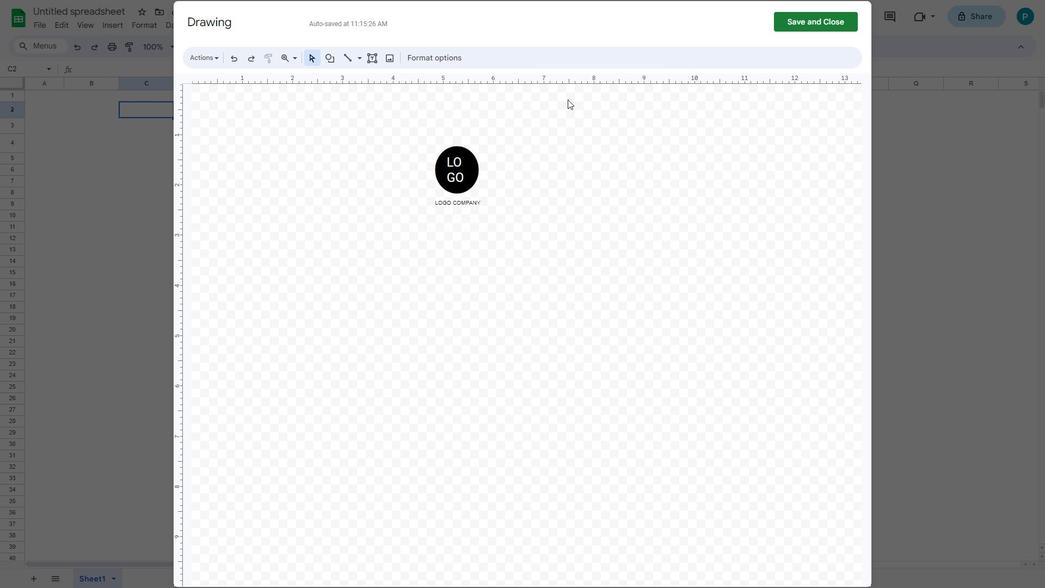 
Action: Mouse moved to (406, 123)
Screenshot: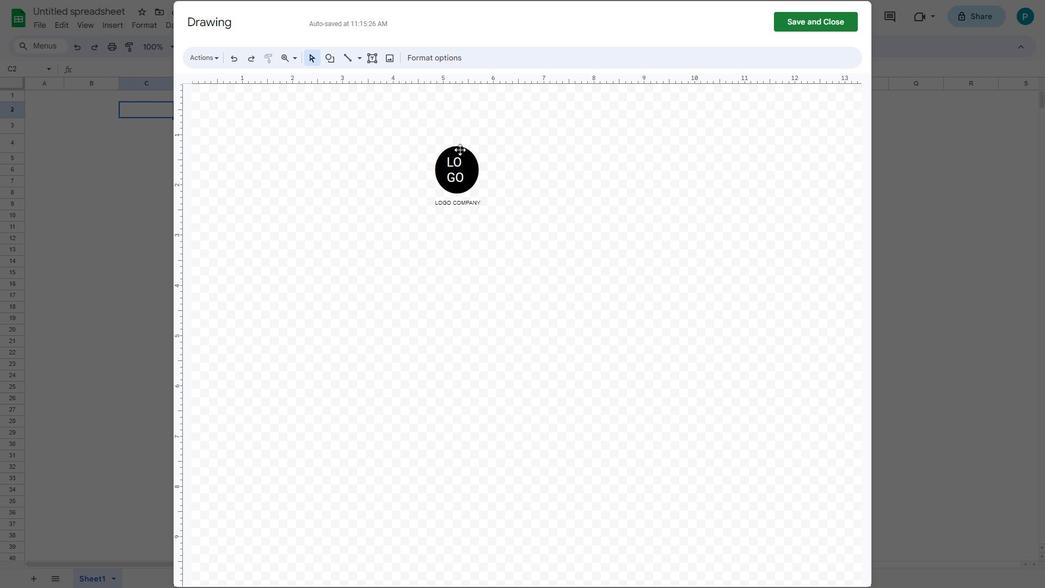 
Action: Mouse pressed left at (406, 123)
Screenshot: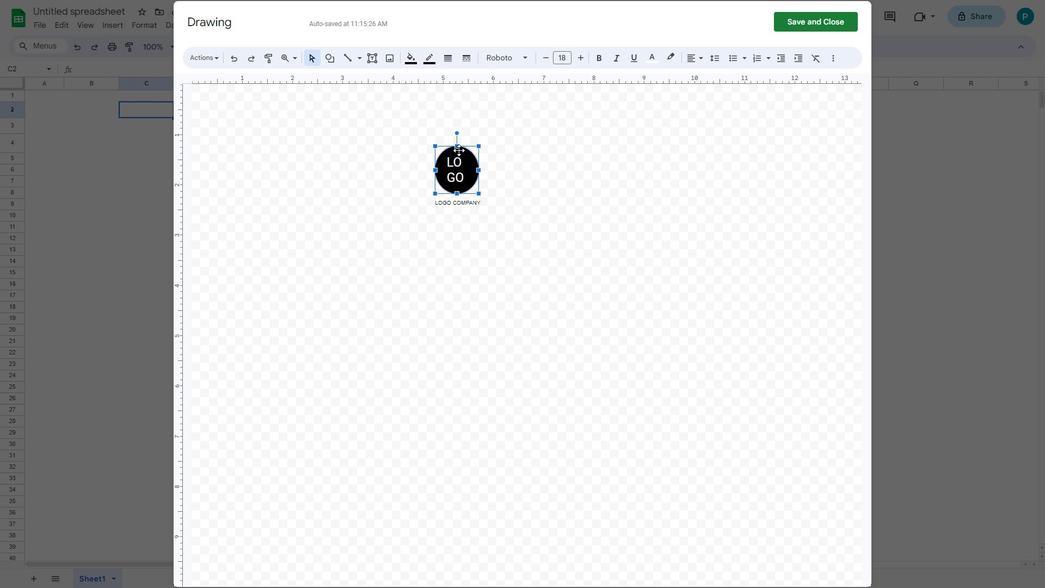 
Action: Mouse moved to (405, 124)
Screenshot: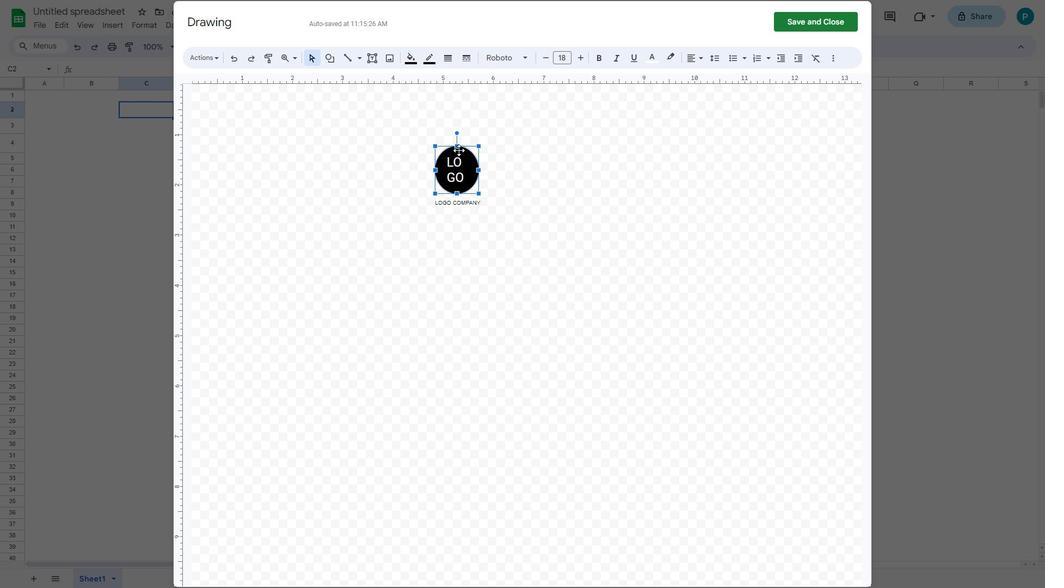 
Action: Mouse pressed left at (405, 124)
Screenshot: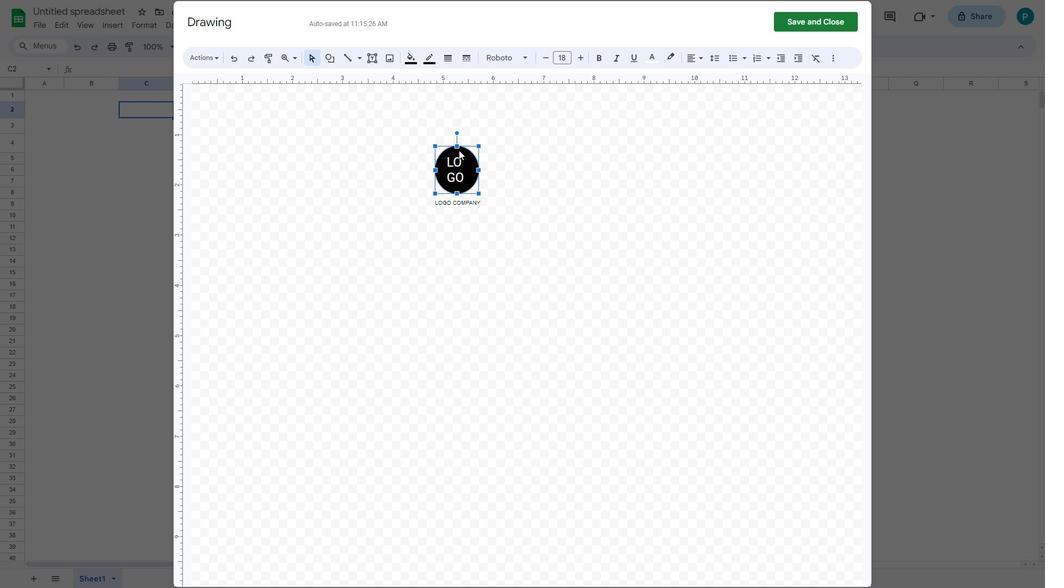 
Action: Mouse moved to (546, 31)
Screenshot: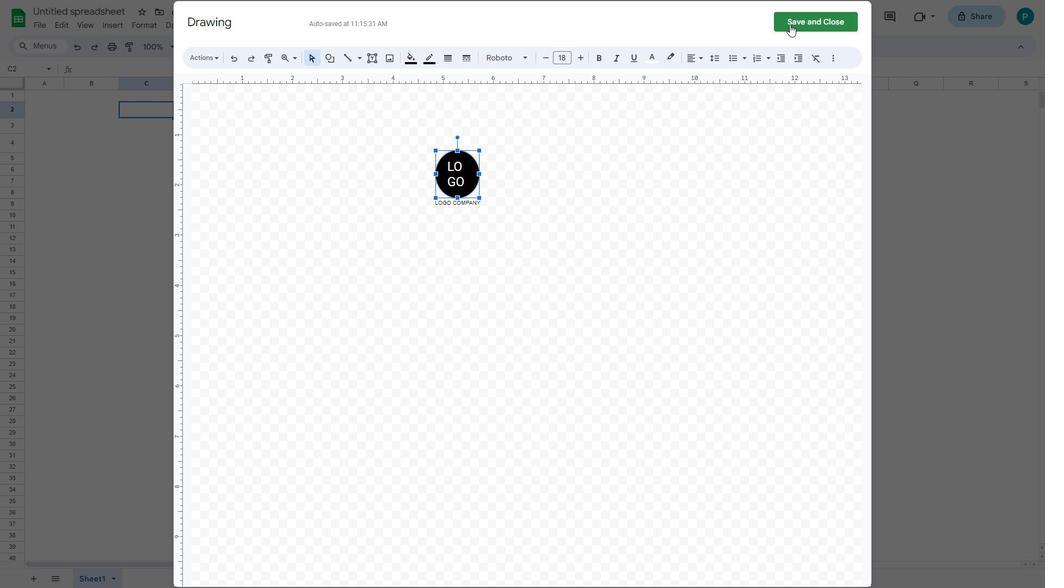 
Action: Mouse pressed left at (546, 31)
Screenshot: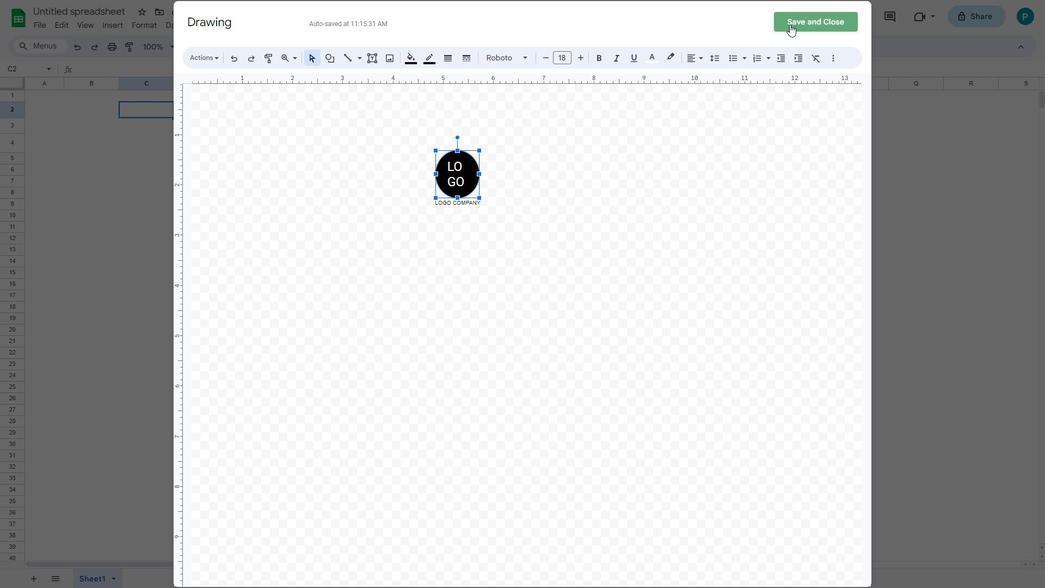 
Action: Mouse moved to (276, 118)
Screenshot: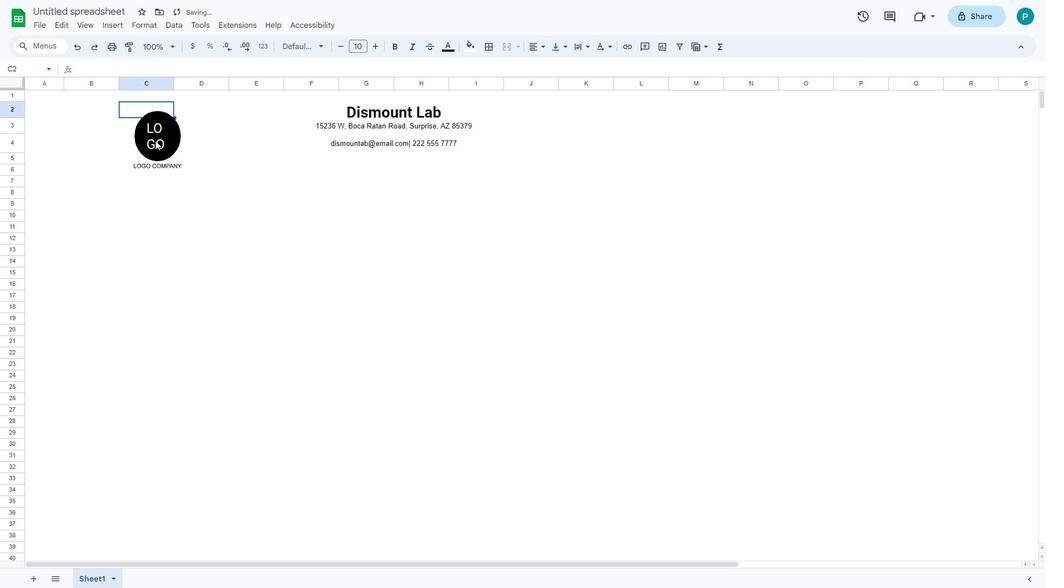 
Action: Mouse pressed left at (276, 118)
Screenshot: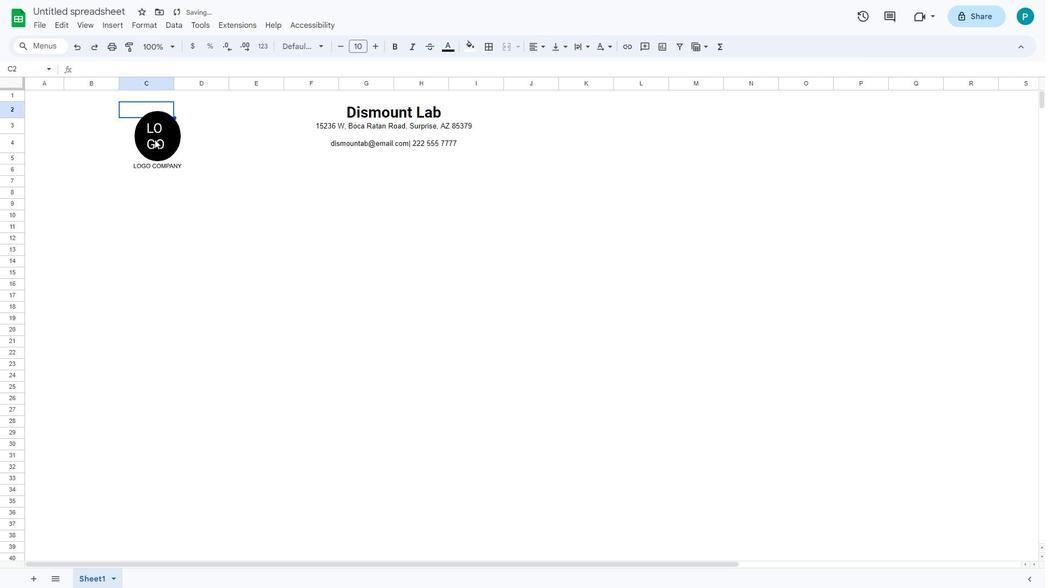 
Action: Mouse moved to (274, 112)
Screenshot: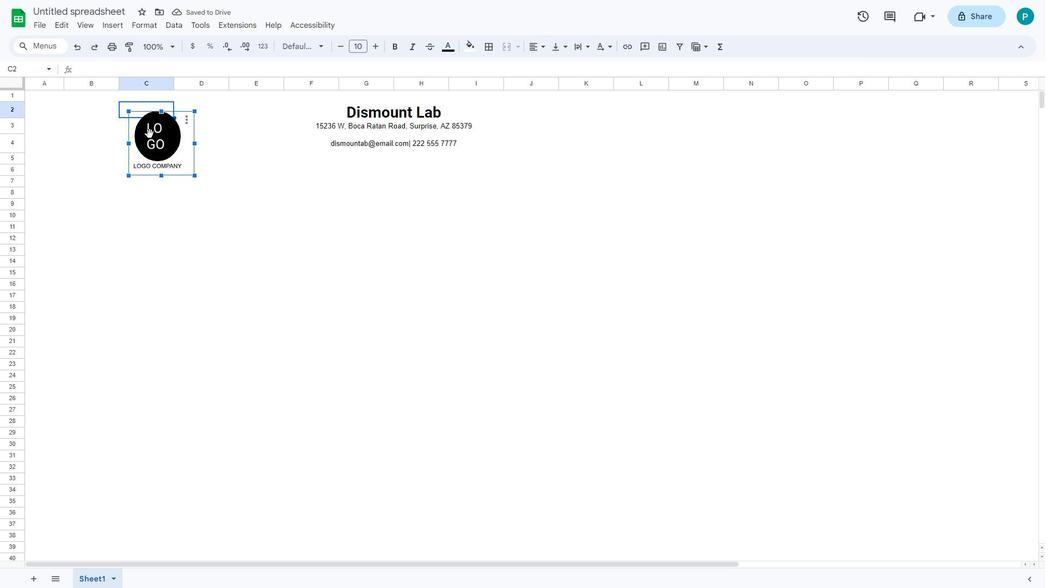 
Action: Mouse pressed left at (274, 112)
Screenshot: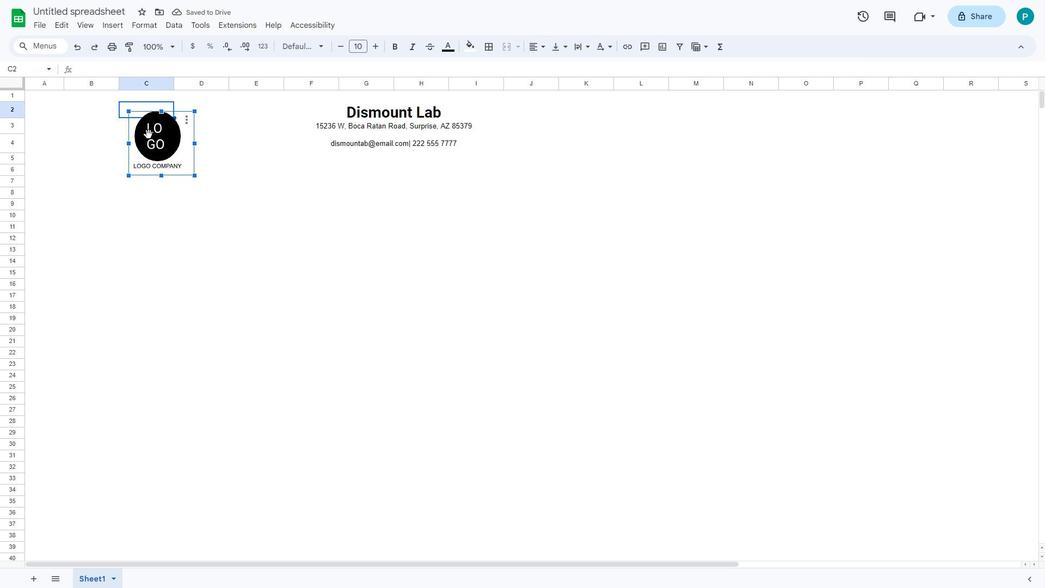 
Action: Mouse moved to (258, 101)
Screenshot: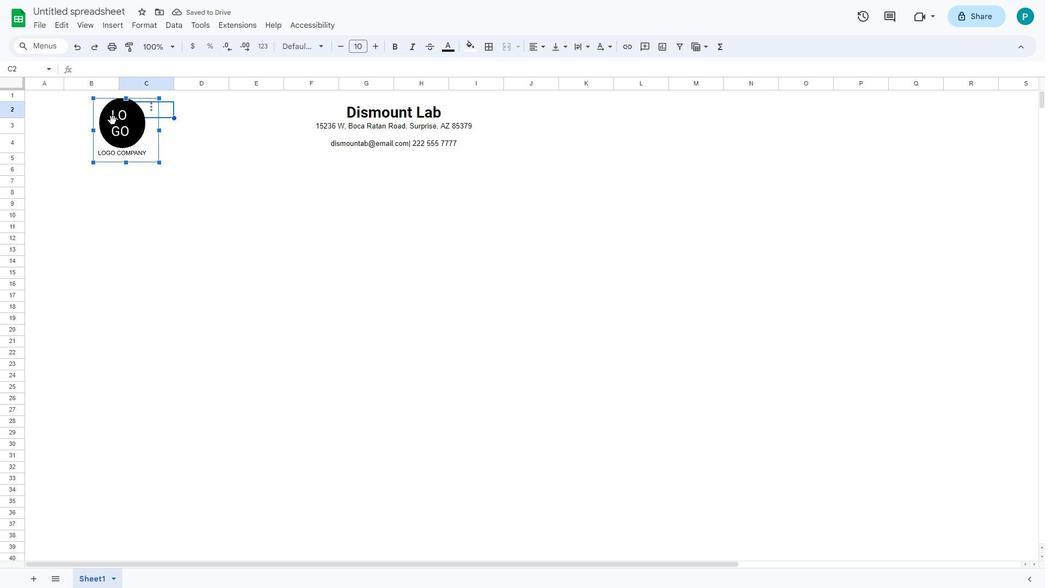 
Action: Mouse pressed left at (258, 101)
Screenshot: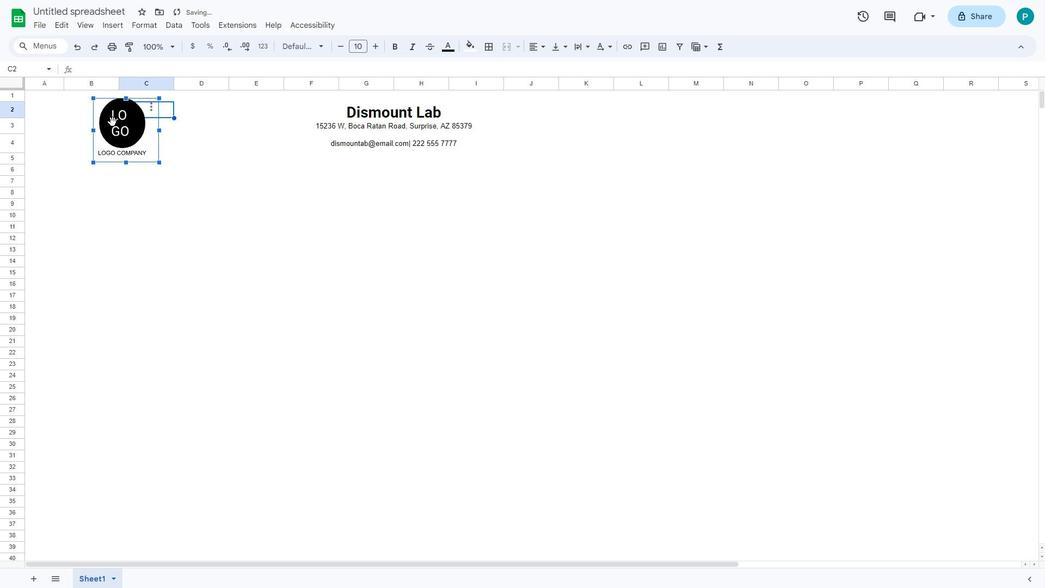 
Action: Mouse moved to (289, 115)
Screenshot: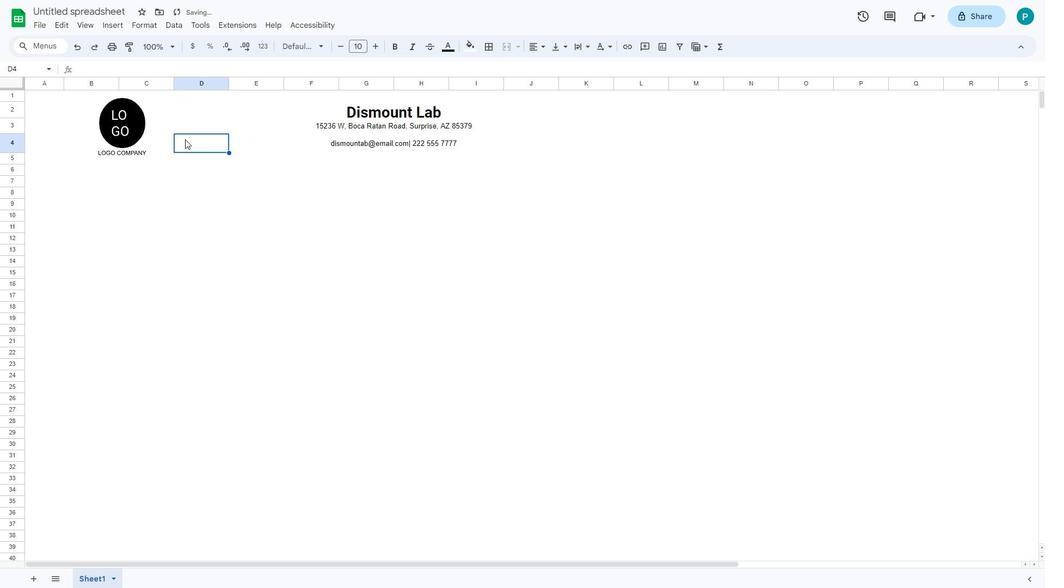 
Action: Mouse pressed left at (289, 115)
Screenshot: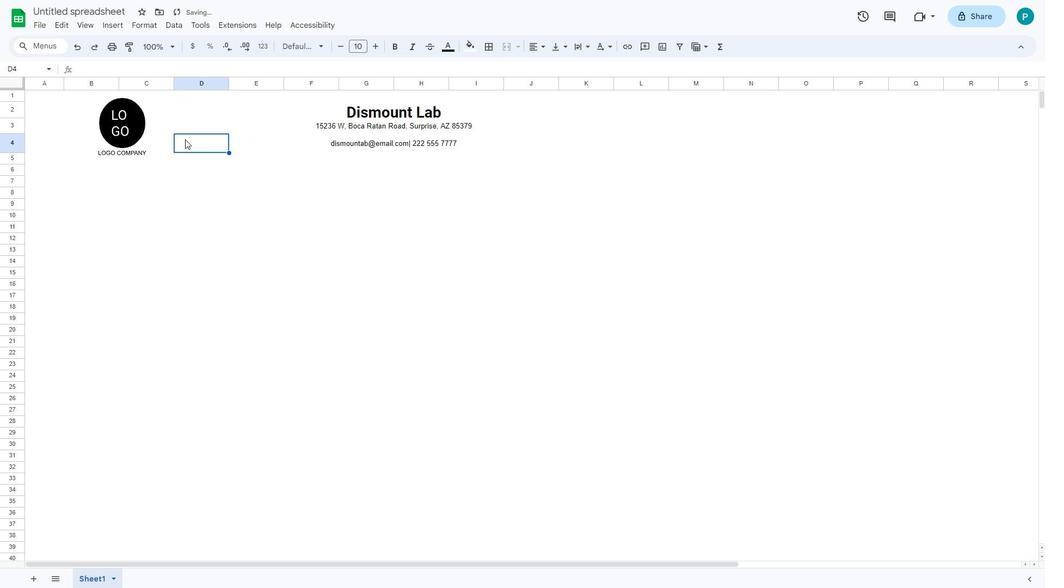 
Action: Mouse moved to (260, 94)
Screenshot: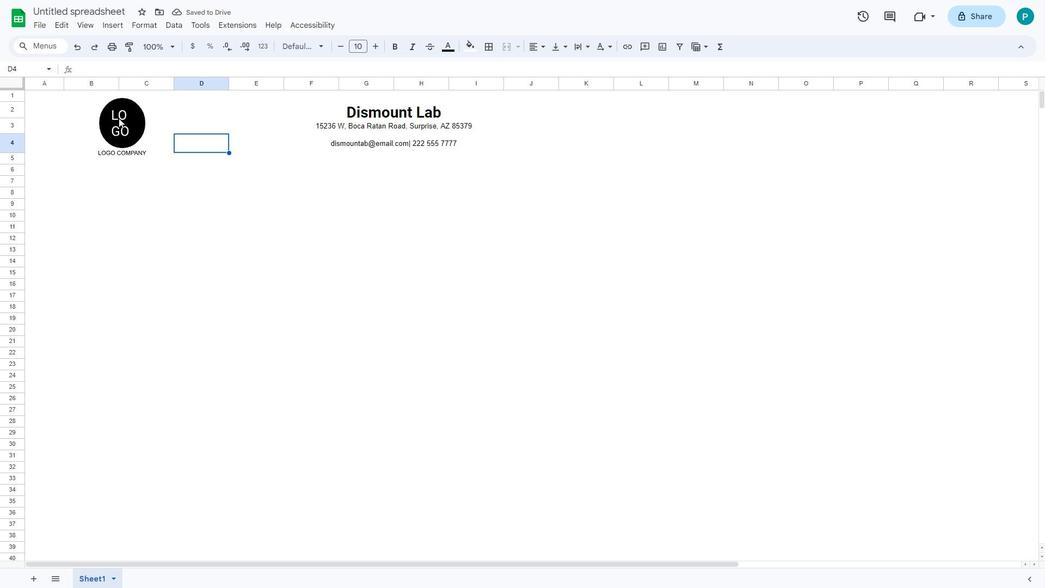 
Action: Mouse pressed left at (260, 94)
Screenshot: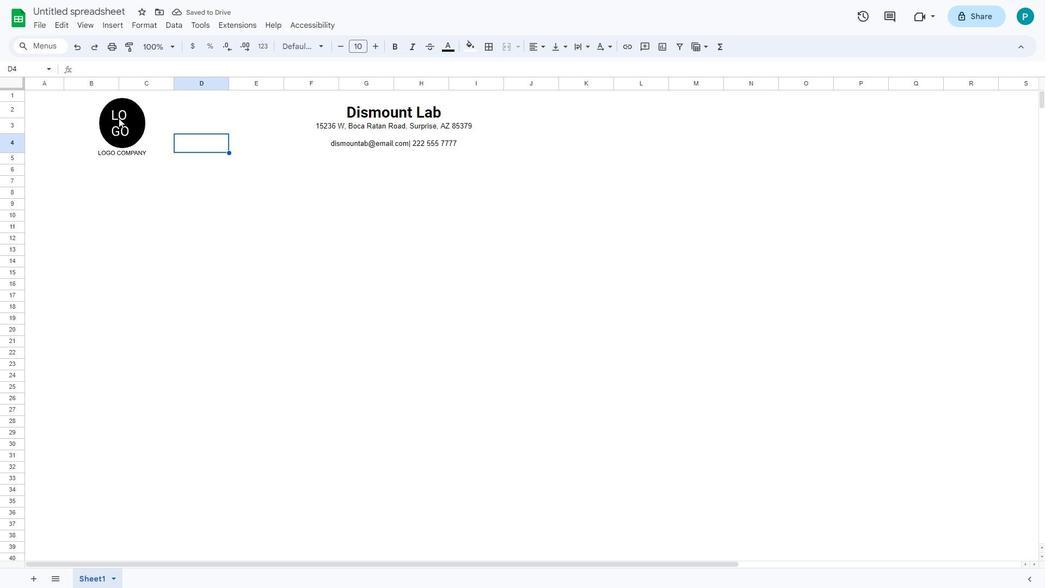 
Action: Mouse moved to (260, 100)
Screenshot: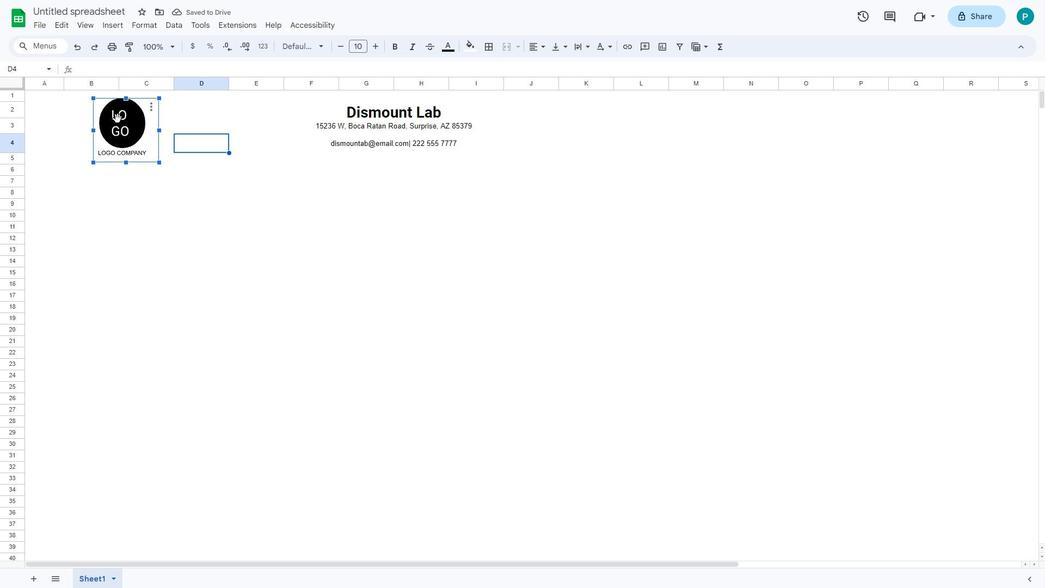 
Action: Mouse pressed left at (260, 100)
Screenshot: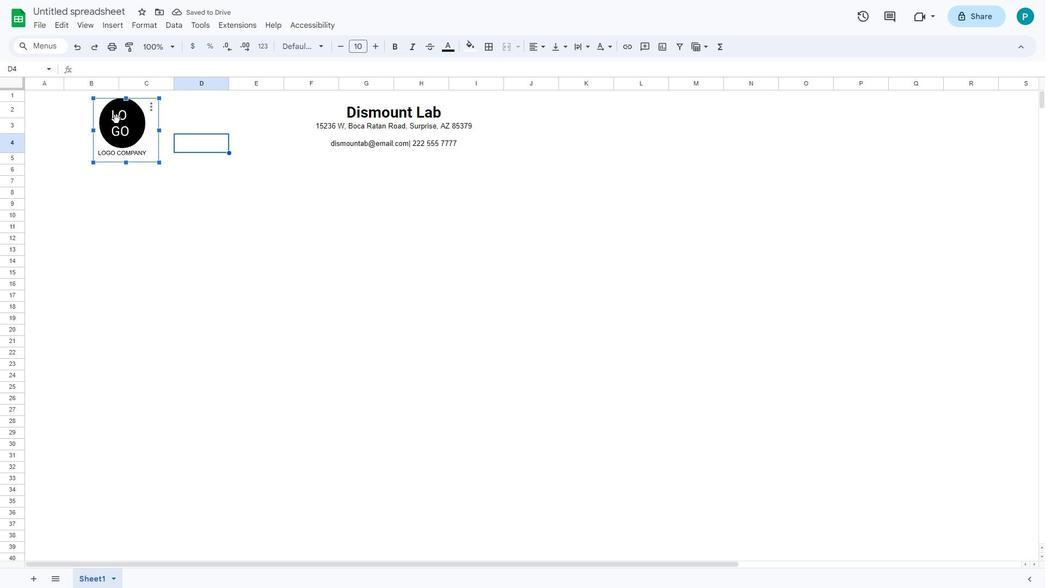 
Action: Mouse moved to (310, 107)
Screenshot: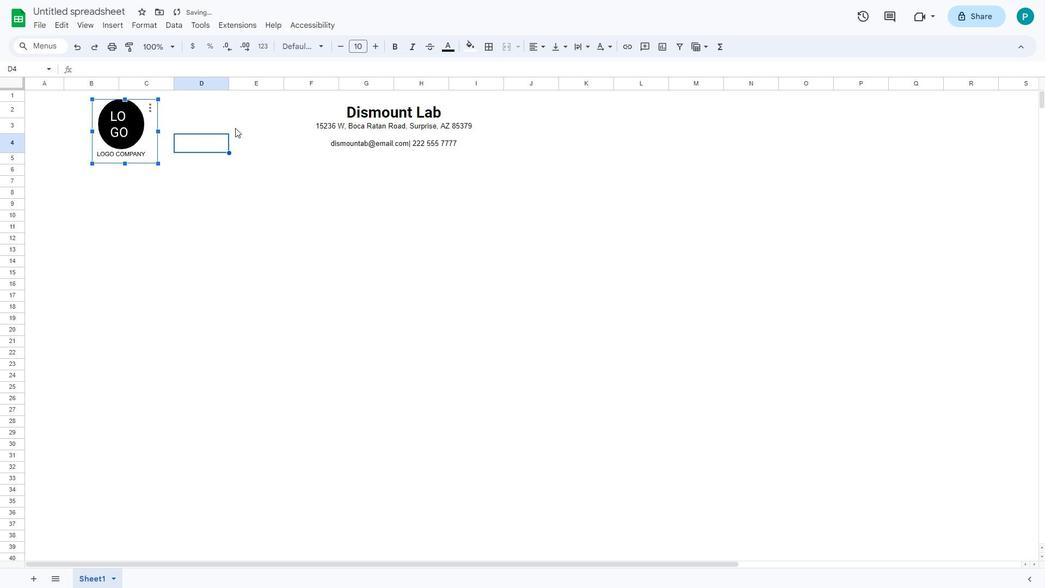 
Action: Mouse pressed left at (310, 107)
Screenshot: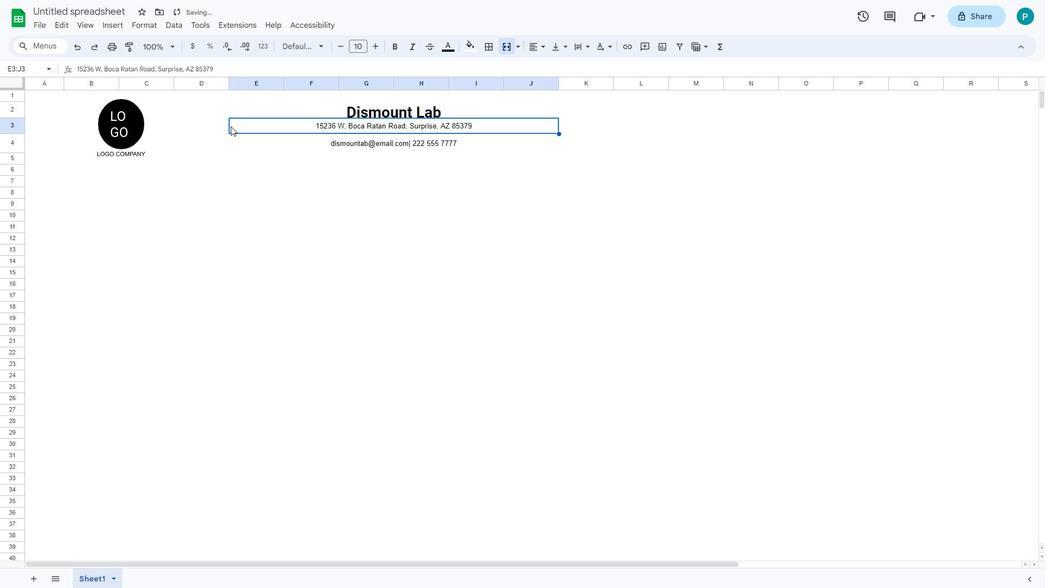 
Action: Mouse moved to (258, 94)
Screenshot: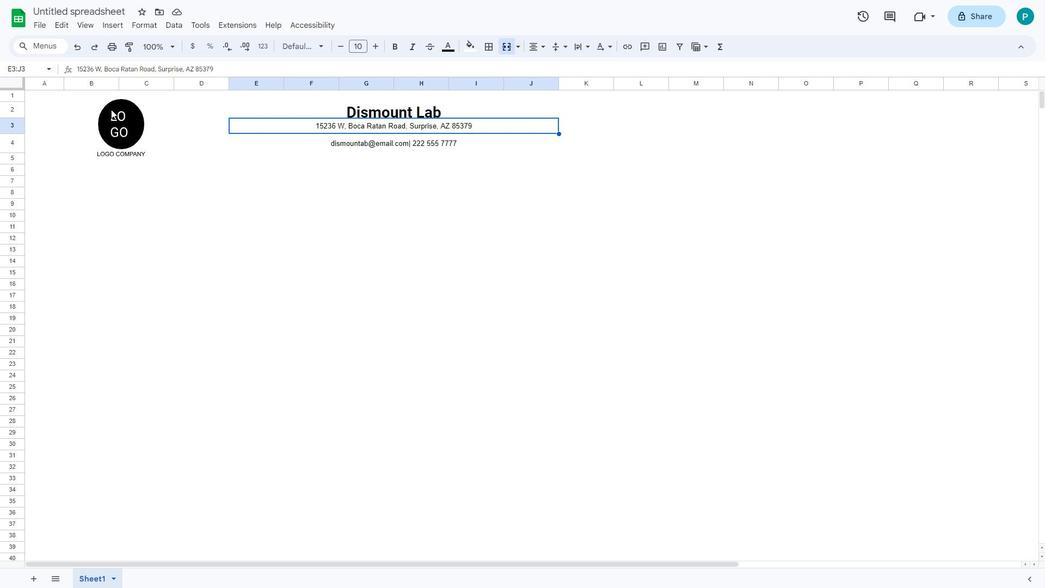 
Action: Mouse pressed left at (258, 94)
Screenshot: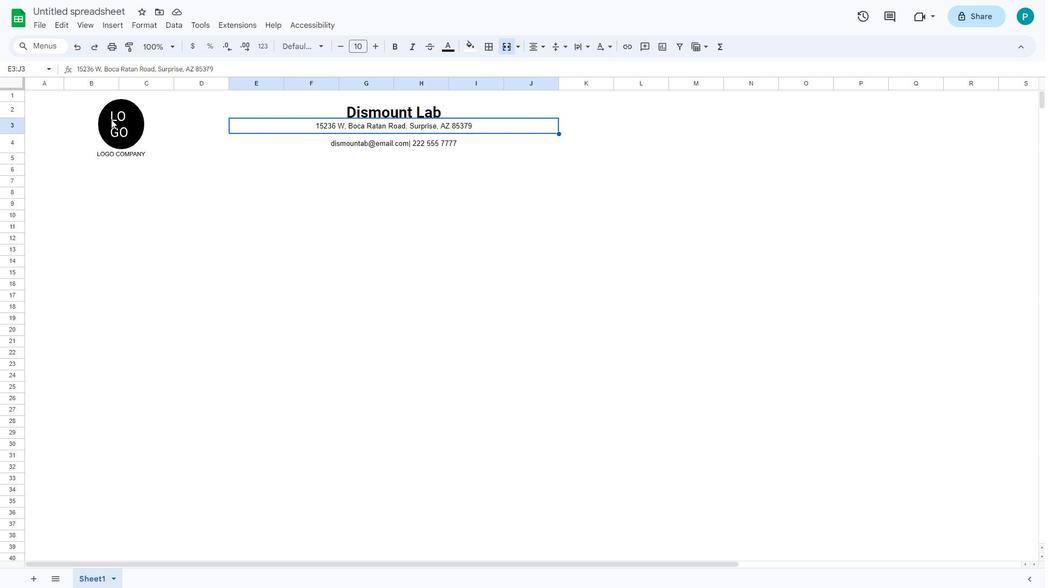 
Action: Mouse moved to (251, 99)
